 Task: Explore Airbnb accommodation in Sungai Petani, Malaysia from 30th December, 2023 to 31th December, 2023 for 2 adults. Place can be private room with 1  bedroom having 1 bed and 1 bathroom. Property type can be flat. Amenities needed are: wifi, TV, free parkinig on premises, gym, breakfast.
Action: Mouse moved to (429, 184)
Screenshot: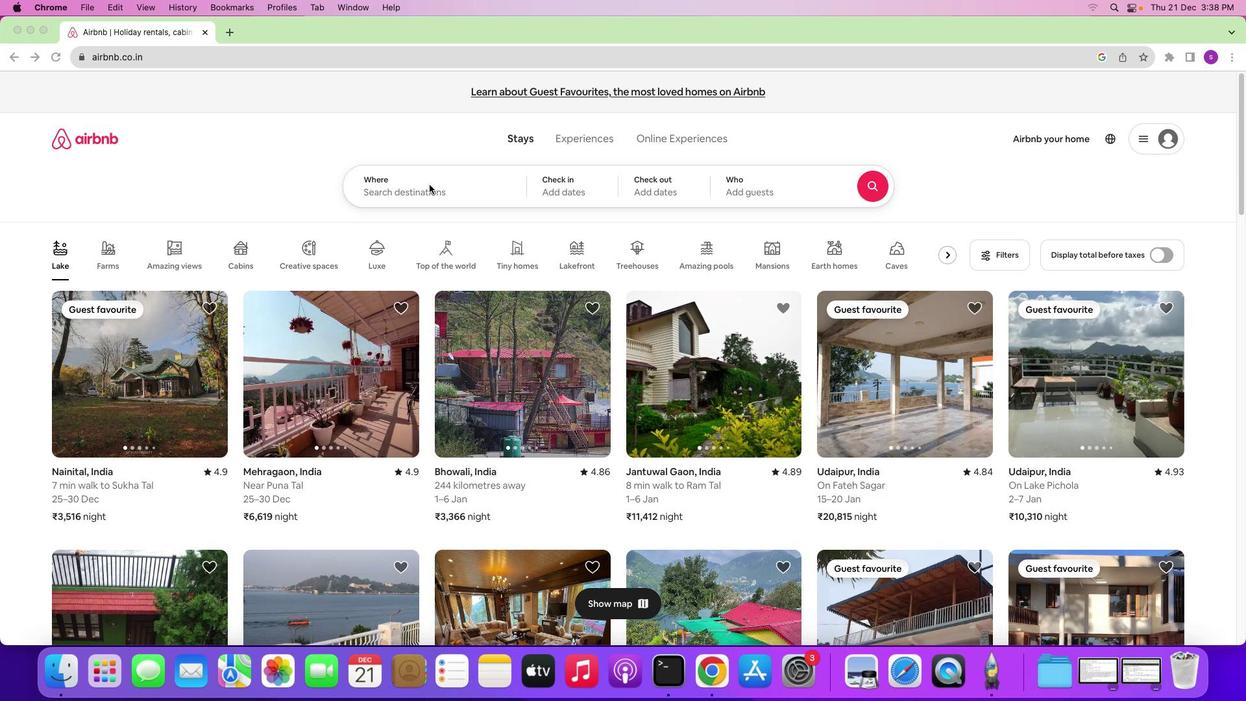 
Action: Mouse pressed left at (429, 184)
Screenshot: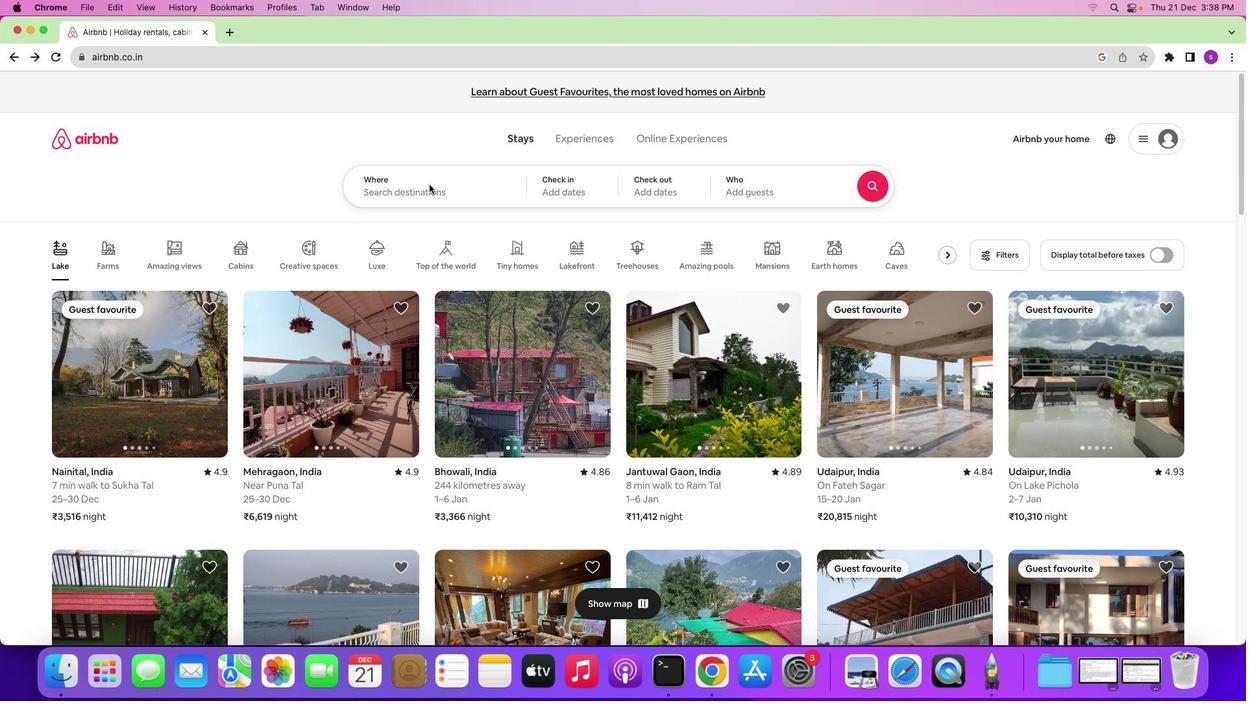 
Action: Mouse moved to (416, 190)
Screenshot: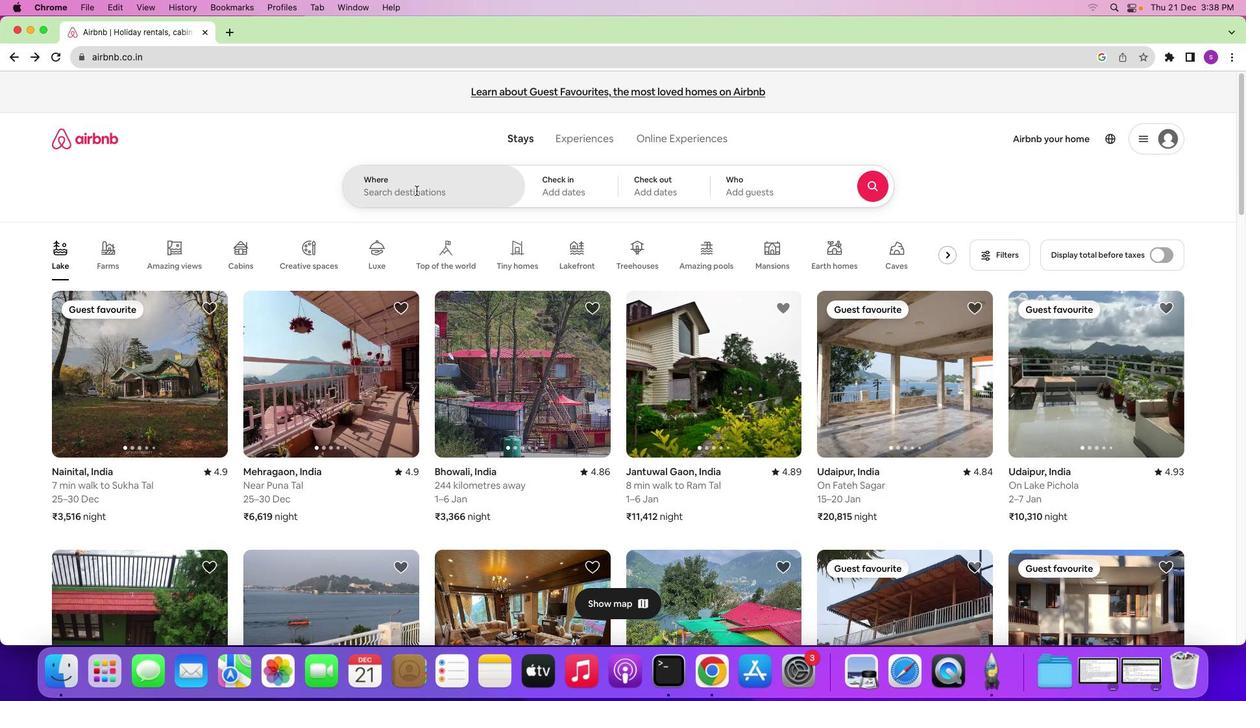 
Action: Mouse pressed left at (416, 190)
Screenshot: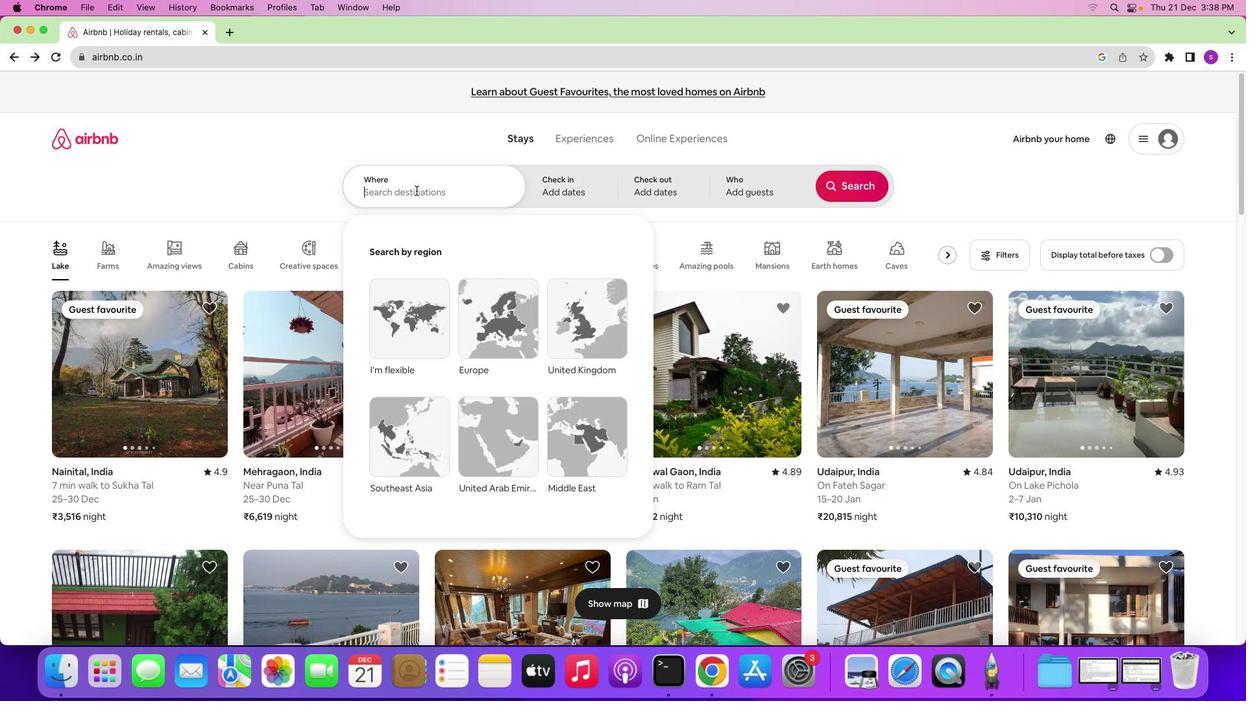 
Action: Mouse moved to (399, 183)
Screenshot: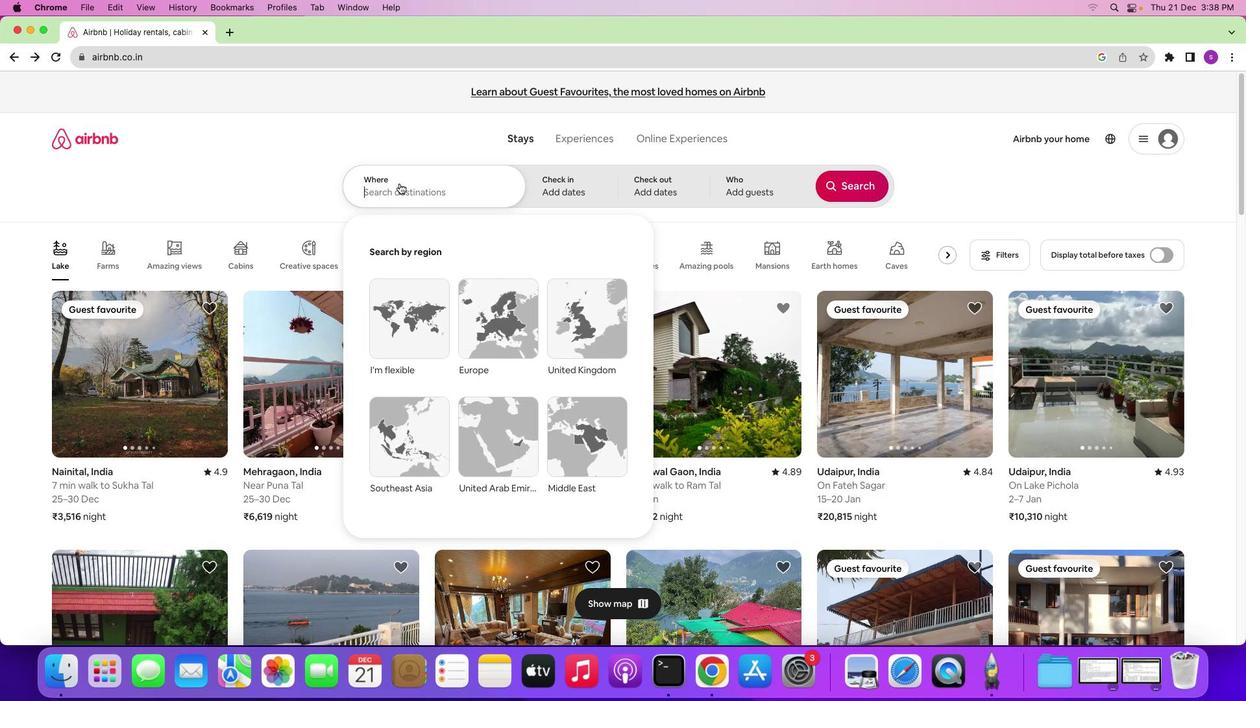 
Action: Key pressed 'S'Key.caps_lock'u''n''g''a''i'Key.spaceKey.shift'P''e''t''a''n''i'Key.spaceKey.backspace','Key.spaceKey.shift'M''a''l''a''y''s''i''a'Key.enter
Screenshot: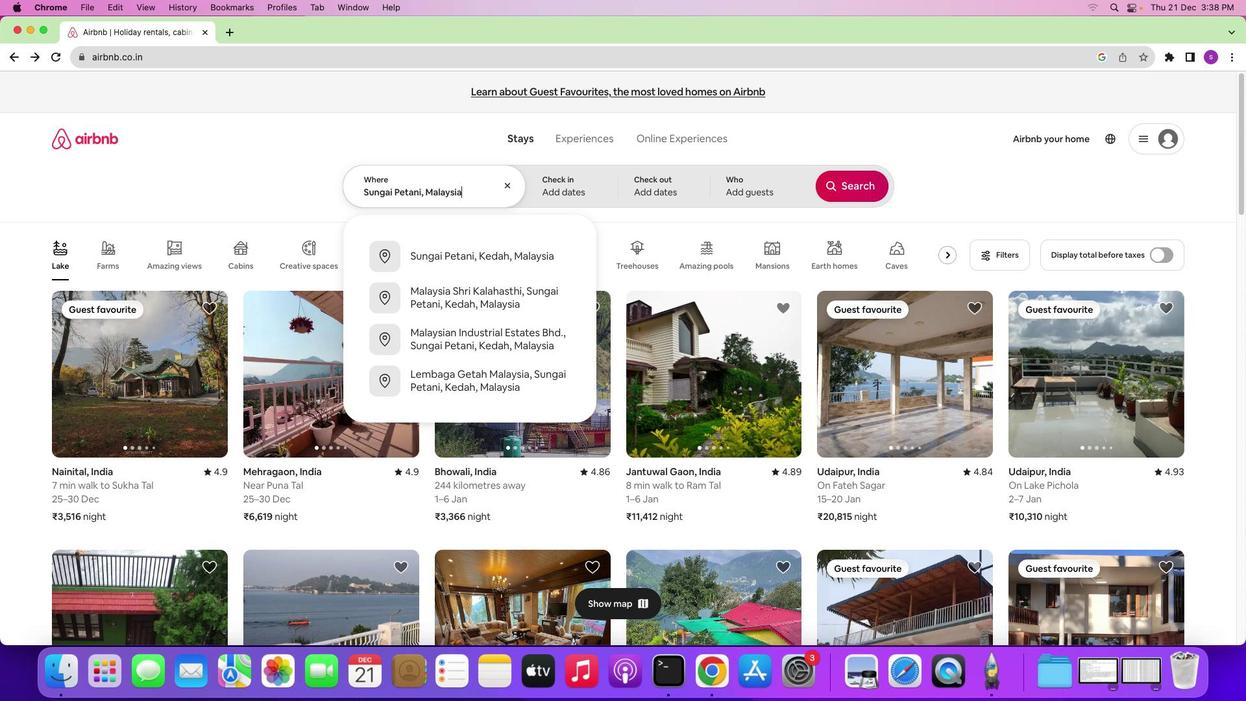 
Action: Mouse moved to (581, 476)
Screenshot: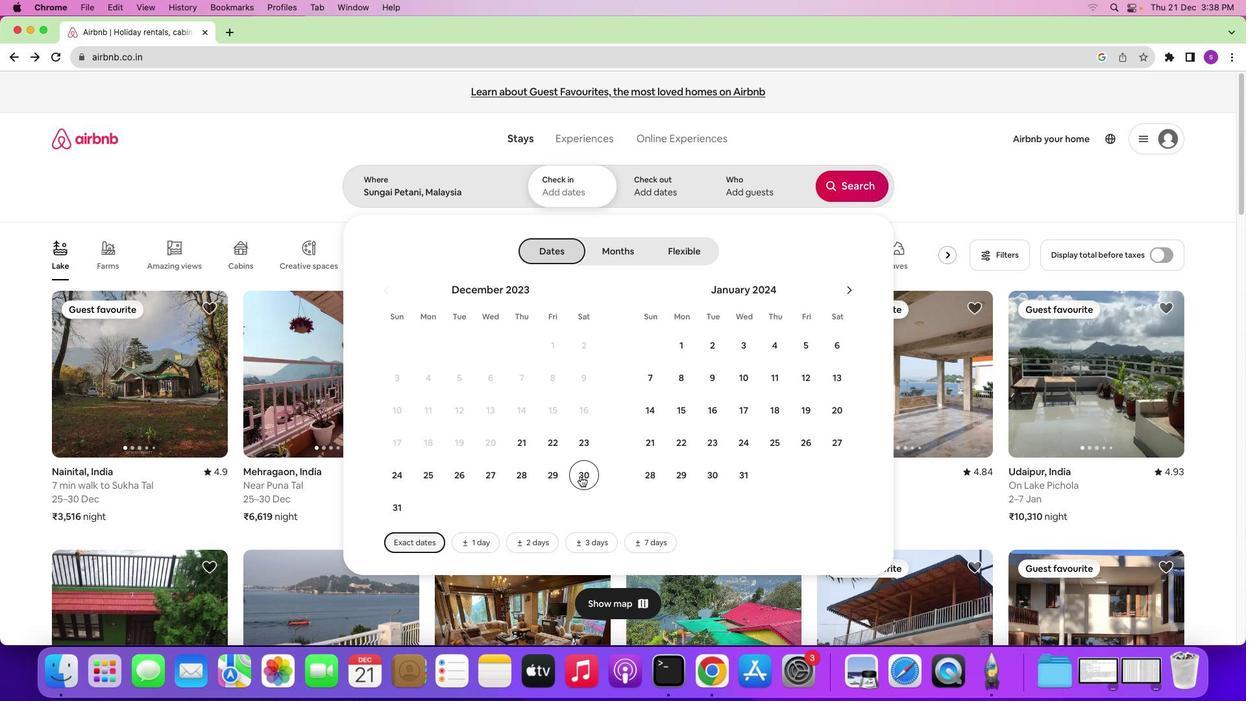 
Action: Mouse pressed left at (581, 476)
Screenshot: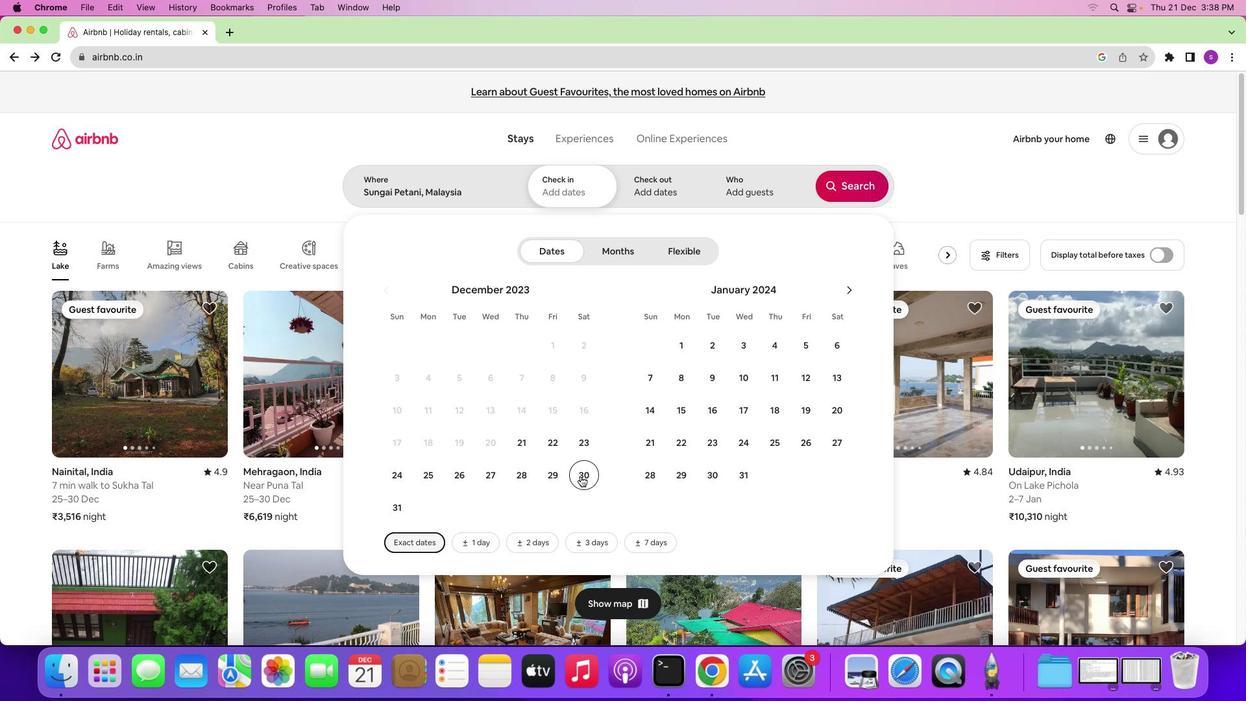 
Action: Mouse moved to (397, 502)
Screenshot: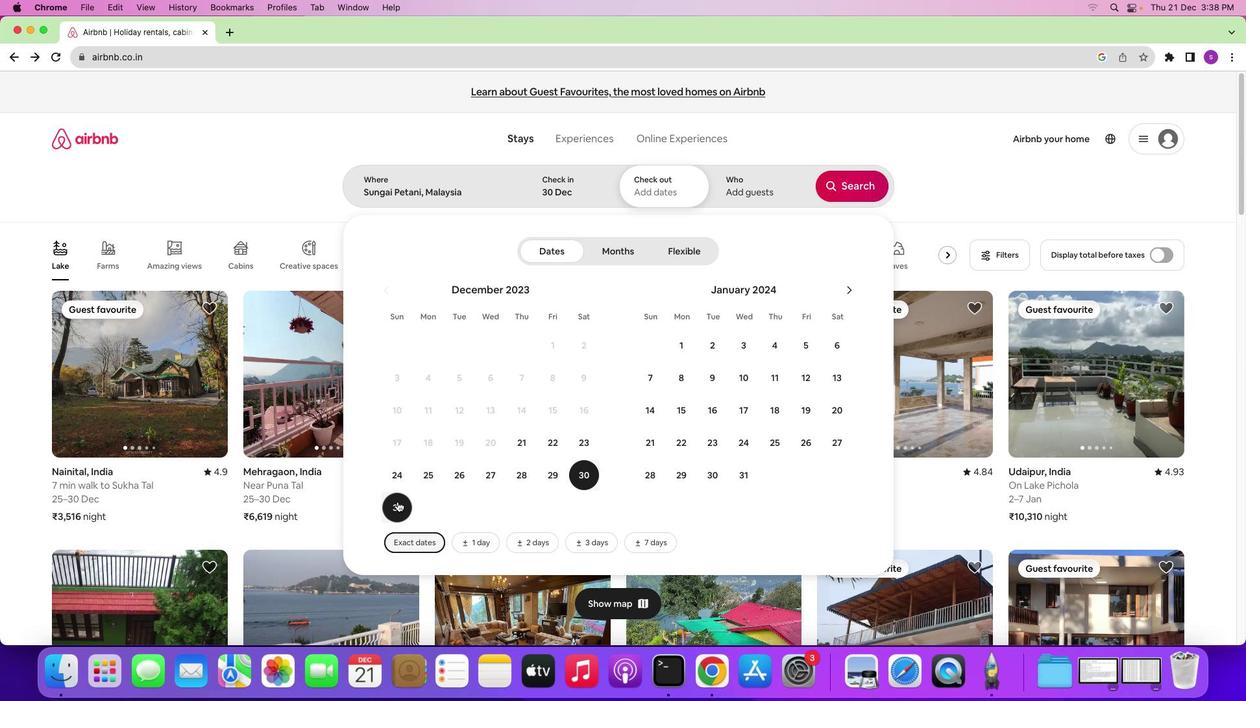
Action: Mouse pressed left at (397, 502)
Screenshot: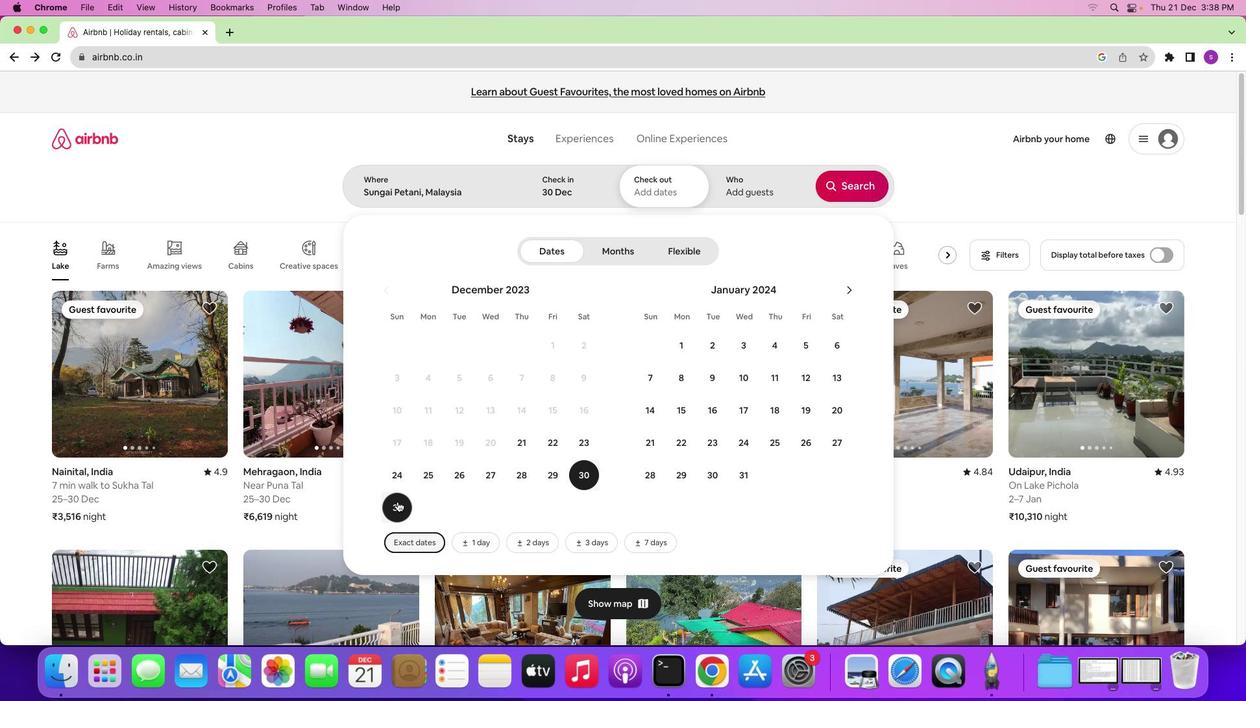 
Action: Mouse moved to (752, 187)
Screenshot: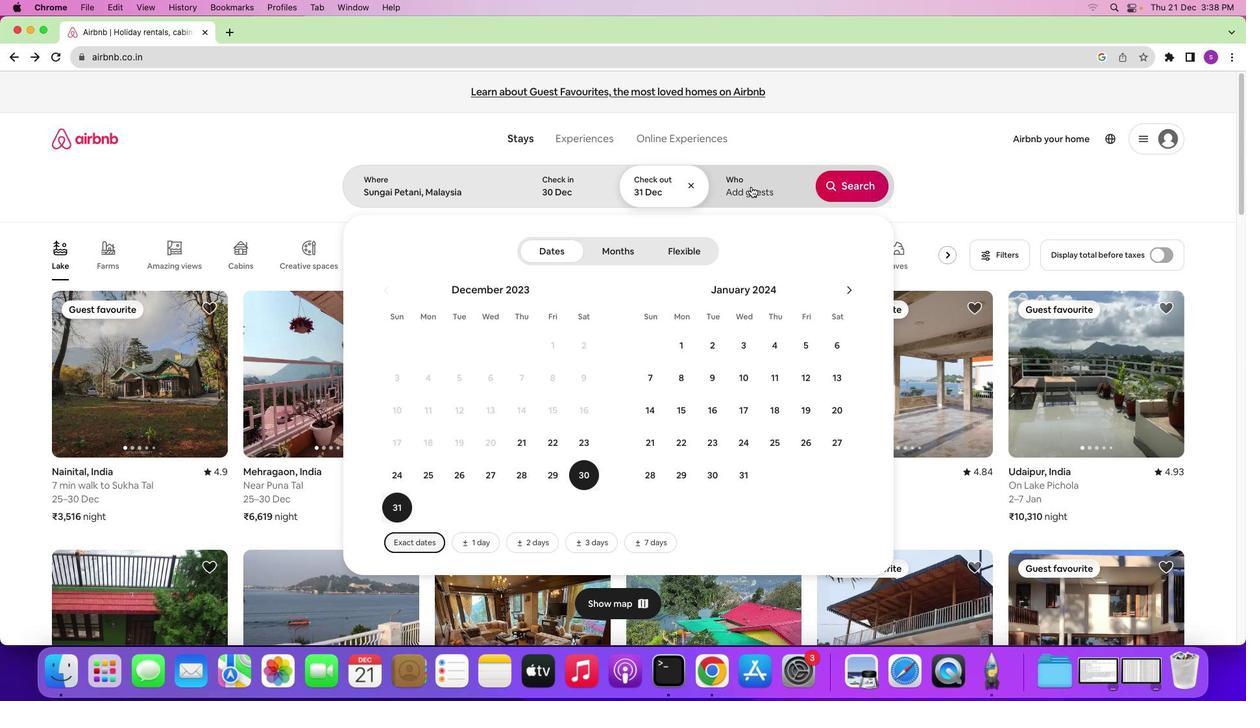 
Action: Mouse pressed left at (752, 187)
Screenshot: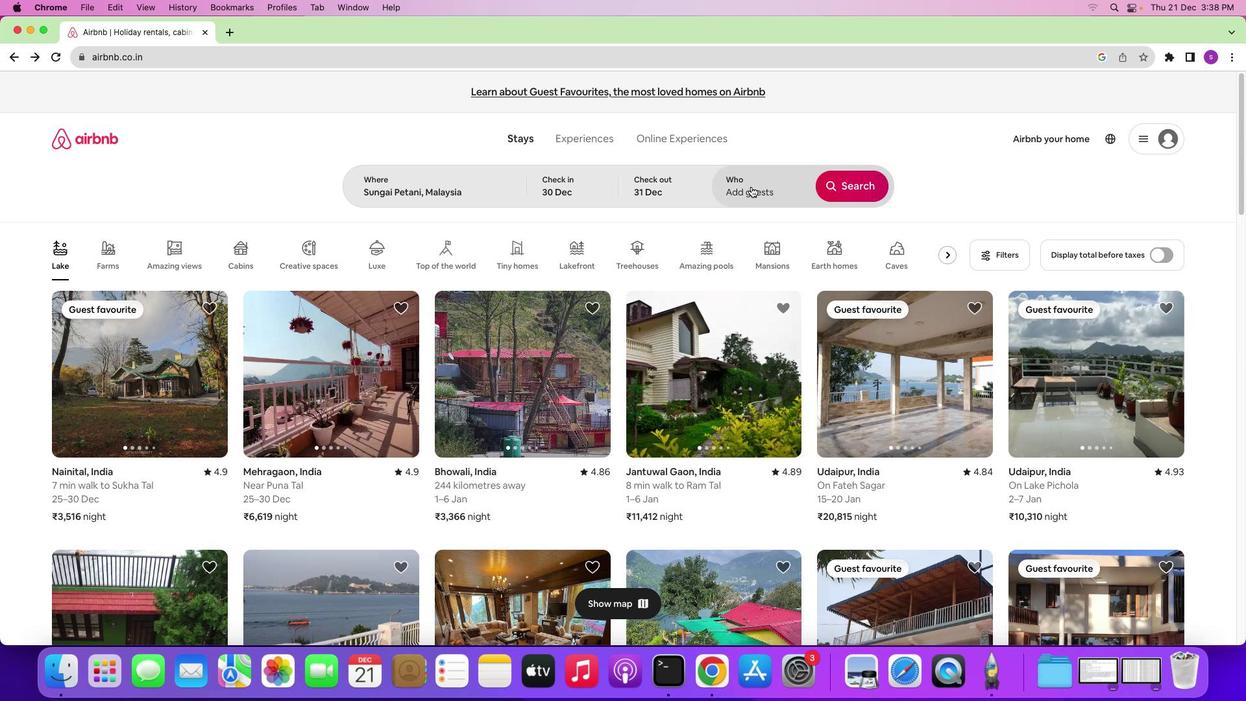 
Action: Mouse moved to (853, 254)
Screenshot: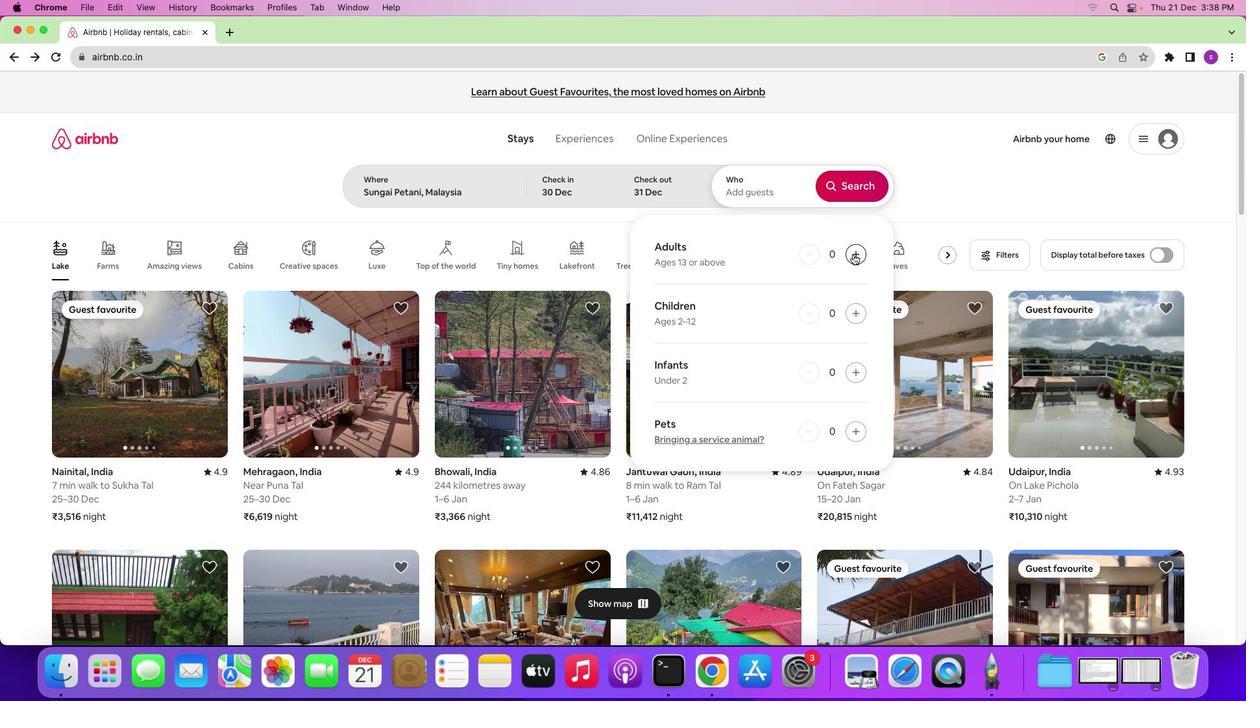 
Action: Mouse pressed left at (853, 254)
Screenshot: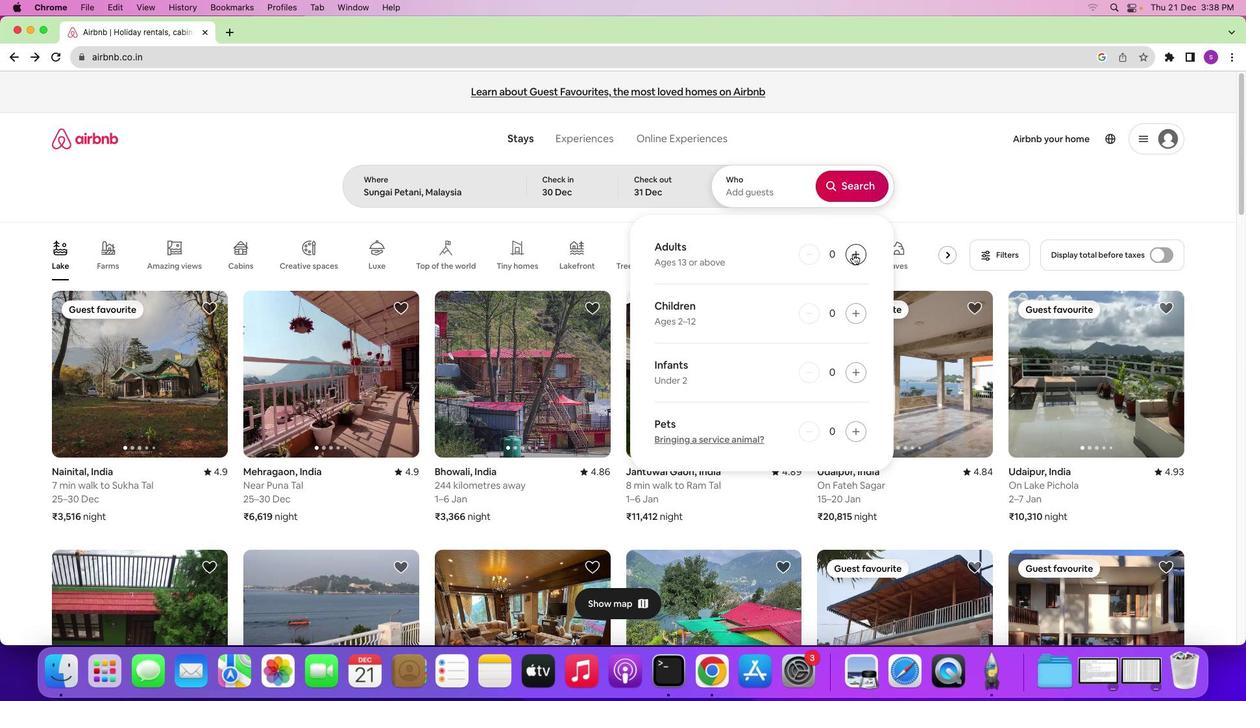 
Action: Mouse pressed left at (853, 254)
Screenshot: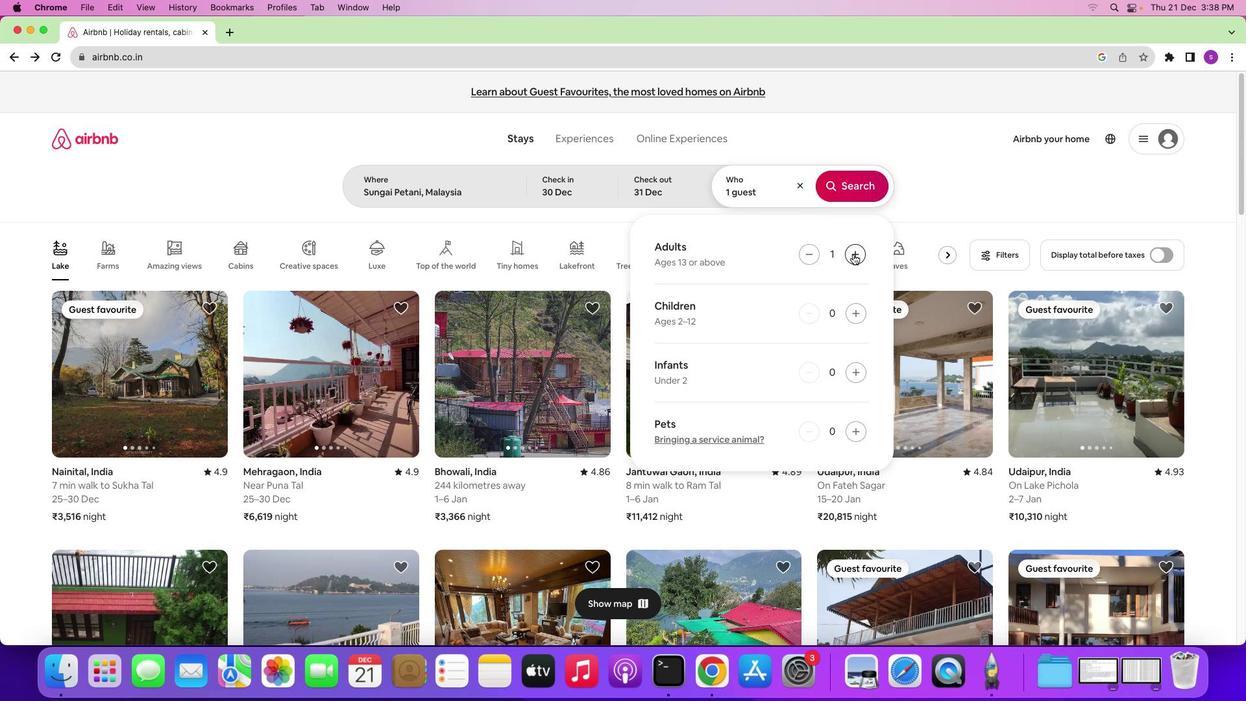 
Action: Mouse moved to (848, 187)
Screenshot: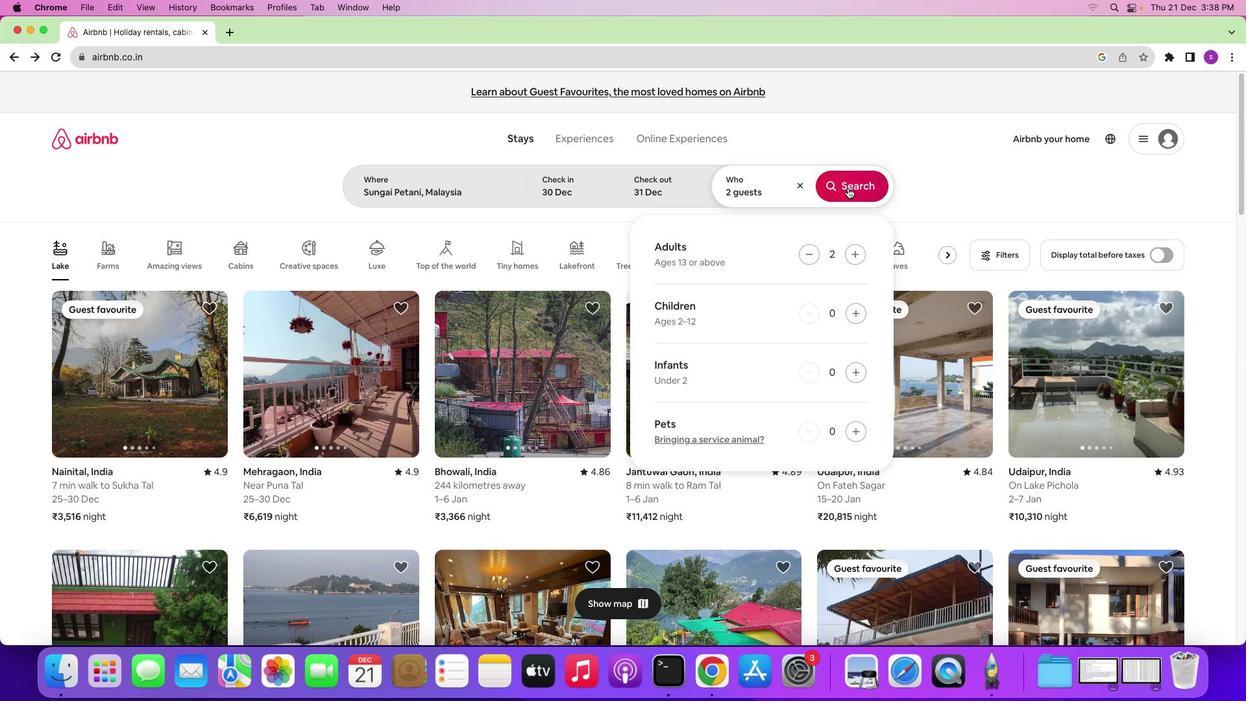 
Action: Mouse pressed left at (848, 187)
Screenshot: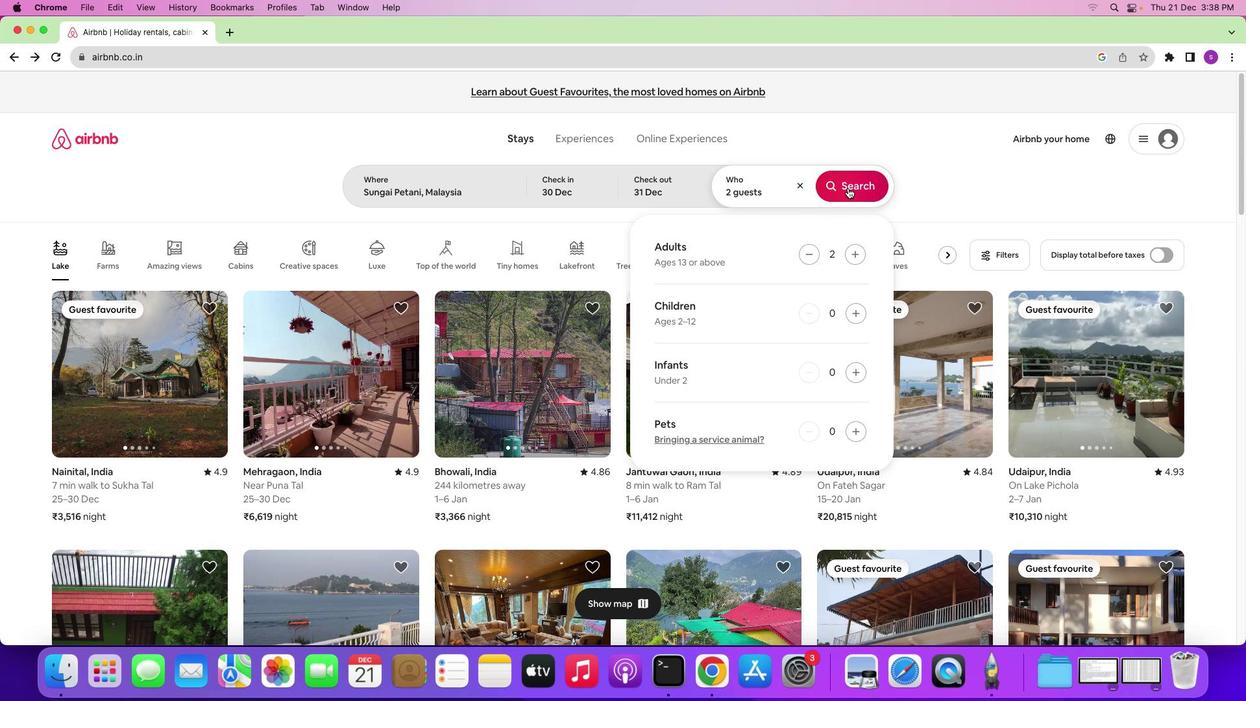 
Action: Mouse moved to (1016, 157)
Screenshot: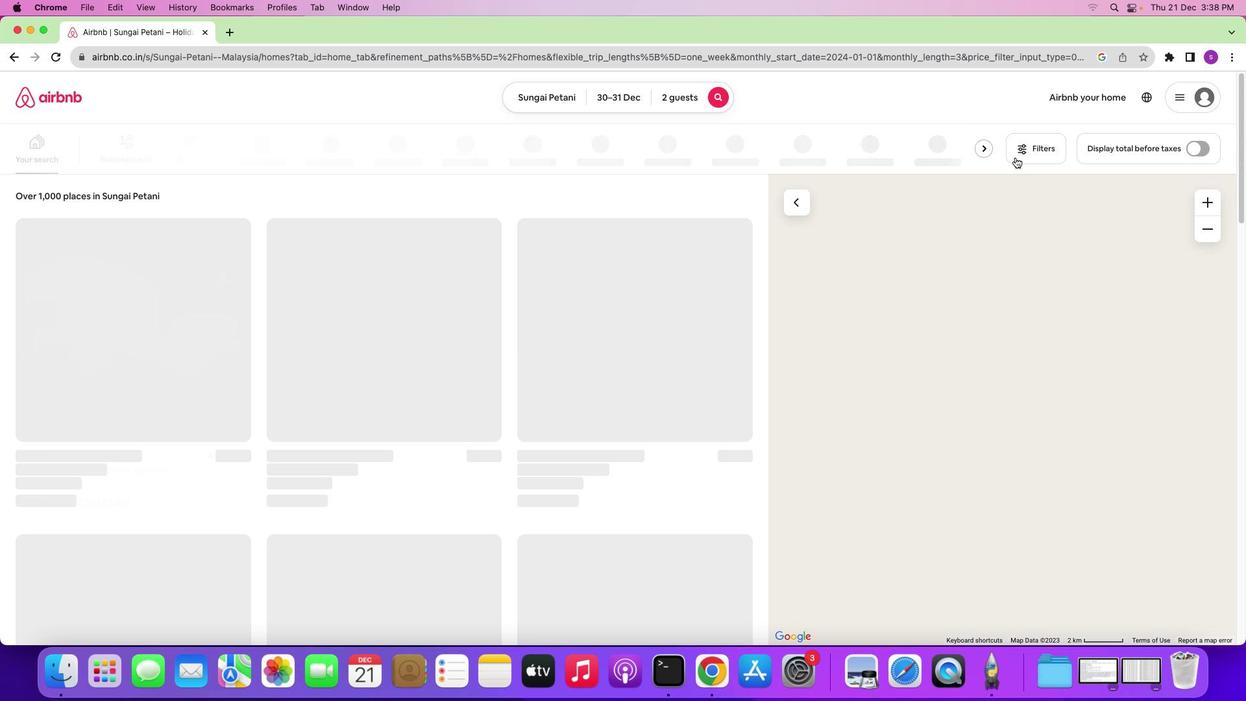 
Action: Mouse pressed left at (1016, 157)
Screenshot: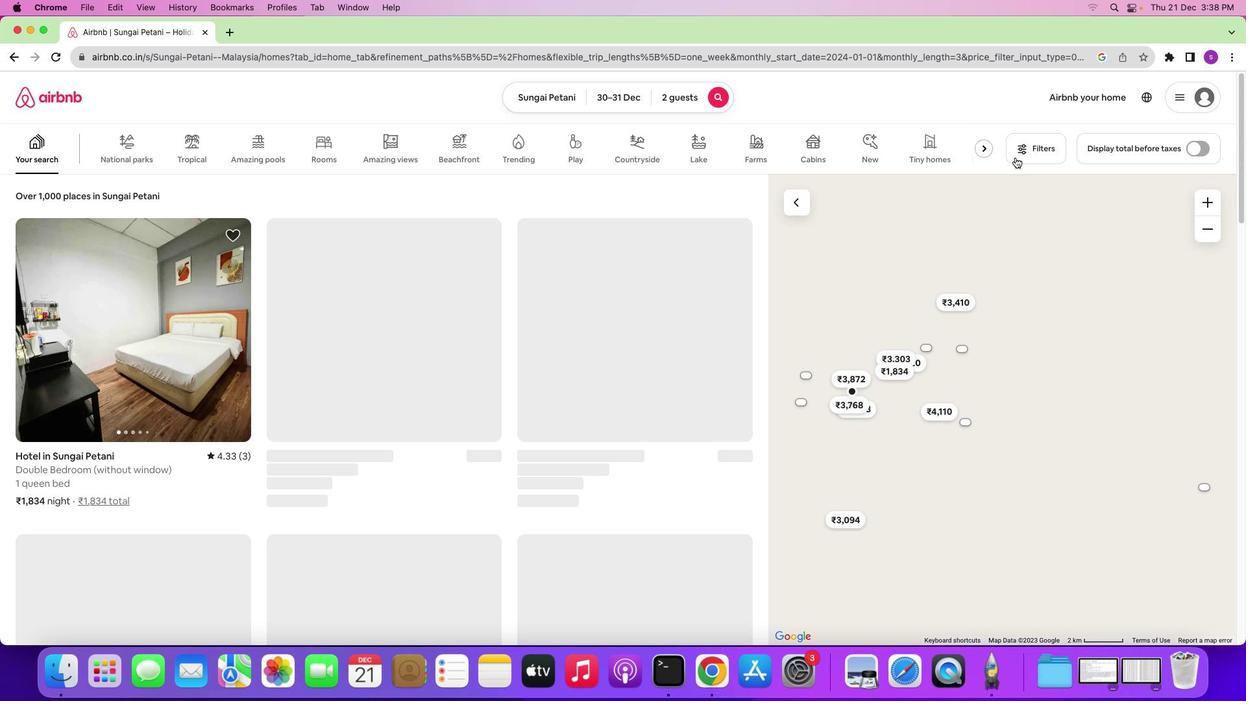 
Action: Mouse moved to (677, 356)
Screenshot: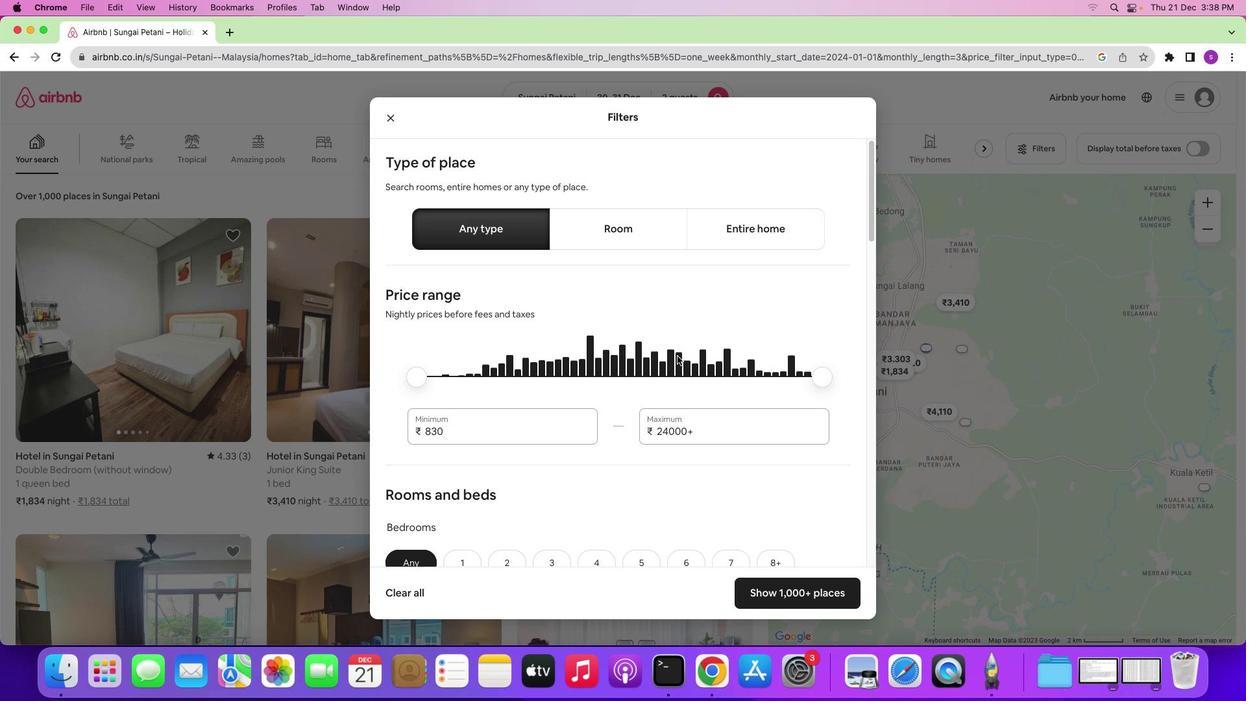 
Action: Mouse scrolled (677, 356) with delta (0, 0)
Screenshot: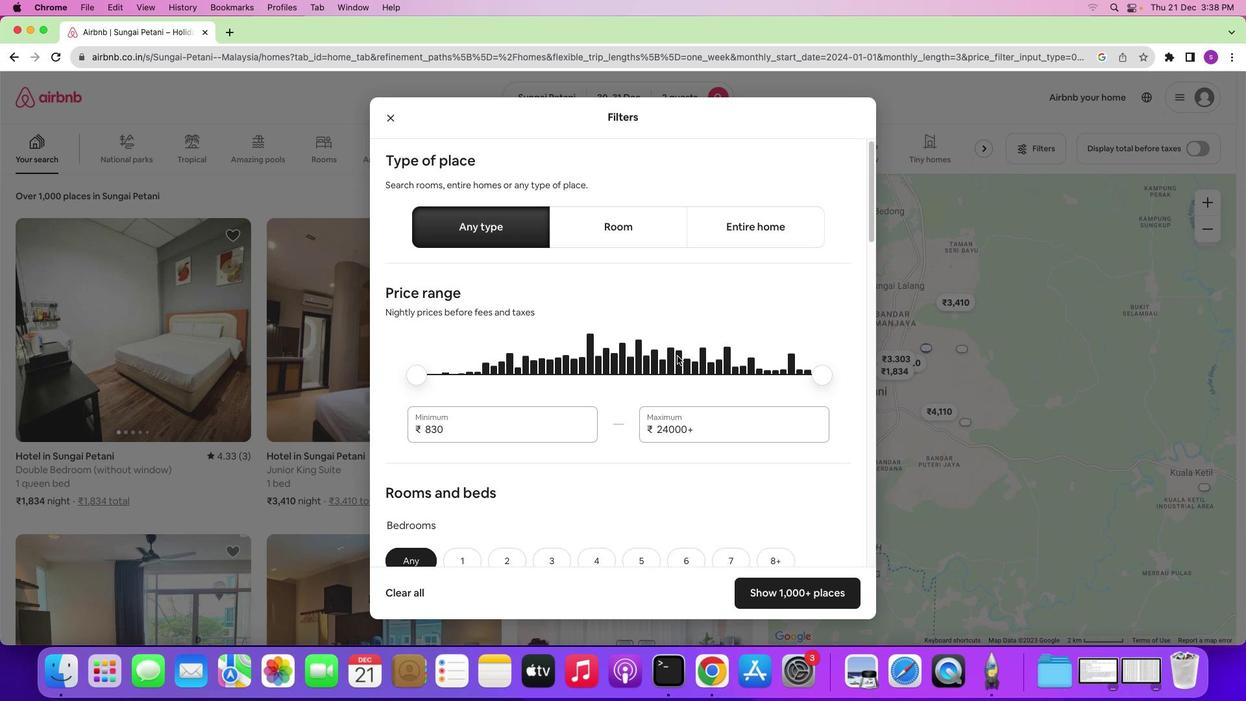 
Action: Mouse scrolled (677, 356) with delta (0, 0)
Screenshot: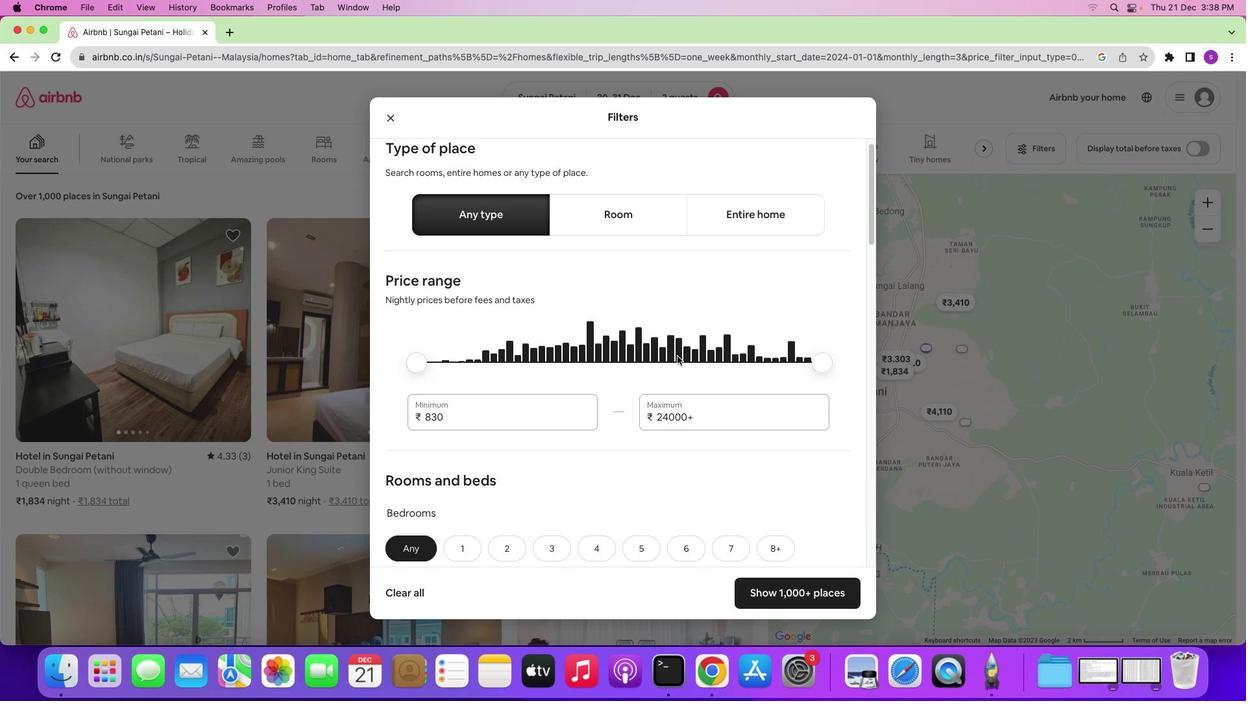 
Action: Mouse moved to (691, 357)
Screenshot: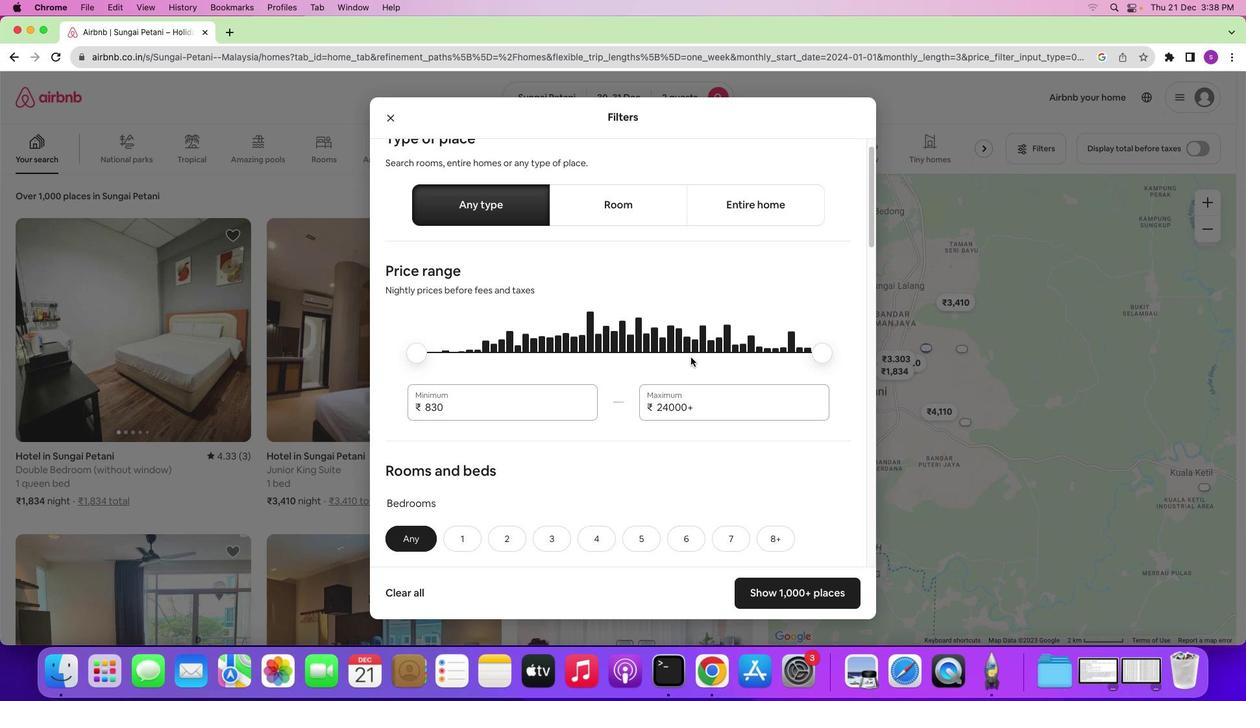 
Action: Mouse scrolled (691, 357) with delta (0, 0)
Screenshot: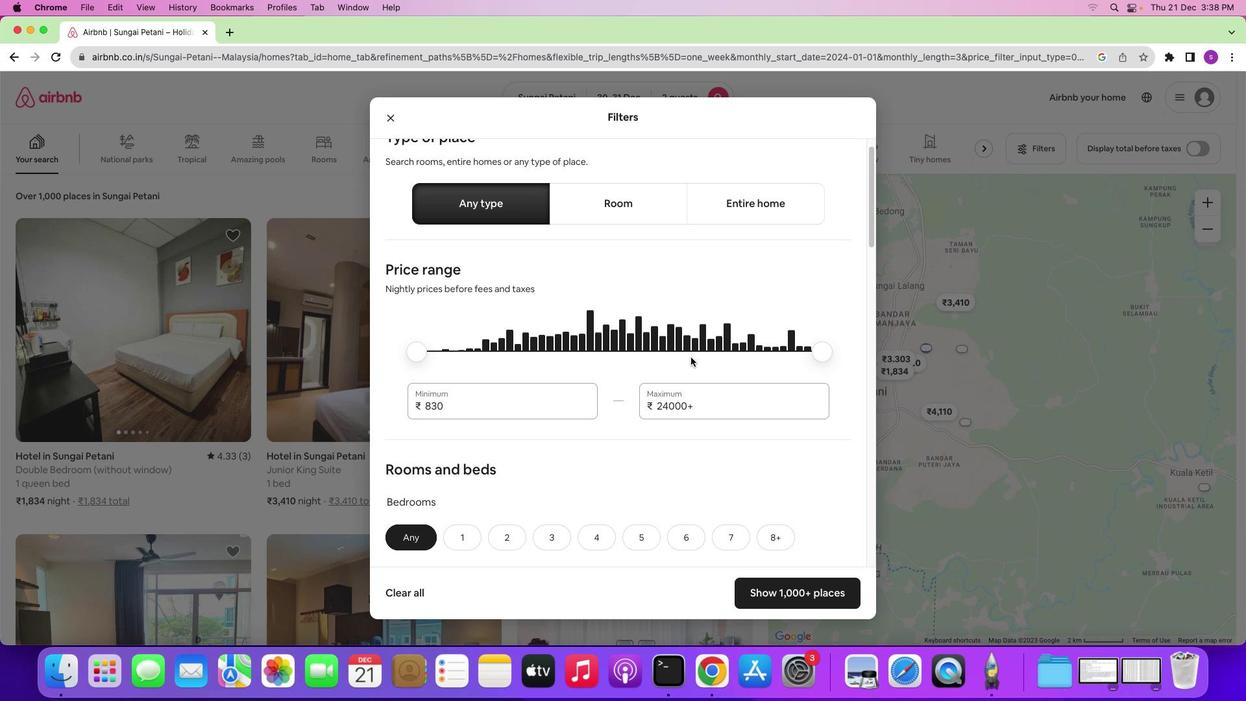 
Action: Mouse moved to (691, 357)
Screenshot: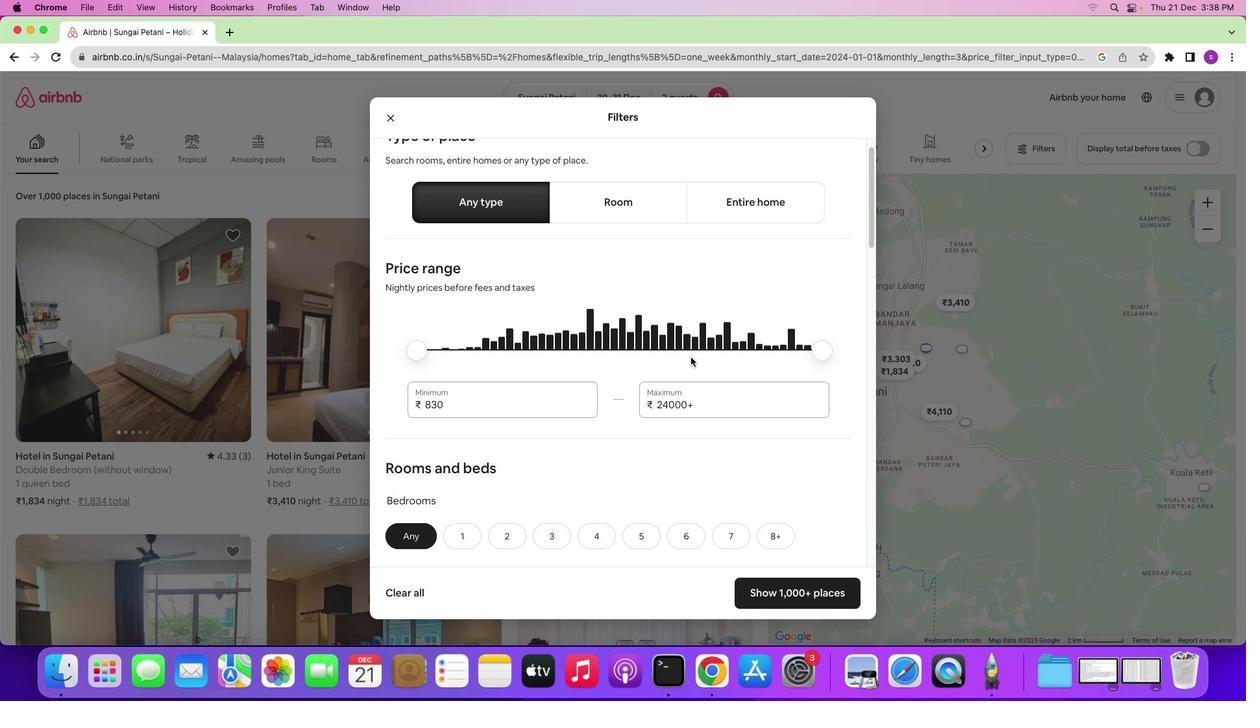 
Action: Mouse scrolled (691, 357) with delta (0, 0)
Screenshot: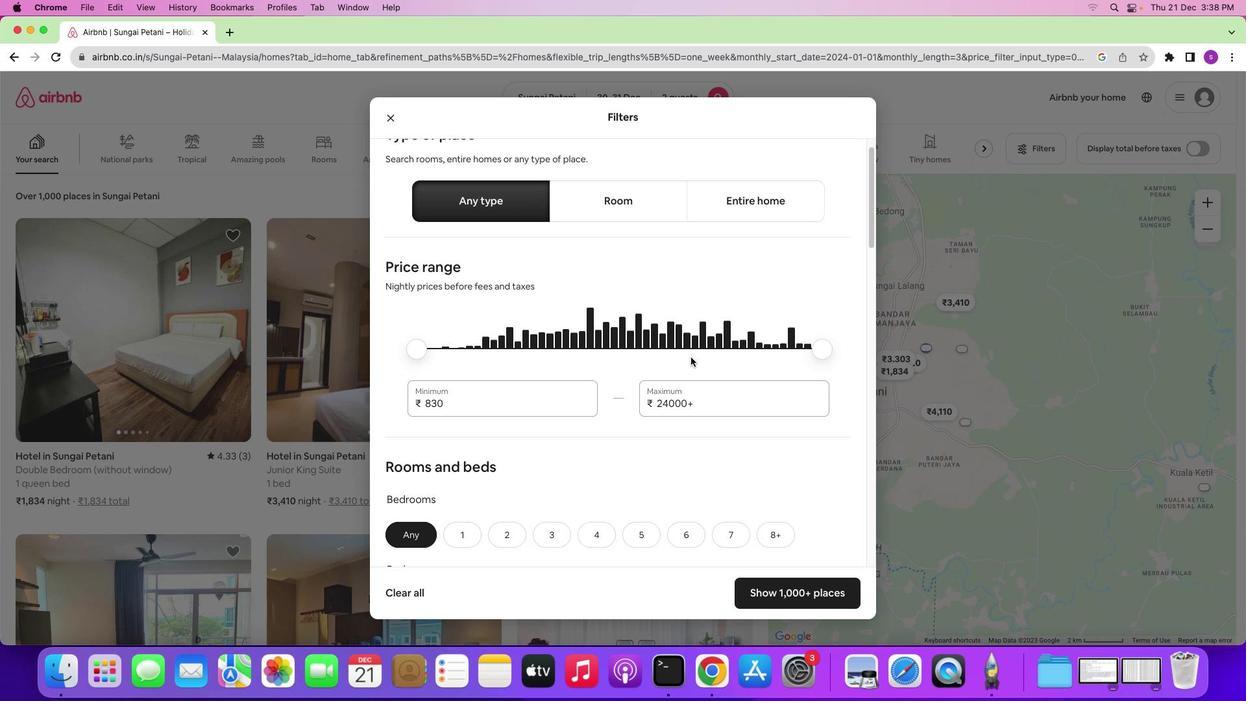 
Action: Mouse moved to (691, 357)
Screenshot: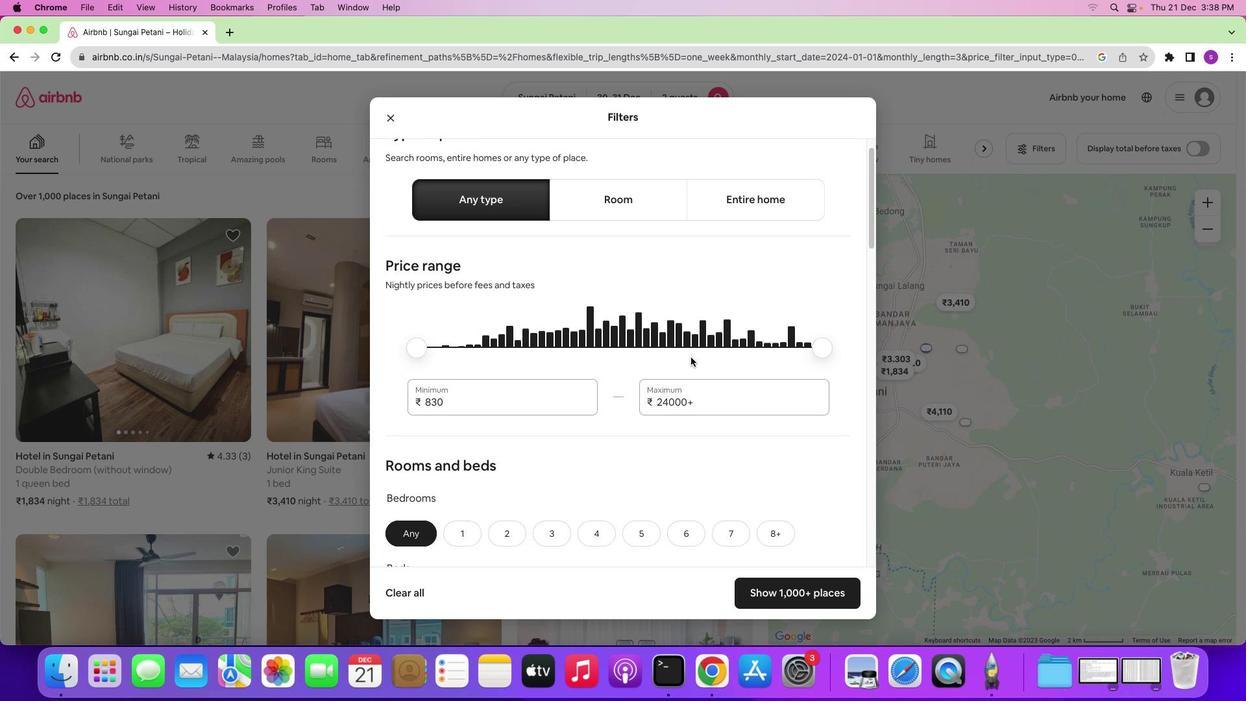 
Action: Mouse scrolled (691, 357) with delta (0, 0)
Screenshot: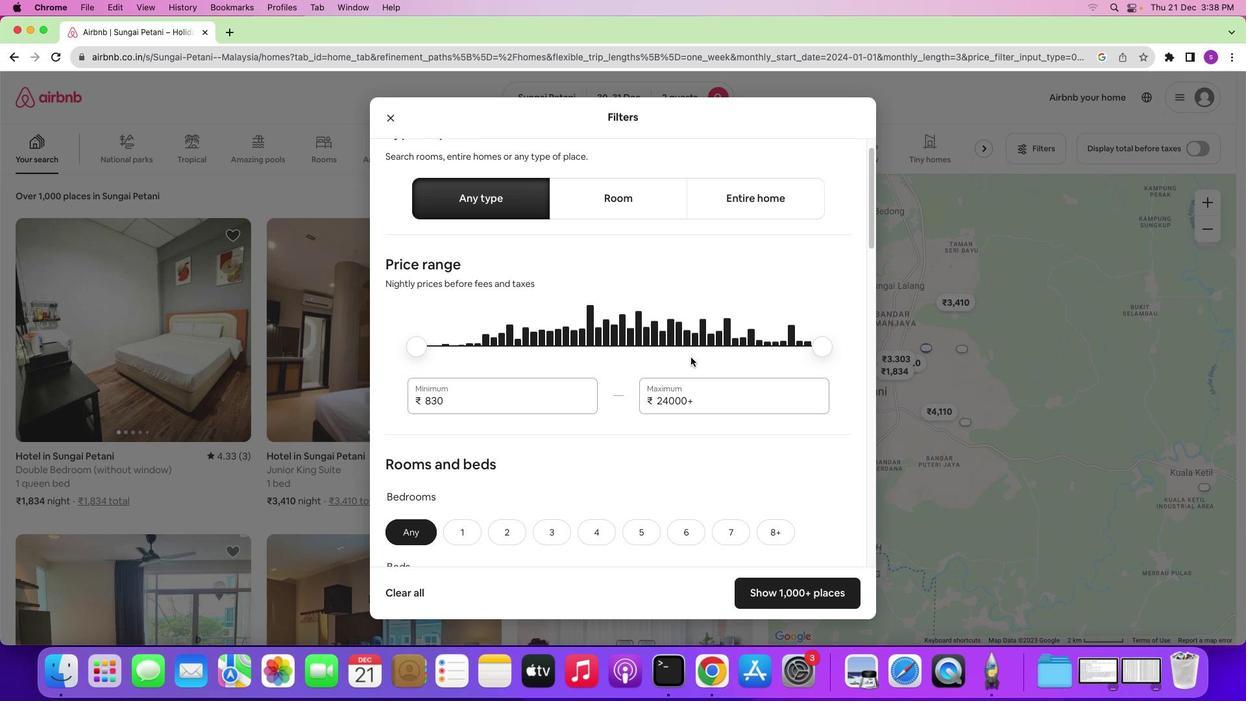 
Action: Mouse scrolled (691, 357) with delta (0, 0)
Screenshot: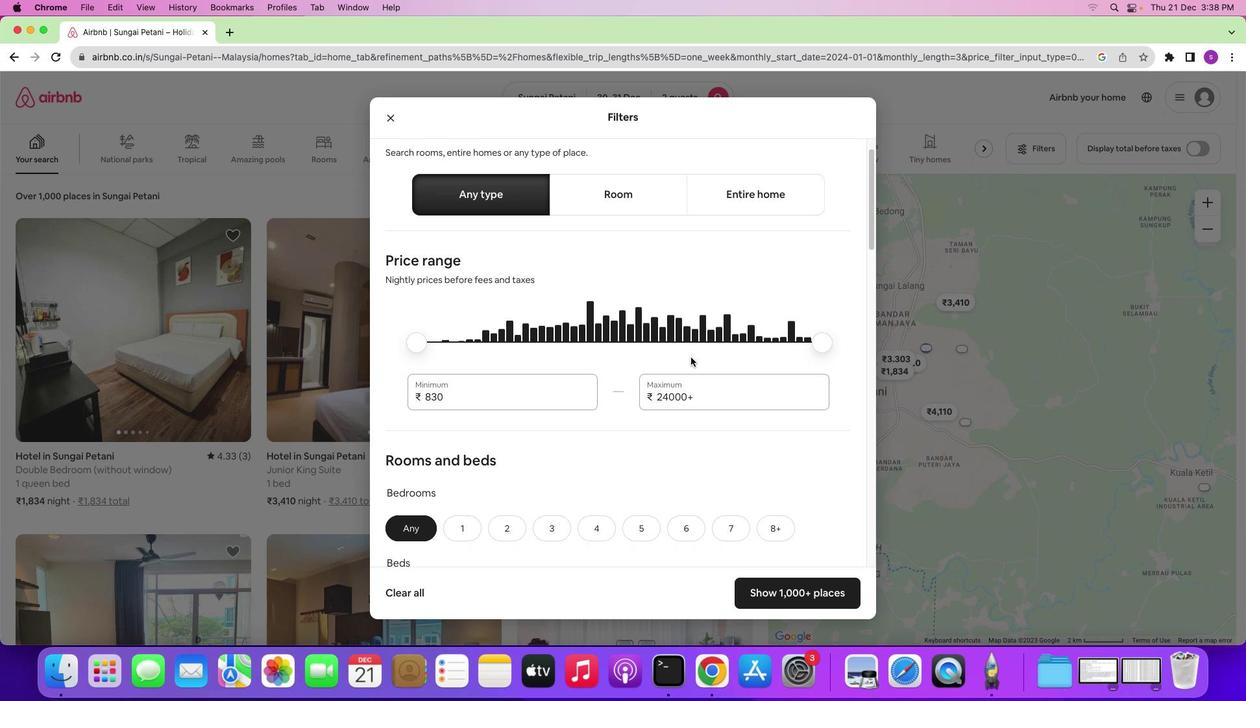 
Action: Mouse scrolled (691, 357) with delta (0, 0)
Screenshot: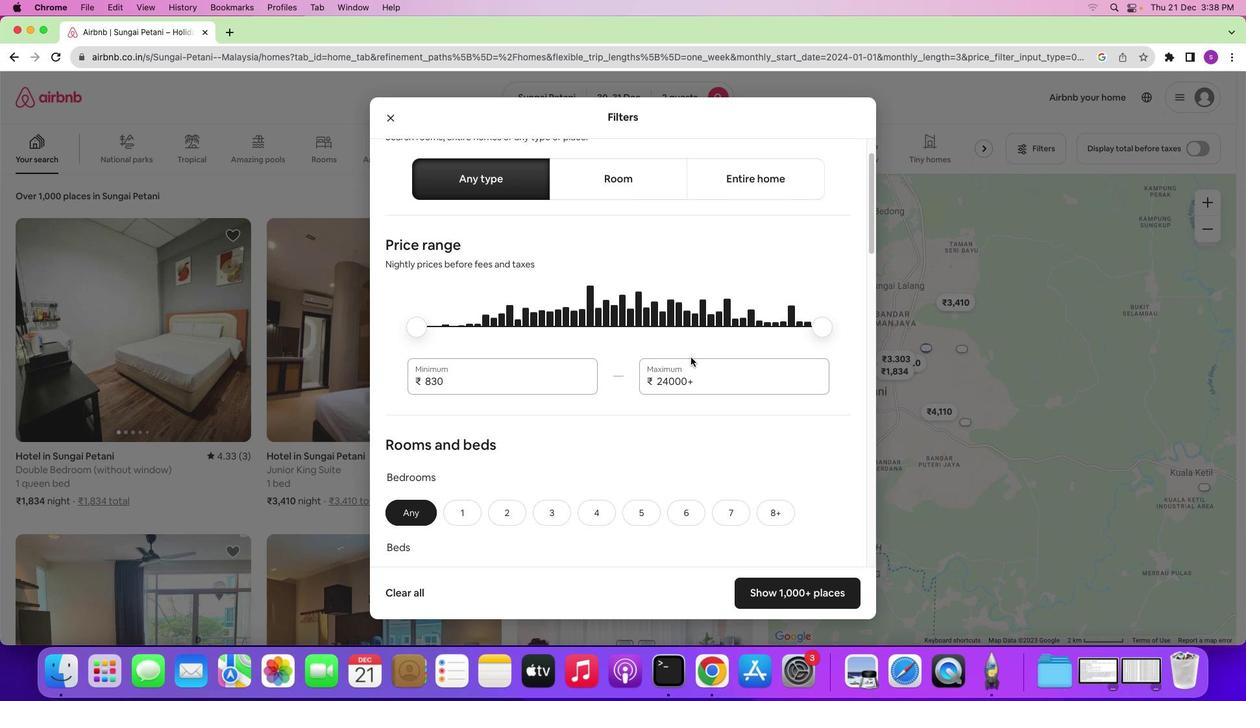 
Action: Mouse scrolled (691, 357) with delta (0, -1)
Screenshot: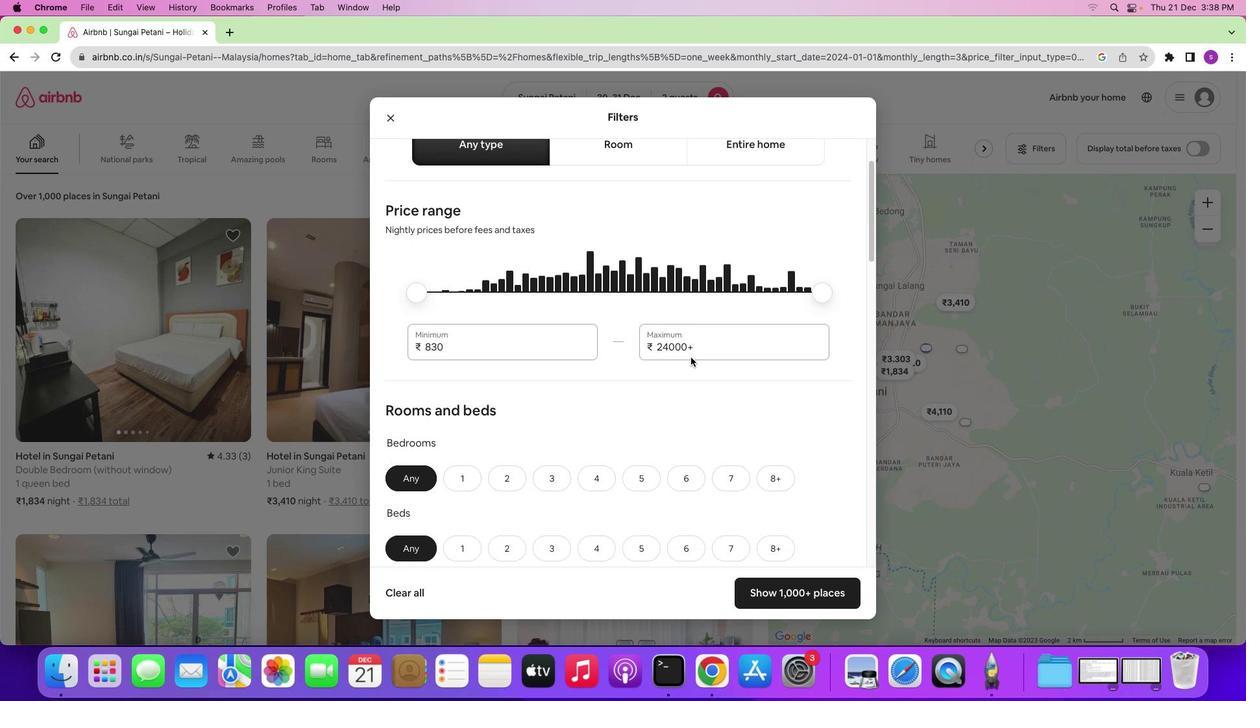 
Action: Mouse scrolled (691, 357) with delta (0, 0)
Screenshot: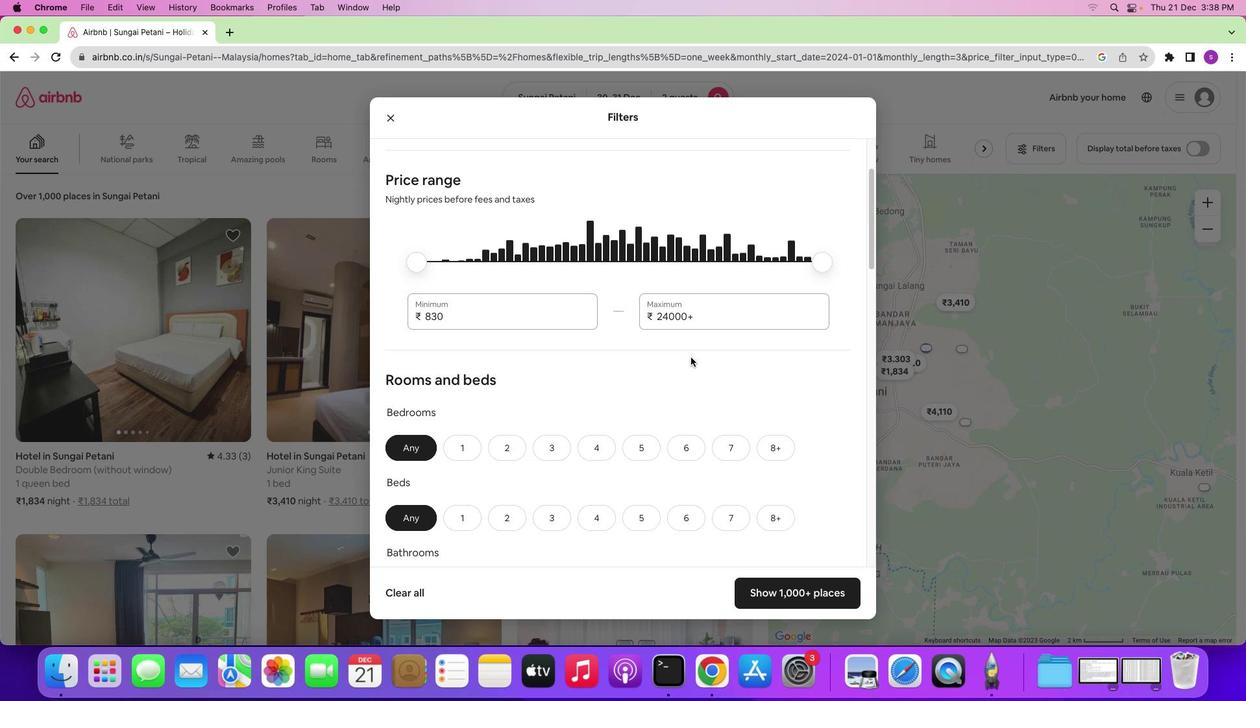 
Action: Mouse scrolled (691, 357) with delta (0, 0)
Screenshot: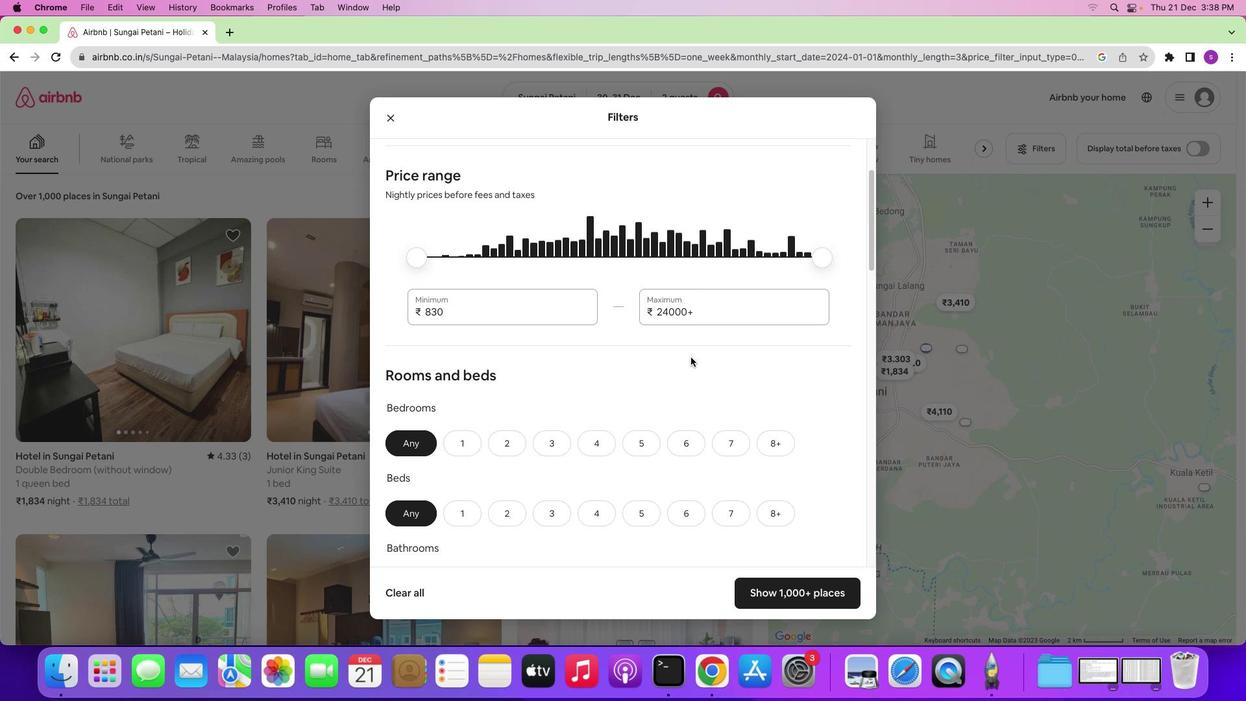 
Action: Mouse scrolled (691, 357) with delta (0, -1)
Screenshot: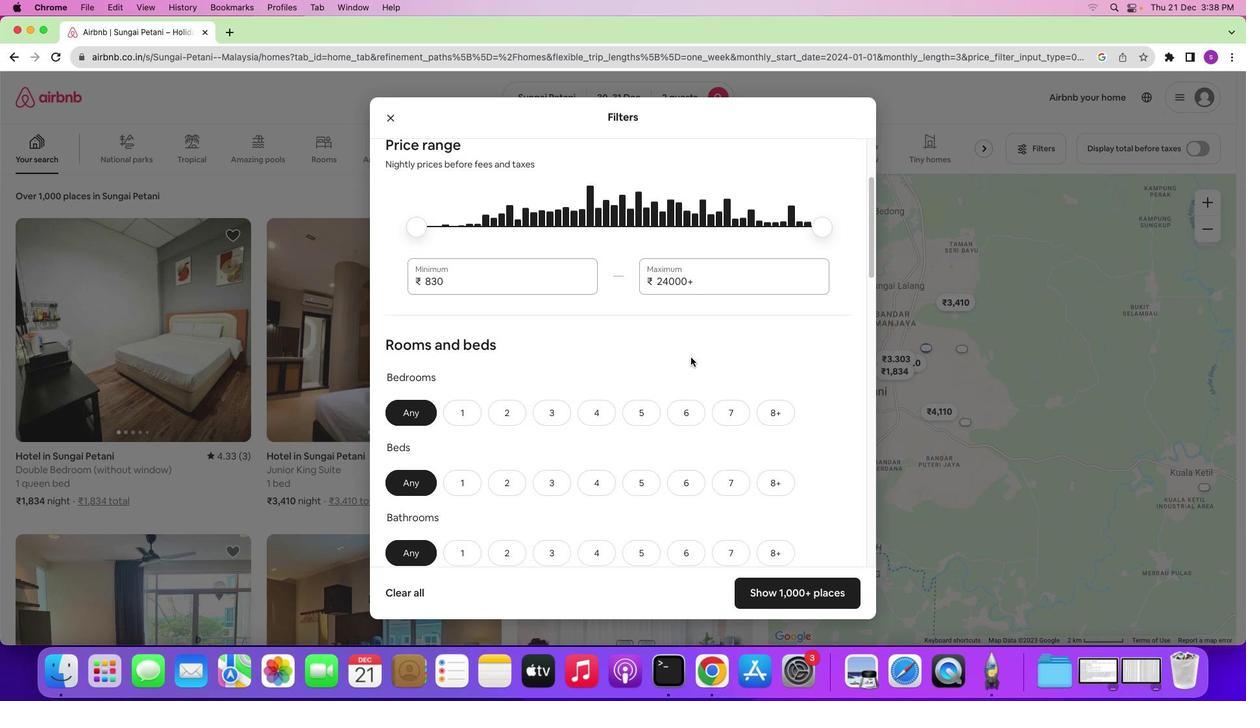 
Action: Mouse moved to (691, 355)
Screenshot: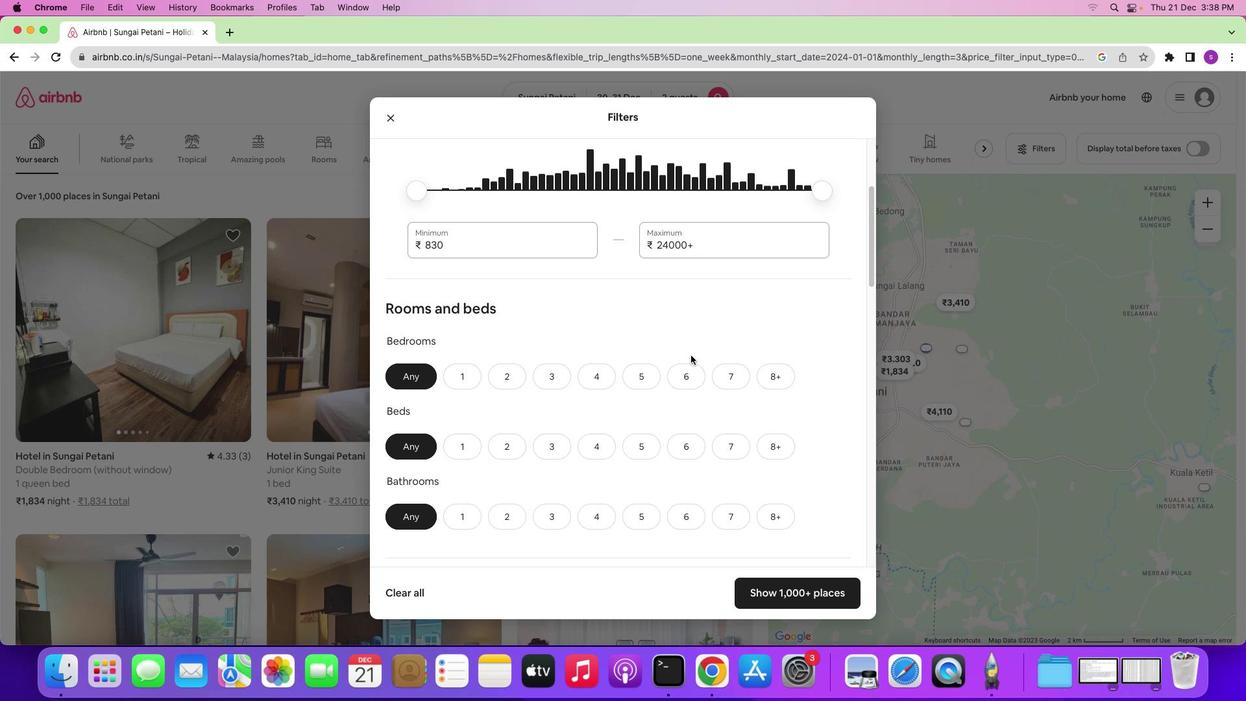 
Action: Mouse scrolled (691, 355) with delta (0, 0)
Screenshot: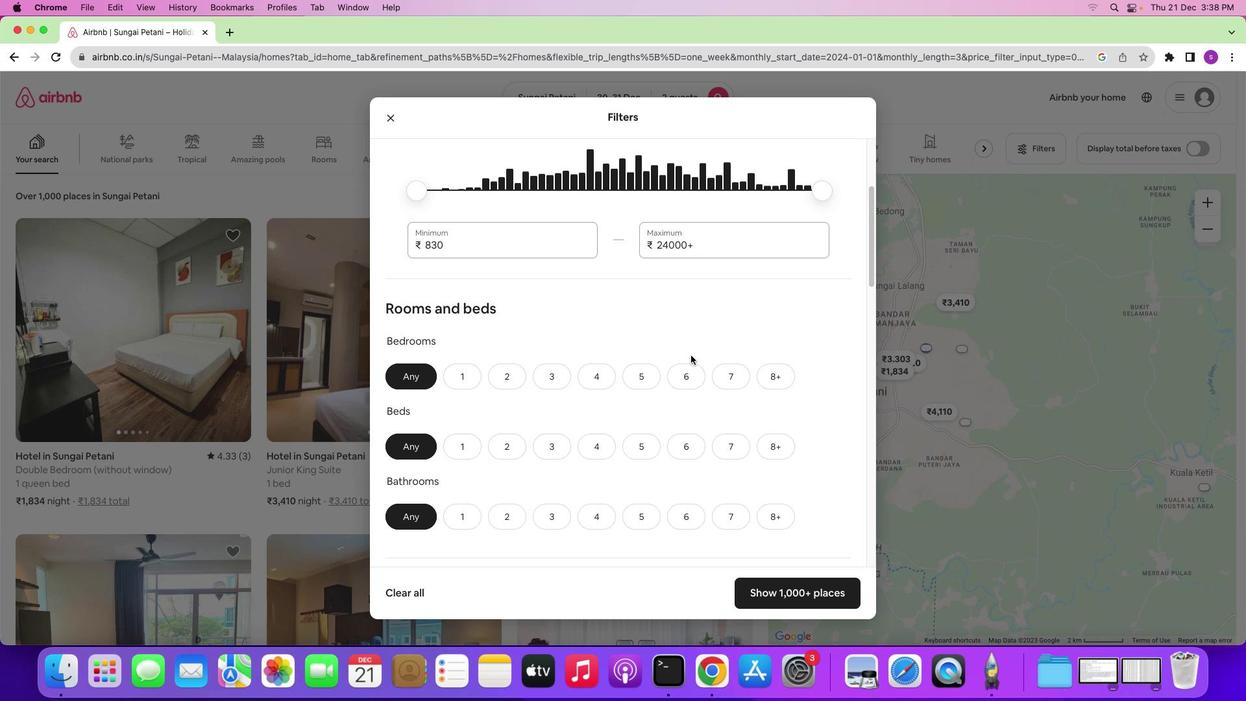 
Action: Mouse moved to (691, 355)
Screenshot: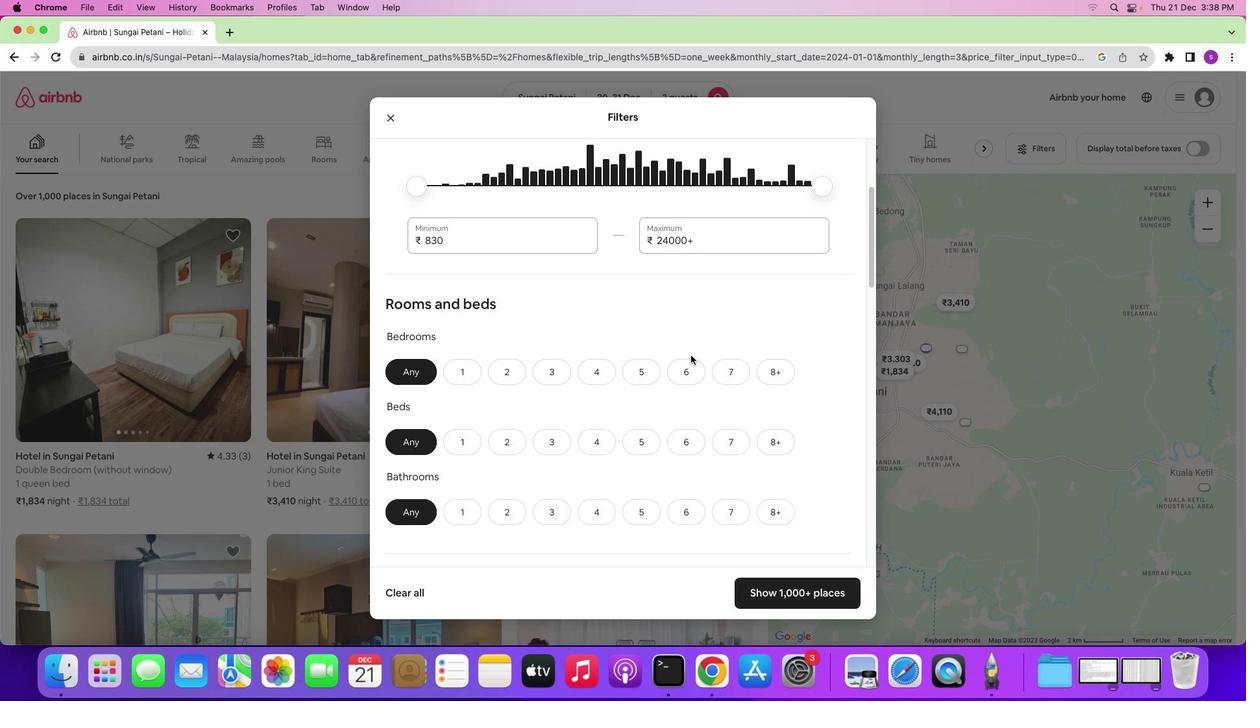 
Action: Mouse scrolled (691, 355) with delta (0, 0)
Screenshot: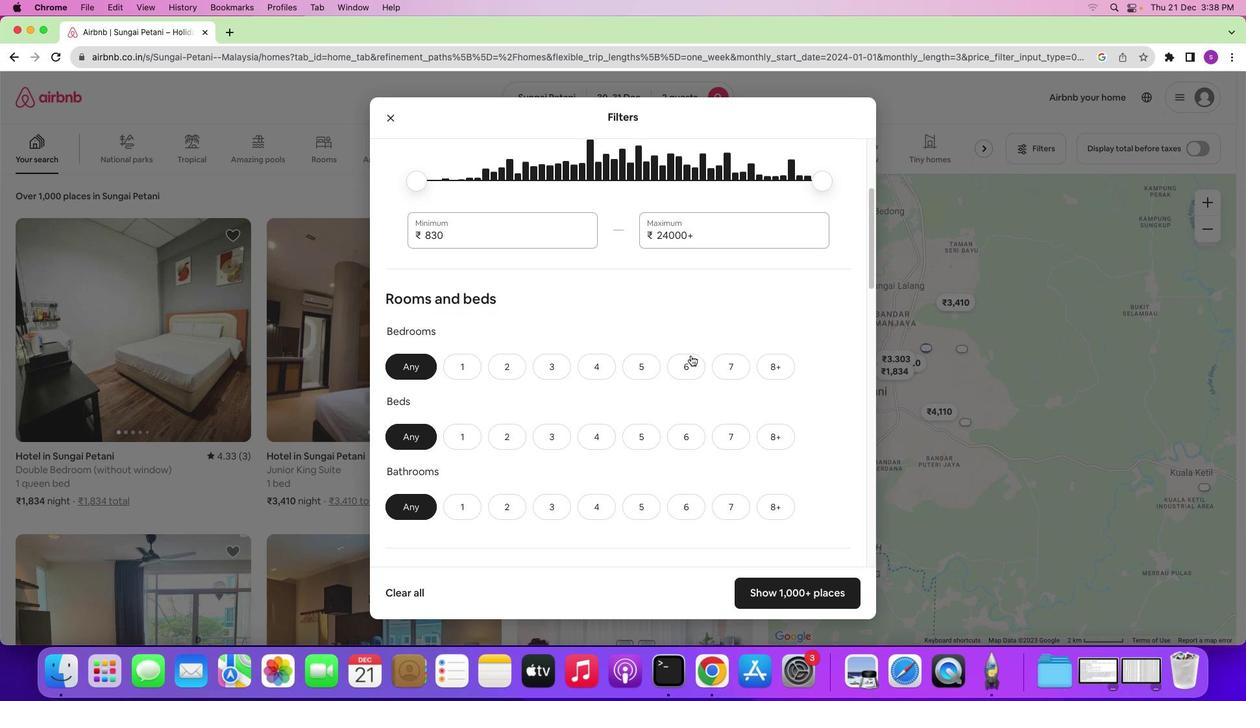 
Action: Mouse moved to (470, 363)
Screenshot: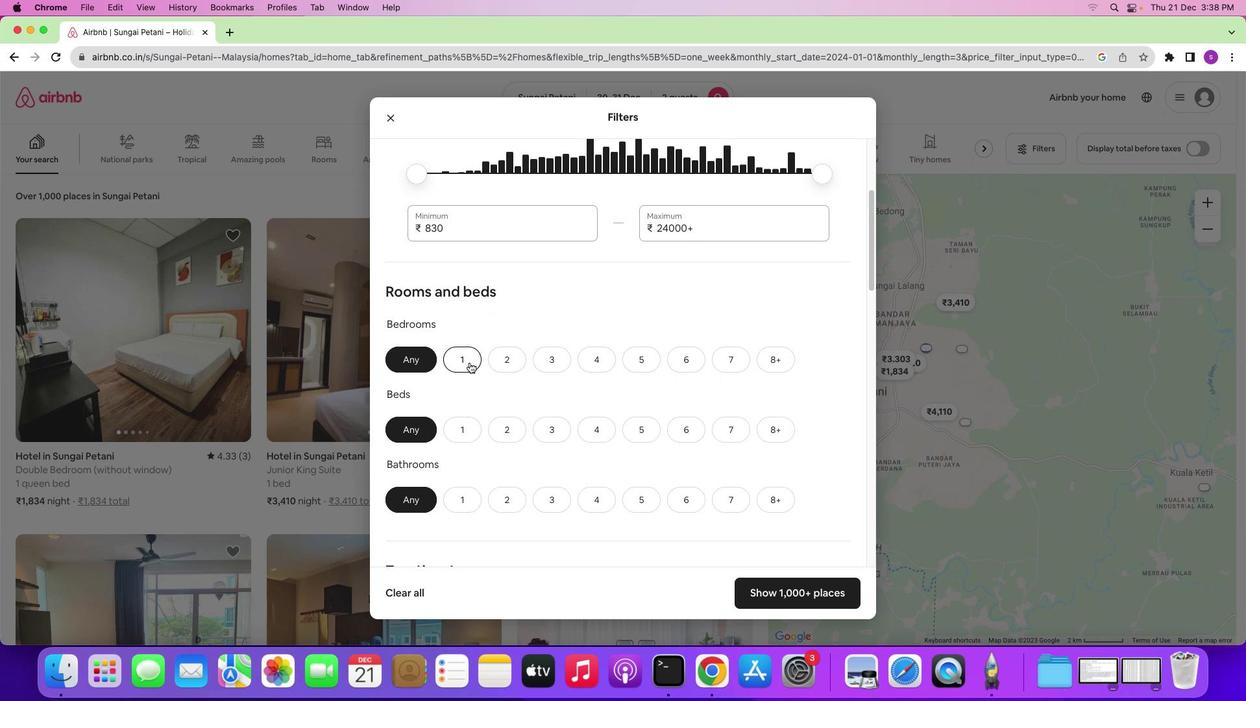 
Action: Mouse pressed left at (470, 363)
Screenshot: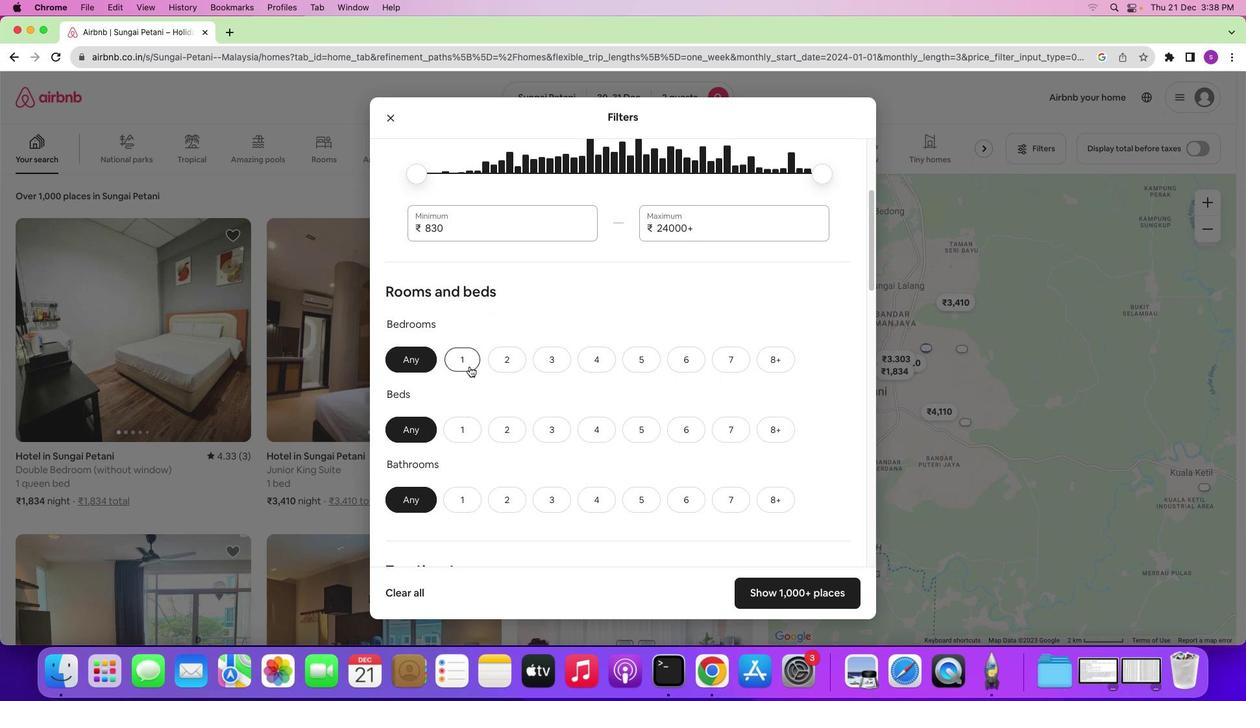 
Action: Mouse moved to (468, 431)
Screenshot: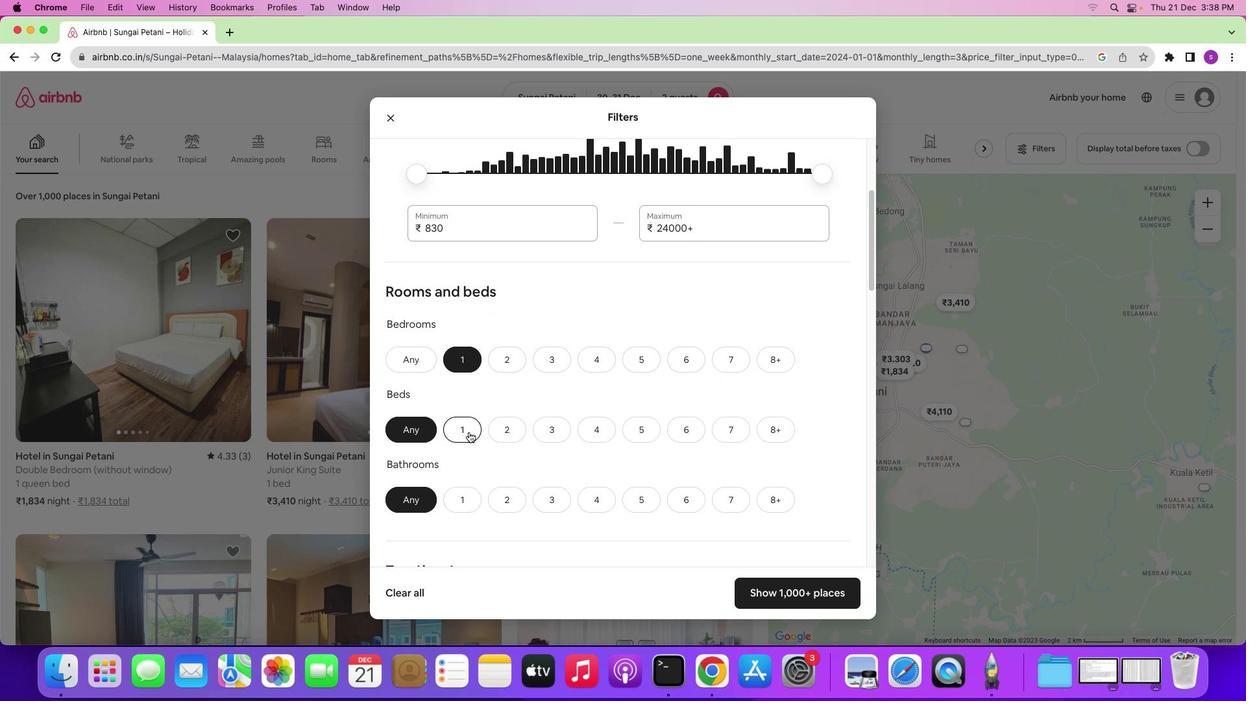 
Action: Mouse pressed left at (468, 431)
Screenshot: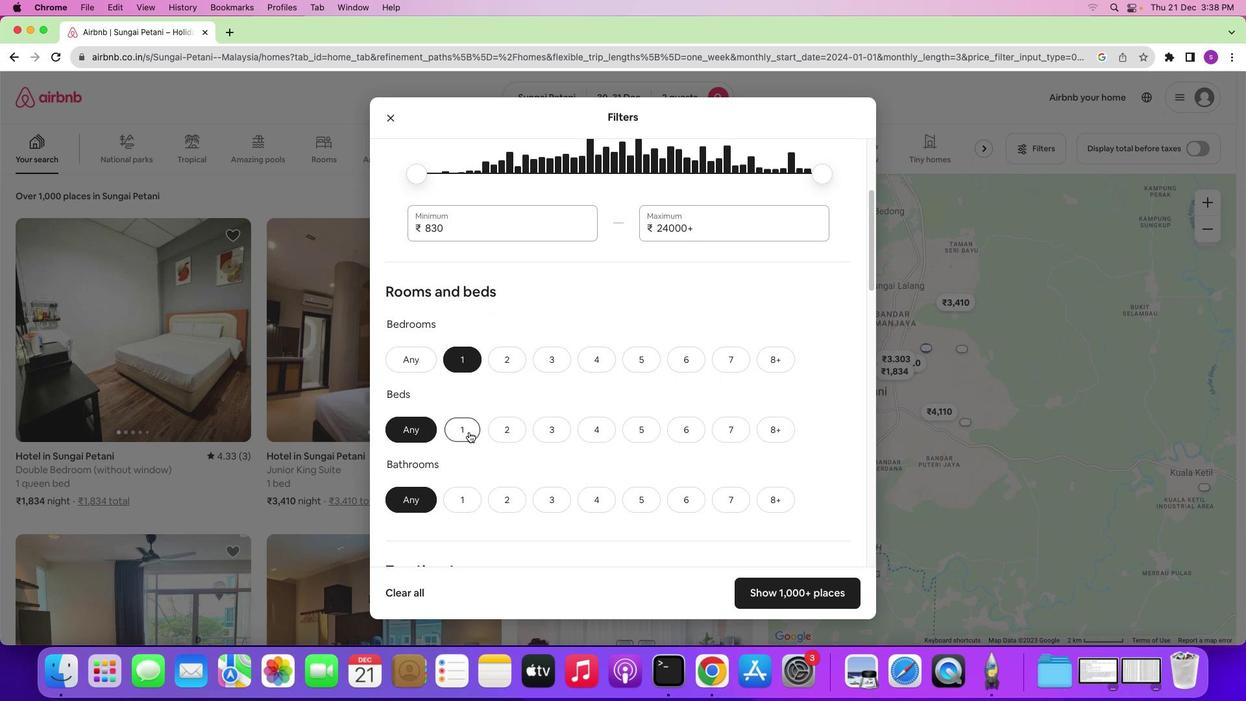 
Action: Mouse moved to (459, 498)
Screenshot: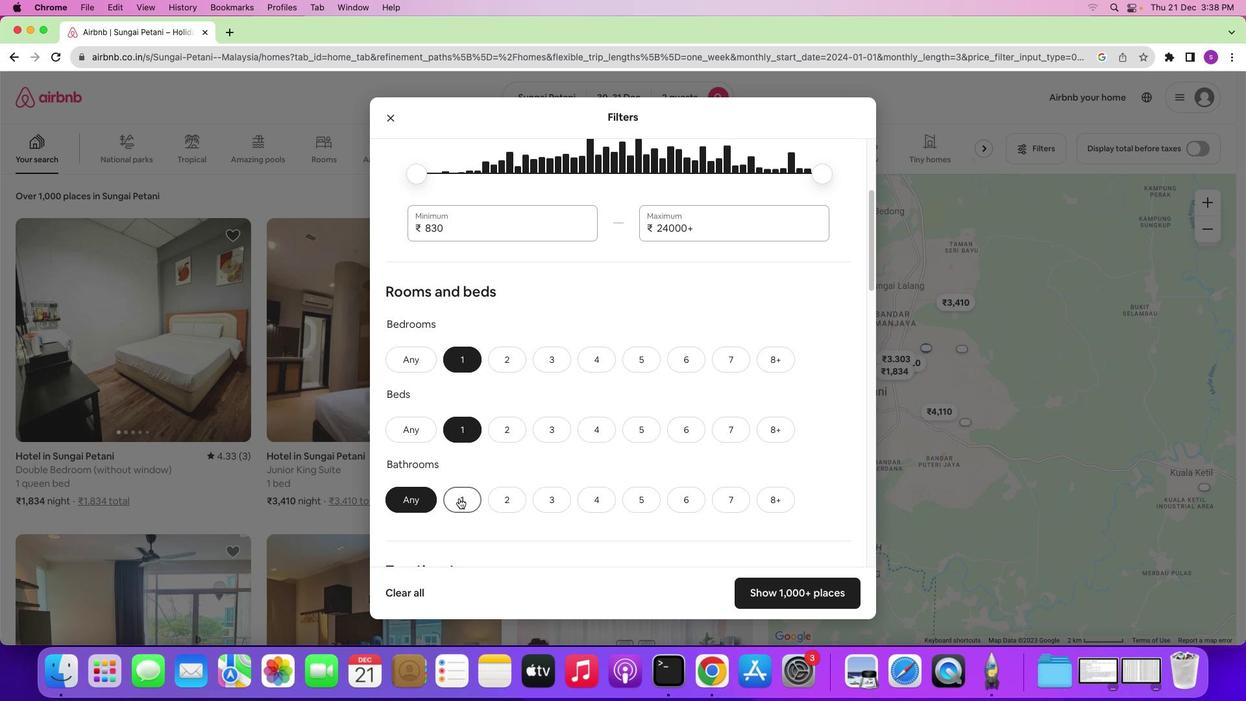 
Action: Mouse pressed left at (459, 498)
Screenshot: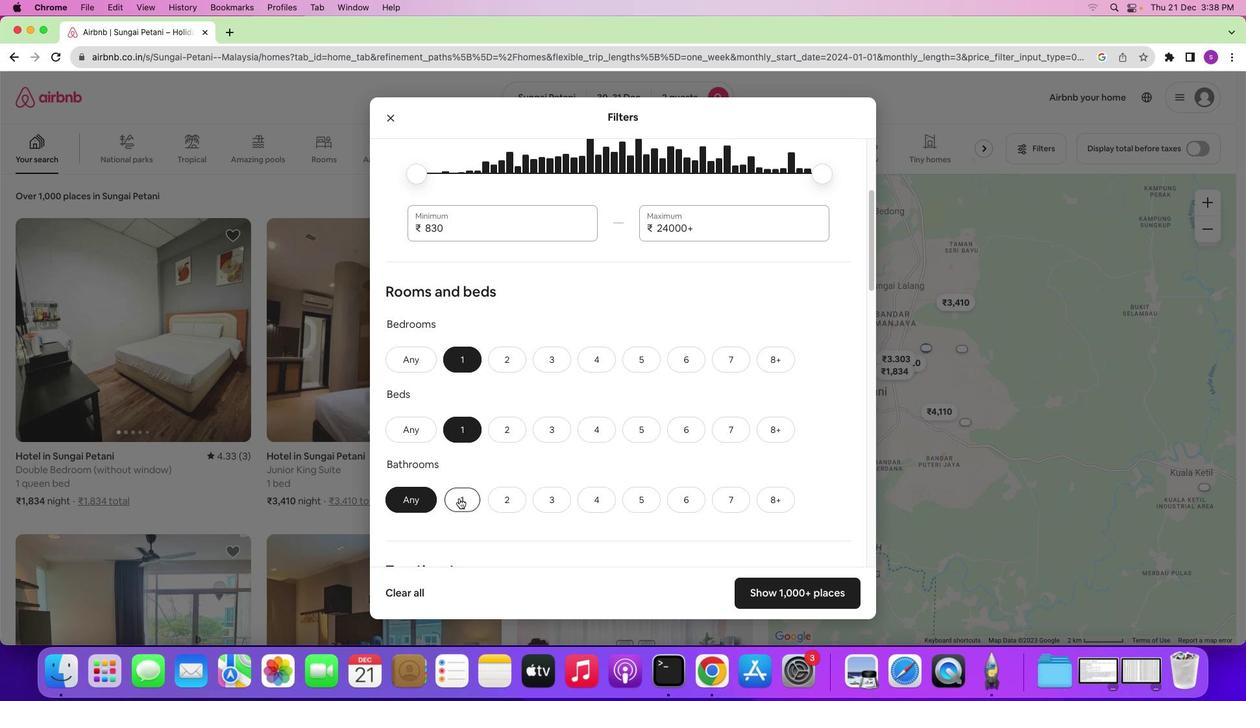 
Action: Mouse moved to (635, 416)
Screenshot: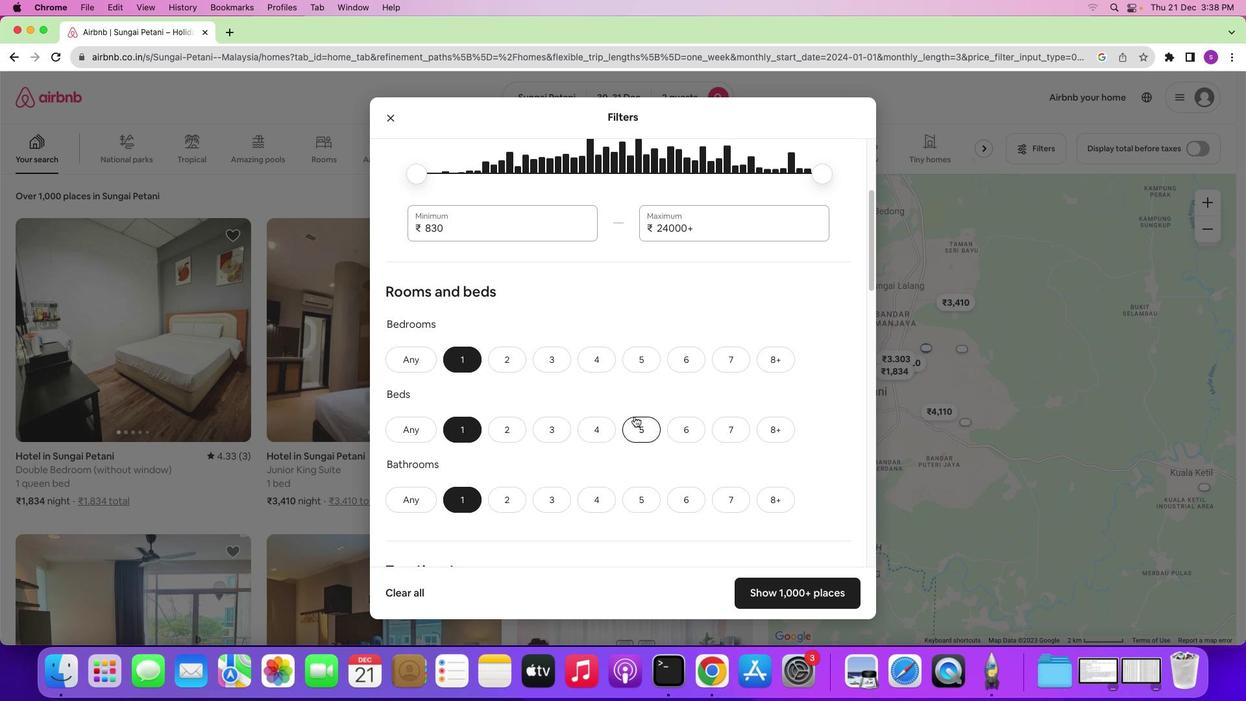 
Action: Mouse scrolled (635, 416) with delta (0, 0)
Screenshot: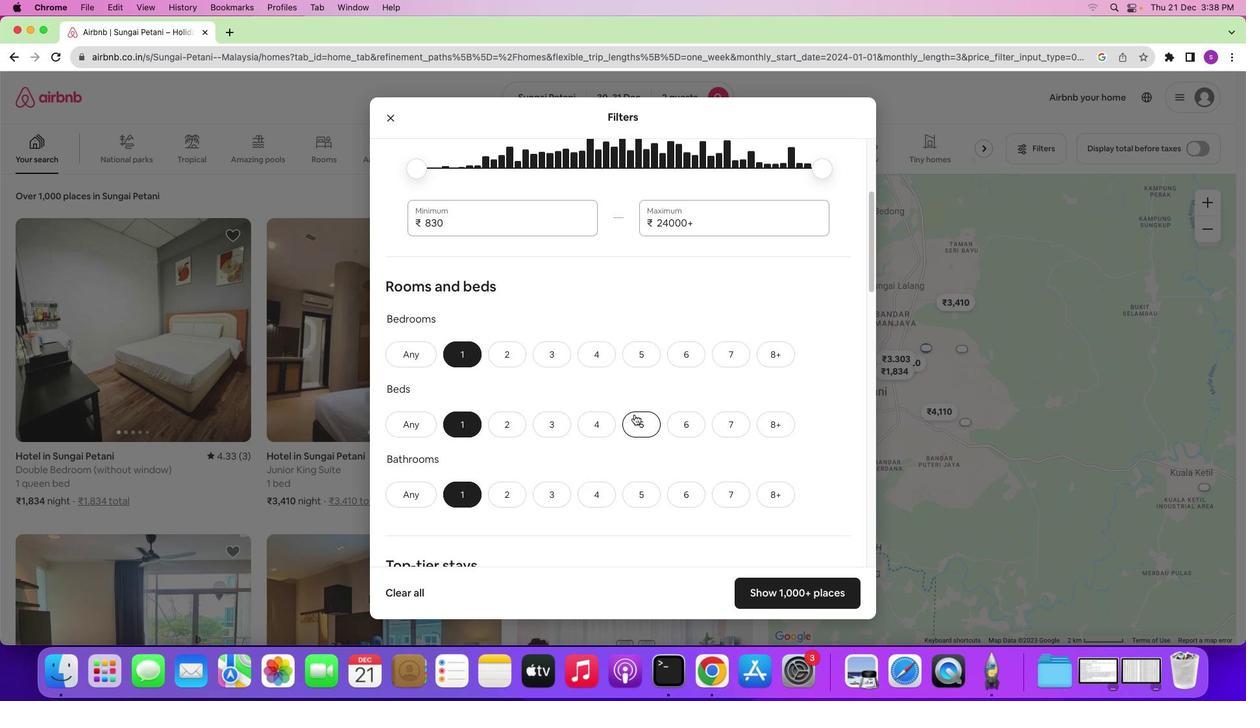 
Action: Mouse scrolled (635, 416) with delta (0, 0)
Screenshot: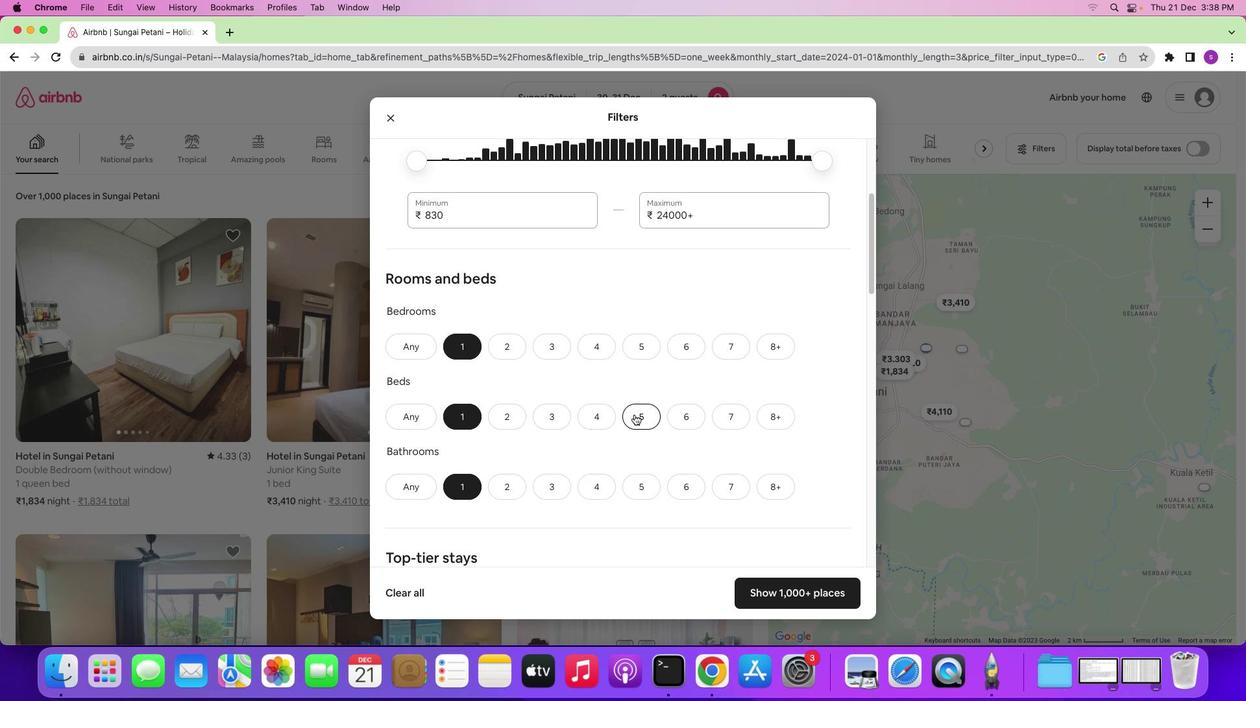 
Action: Mouse moved to (635, 415)
Screenshot: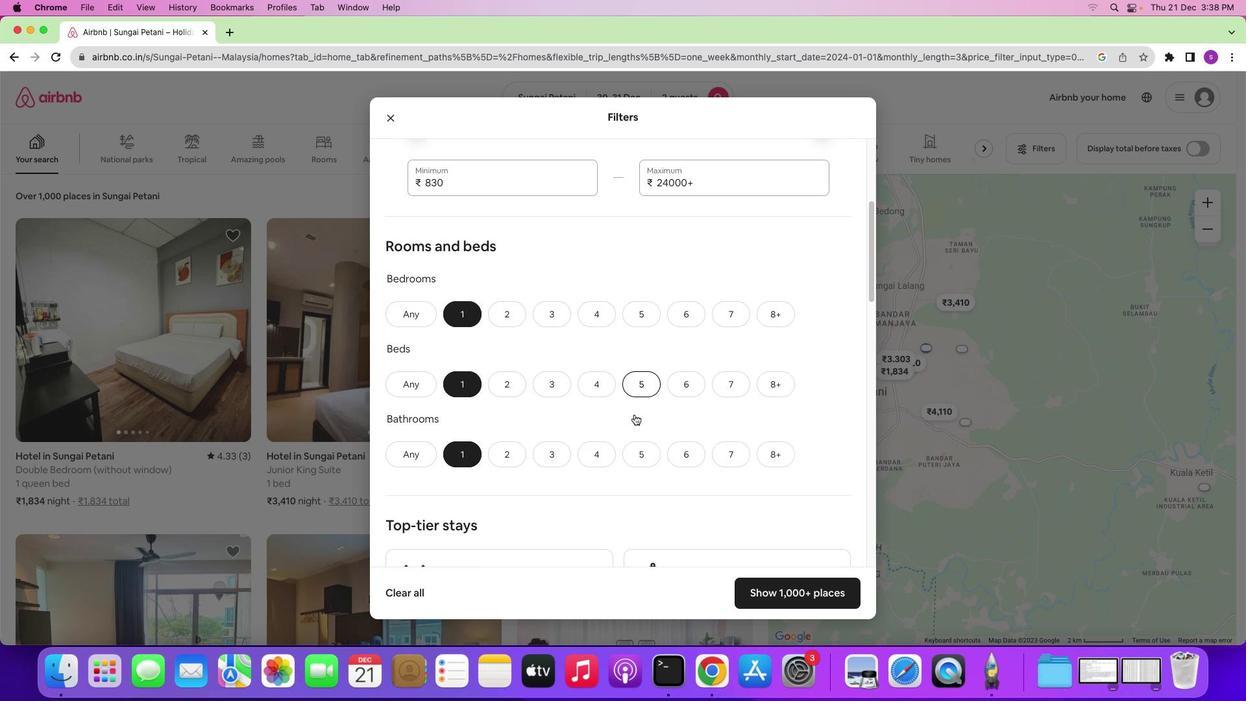 
Action: Mouse scrolled (635, 415) with delta (0, -1)
Screenshot: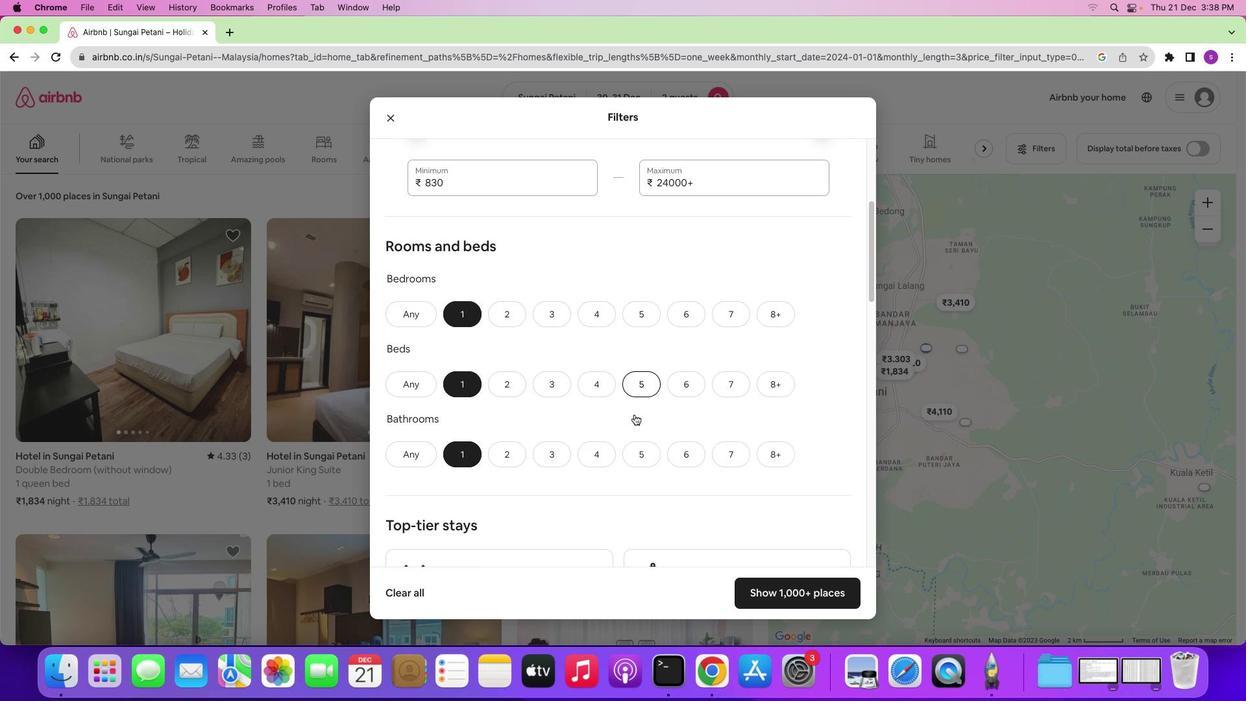 
Action: Mouse moved to (634, 414)
Screenshot: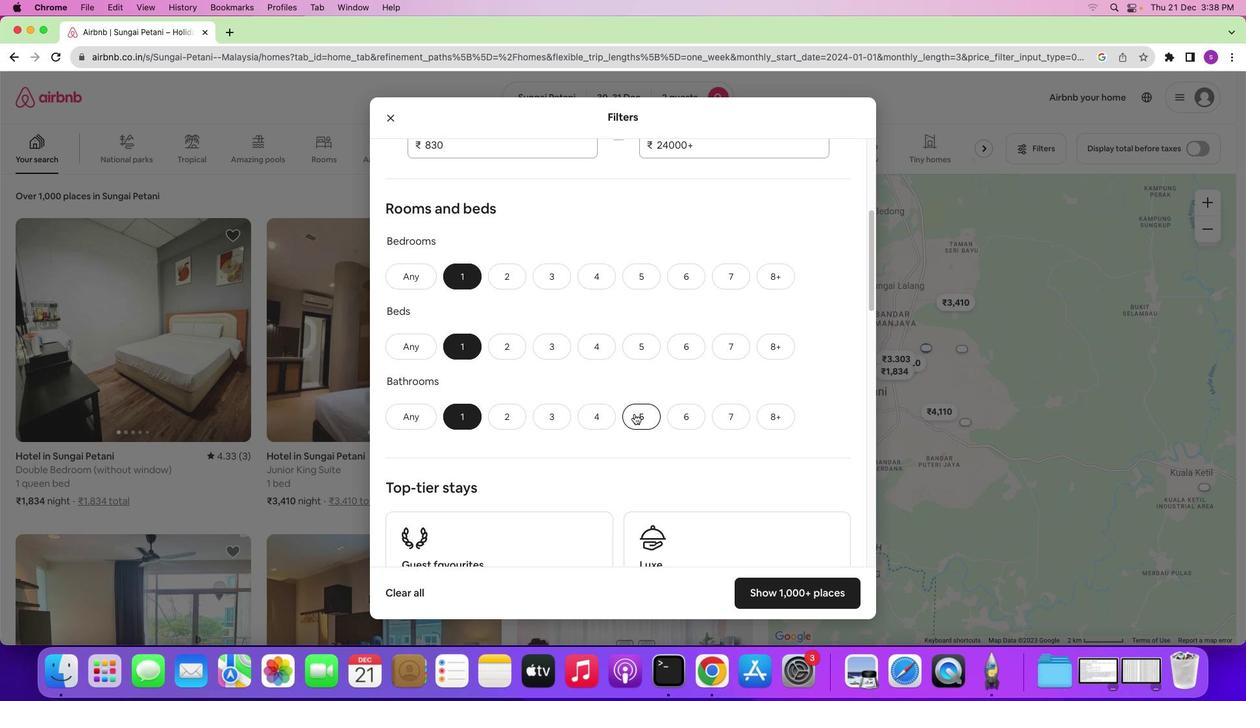 
Action: Mouse scrolled (634, 414) with delta (0, 0)
Screenshot: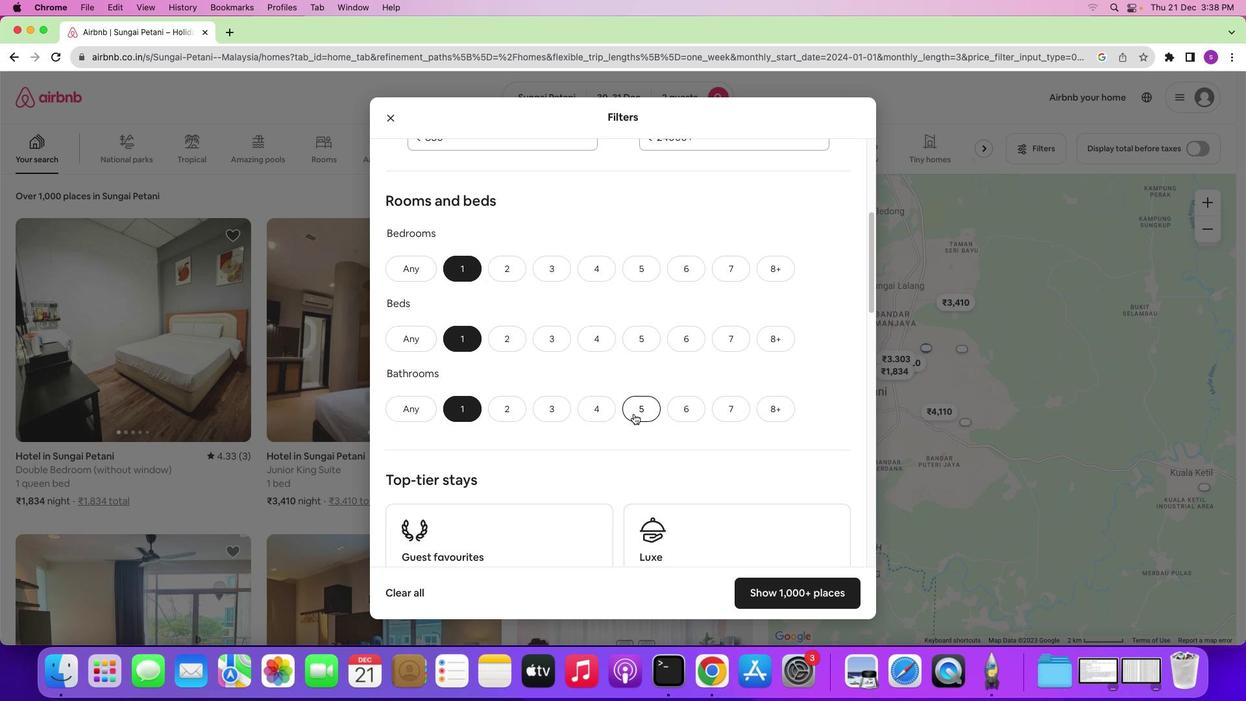 
Action: Mouse scrolled (634, 414) with delta (0, 0)
Screenshot: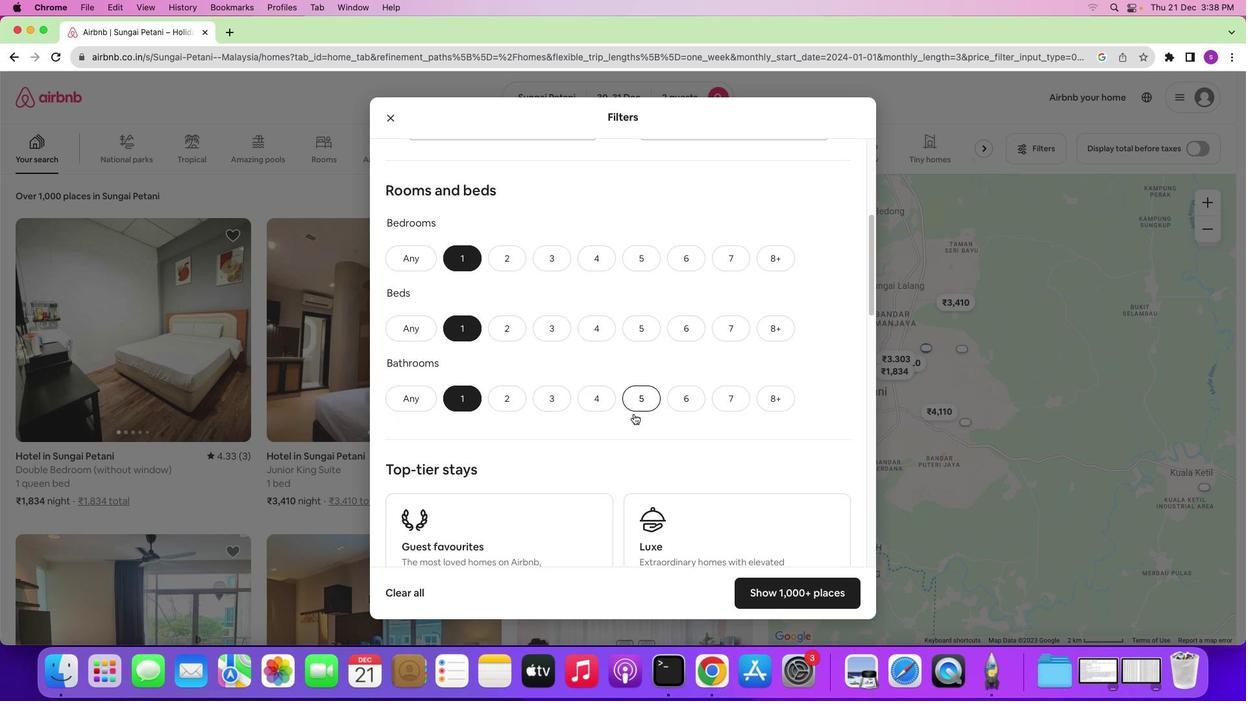 
Action: Mouse moved to (634, 413)
Screenshot: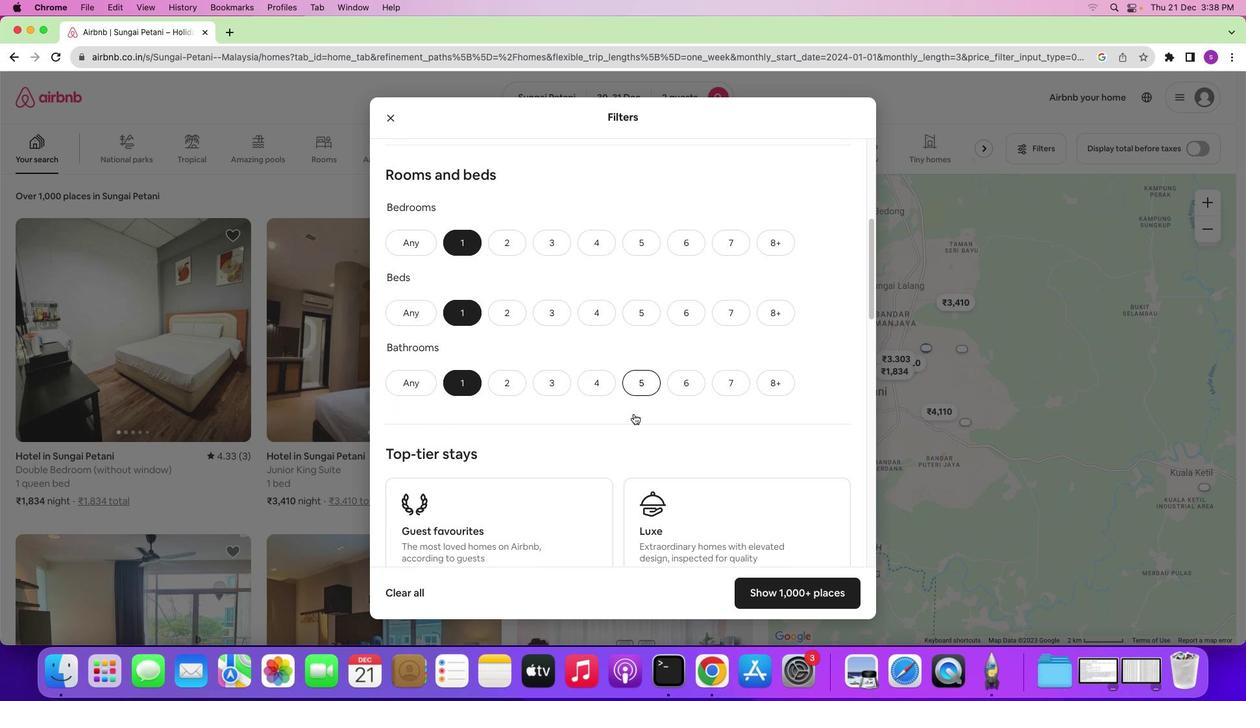 
Action: Mouse scrolled (634, 413) with delta (0, -1)
Screenshot: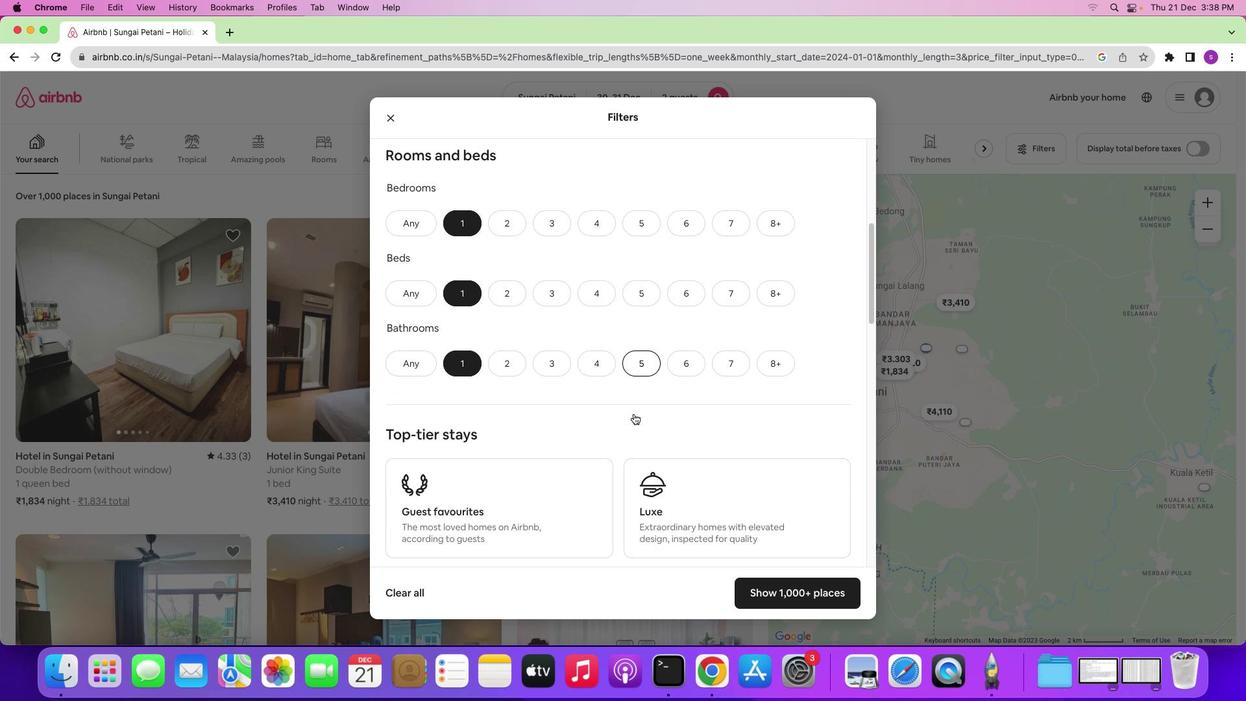 
Action: Mouse moved to (633, 413)
Screenshot: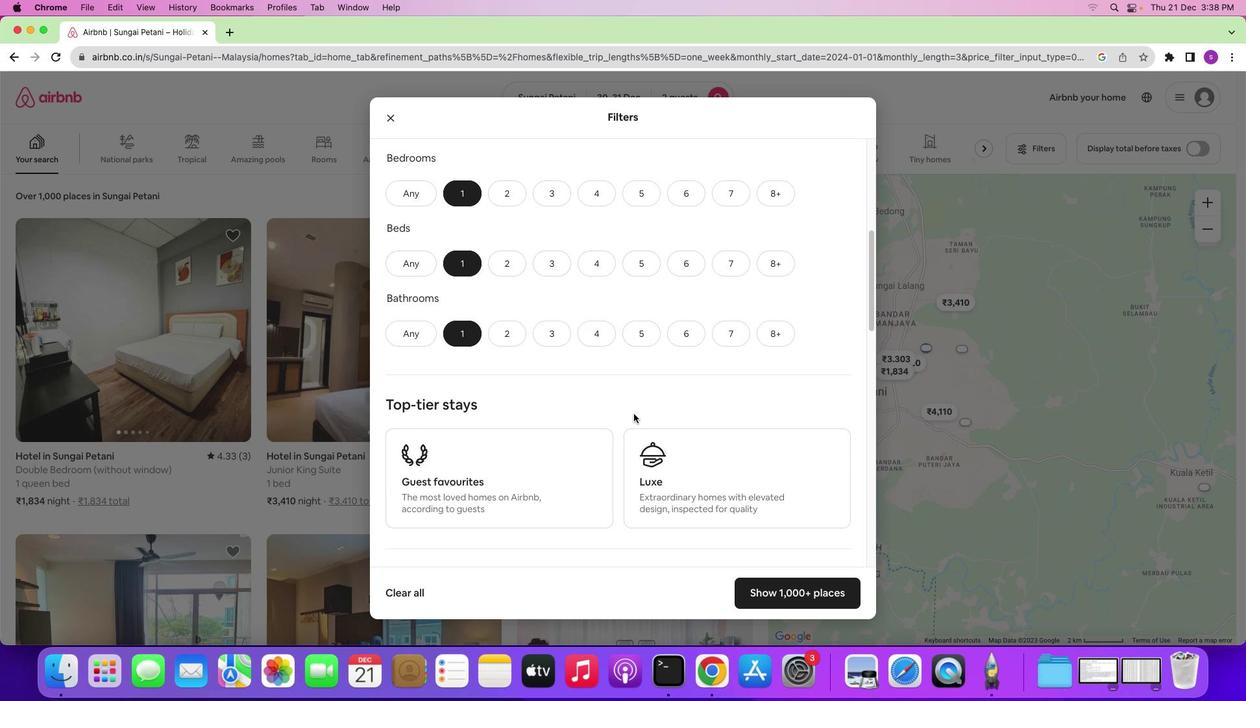 
Action: Mouse scrolled (633, 413) with delta (0, 0)
Screenshot: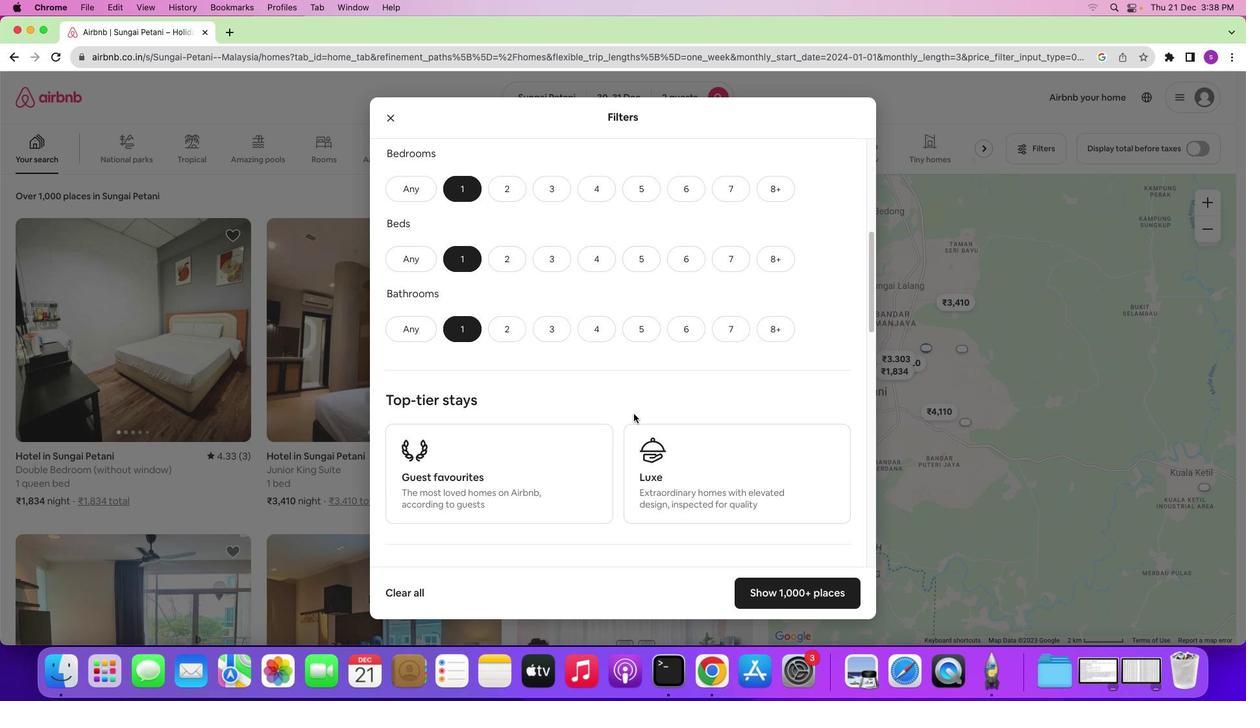 
Action: Mouse scrolled (633, 413) with delta (0, 0)
Screenshot: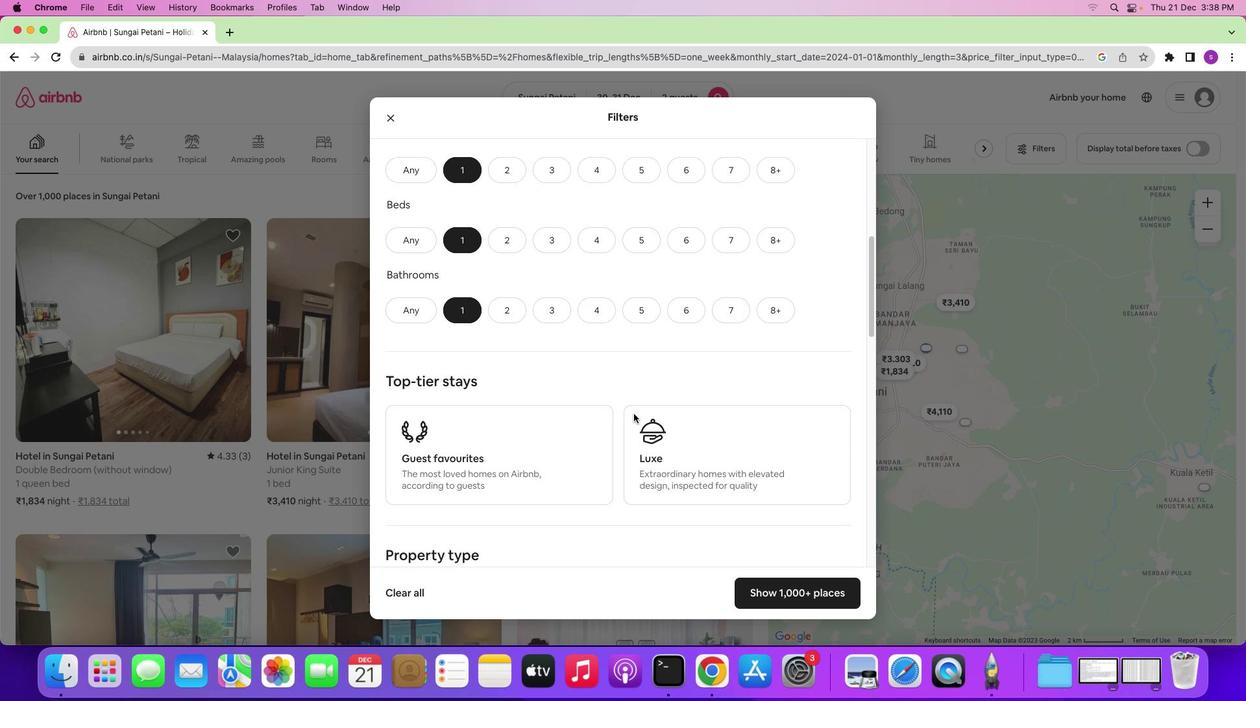 
Action: Mouse scrolled (633, 413) with delta (0, -1)
Screenshot: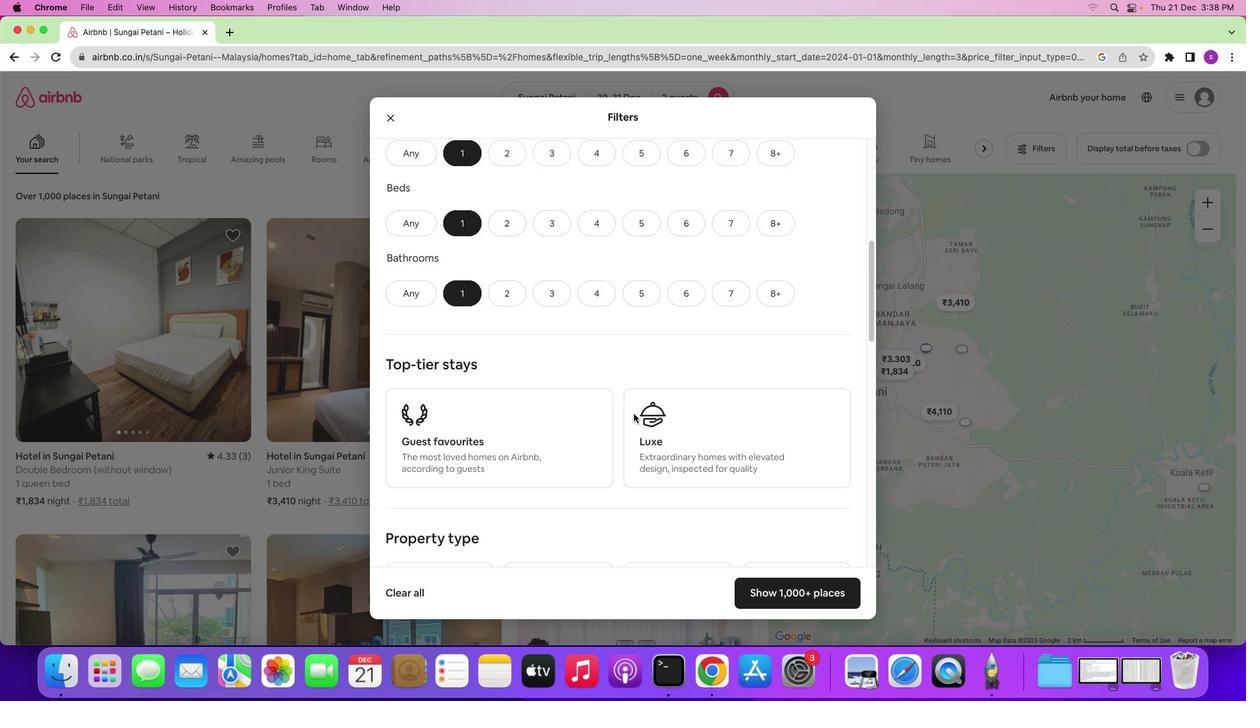 
Action: Mouse moved to (633, 412)
Screenshot: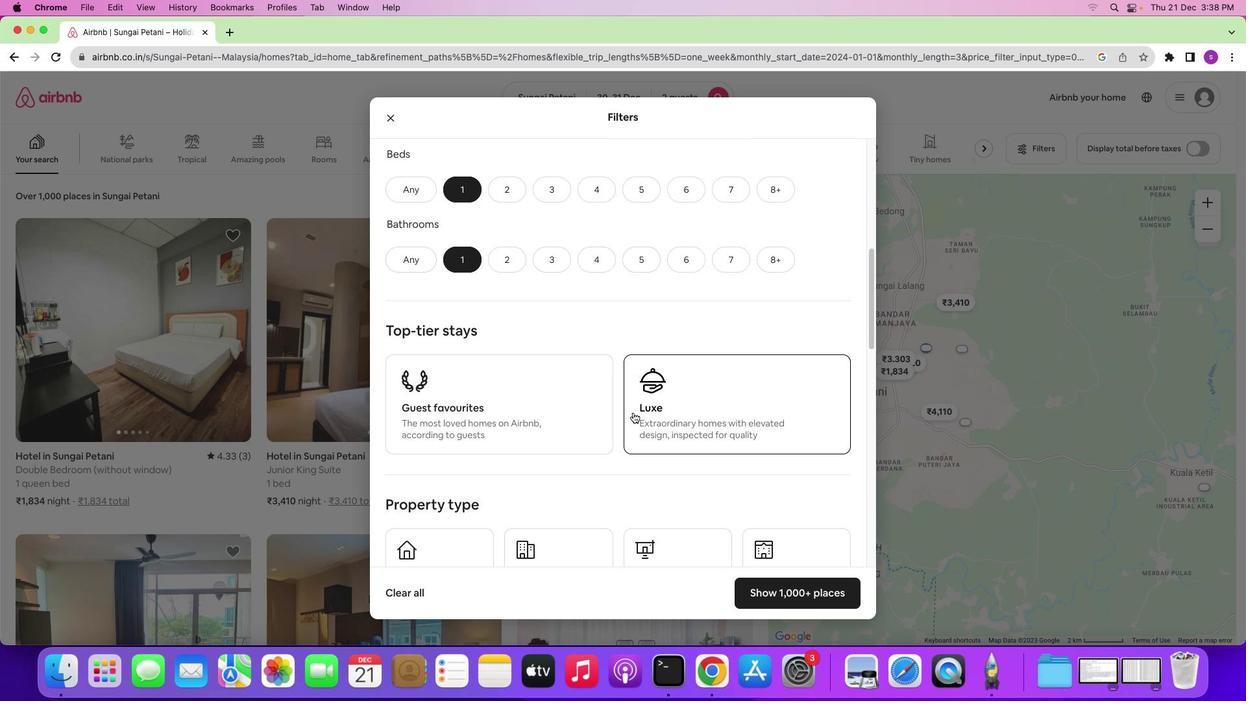 
Action: Mouse scrolled (633, 412) with delta (0, 0)
Screenshot: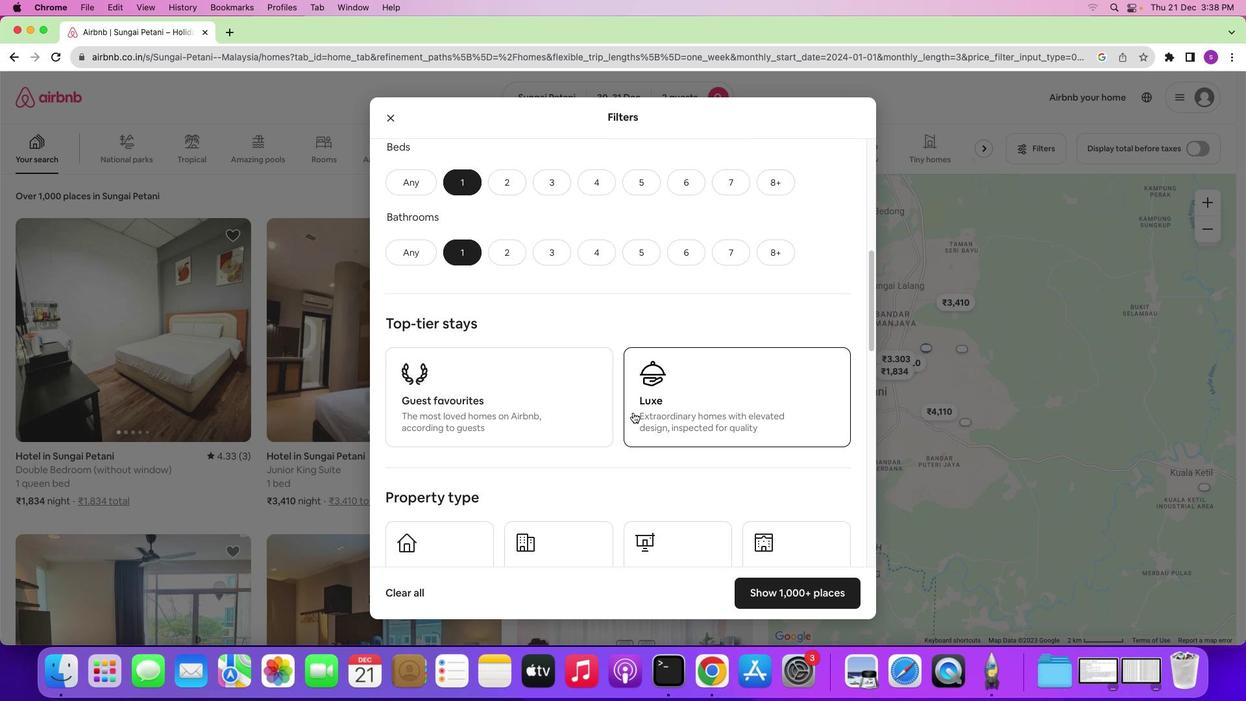 
Action: Mouse scrolled (633, 412) with delta (0, 0)
Screenshot: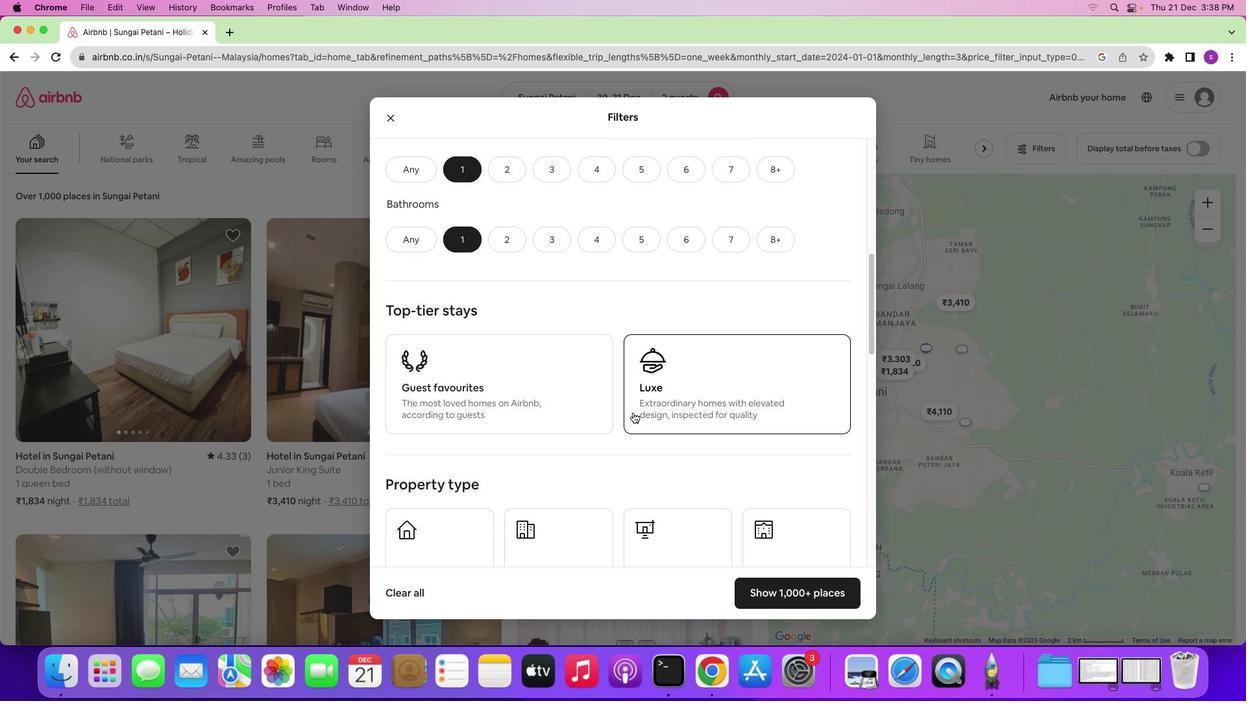 
Action: Mouse moved to (633, 412)
Screenshot: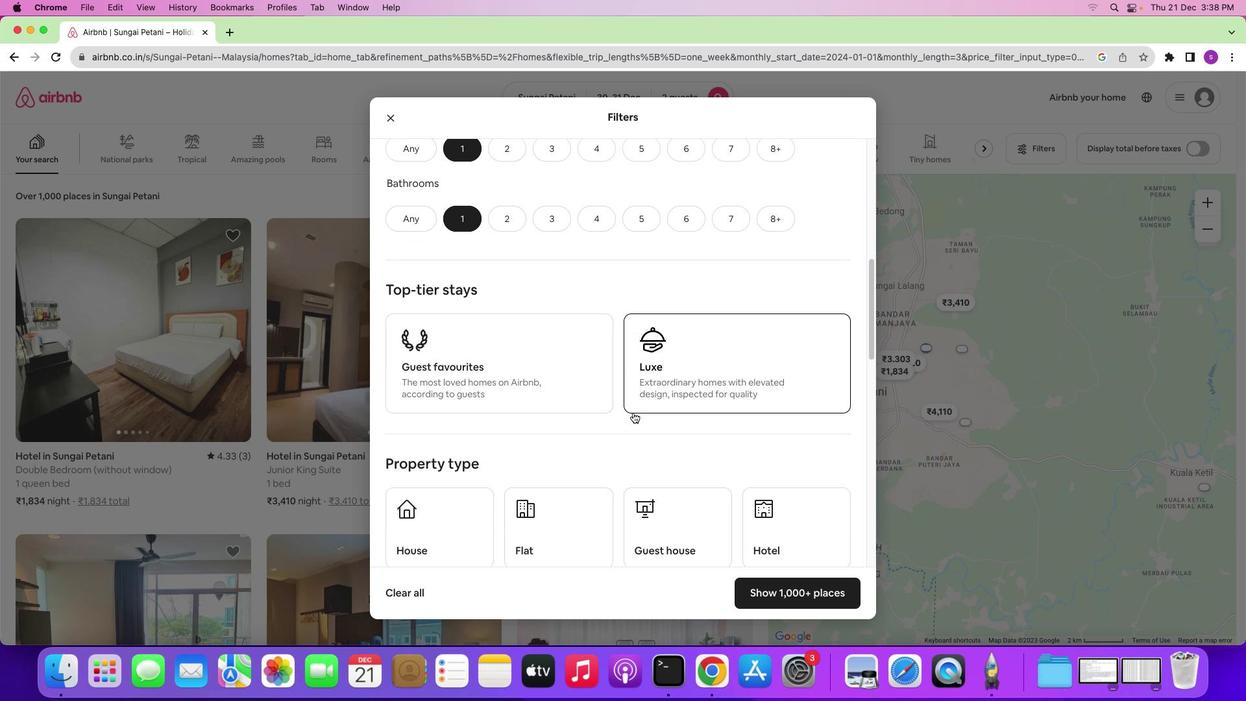 
Action: Mouse scrolled (633, 412) with delta (0, -1)
Screenshot: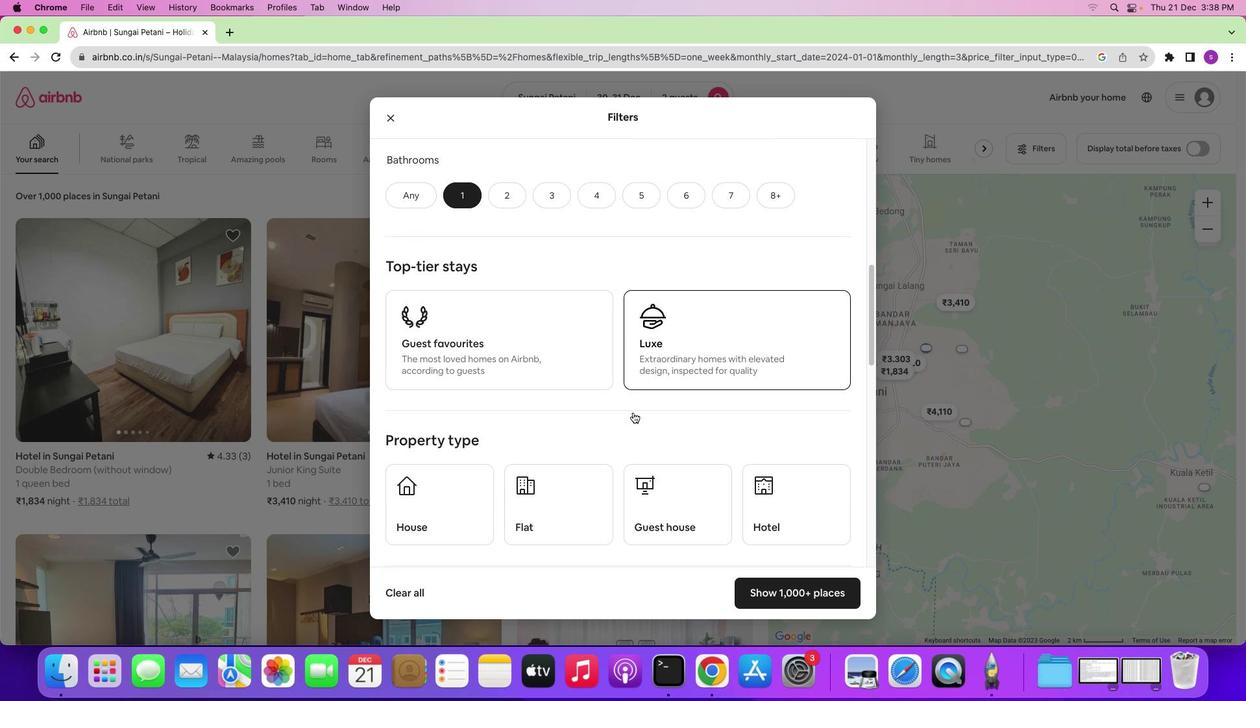 
Action: Mouse moved to (633, 412)
Screenshot: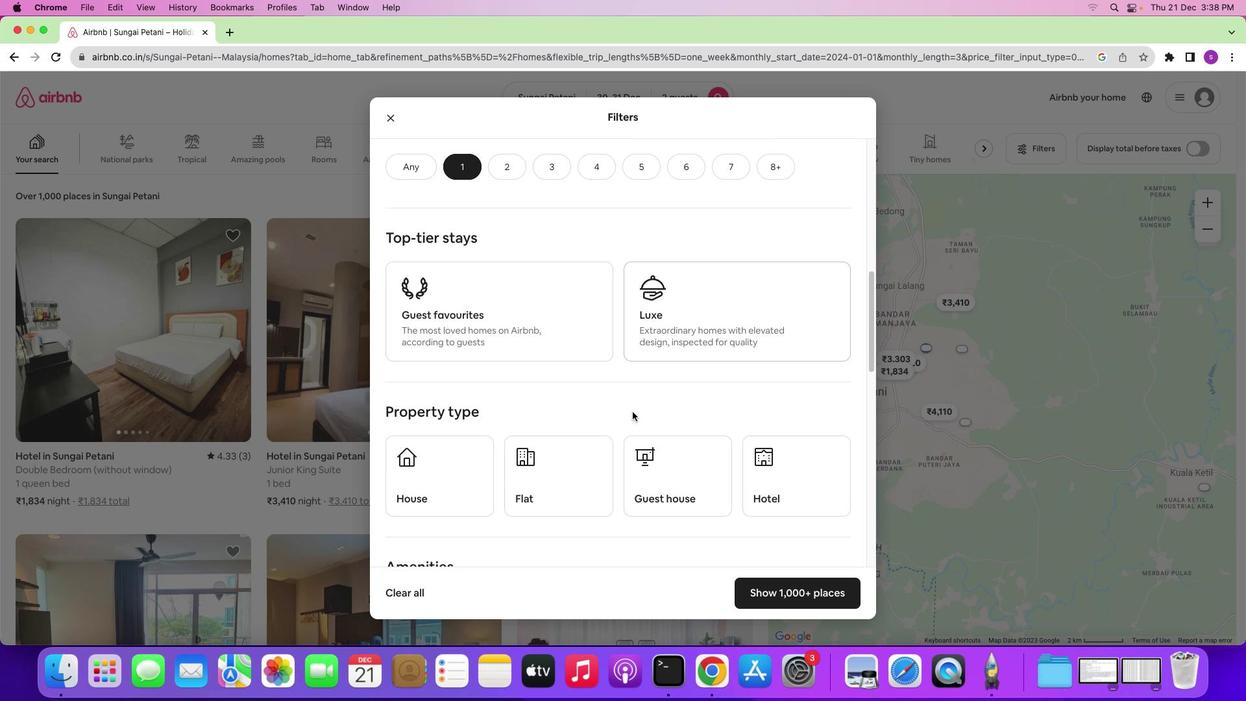 
Action: Mouse scrolled (633, 412) with delta (0, 0)
Screenshot: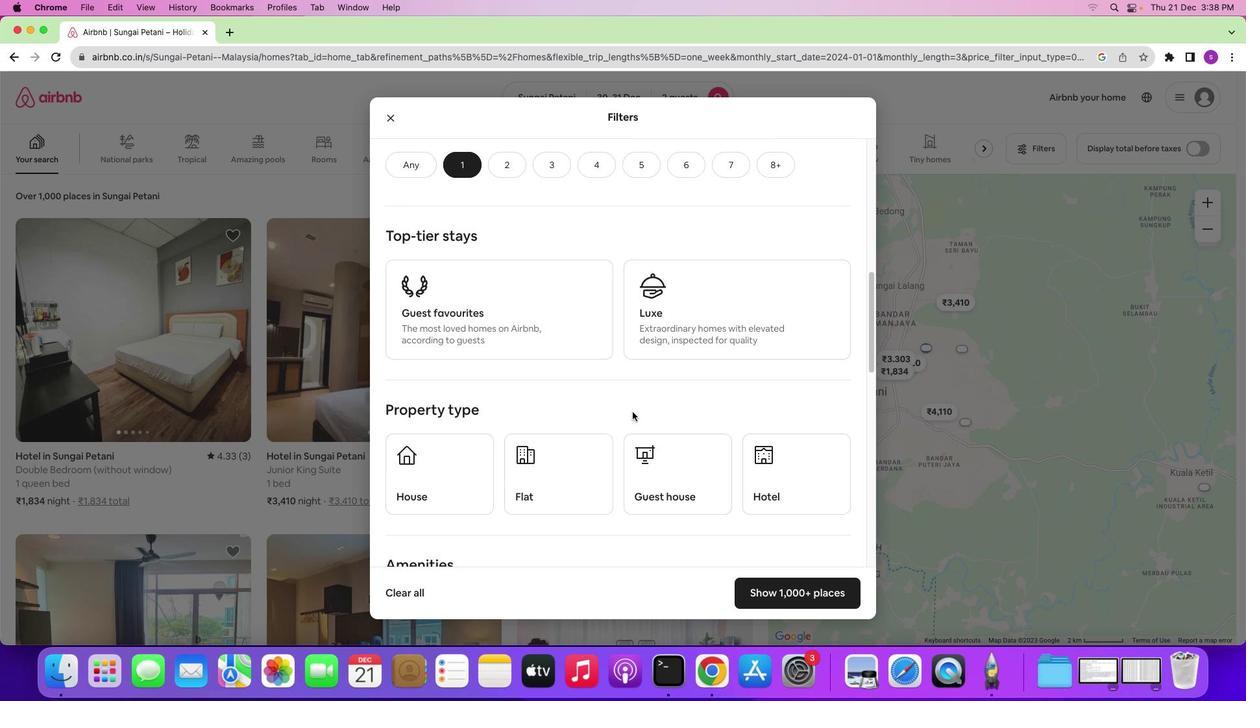
Action: Mouse scrolled (633, 412) with delta (0, 0)
Screenshot: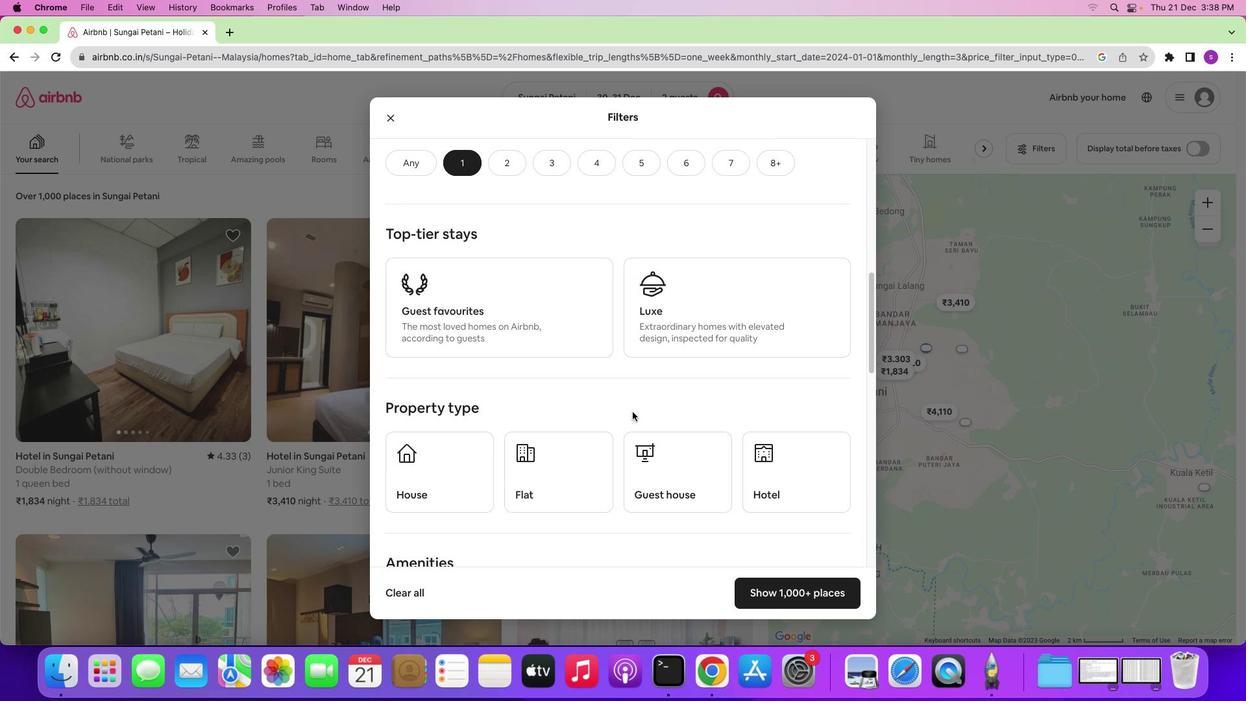 
Action: Mouse moved to (520, 456)
Screenshot: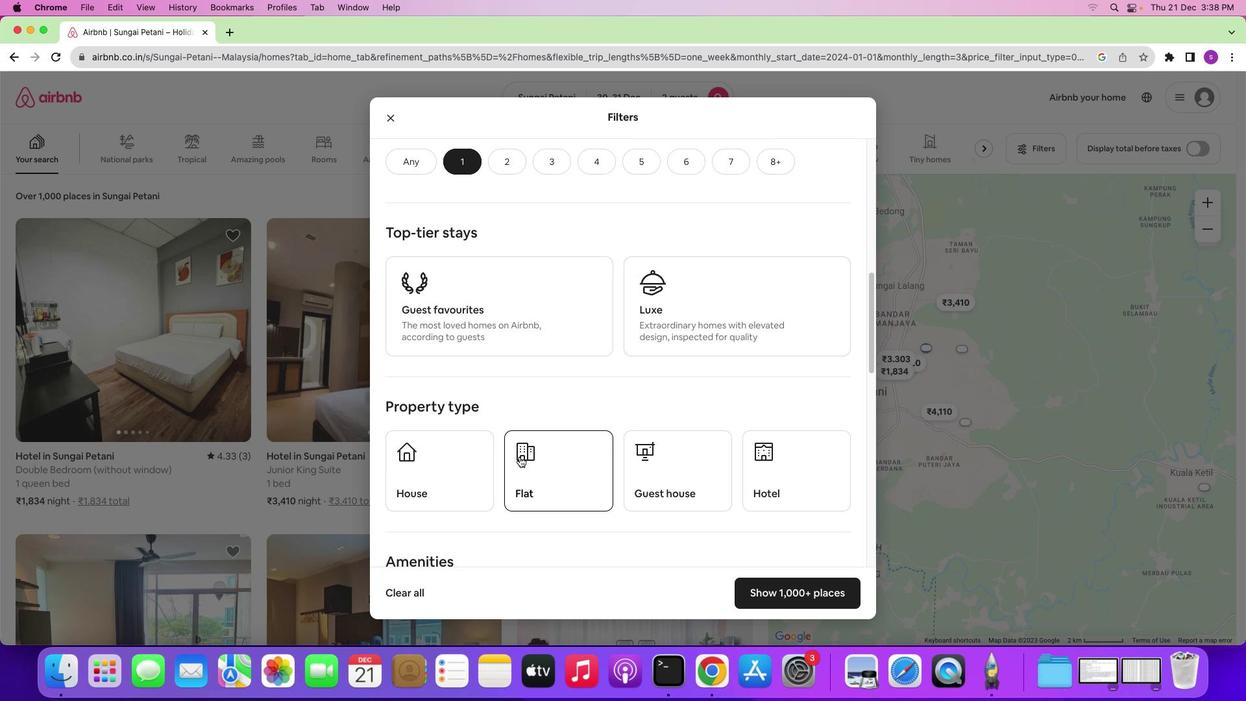 
Action: Mouse pressed left at (520, 456)
Screenshot: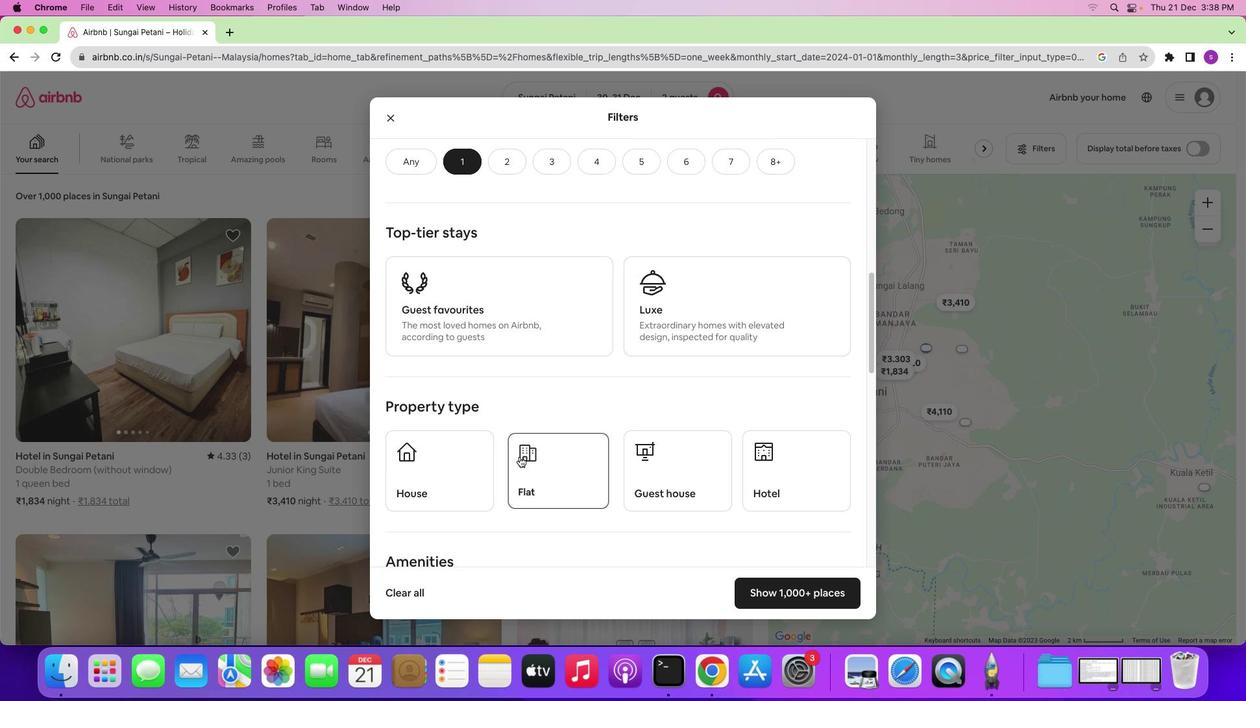 
Action: Mouse moved to (584, 386)
Screenshot: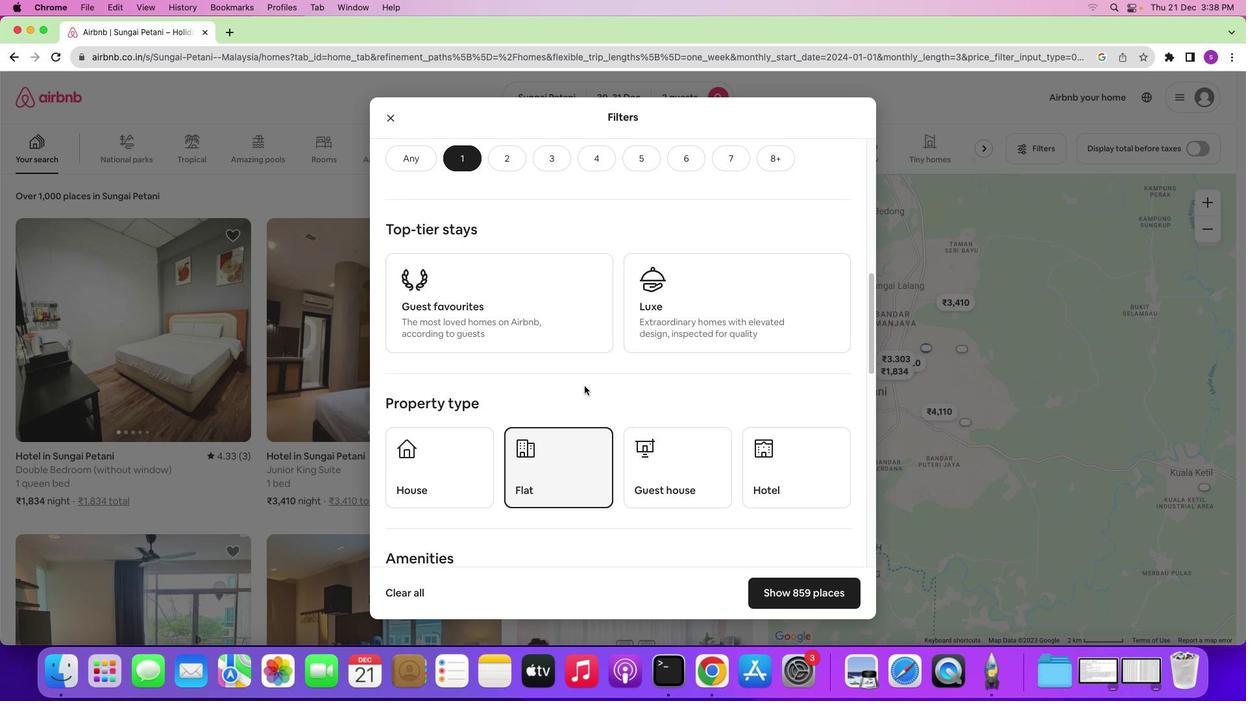 
Action: Mouse scrolled (584, 386) with delta (0, 0)
Screenshot: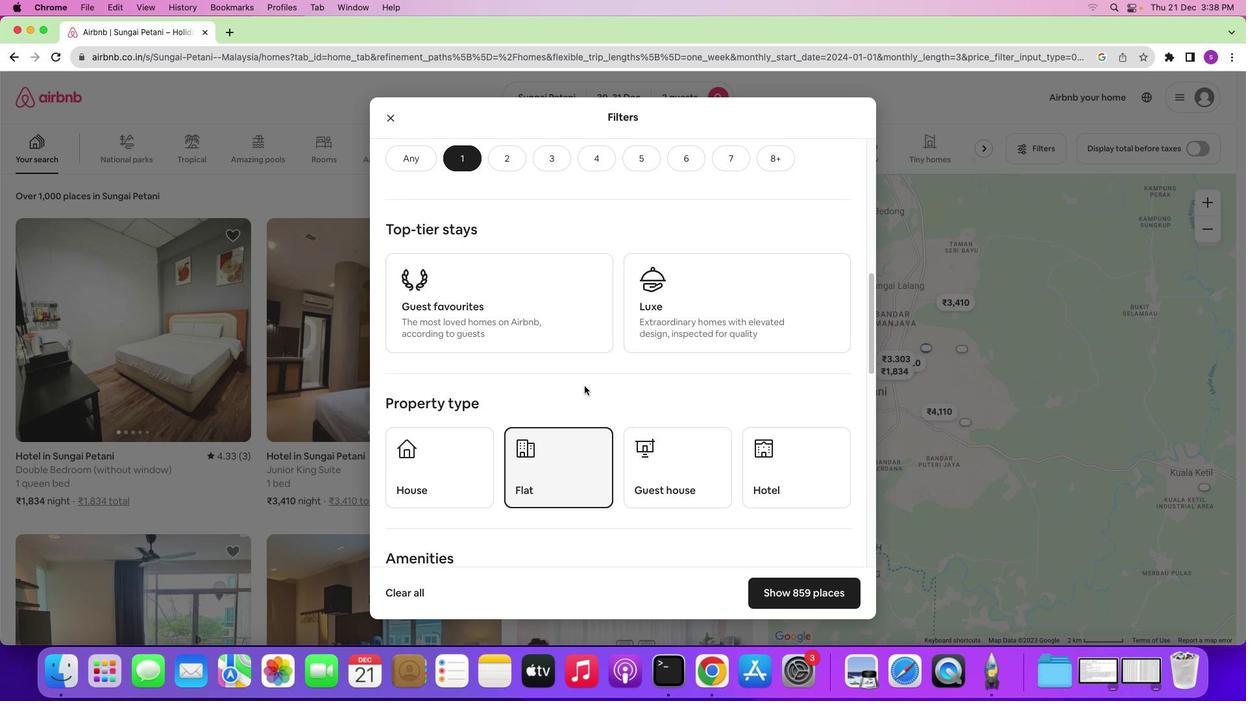 
Action: Mouse moved to (584, 385)
Screenshot: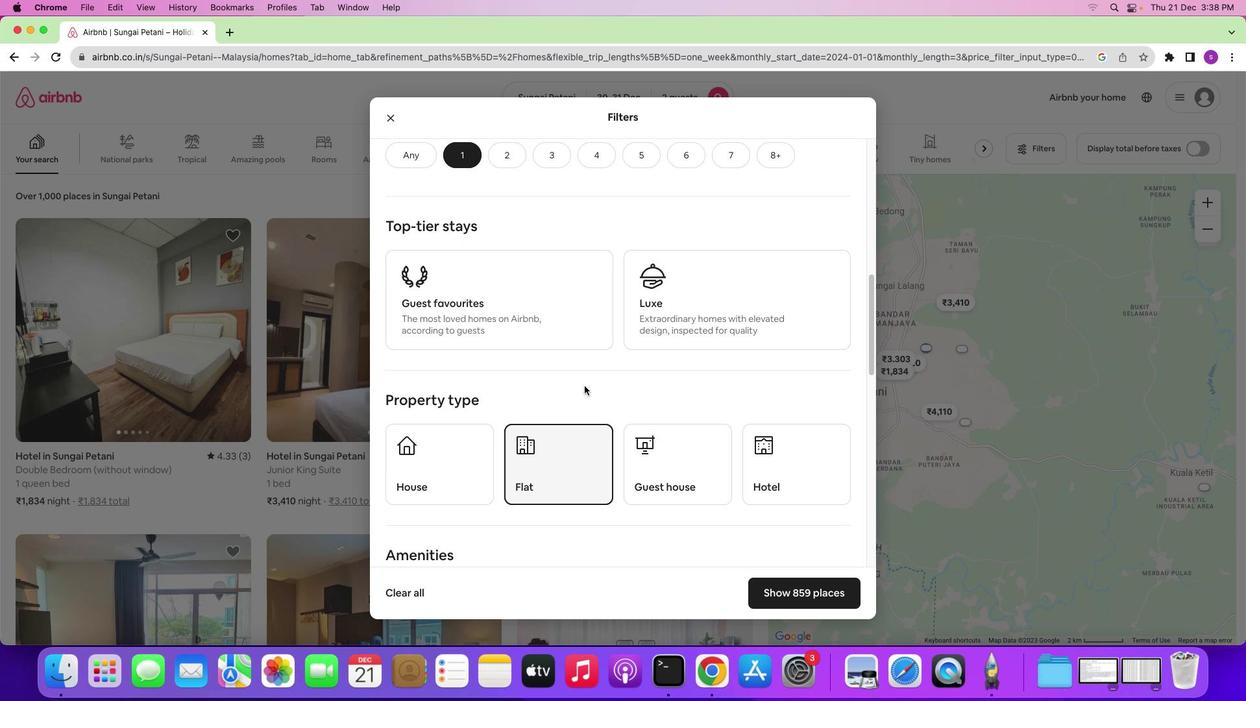 
Action: Mouse scrolled (584, 385) with delta (0, 0)
Screenshot: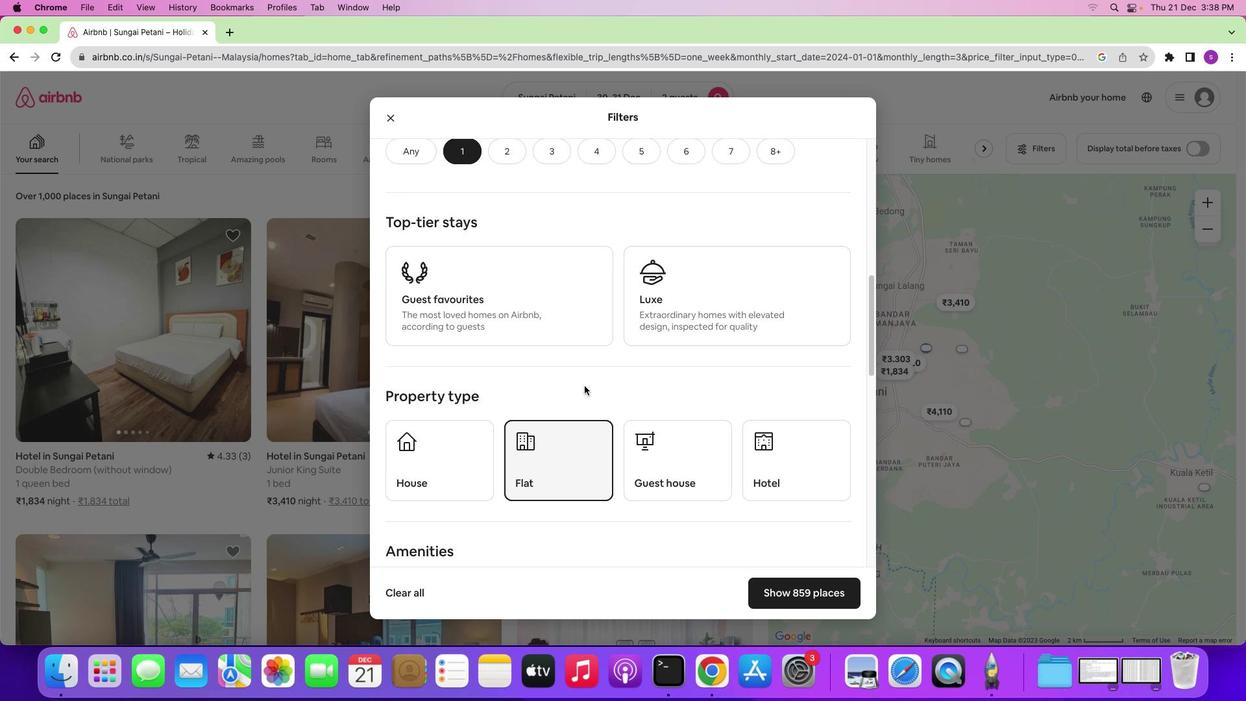 
Action: Mouse scrolled (584, 385) with delta (0, 0)
Screenshot: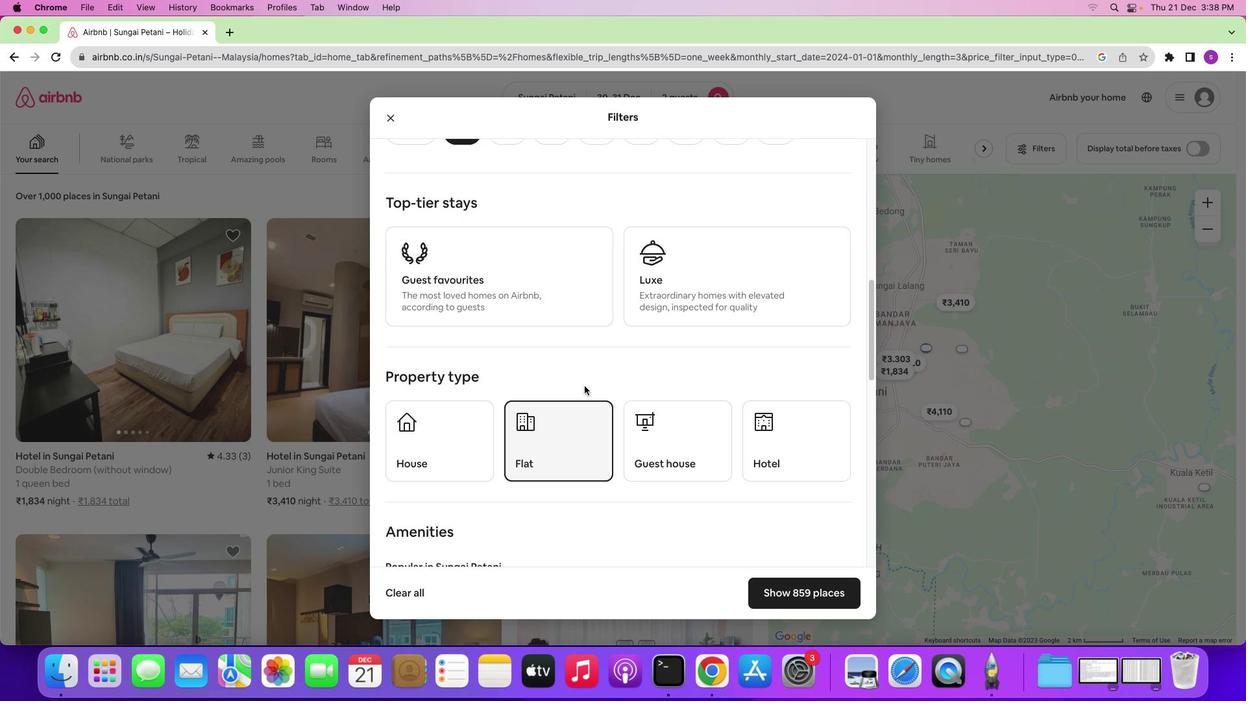 
Action: Mouse scrolled (584, 385) with delta (0, 0)
Screenshot: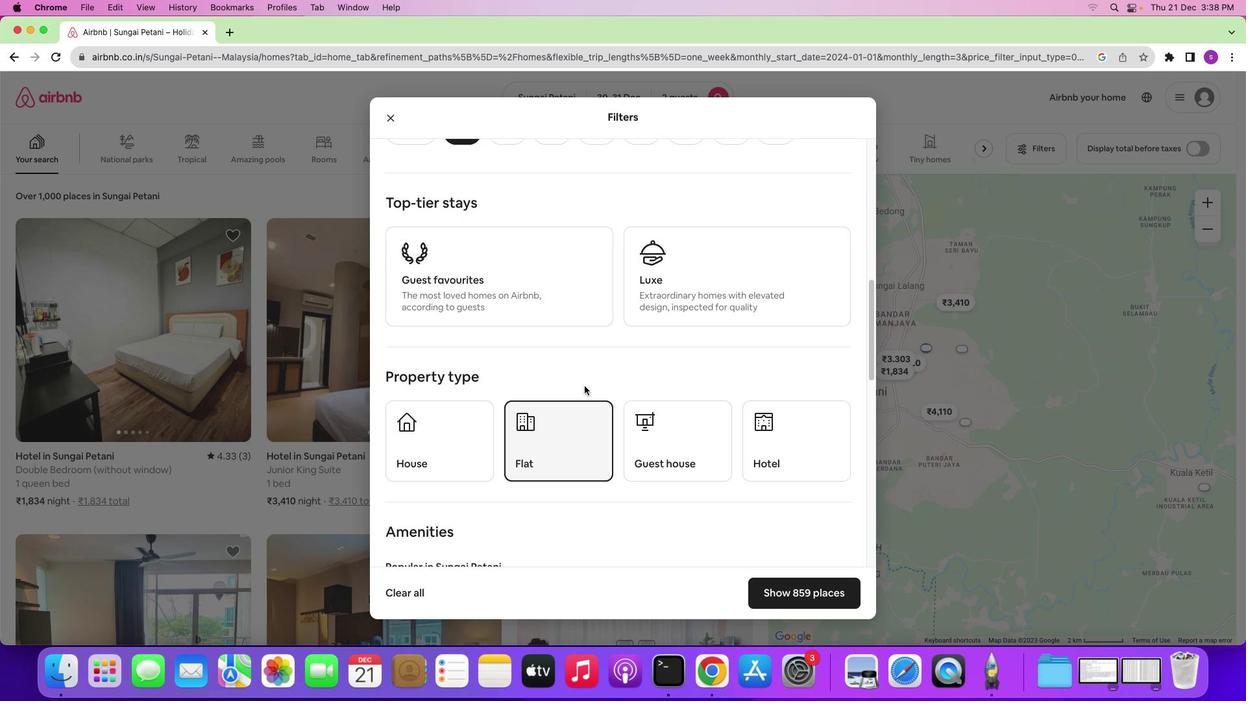 
Action: Mouse scrolled (584, 385) with delta (0, -1)
Screenshot: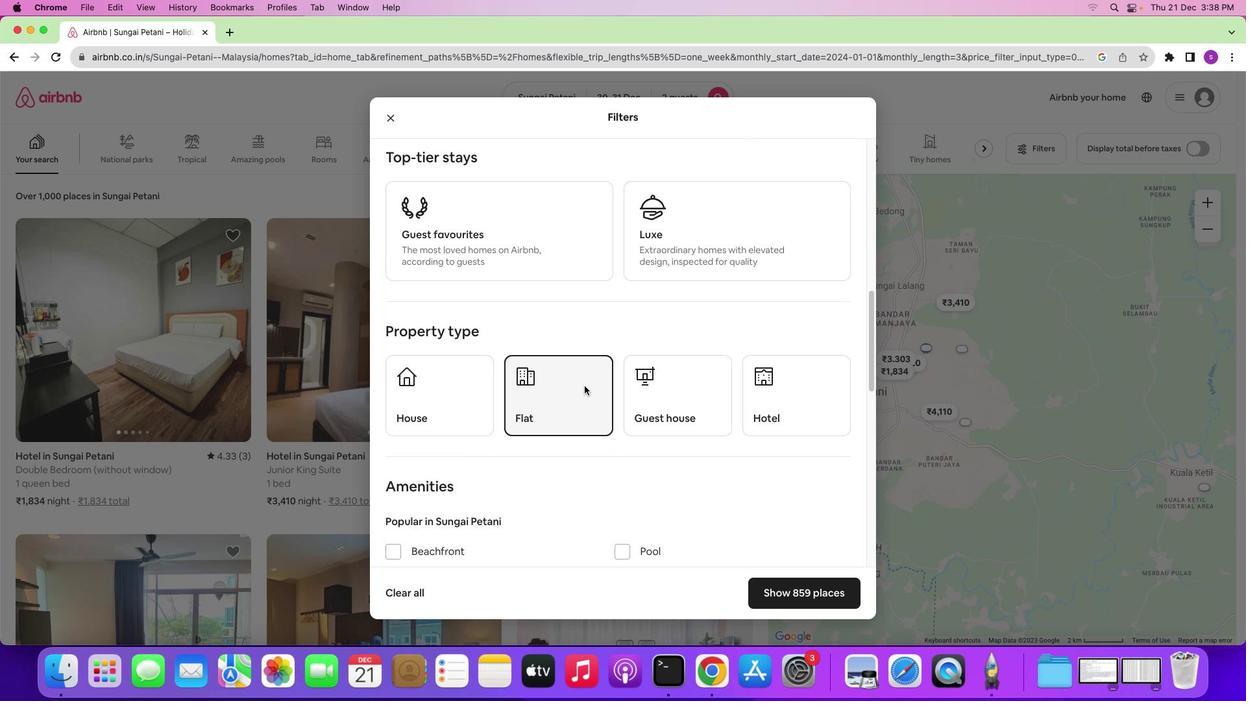 
Action: Mouse scrolled (584, 385) with delta (0, 0)
Screenshot: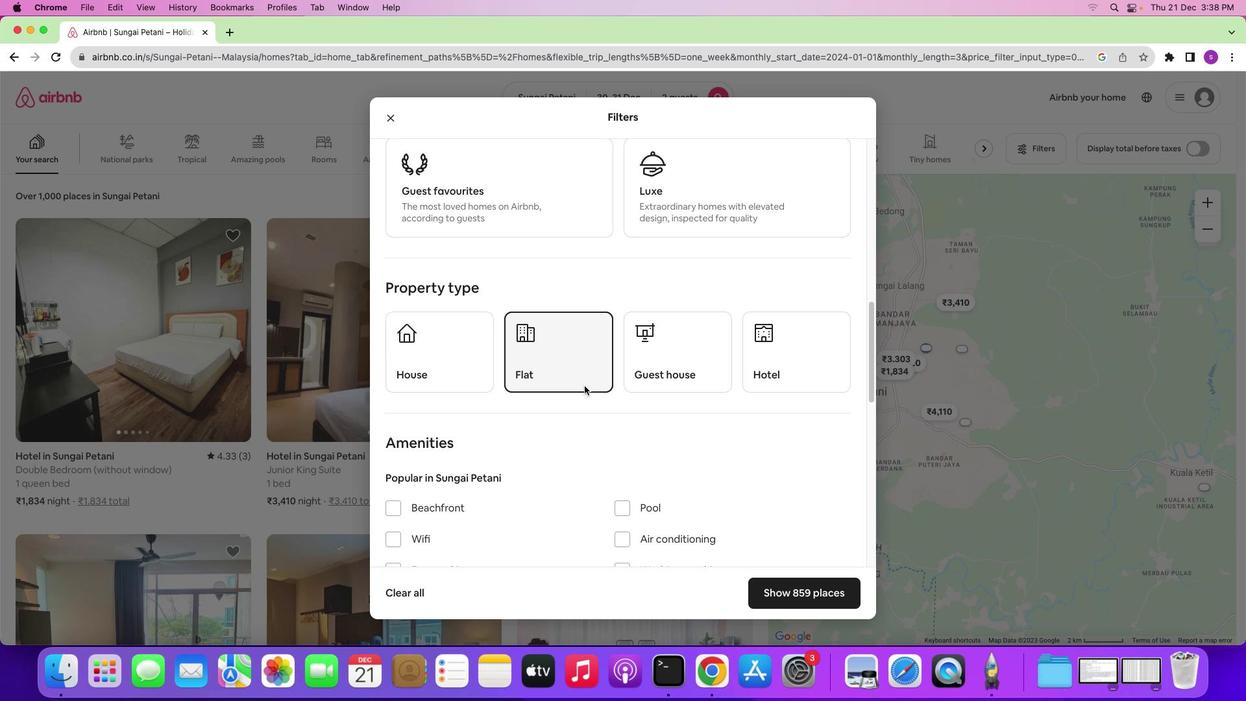 
Action: Mouse scrolled (584, 385) with delta (0, 0)
Screenshot: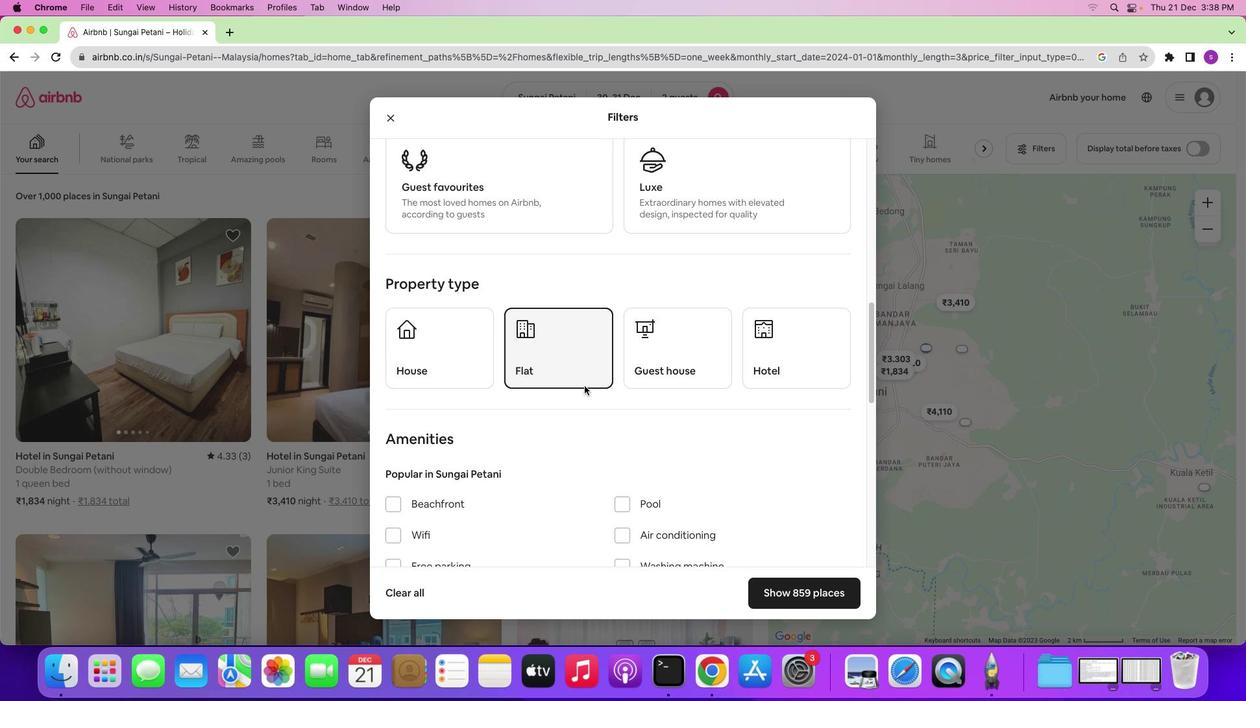 
Action: Mouse scrolled (584, 385) with delta (0, 0)
Screenshot: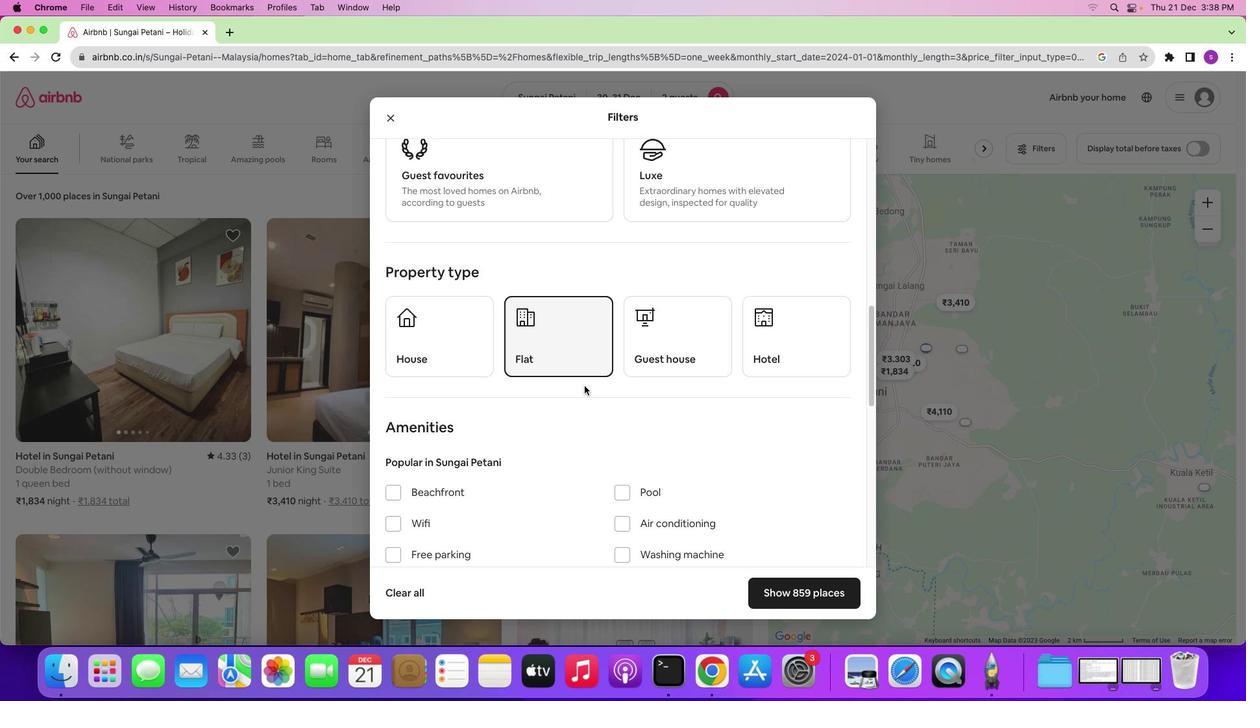 
Action: Mouse scrolled (584, 385) with delta (0, 0)
Screenshot: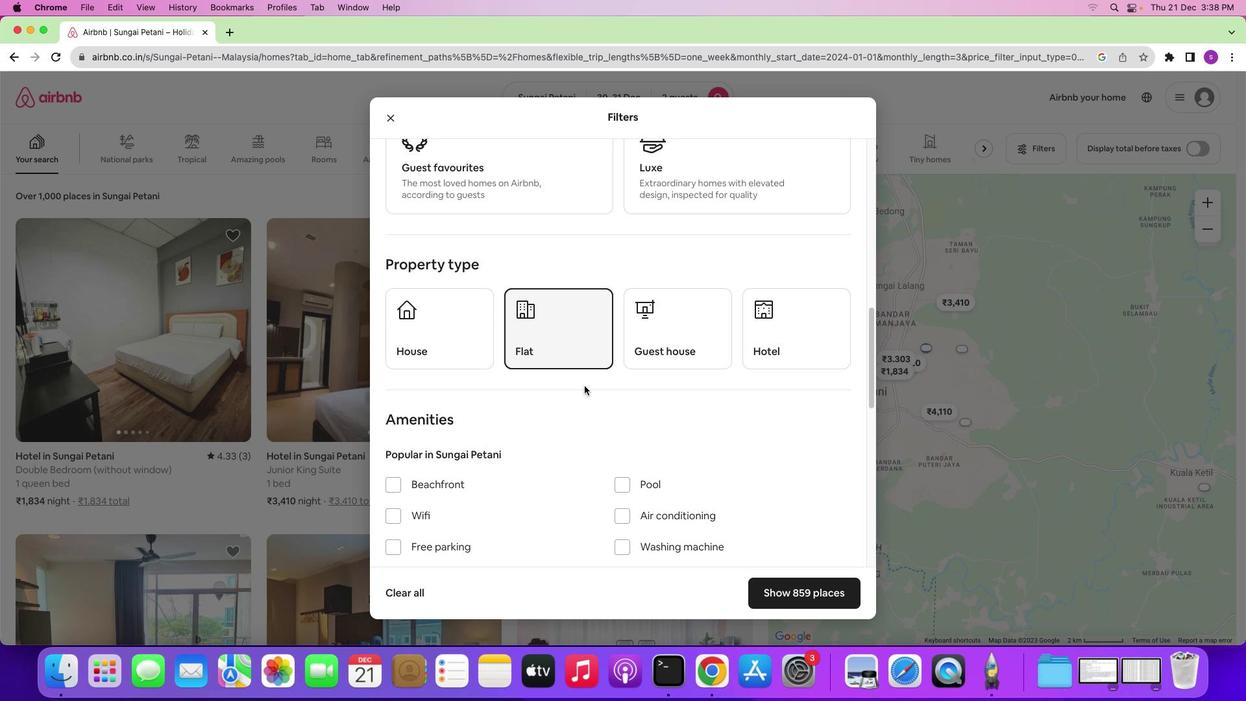 
Action: Mouse scrolled (584, 385) with delta (0, 0)
Screenshot: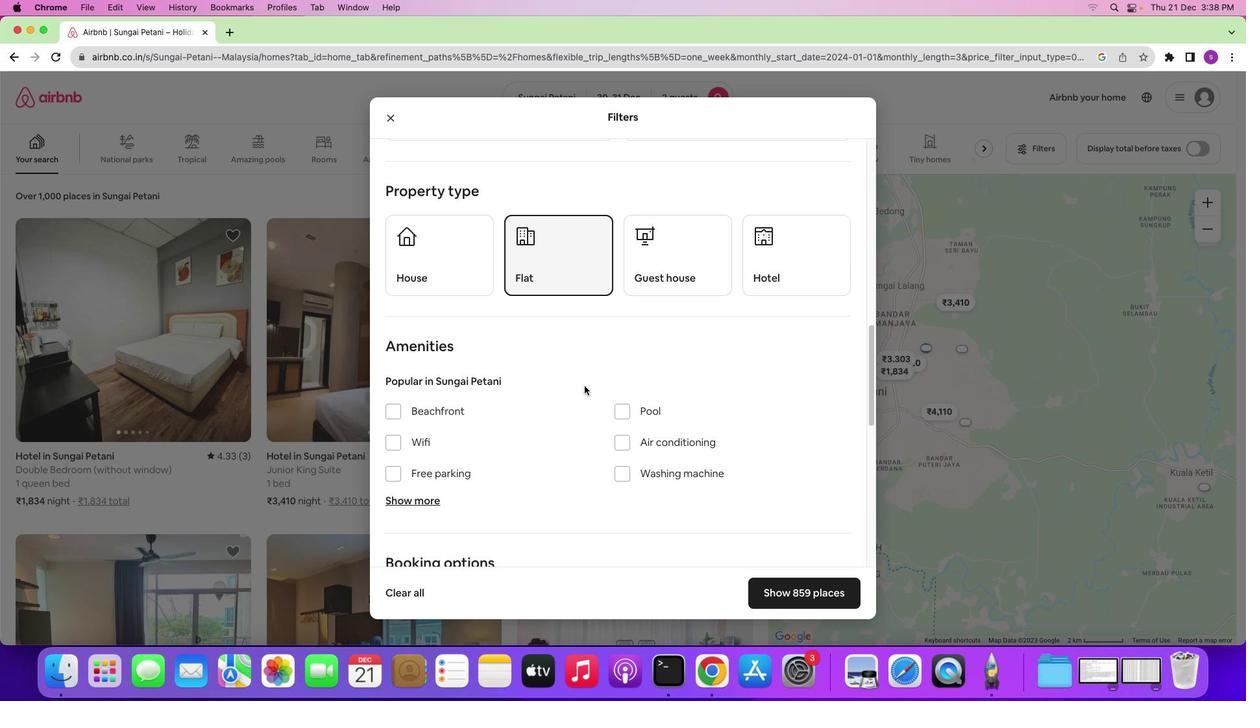 
Action: Mouse scrolled (584, 385) with delta (0, -2)
Screenshot: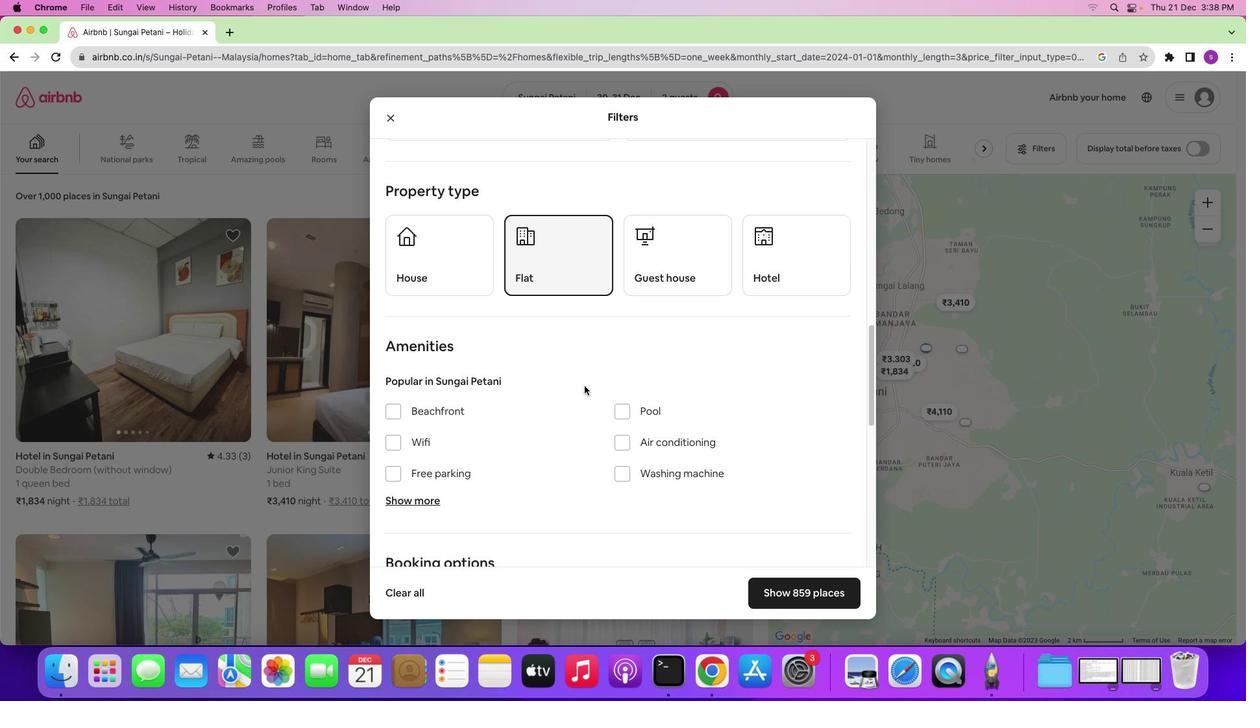 
Action: Mouse scrolled (584, 385) with delta (0, -1)
Screenshot: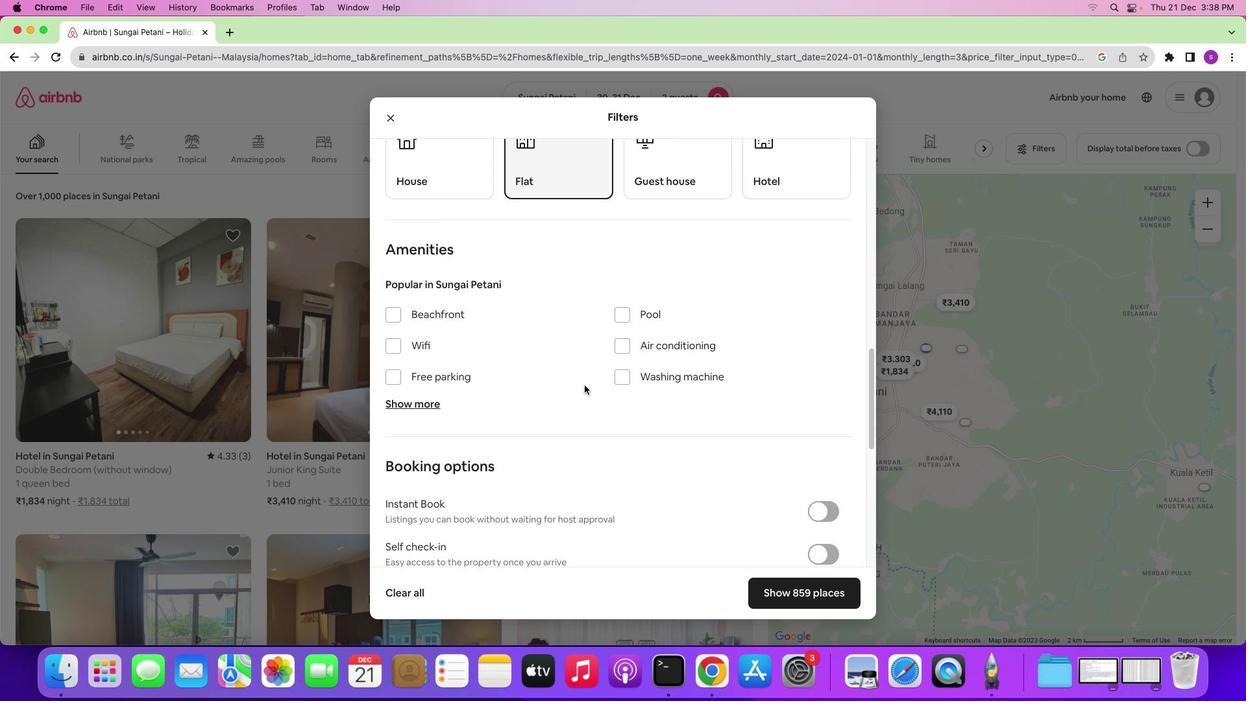 
Action: Mouse moved to (398, 329)
Screenshot: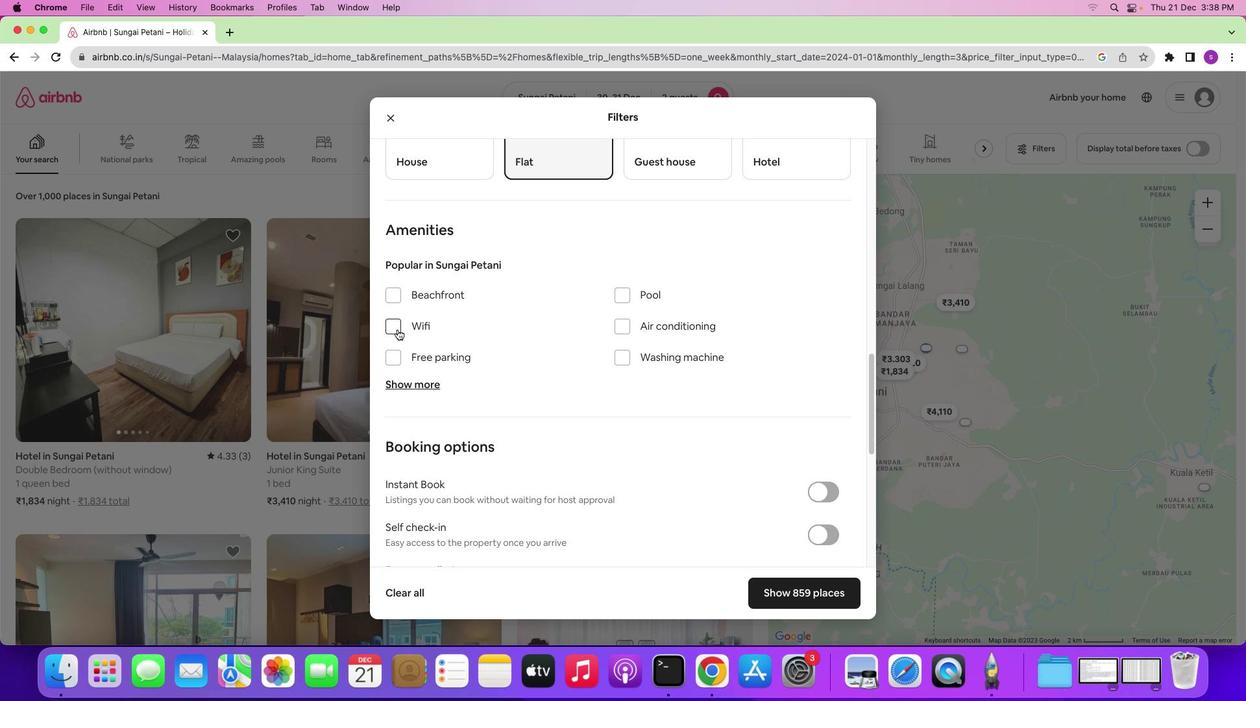 
Action: Mouse pressed left at (398, 329)
Screenshot: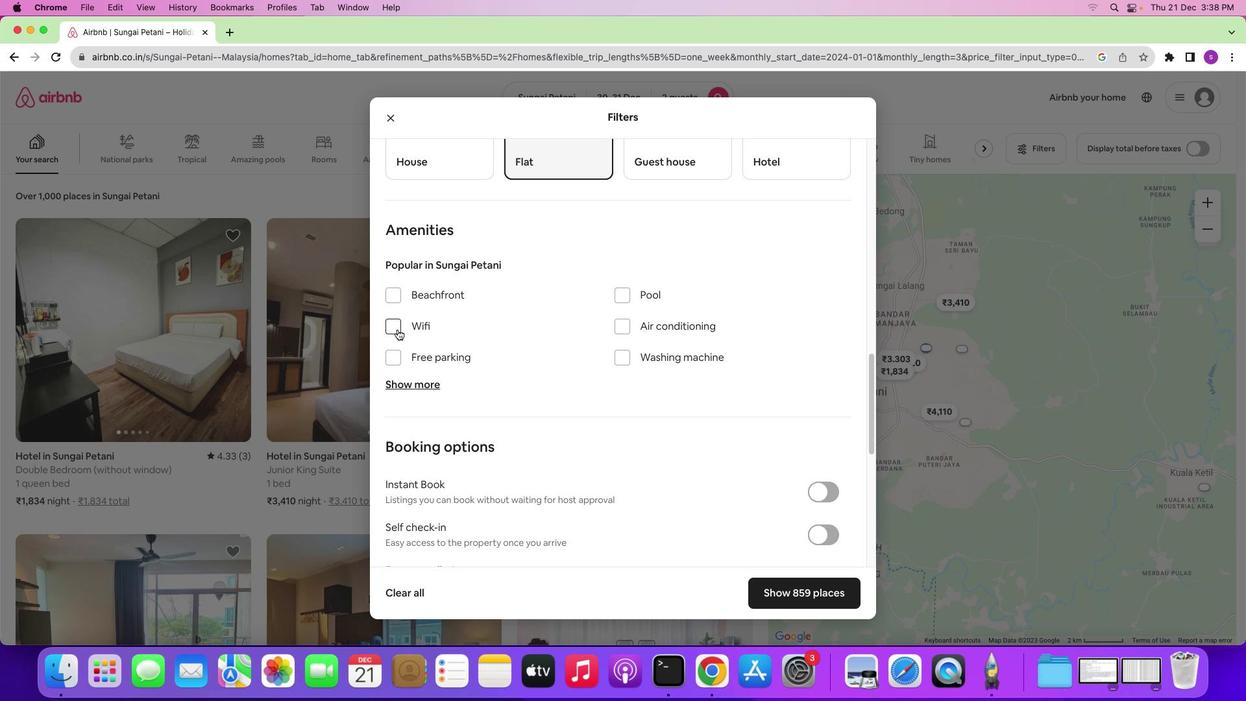 
Action: Mouse moved to (390, 355)
Screenshot: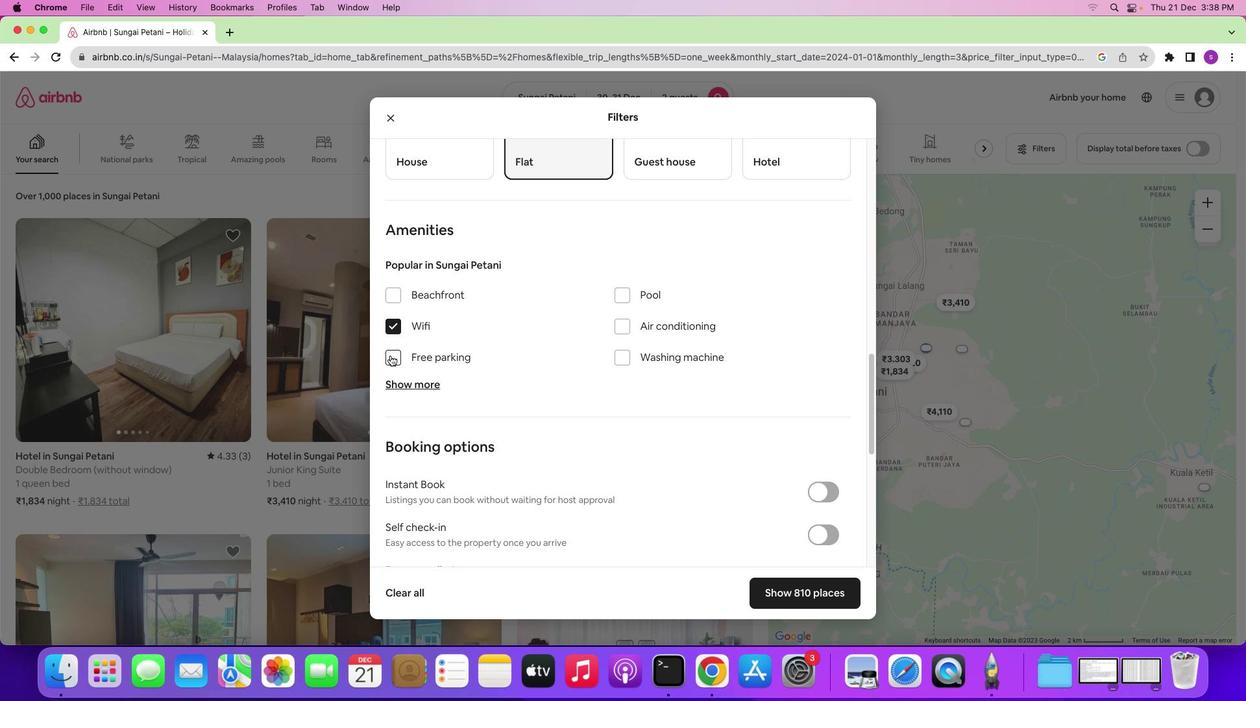 
Action: Mouse pressed left at (390, 355)
Screenshot: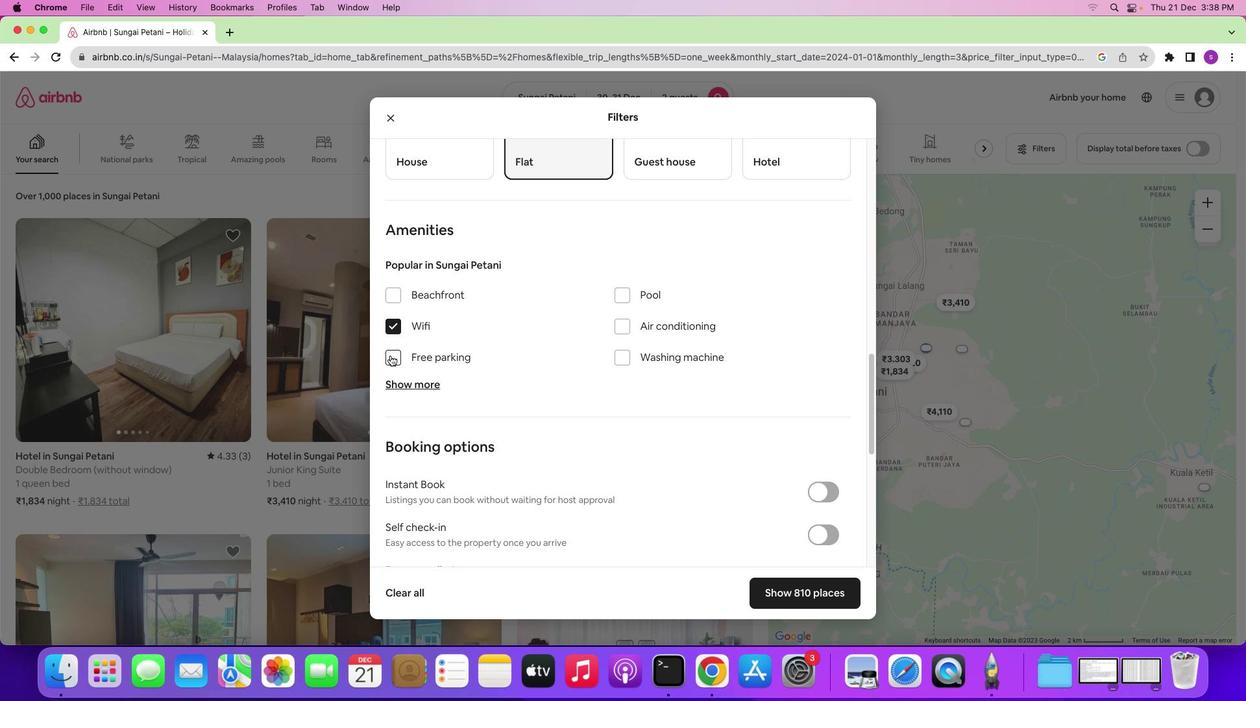 
Action: Mouse moved to (395, 380)
Screenshot: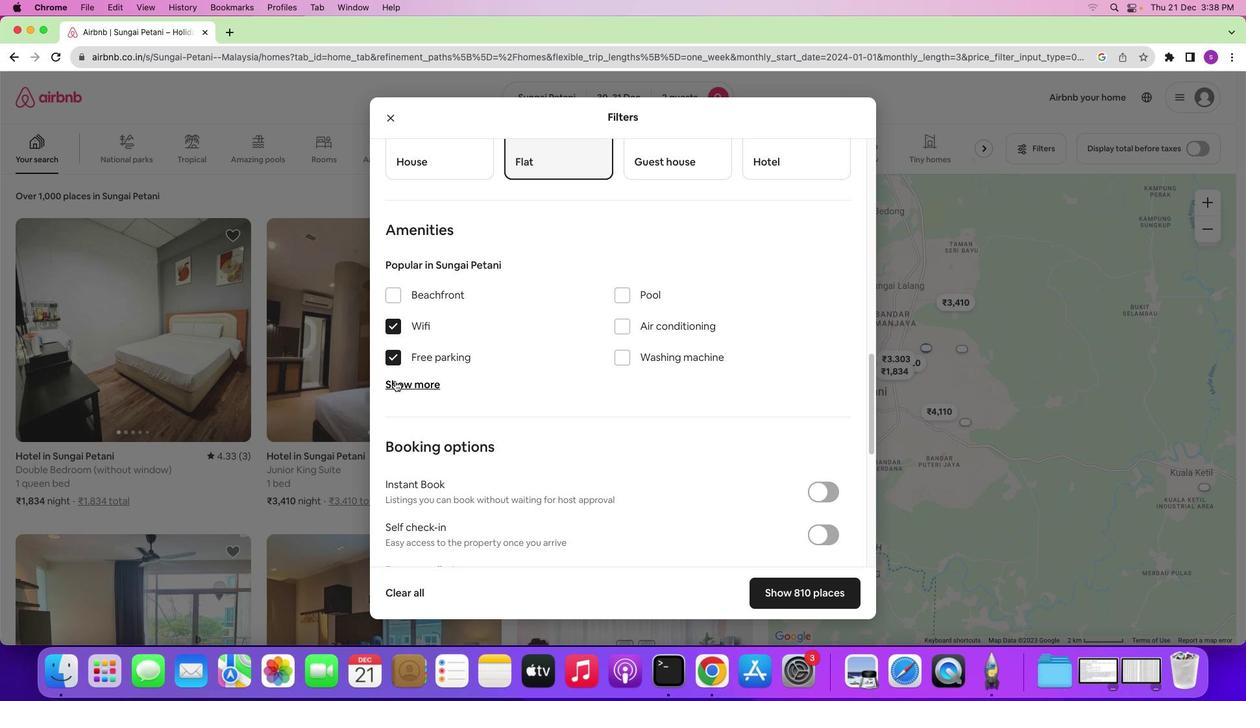 
Action: Mouse pressed left at (395, 380)
Screenshot: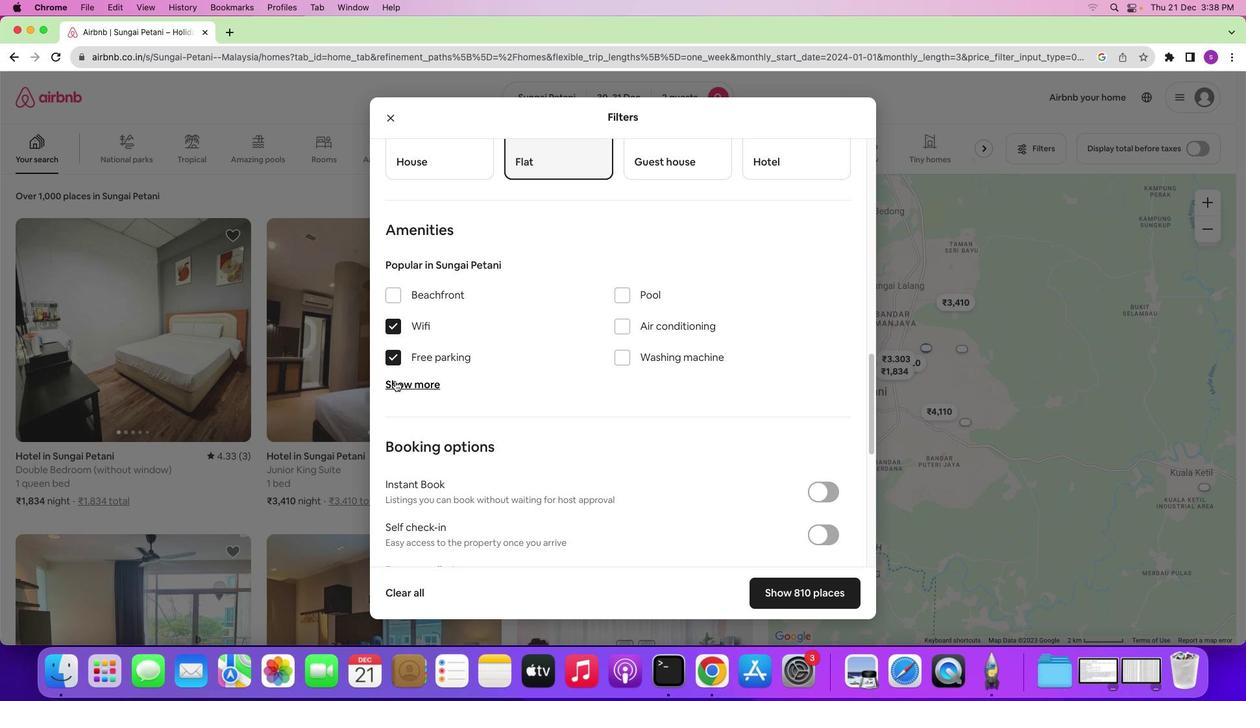 
Action: Mouse moved to (396, 490)
Screenshot: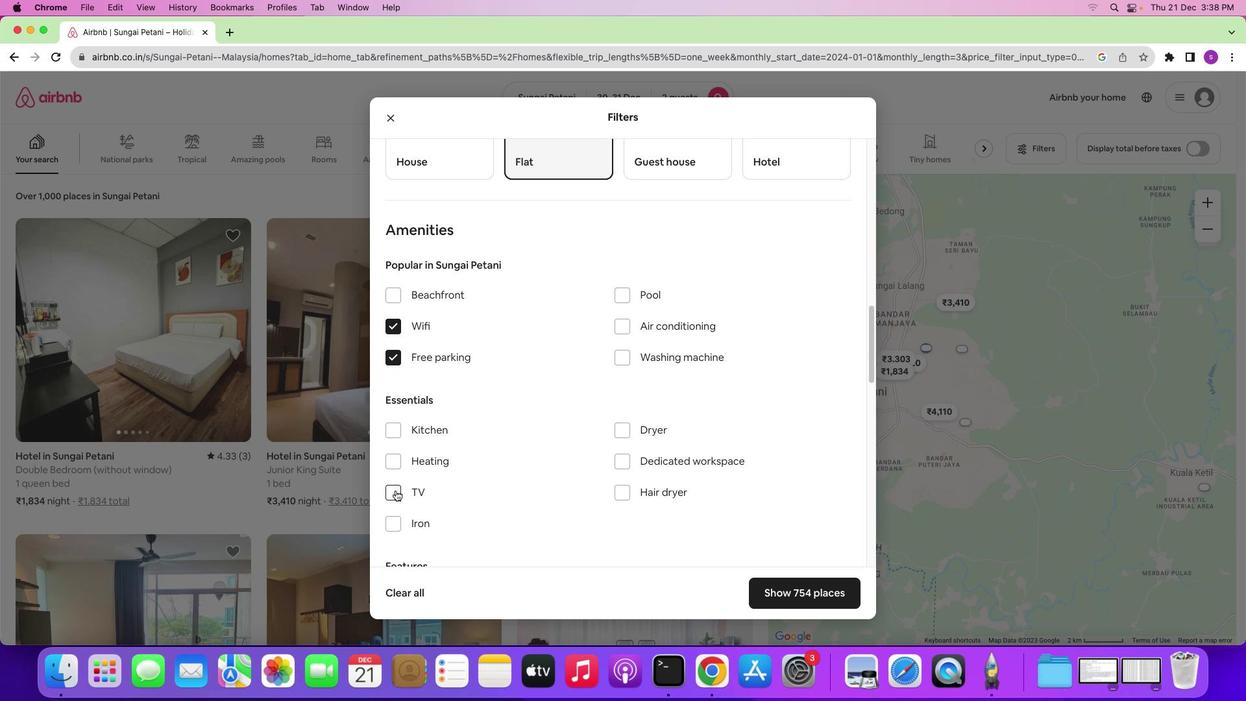 
Action: Mouse pressed left at (396, 490)
Screenshot: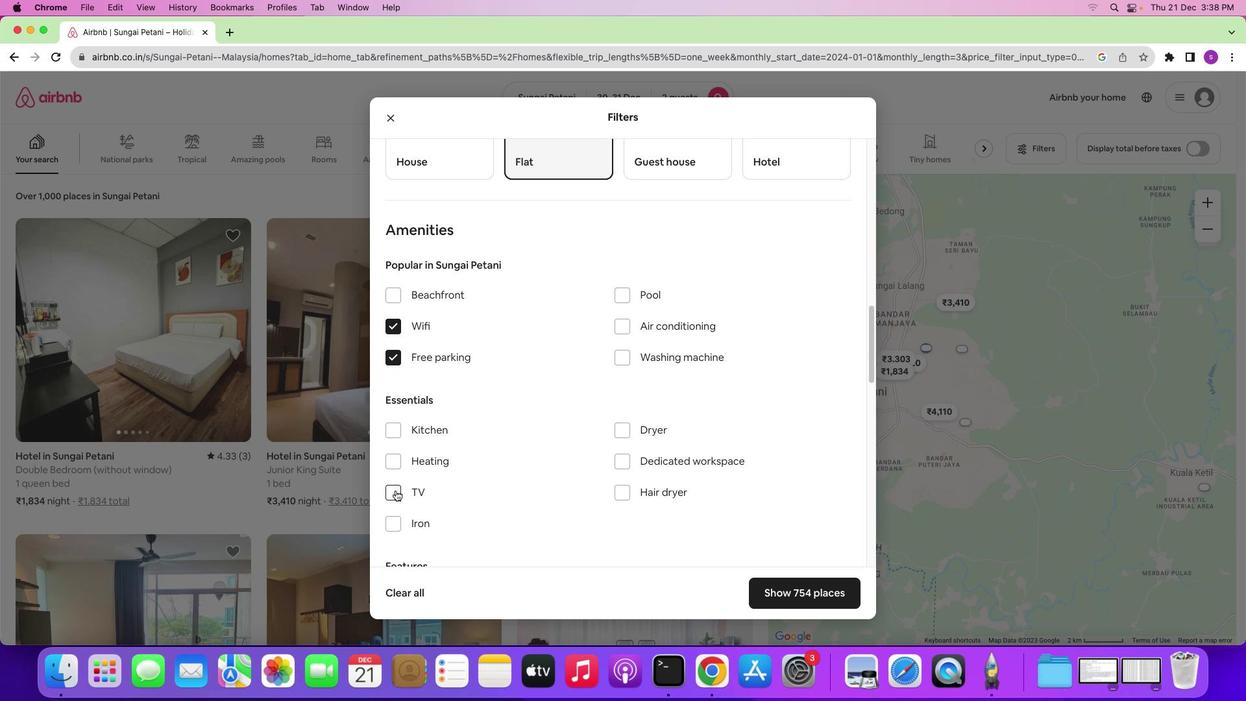 
Action: Mouse moved to (524, 399)
Screenshot: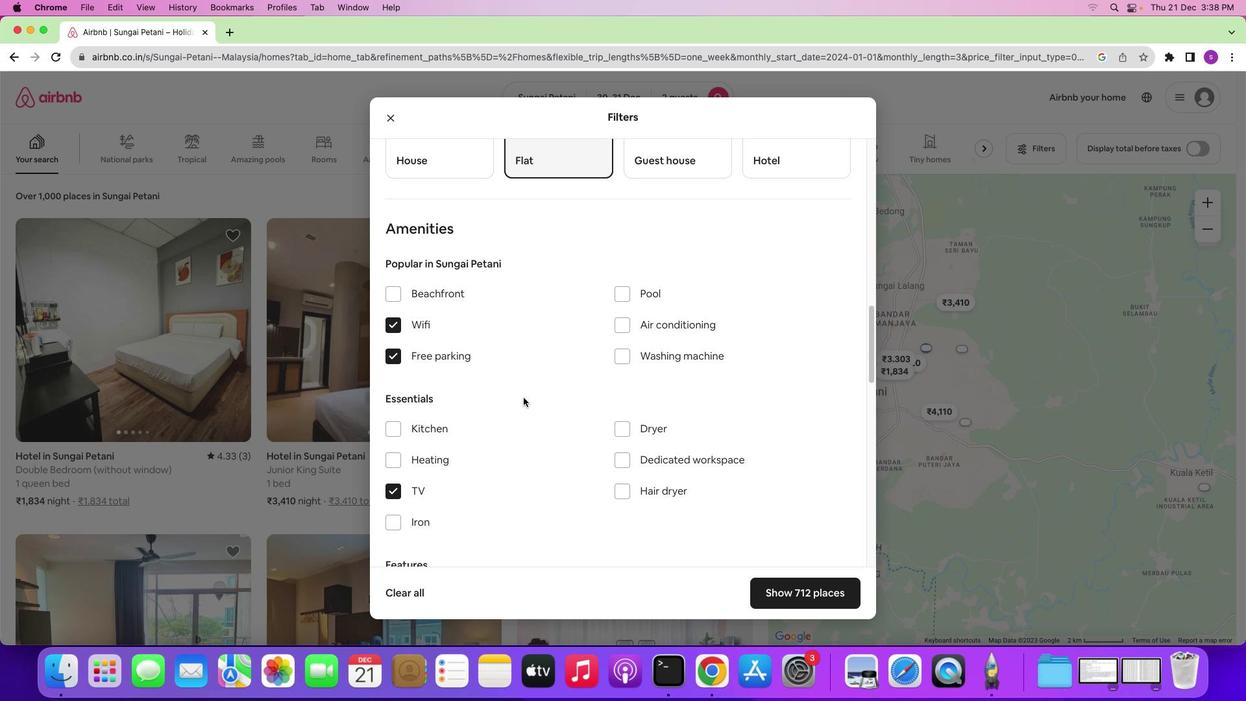 
Action: Mouse scrolled (524, 399) with delta (0, 0)
Screenshot: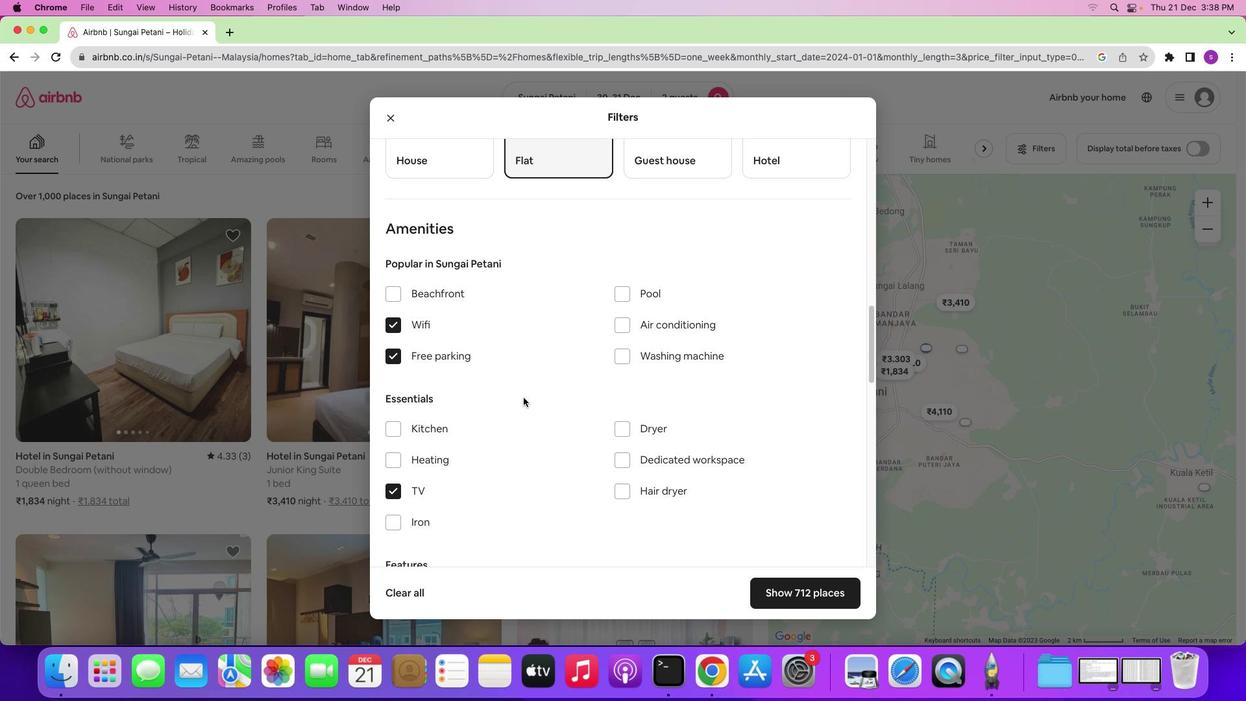 
Action: Mouse moved to (524, 398)
Screenshot: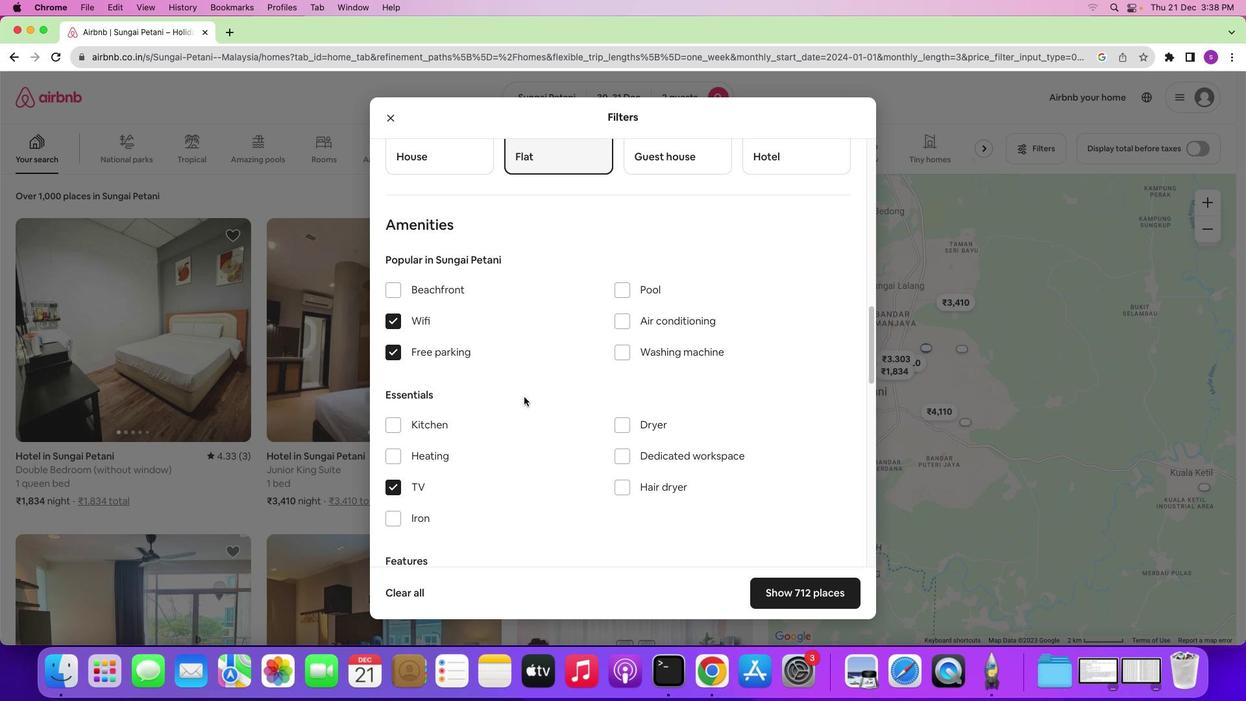 
Action: Mouse scrolled (524, 398) with delta (0, 0)
Screenshot: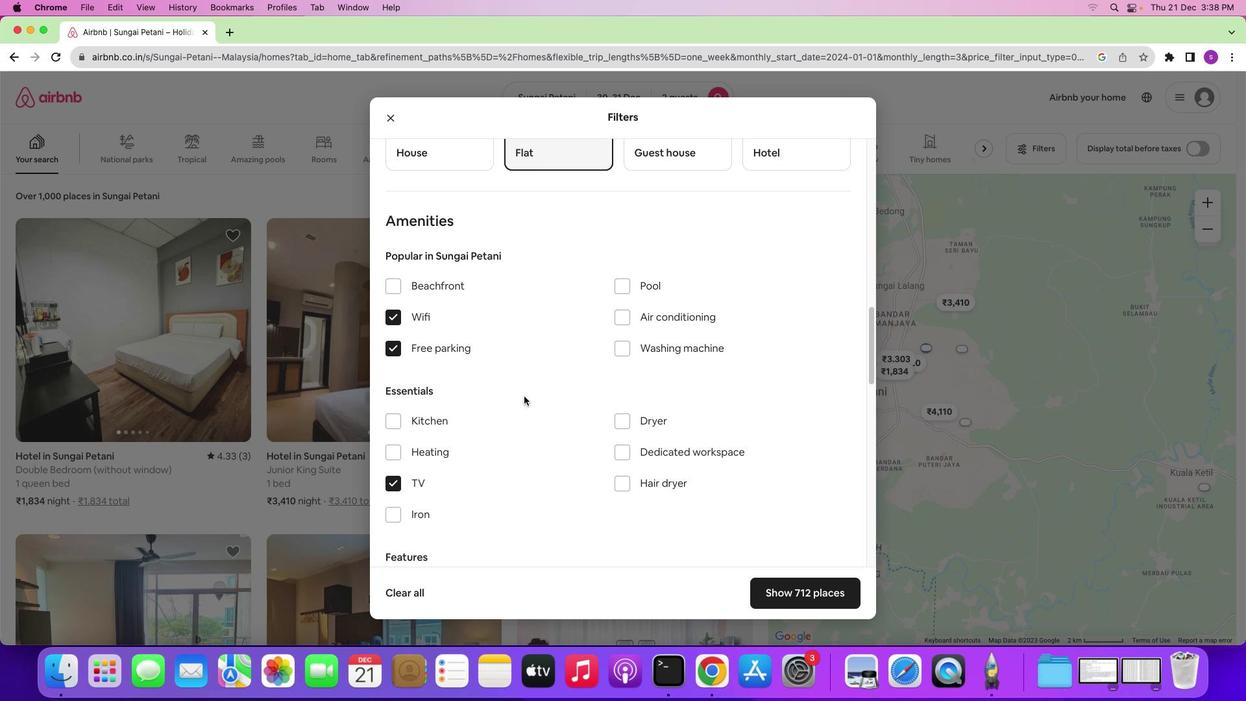 
Action: Mouse moved to (524, 395)
Screenshot: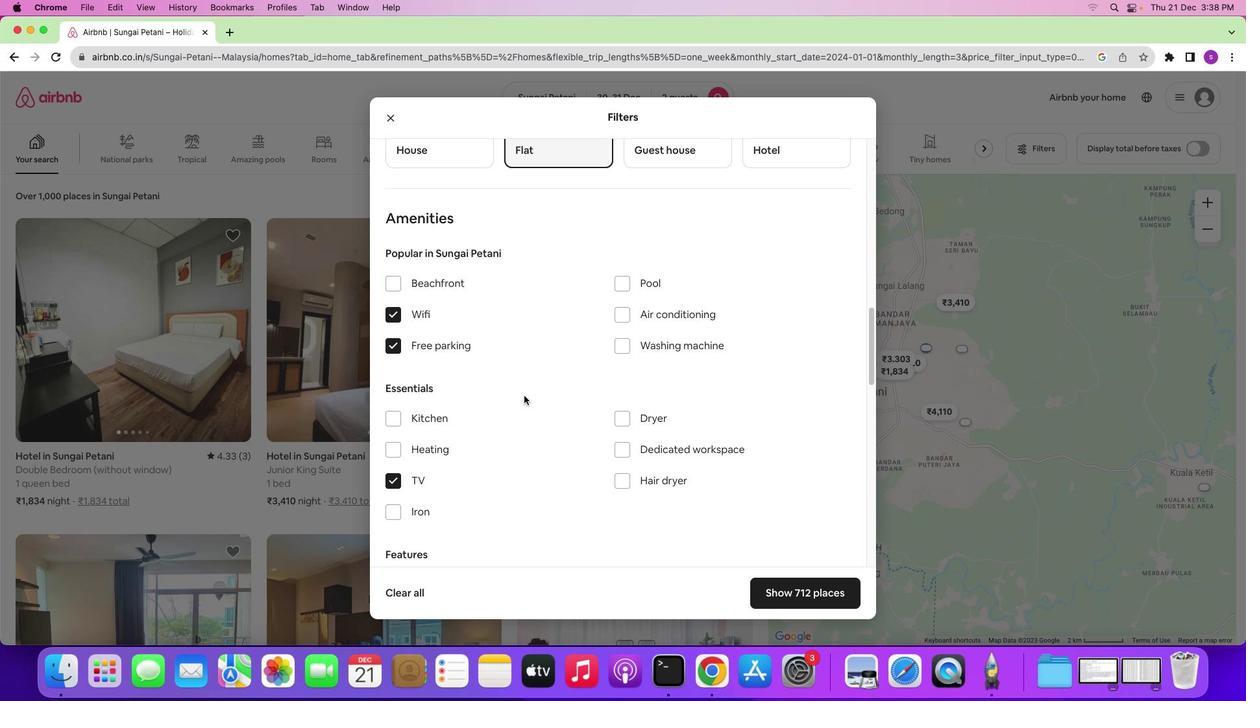 
Action: Mouse scrolled (524, 395) with delta (0, 0)
Screenshot: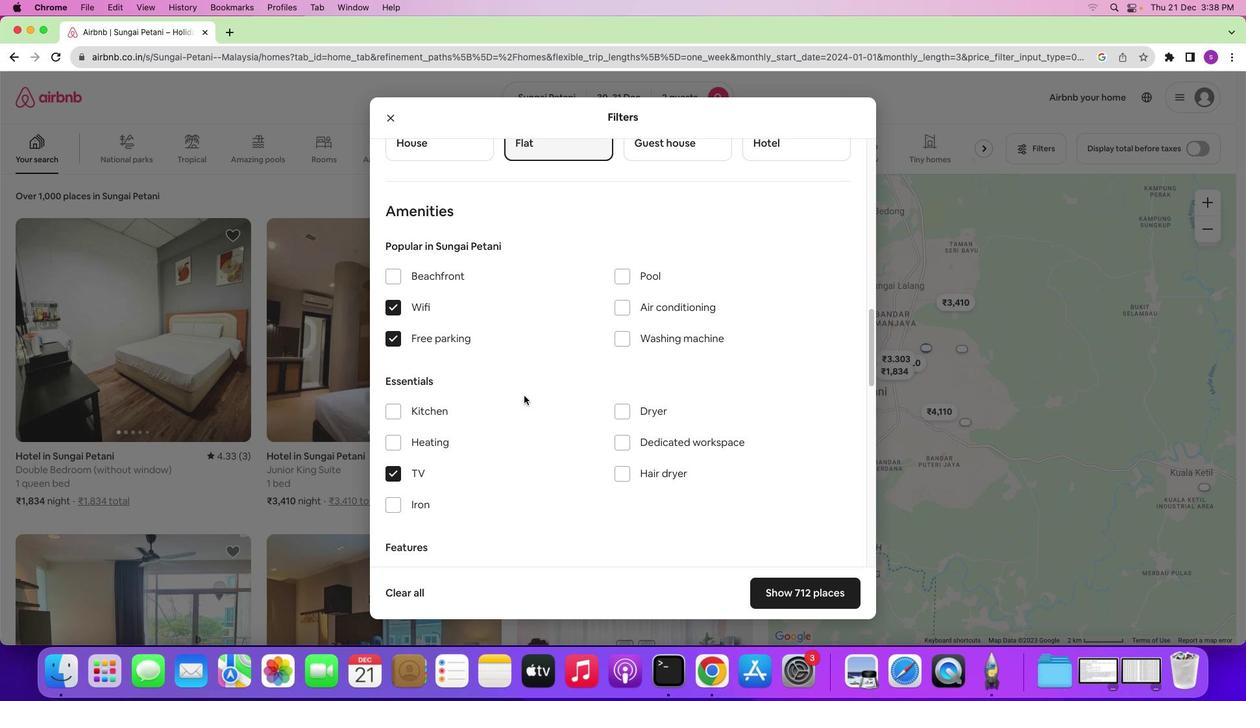 
Action: Mouse scrolled (524, 395) with delta (0, 0)
Screenshot: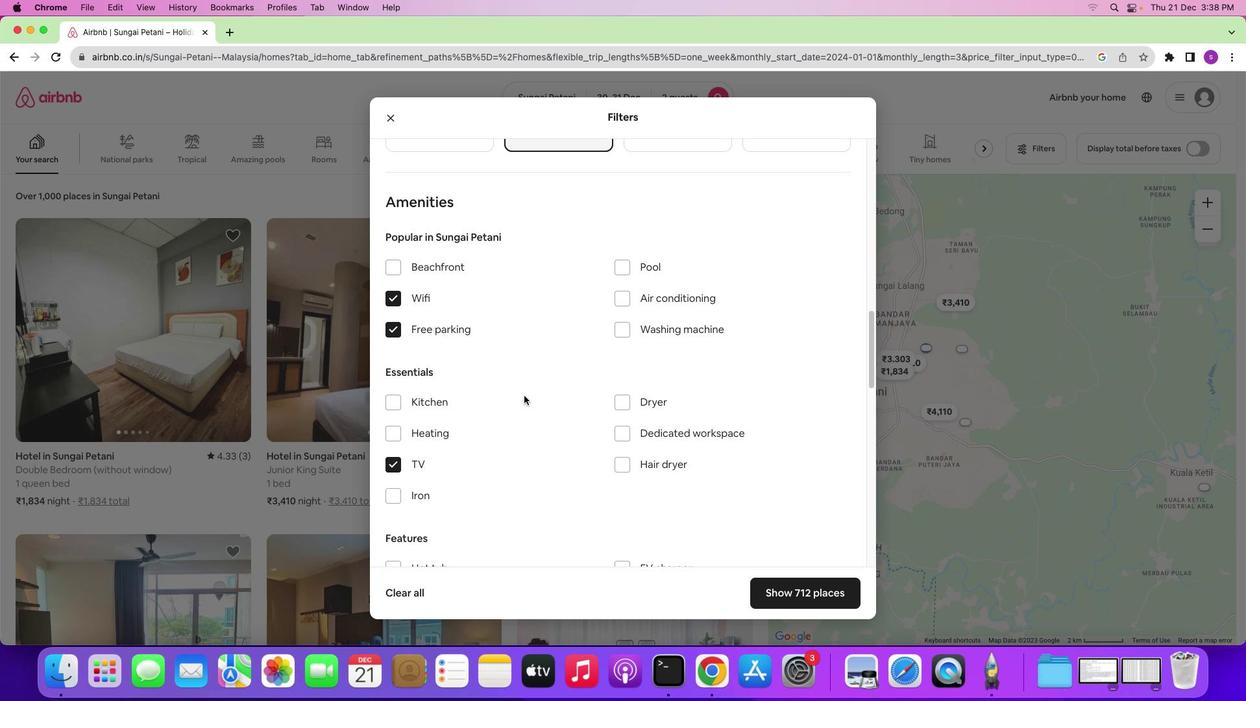 
Action: Mouse scrolled (524, 395) with delta (0, -1)
Screenshot: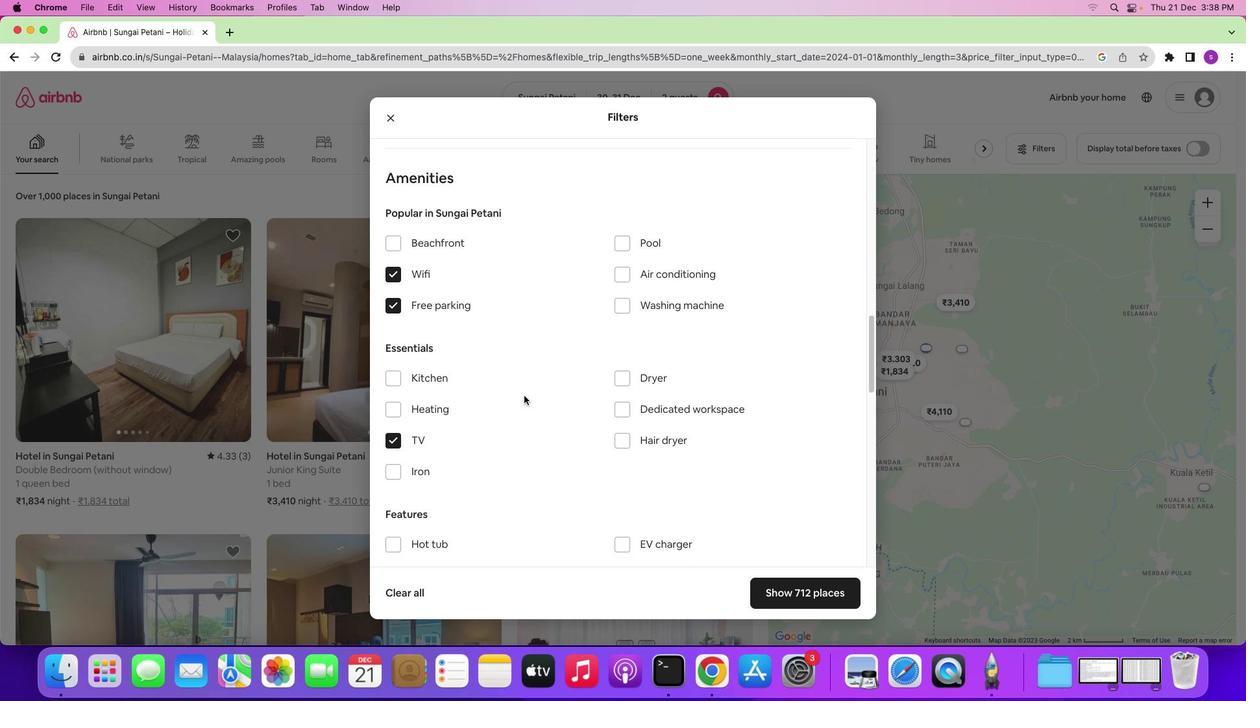 
Action: Mouse moved to (520, 395)
Screenshot: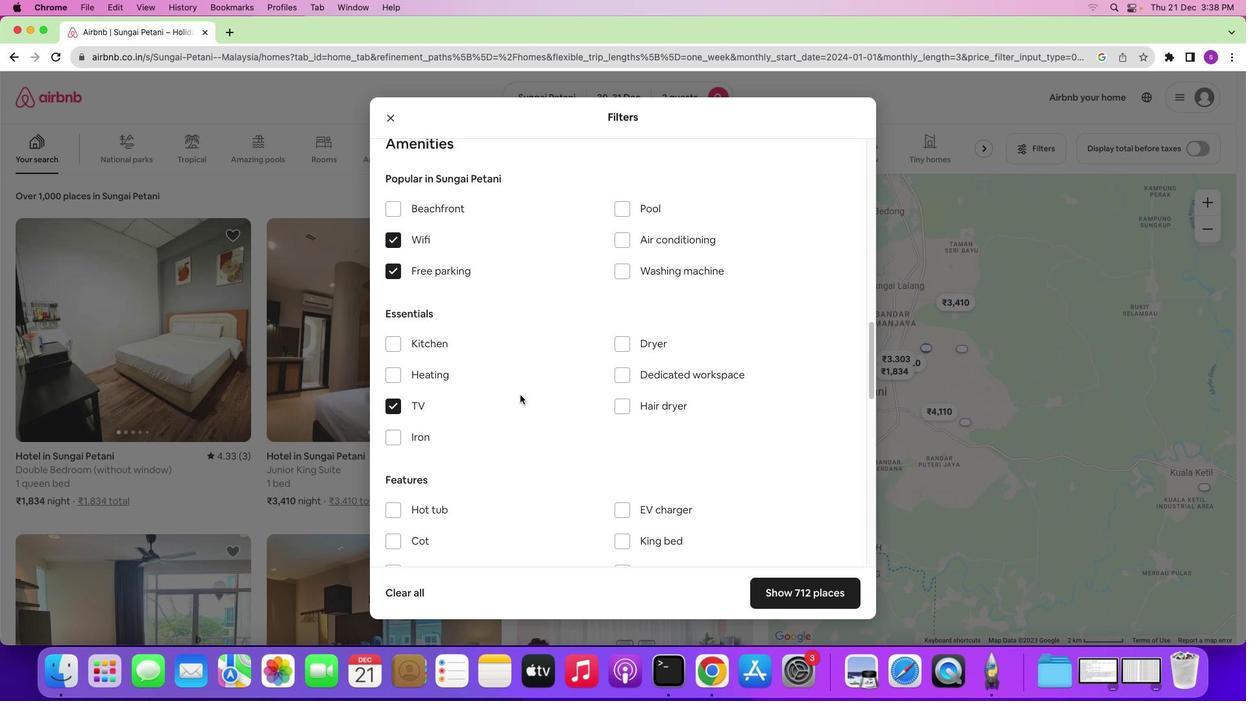 
Action: Mouse scrolled (520, 395) with delta (0, 0)
Screenshot: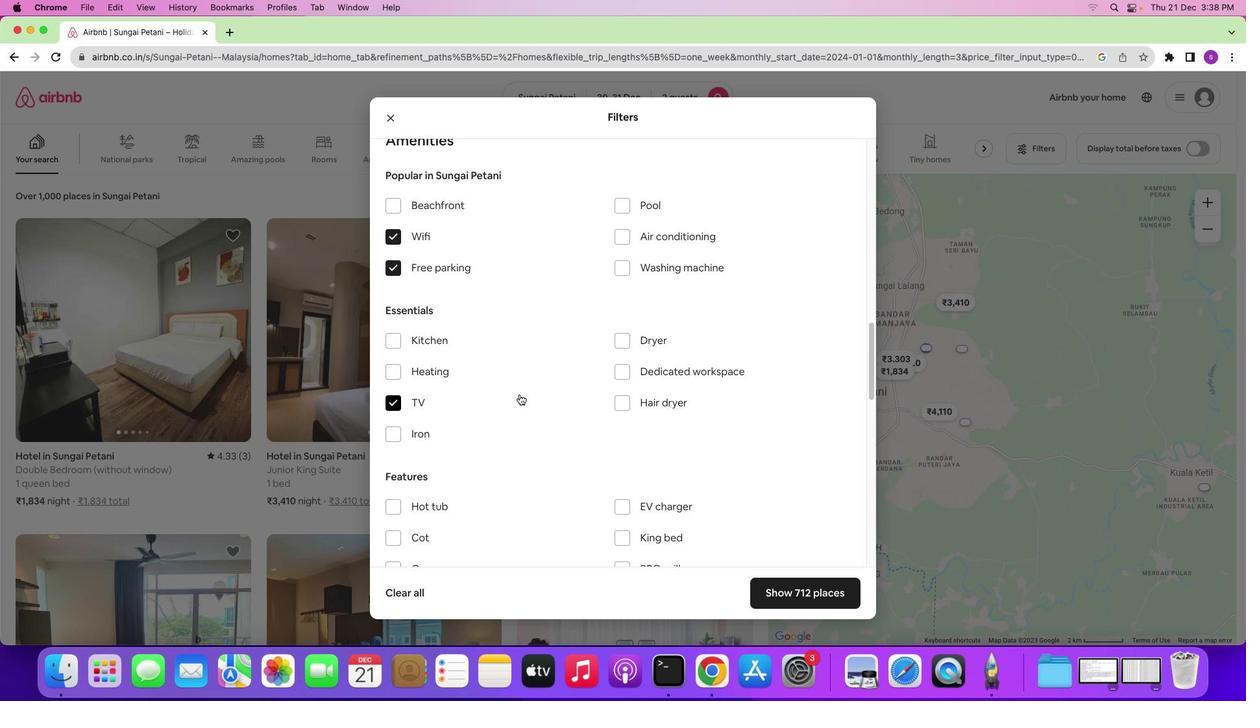 
Action: Mouse moved to (520, 394)
Screenshot: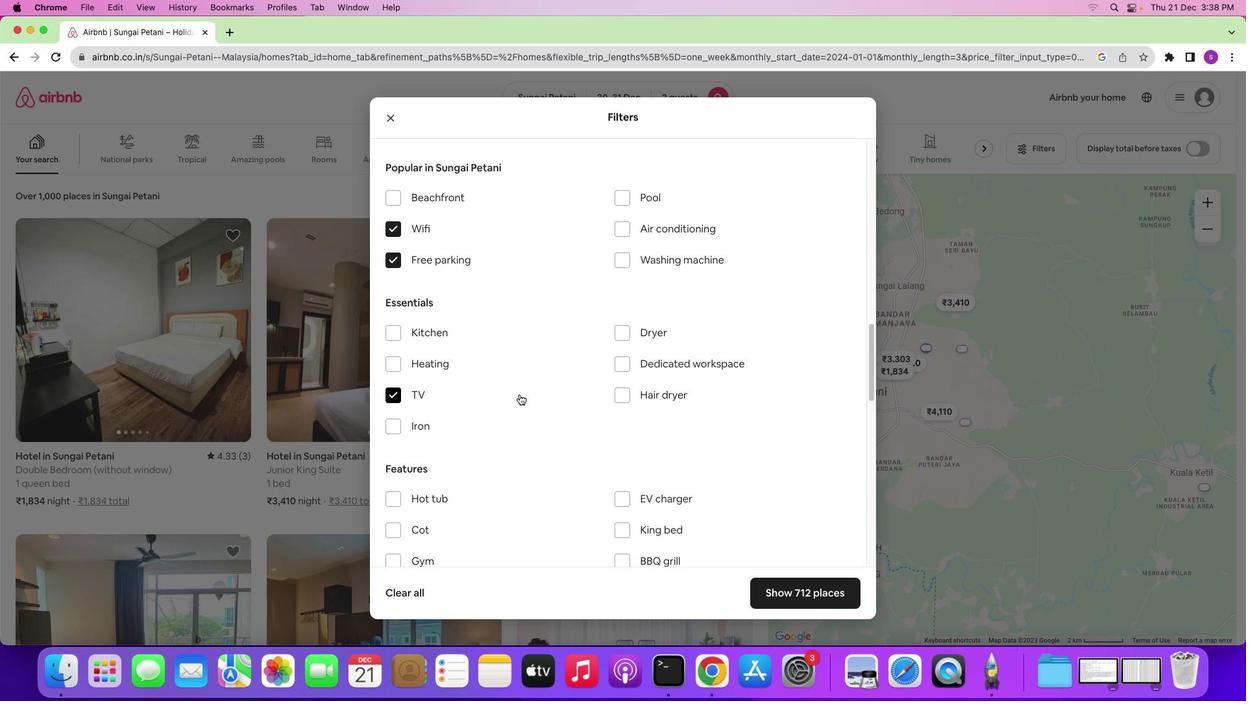 
Action: Mouse scrolled (520, 394) with delta (0, 0)
Screenshot: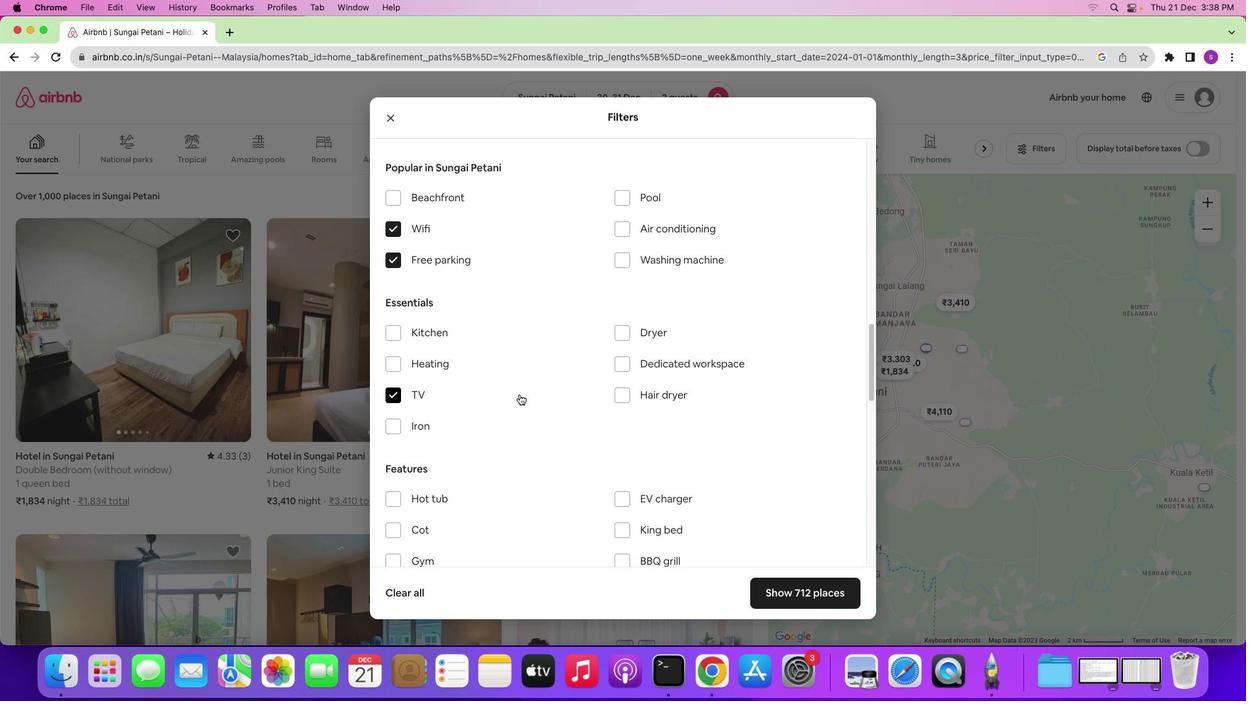
Action: Mouse moved to (520, 394)
Screenshot: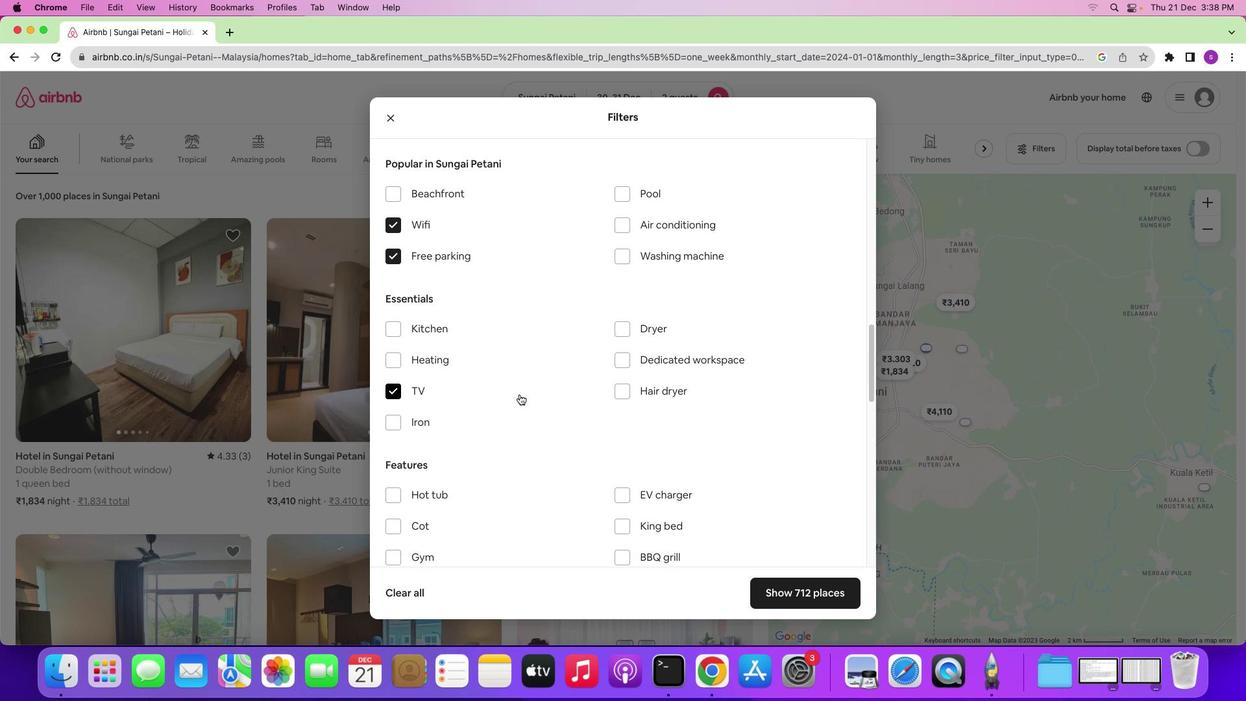 
Action: Mouse scrolled (520, 394) with delta (0, 0)
Screenshot: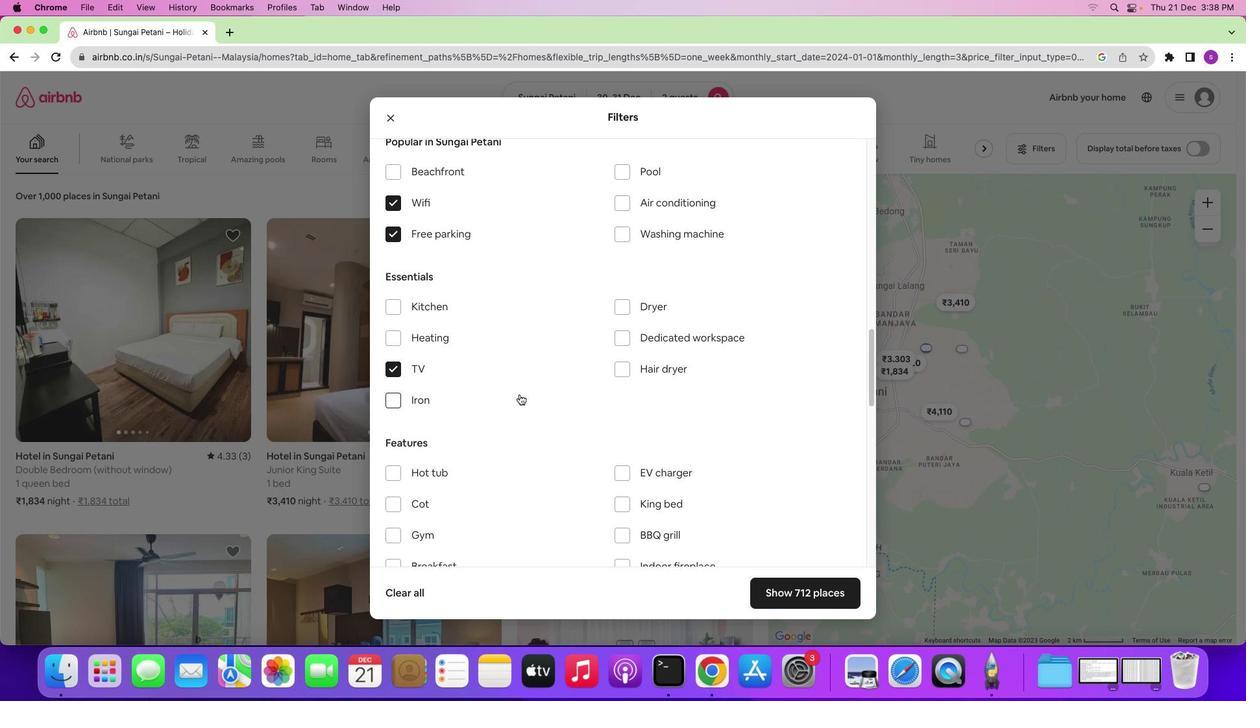 
Action: Mouse scrolled (520, 394) with delta (0, 0)
Screenshot: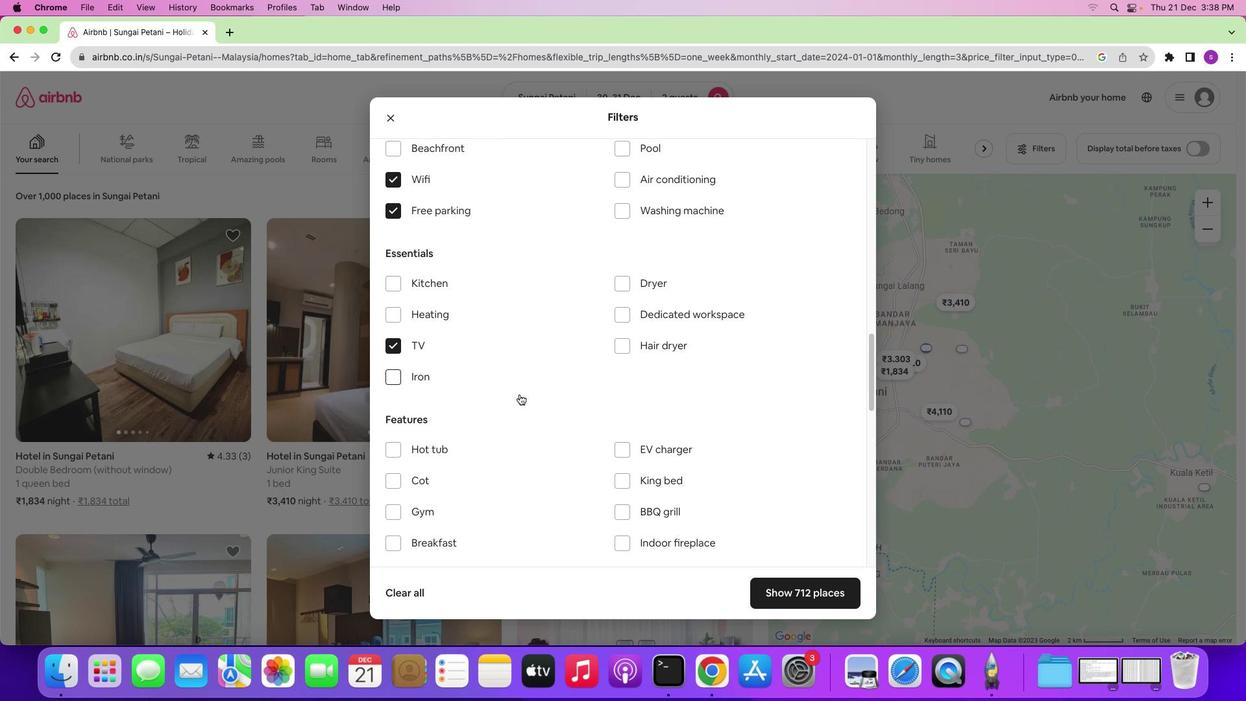 
Action: Mouse scrolled (520, 394) with delta (0, -1)
Screenshot: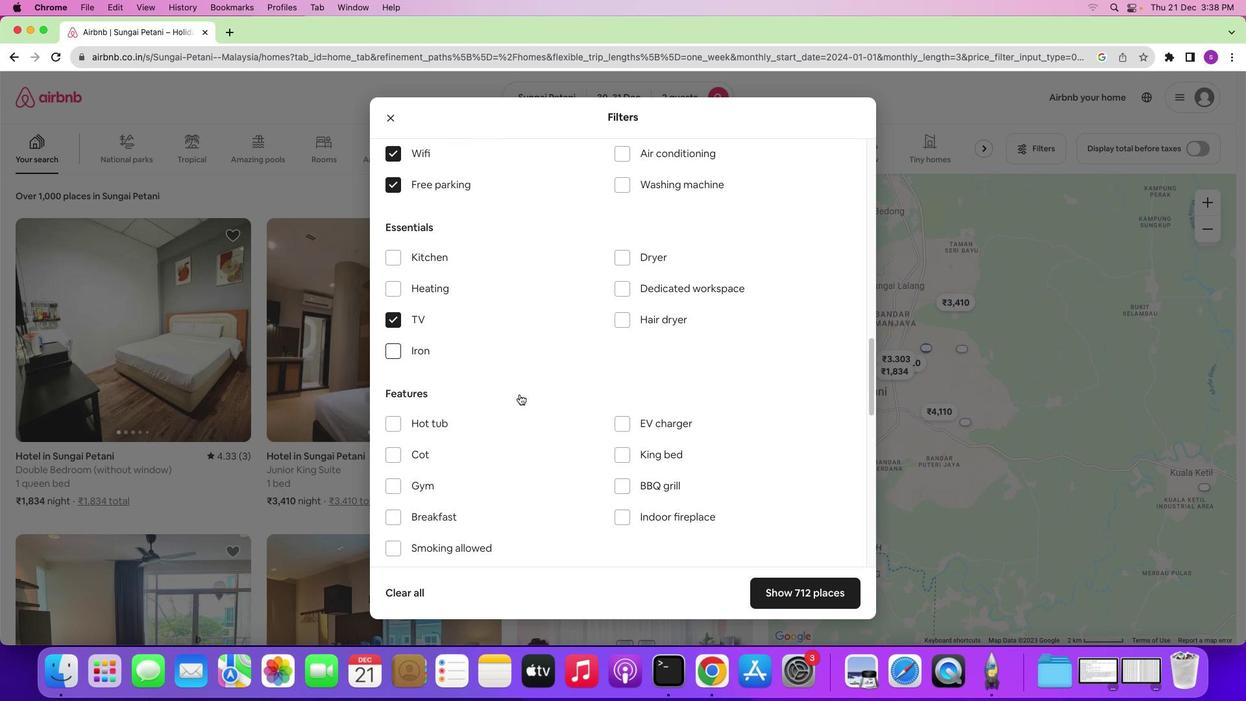 
Action: Mouse moved to (398, 463)
Screenshot: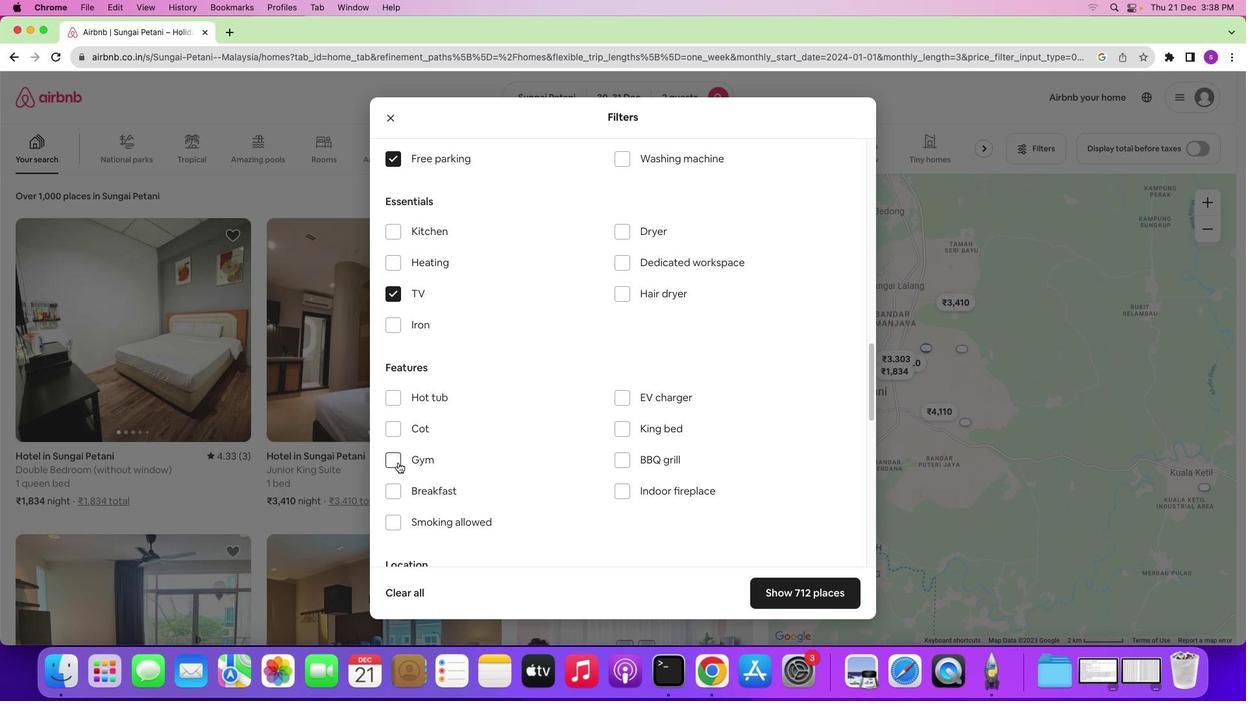
Action: Mouse pressed left at (398, 463)
Screenshot: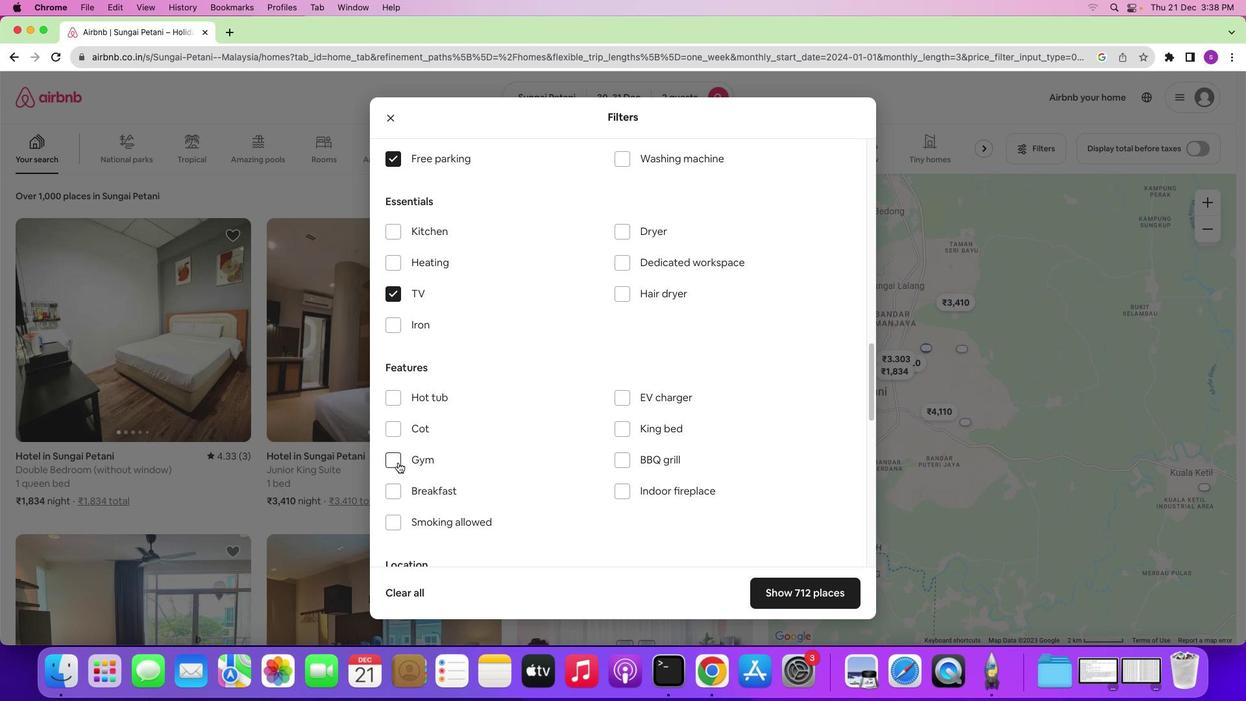 
Action: Mouse moved to (388, 490)
Screenshot: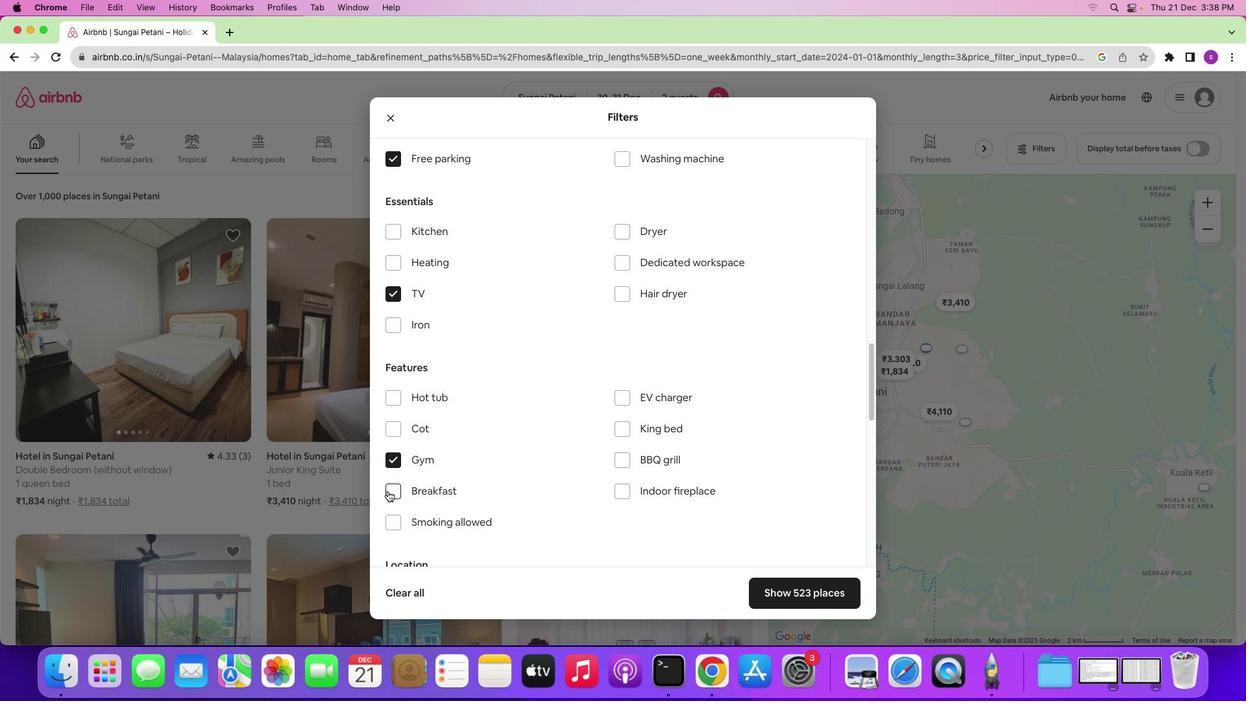 
Action: Mouse pressed left at (388, 490)
Screenshot: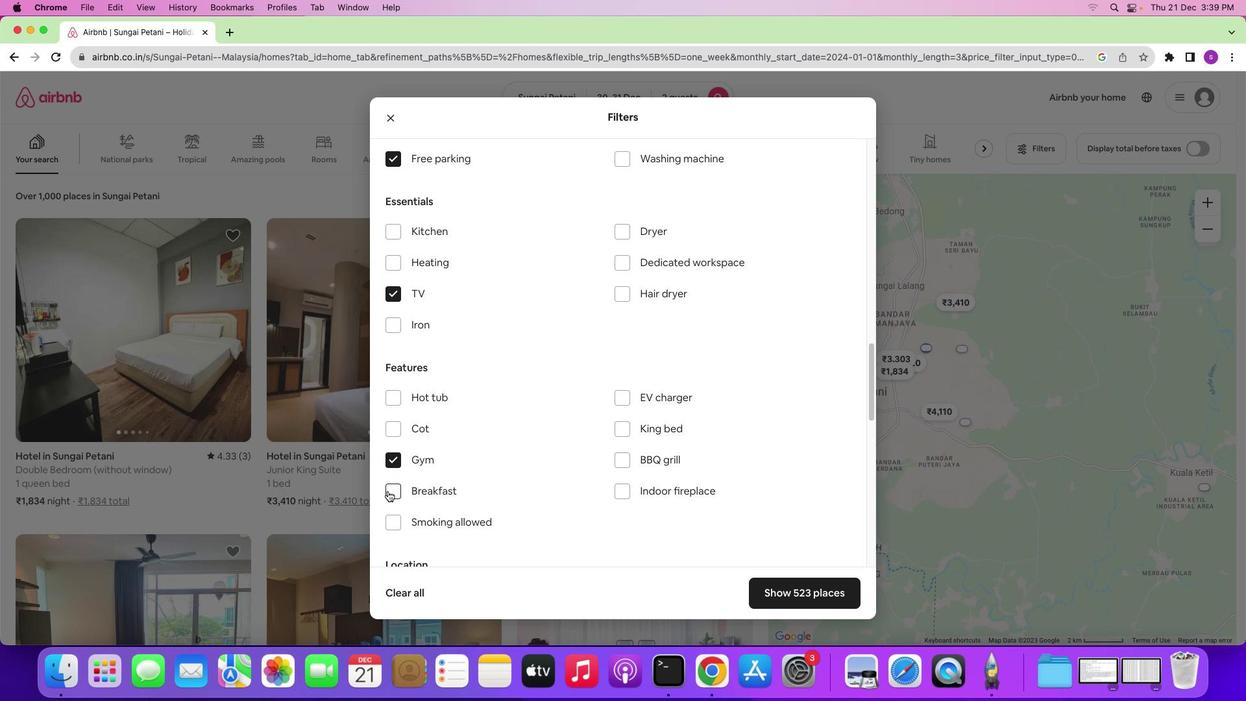 
Action: Mouse moved to (556, 435)
Screenshot: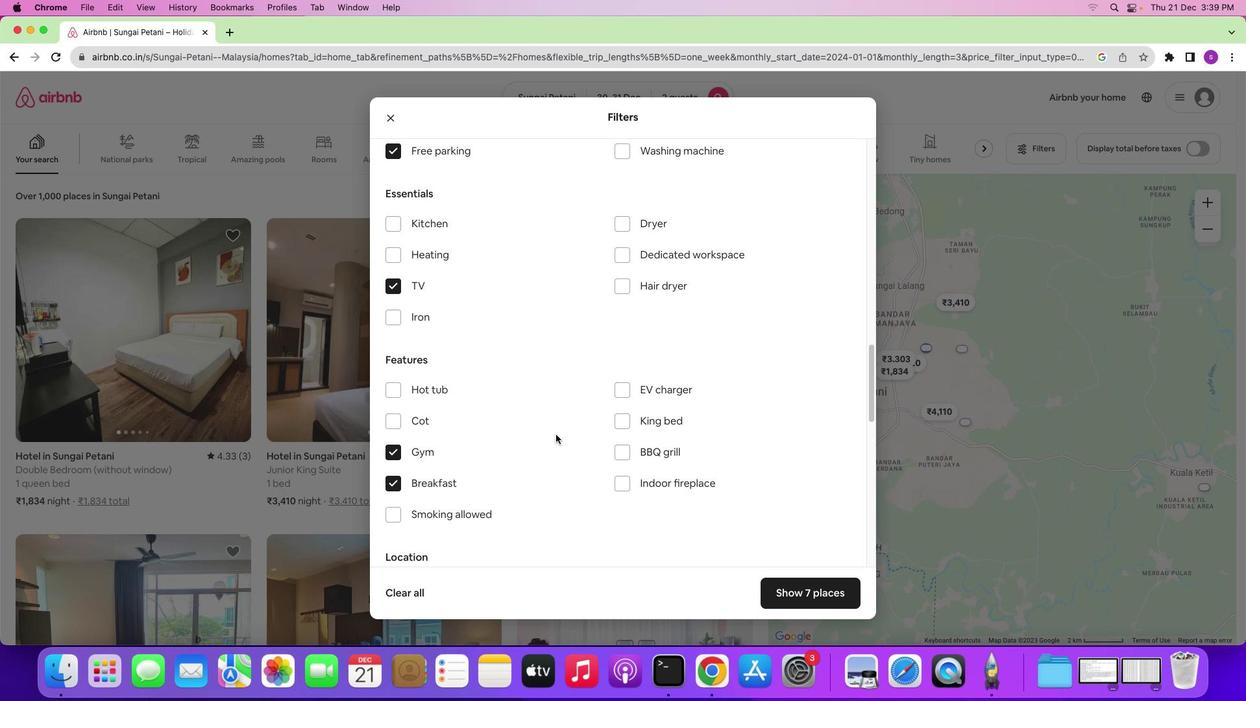 
Action: Mouse scrolled (556, 435) with delta (0, 0)
Screenshot: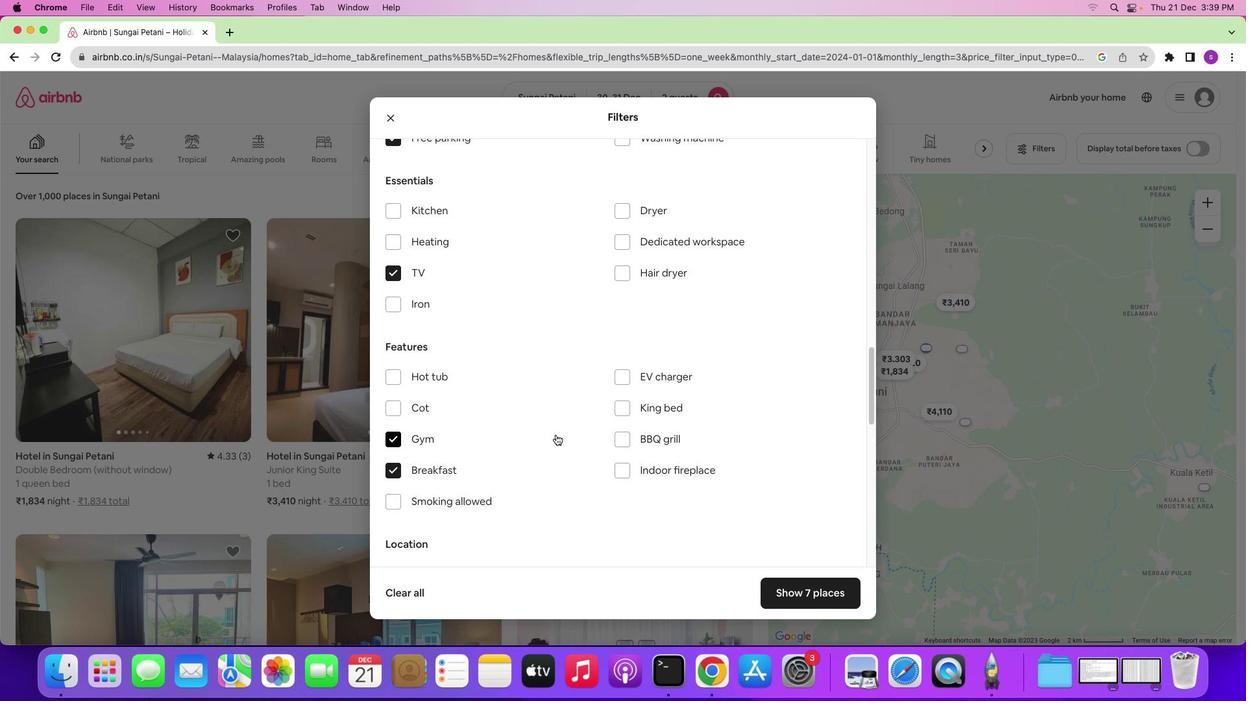 
Action: Mouse moved to (556, 435)
Screenshot: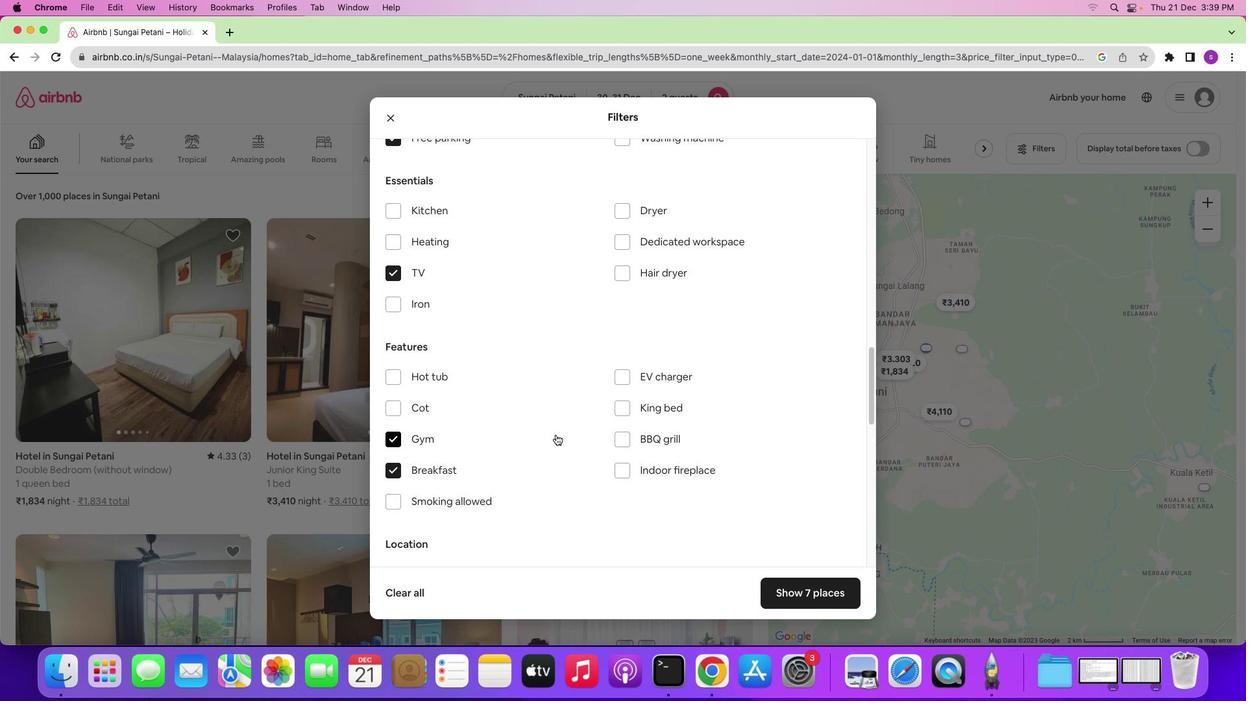 
Action: Mouse scrolled (556, 435) with delta (0, 0)
Screenshot: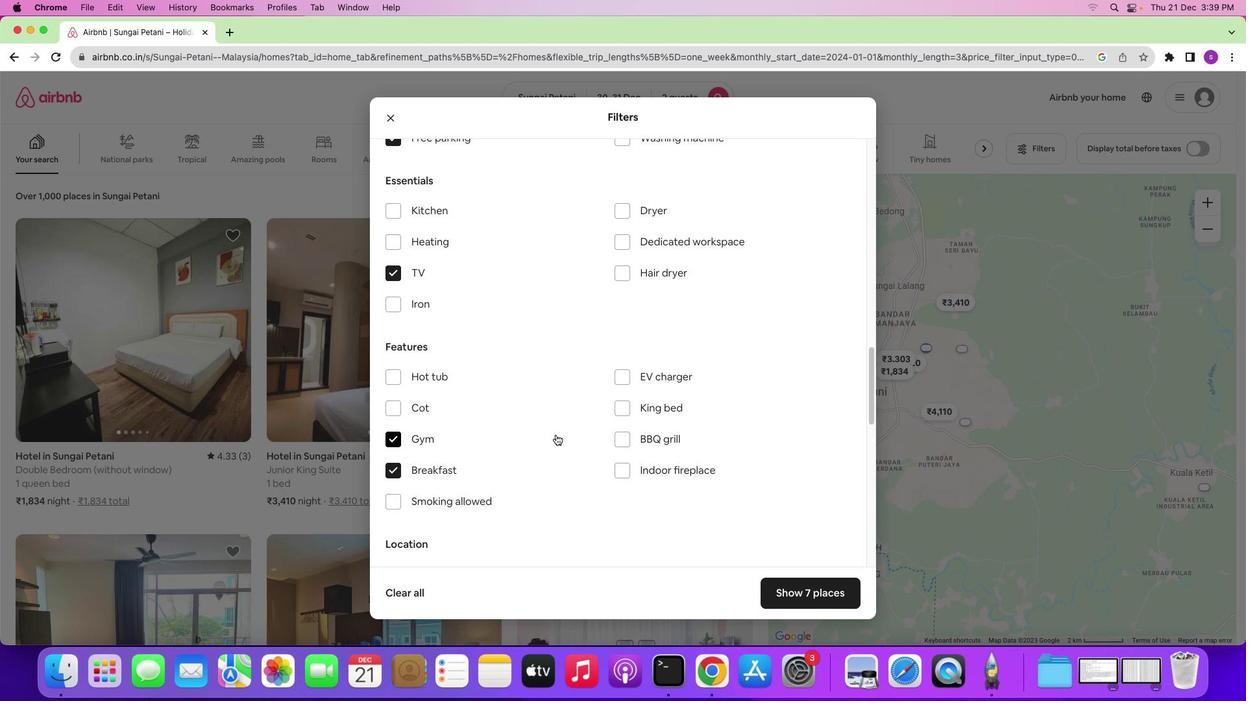 
Action: Mouse moved to (556, 434)
Screenshot: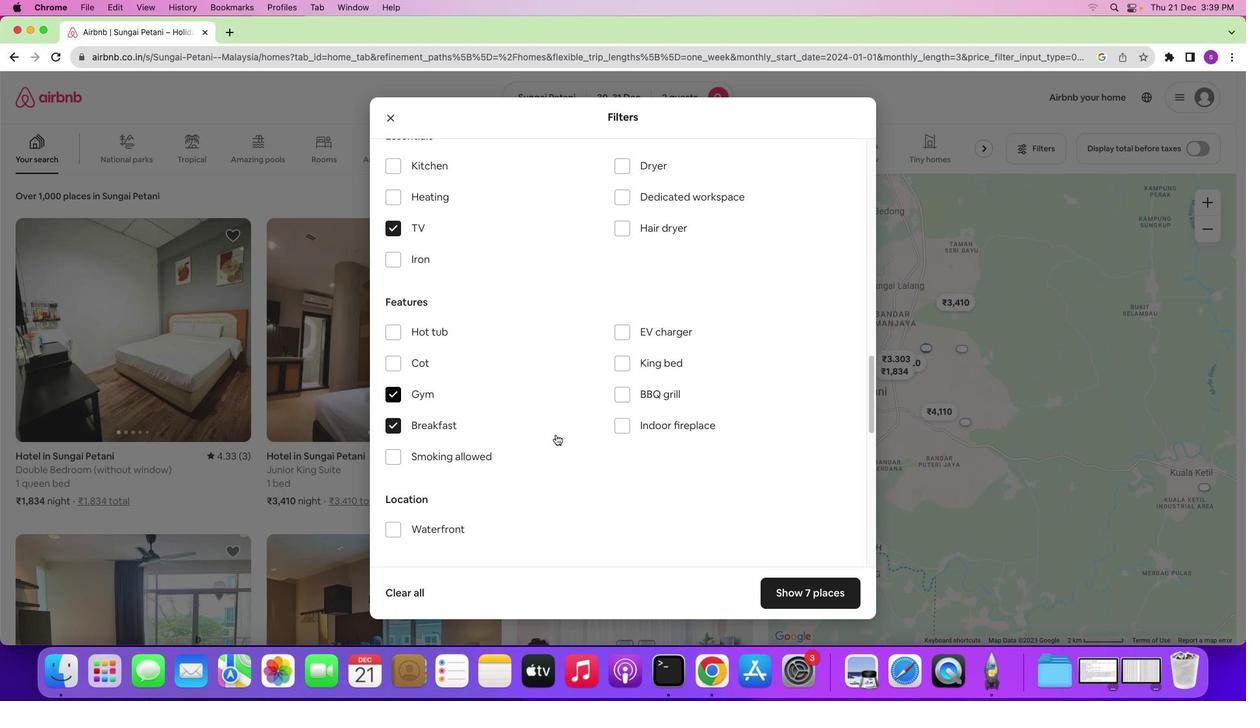 
Action: Mouse scrolled (556, 434) with delta (0, -1)
Screenshot: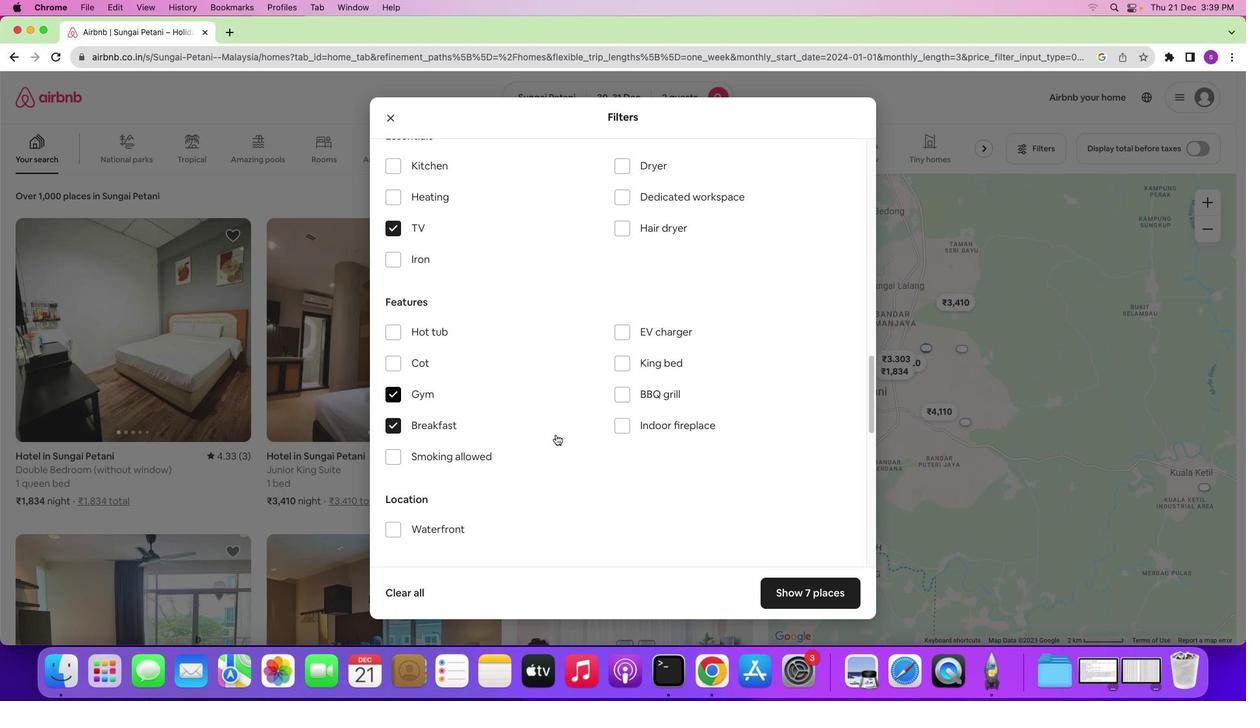 
Action: Mouse moved to (556, 434)
Screenshot: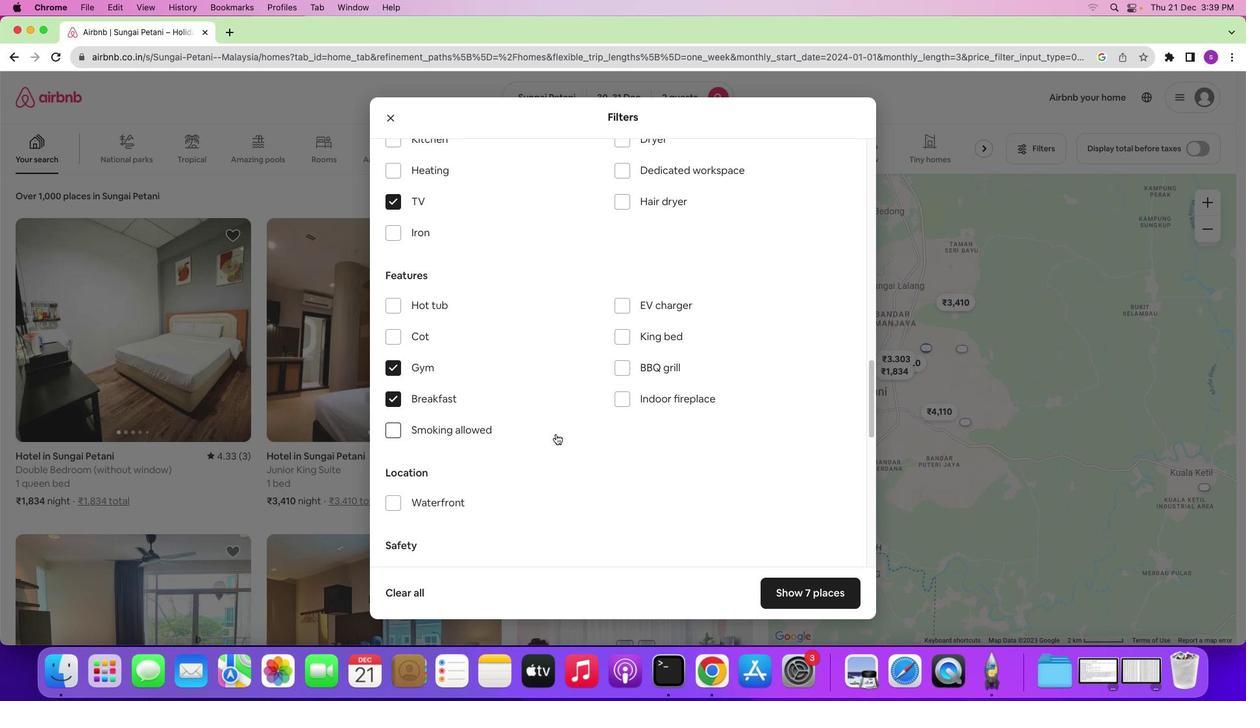 
Action: Mouse scrolled (556, 434) with delta (0, 0)
Screenshot: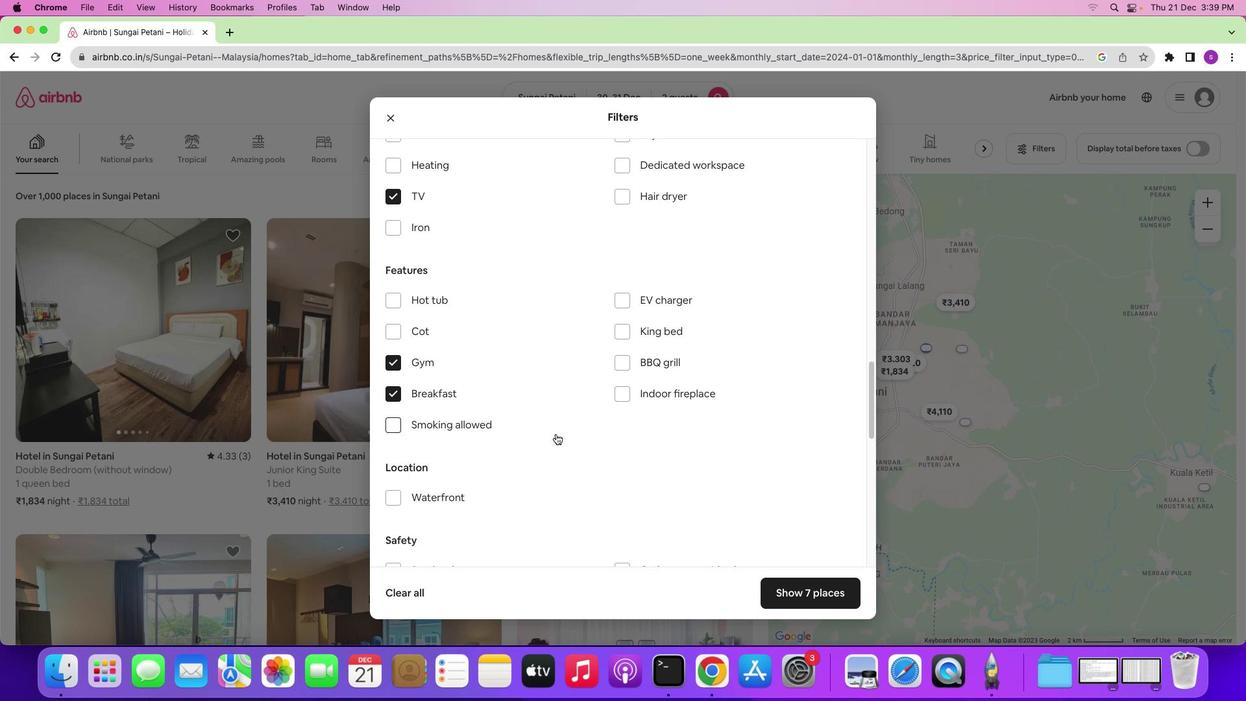 
Action: Mouse moved to (556, 434)
Screenshot: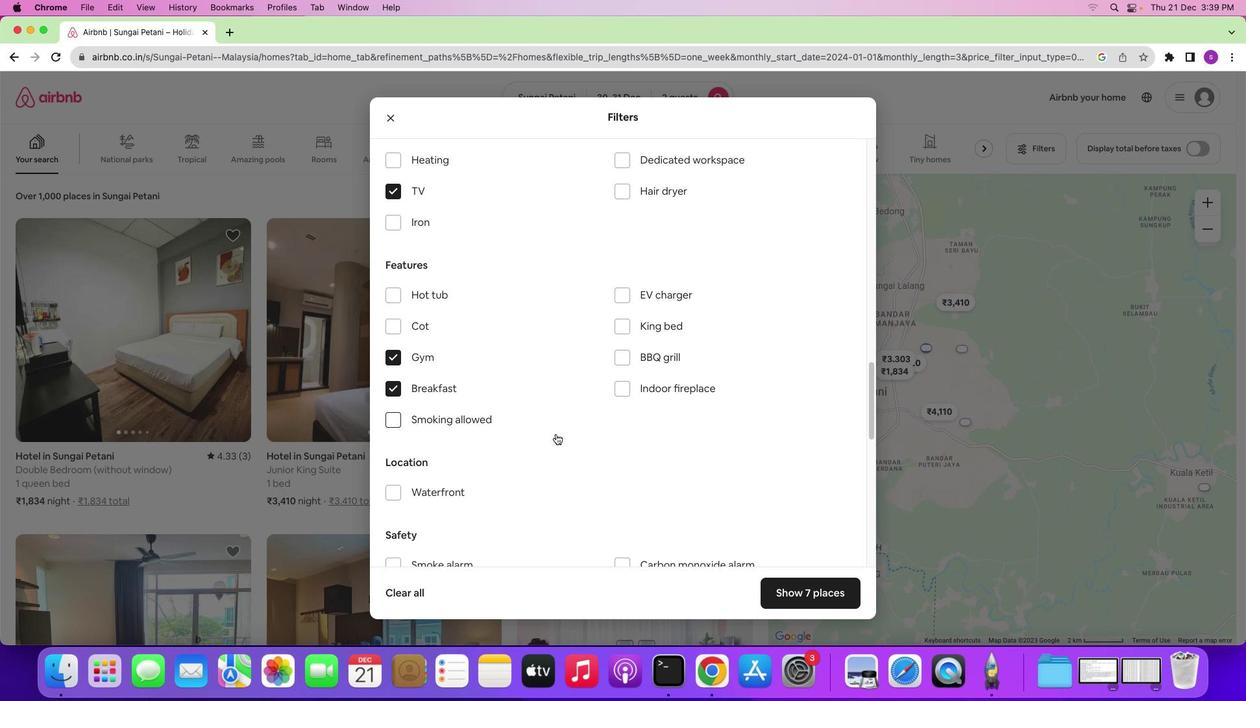 
Action: Mouse scrolled (556, 434) with delta (0, 0)
Screenshot: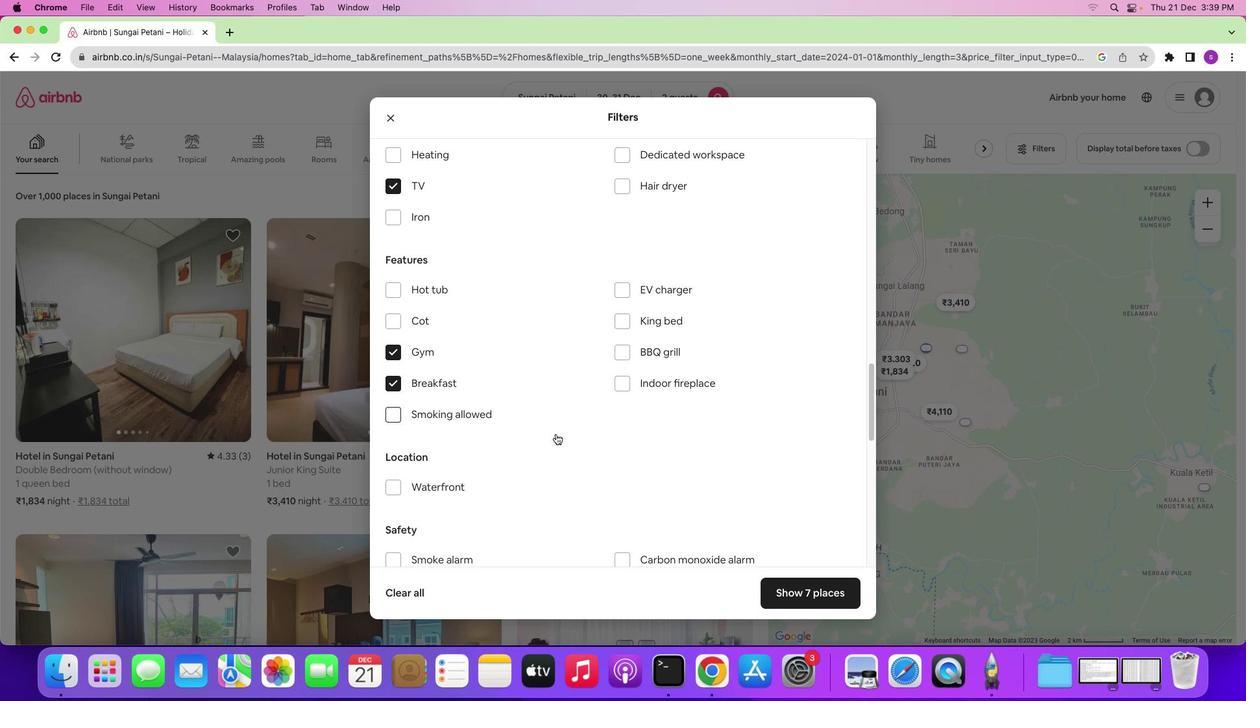 
Action: Mouse moved to (557, 427)
Screenshot: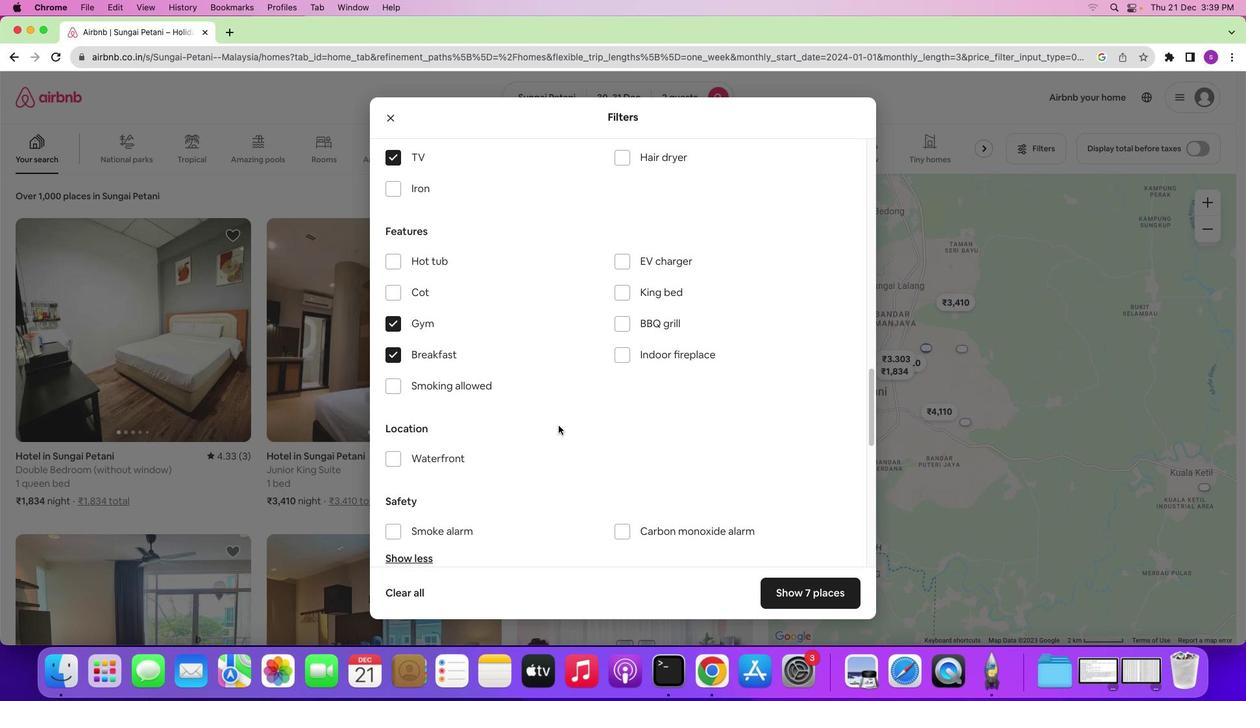
Action: Mouse scrolled (557, 427) with delta (0, 0)
Screenshot: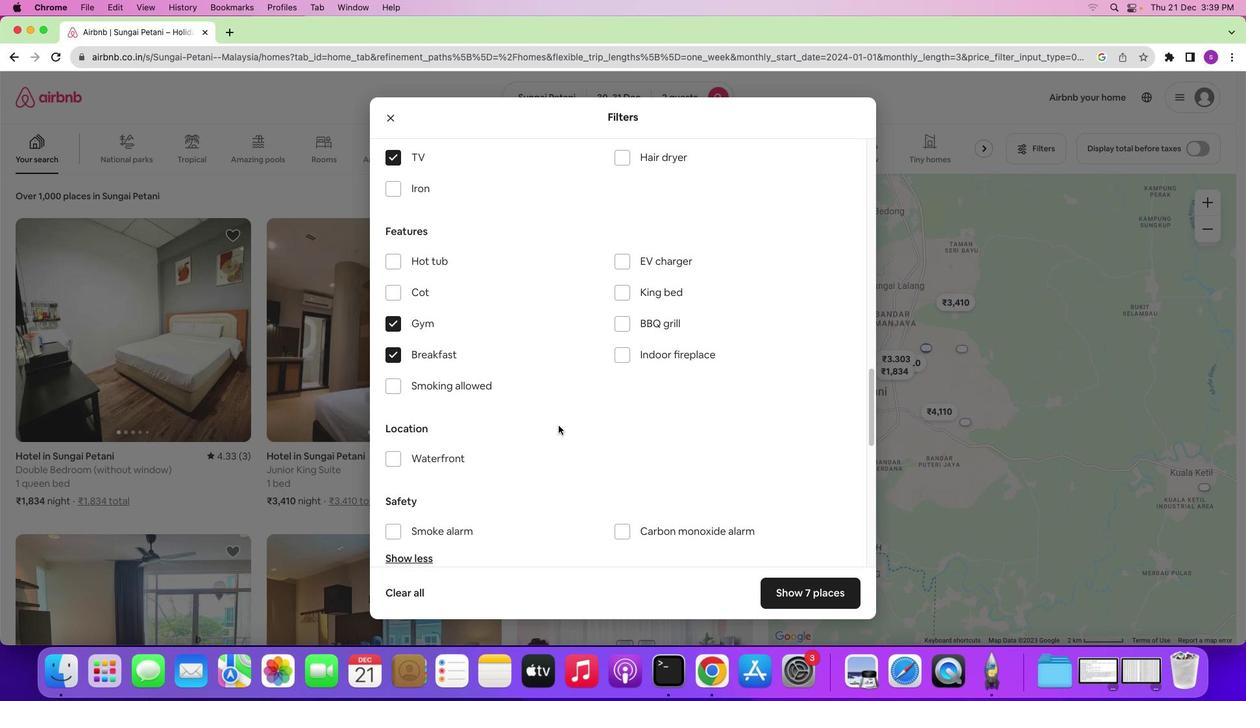 
Action: Mouse moved to (557, 427)
Screenshot: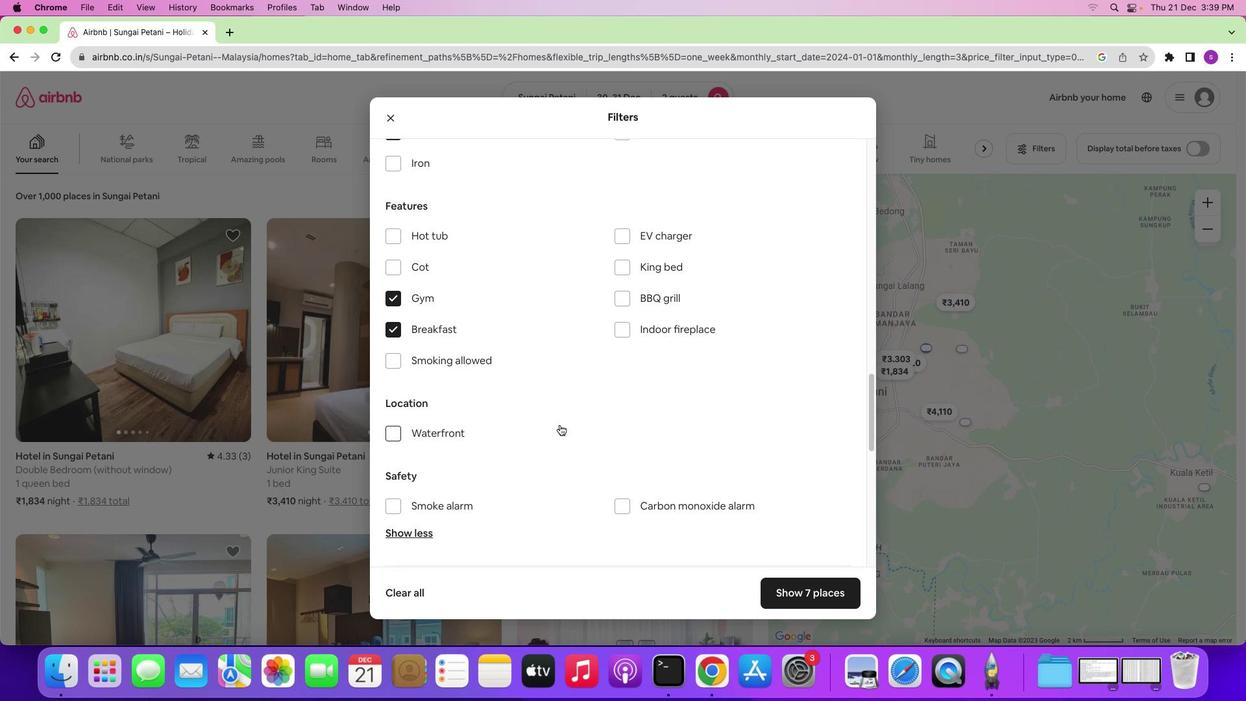 
Action: Mouse scrolled (557, 427) with delta (0, 0)
Screenshot: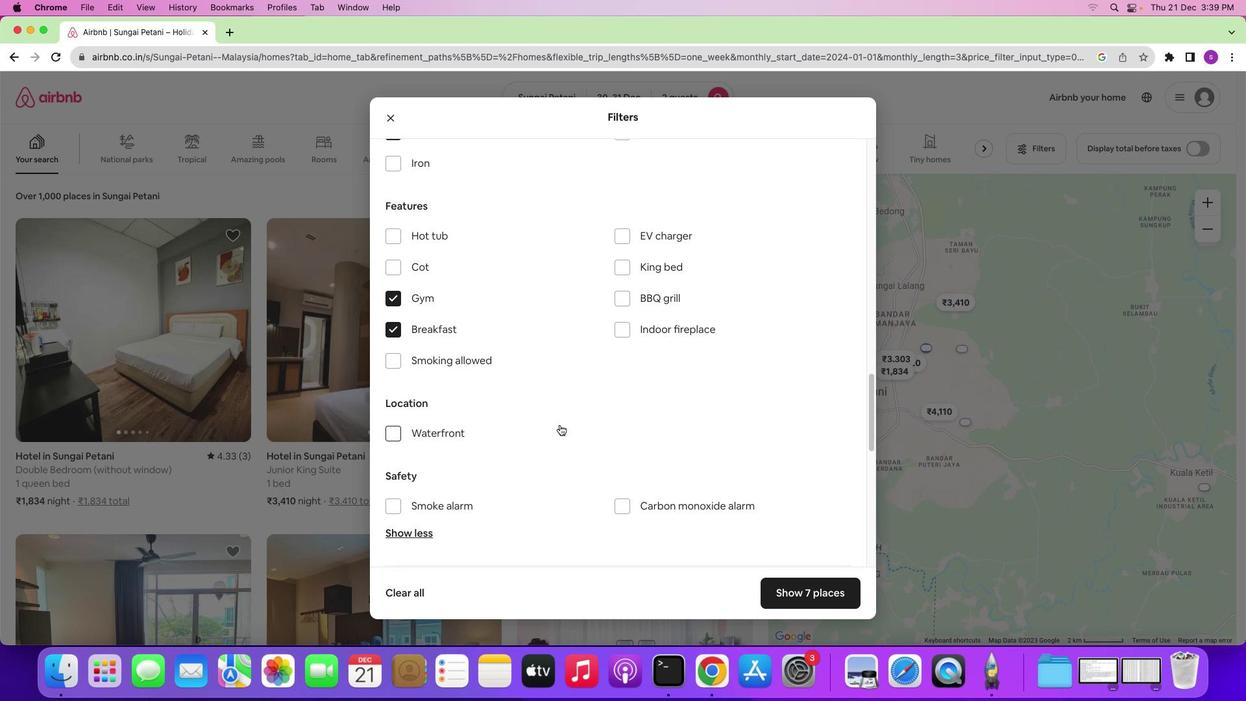 
Action: Mouse moved to (557, 427)
Screenshot: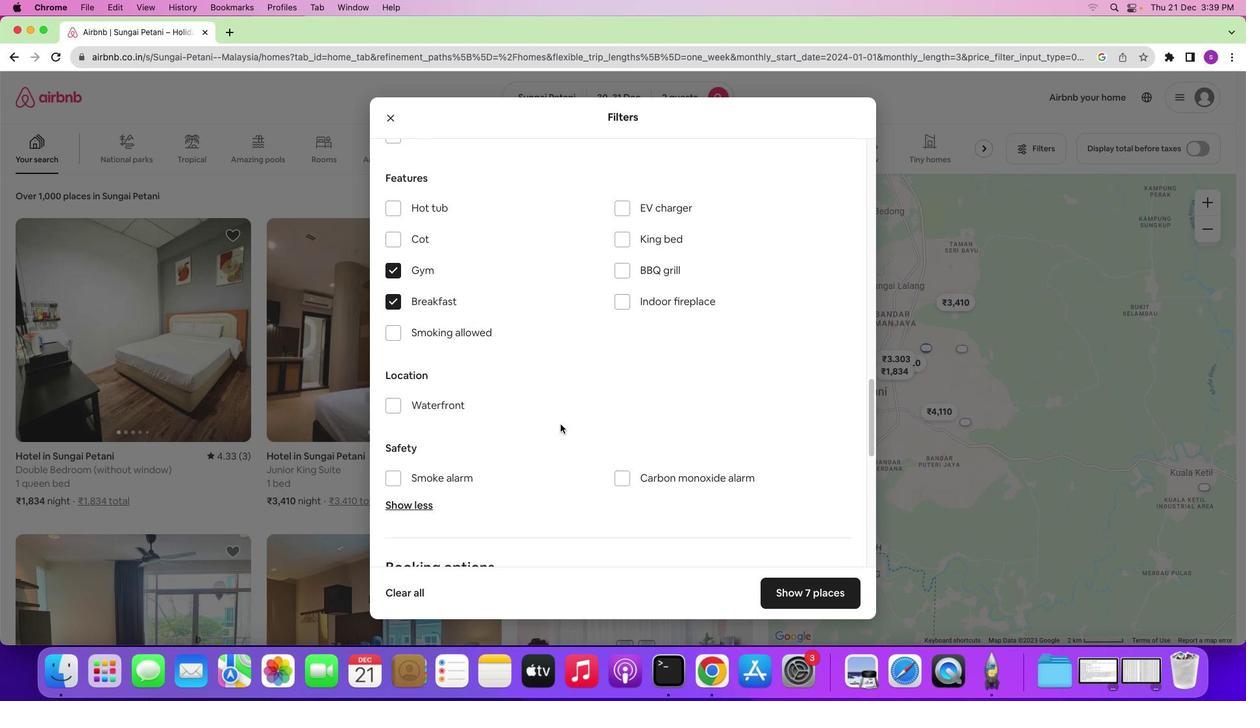 
Action: Mouse scrolled (557, 427) with delta (0, -1)
Screenshot: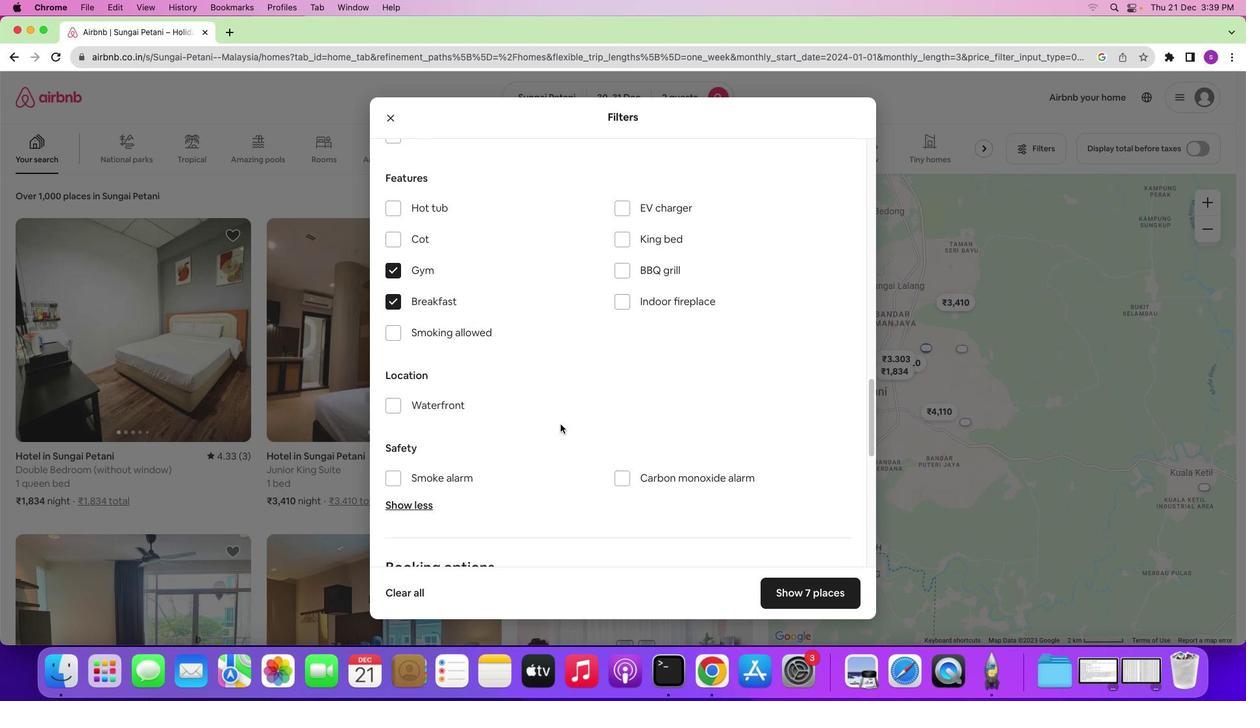 
Action: Mouse moved to (676, 396)
Screenshot: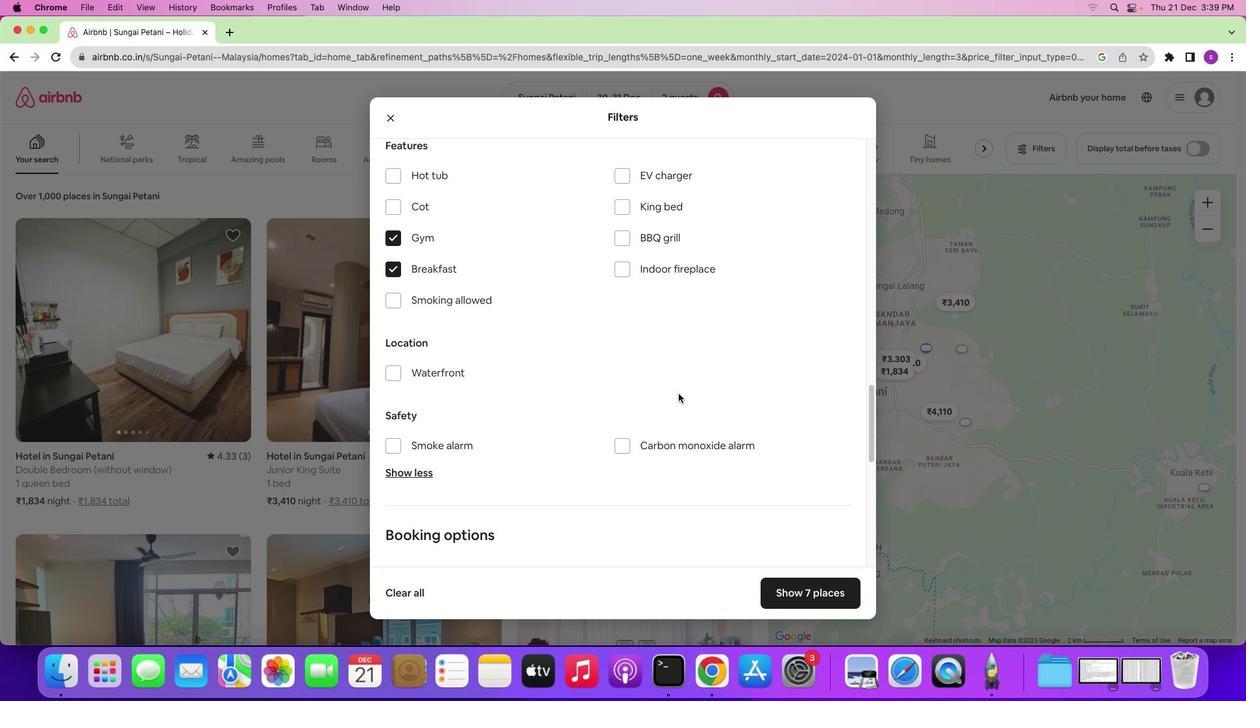 
Action: Mouse scrolled (676, 396) with delta (0, 0)
Screenshot: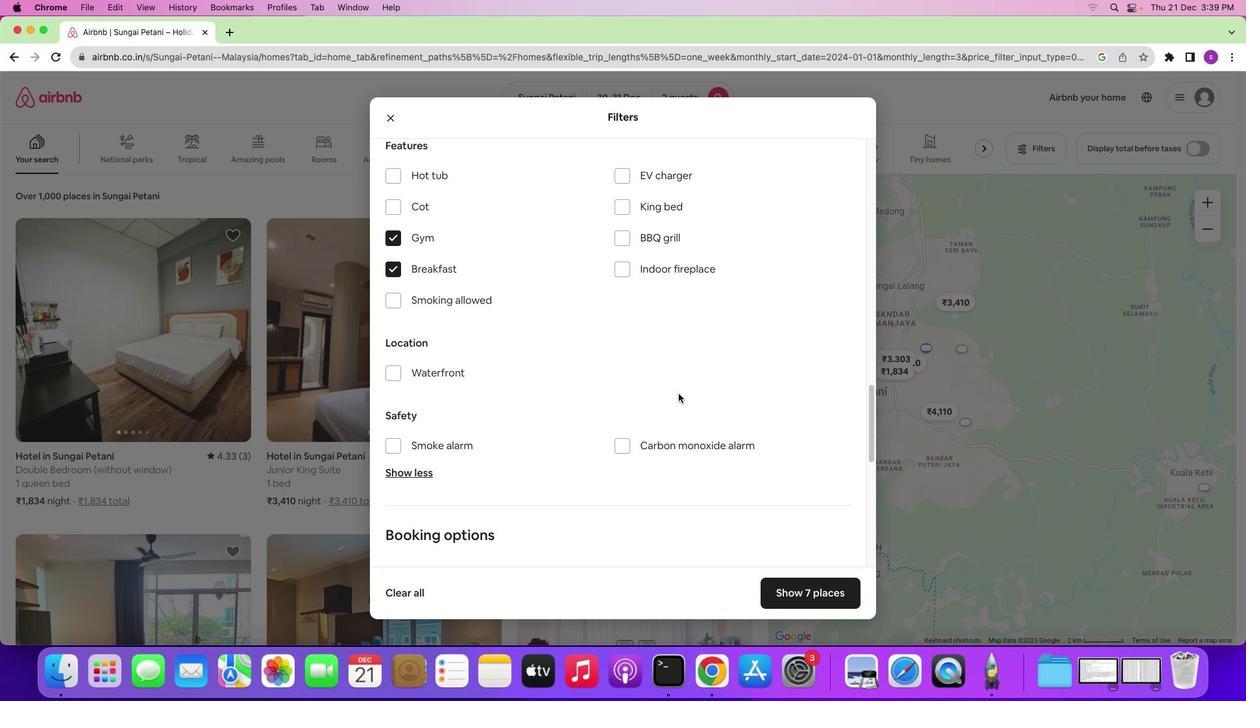 
Action: Mouse moved to (678, 394)
Screenshot: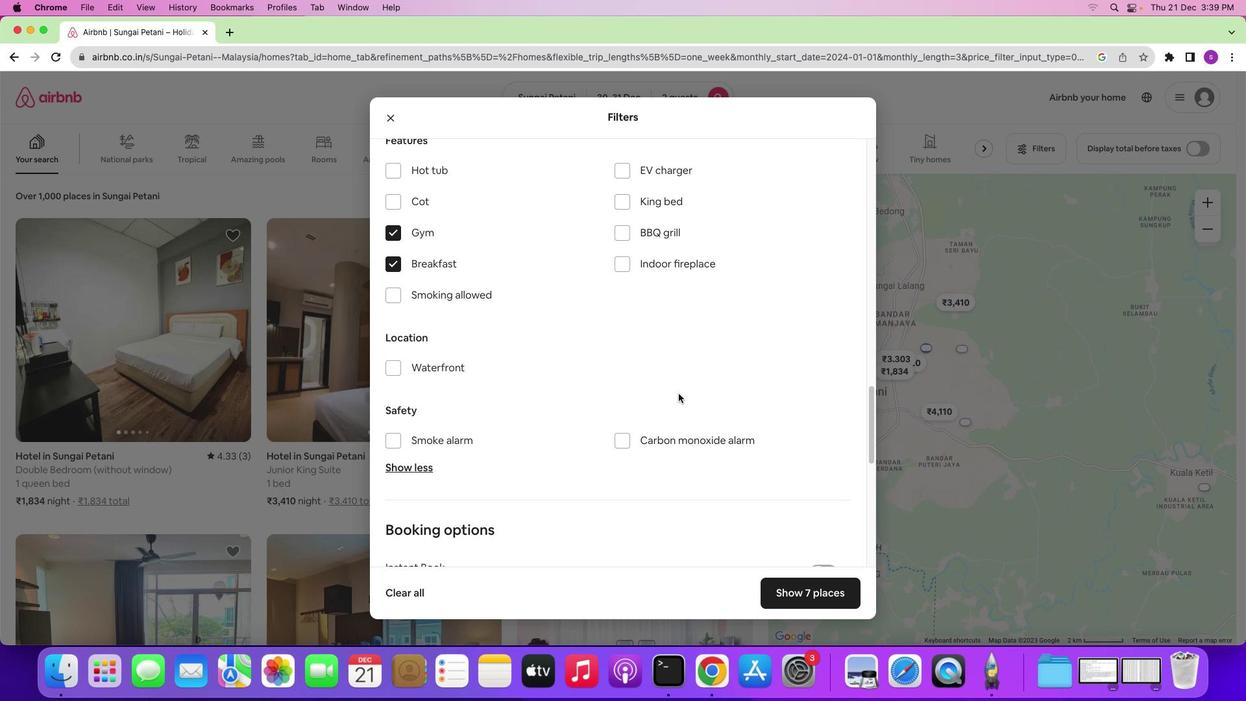 
Action: Mouse scrolled (678, 394) with delta (0, 0)
Screenshot: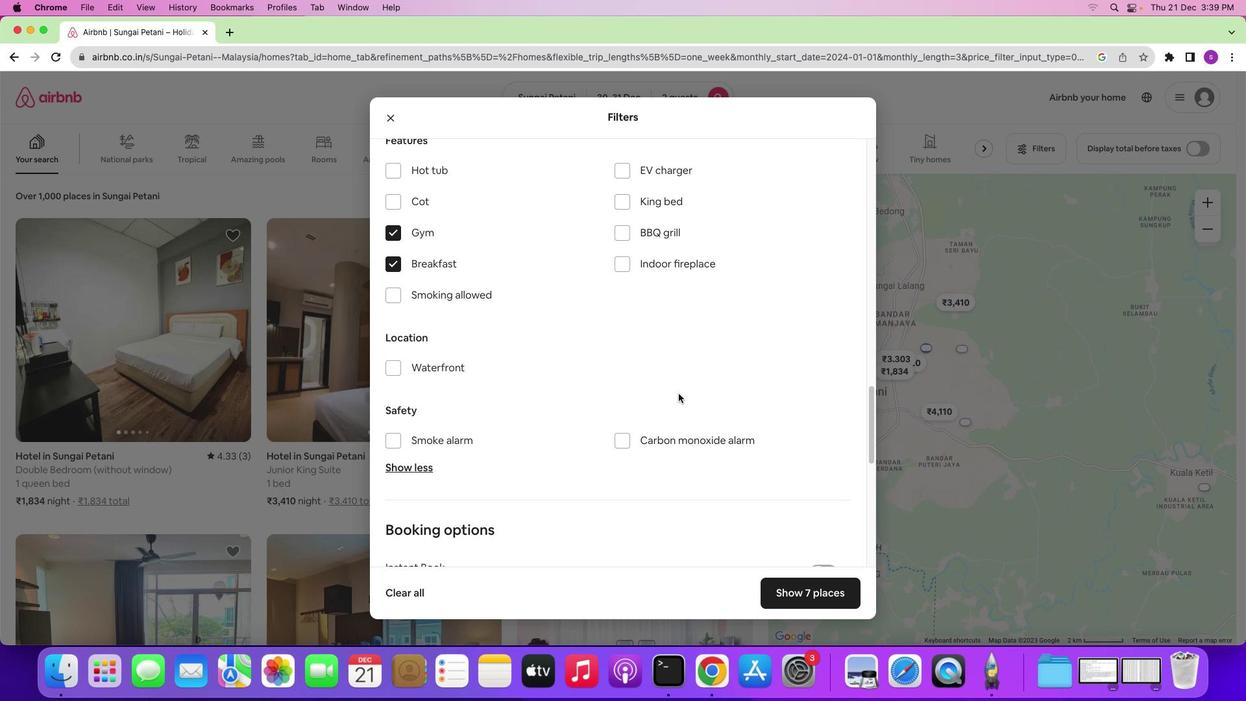 
Action: Mouse moved to (678, 394)
Screenshot: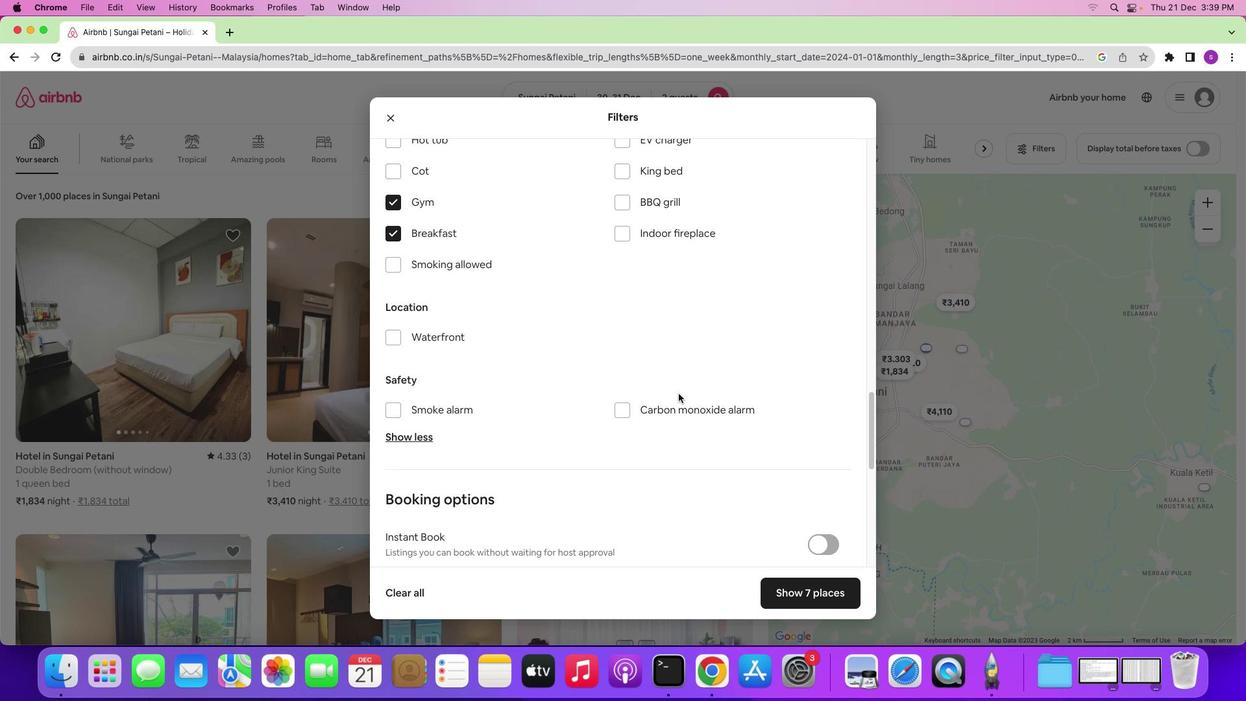 
Action: Mouse scrolled (678, 394) with delta (0, -1)
Screenshot: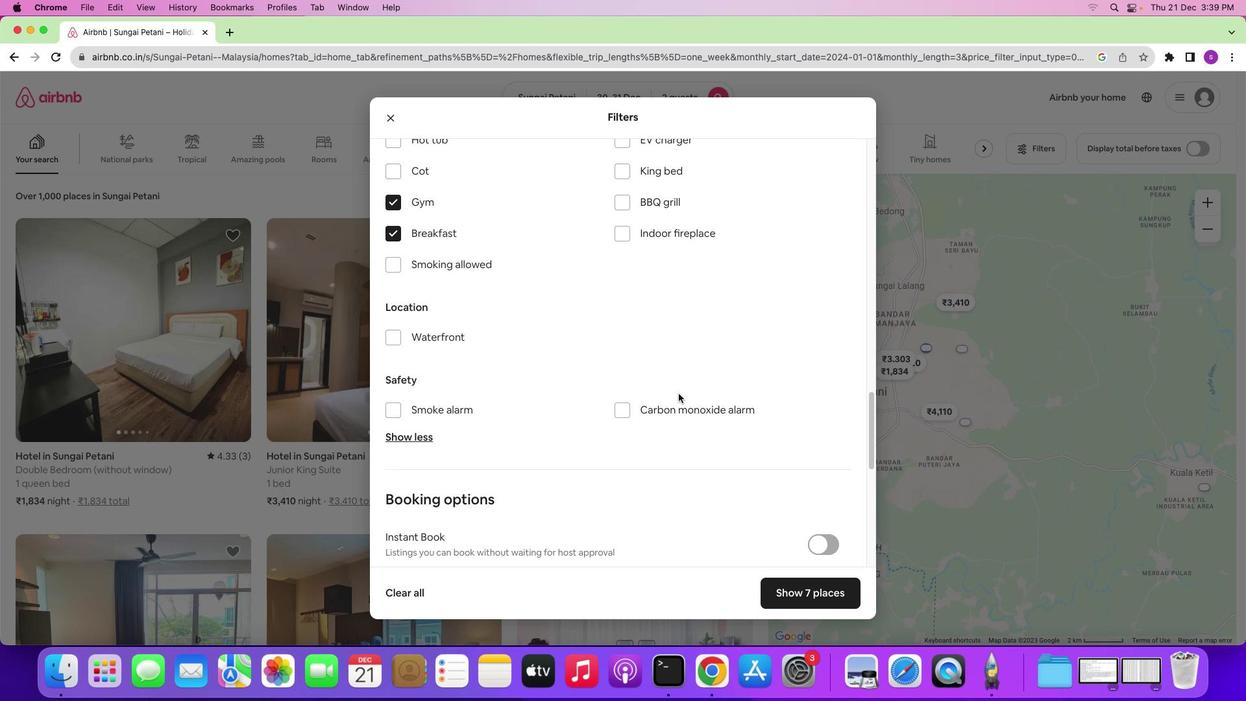 
Action: Mouse moved to (679, 393)
Screenshot: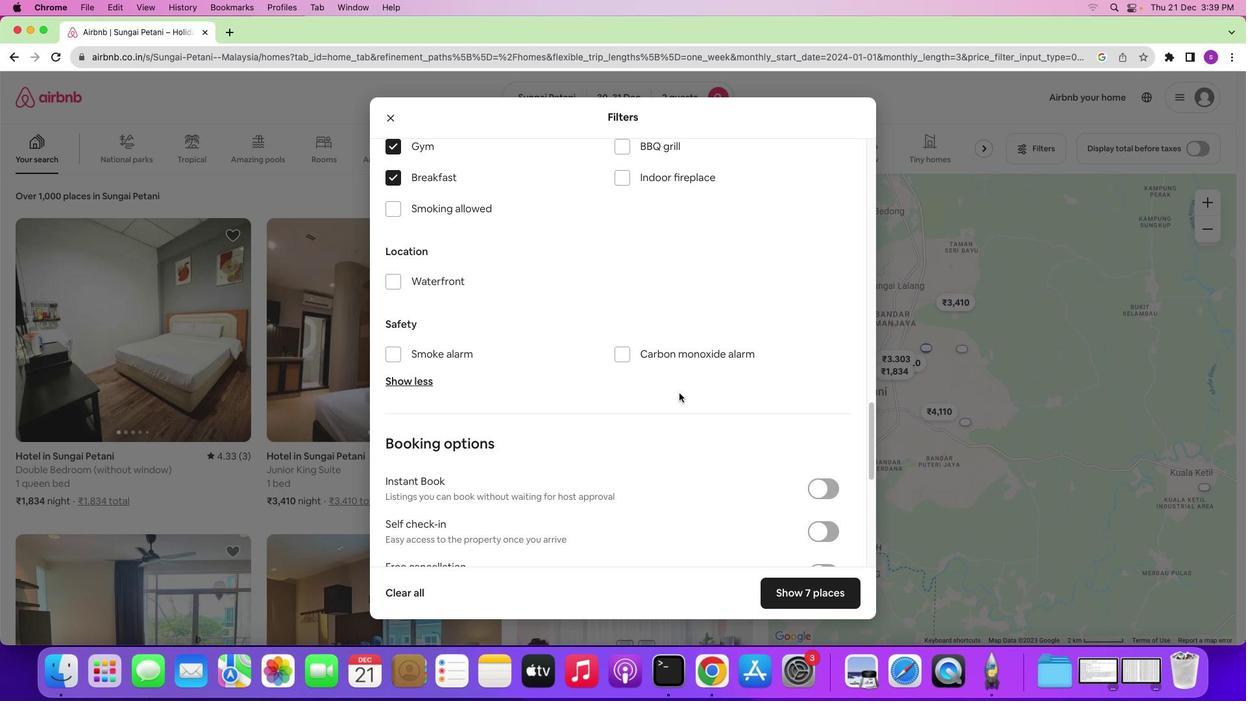 
Action: Mouse scrolled (679, 393) with delta (0, 0)
Screenshot: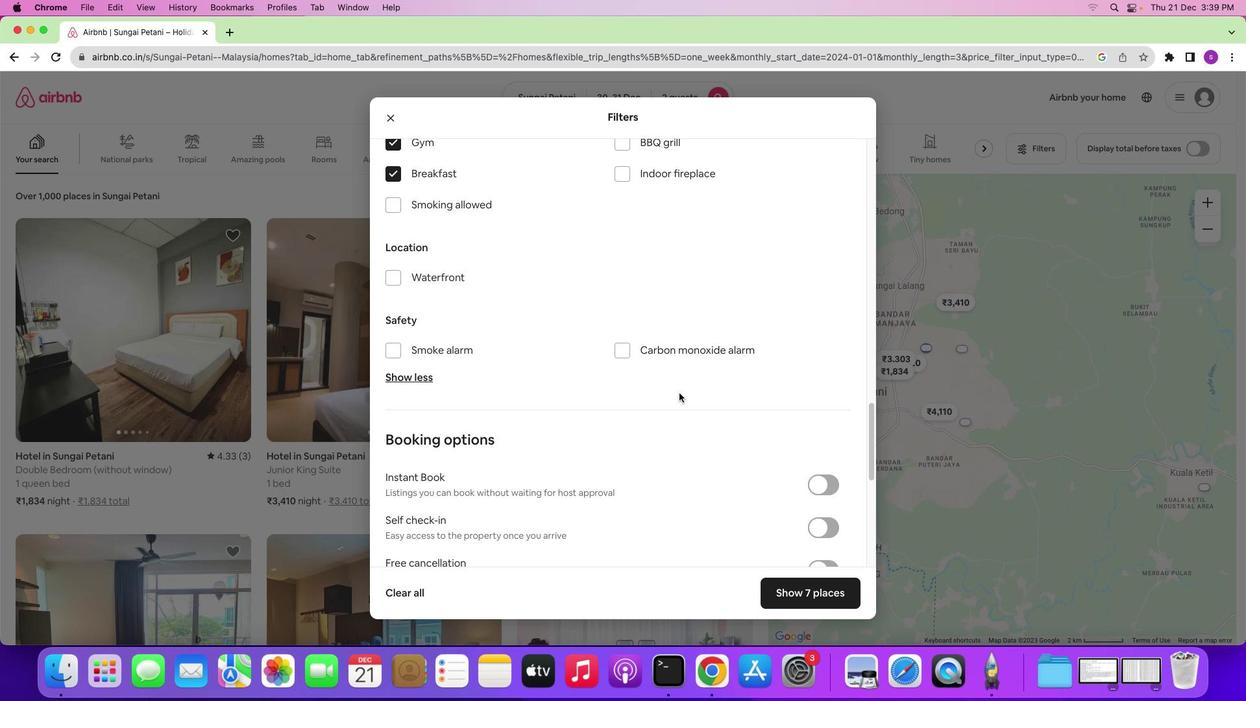 
Action: Mouse moved to (679, 393)
Screenshot: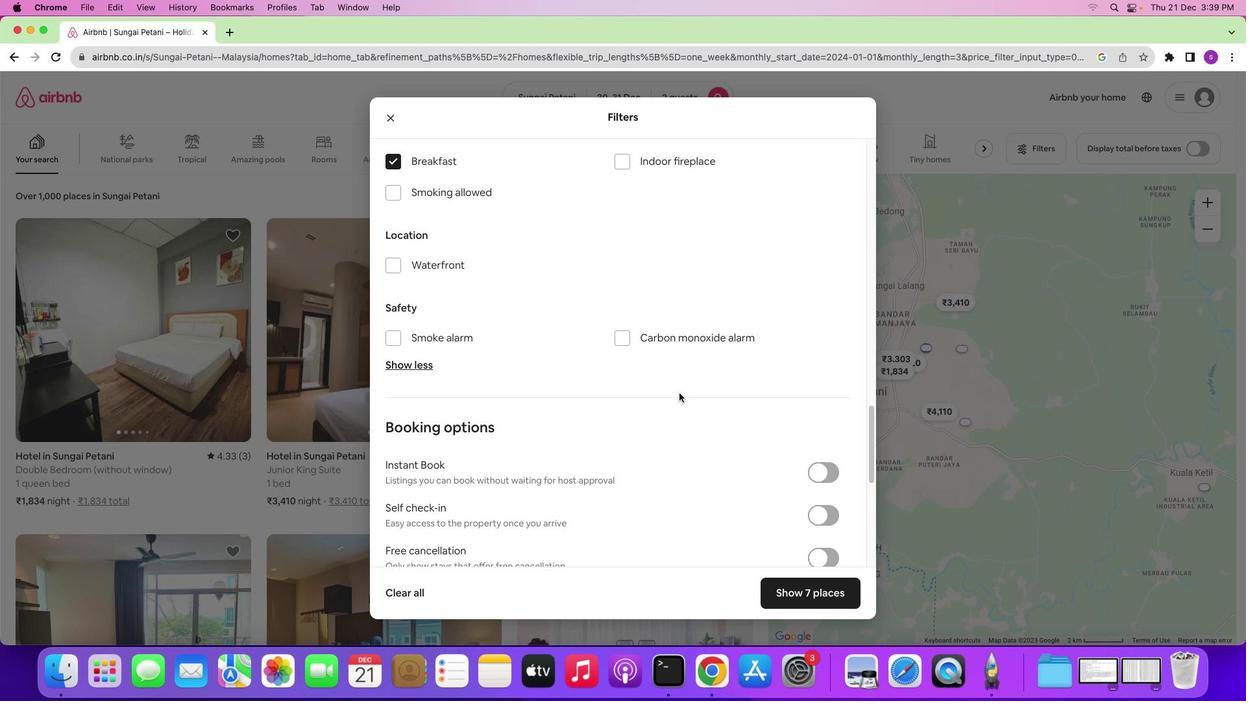 
Action: Mouse scrolled (679, 393) with delta (0, 0)
Screenshot: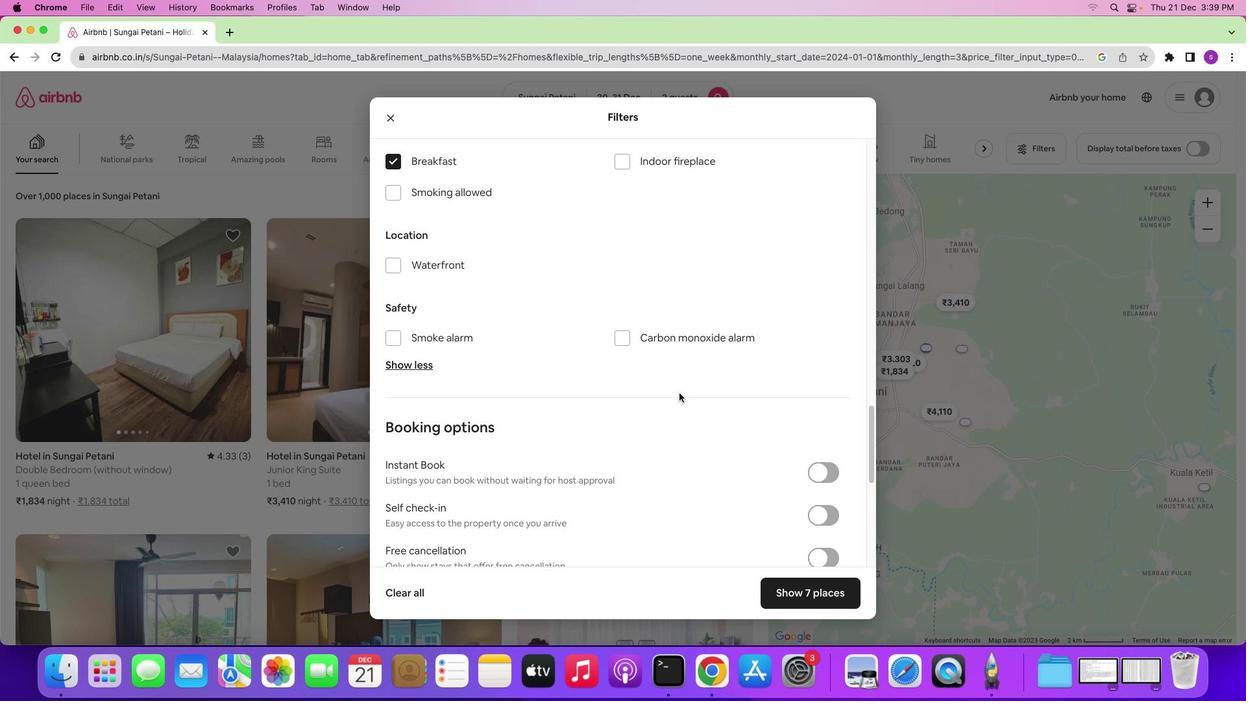 
Action: Mouse scrolled (679, 393) with delta (0, -1)
Screenshot: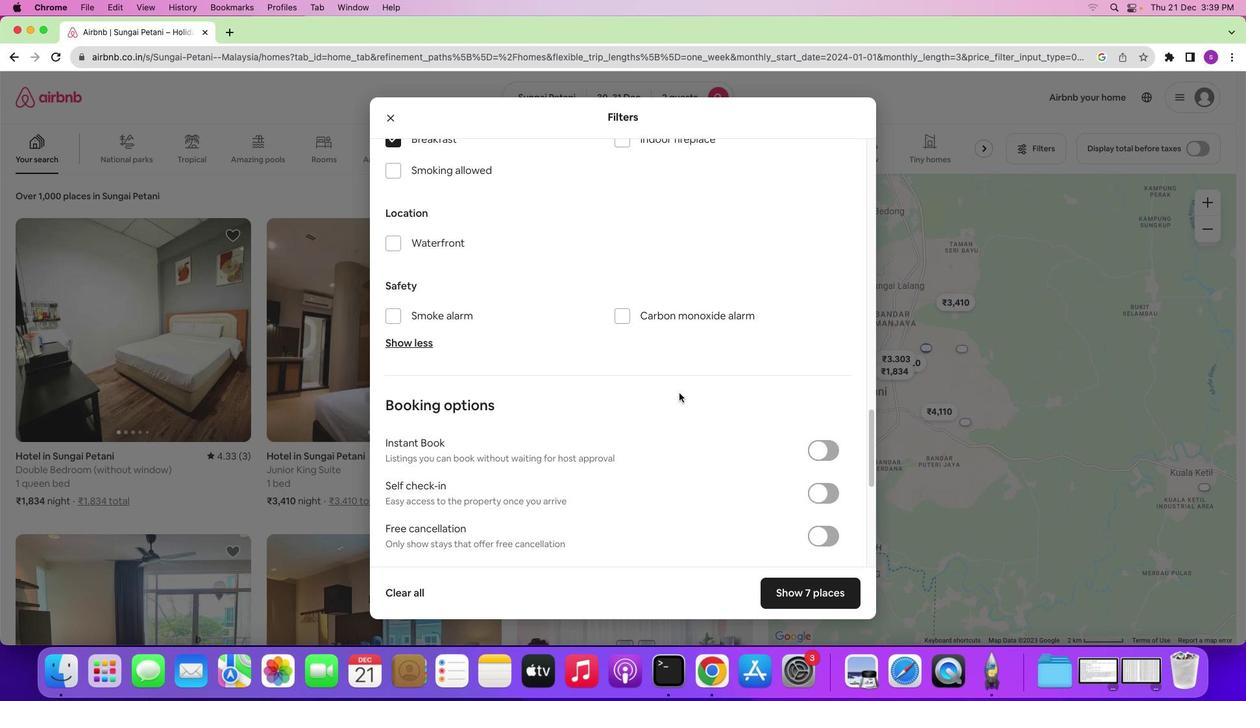 
Action: Mouse moved to (677, 395)
Screenshot: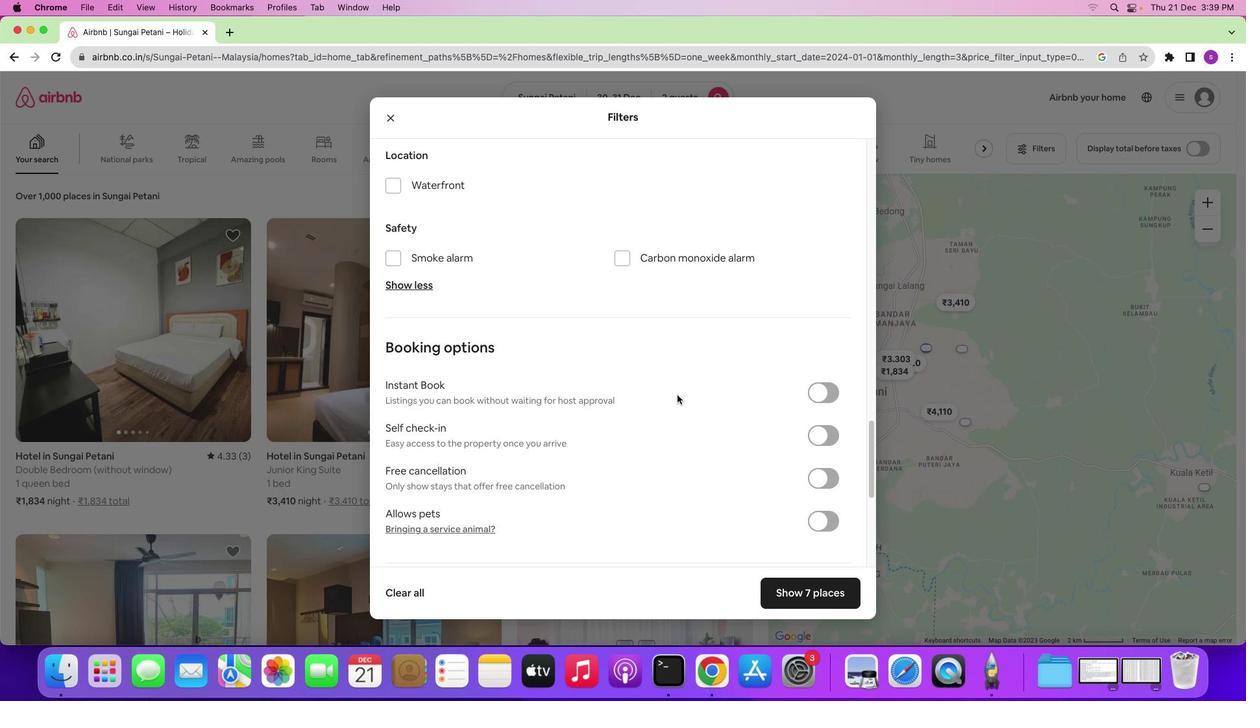 
Action: Mouse scrolled (677, 395) with delta (0, 0)
Screenshot: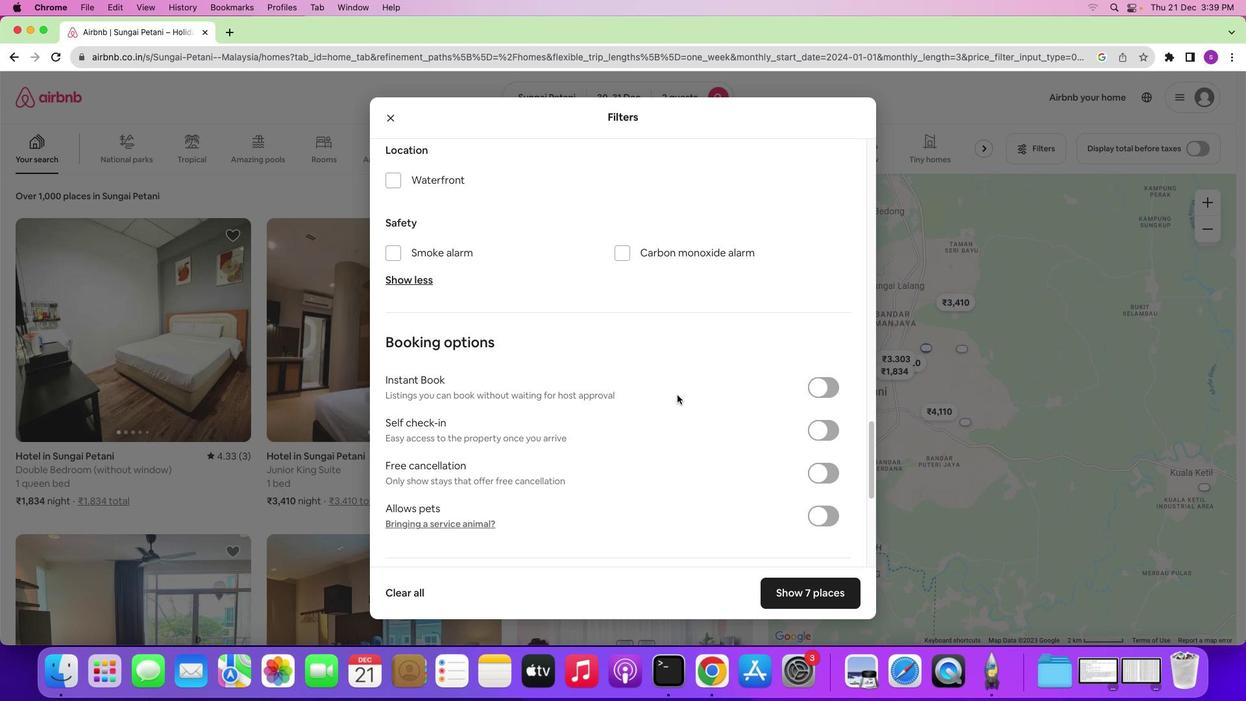 
Action: Mouse scrolled (677, 395) with delta (0, 0)
Screenshot: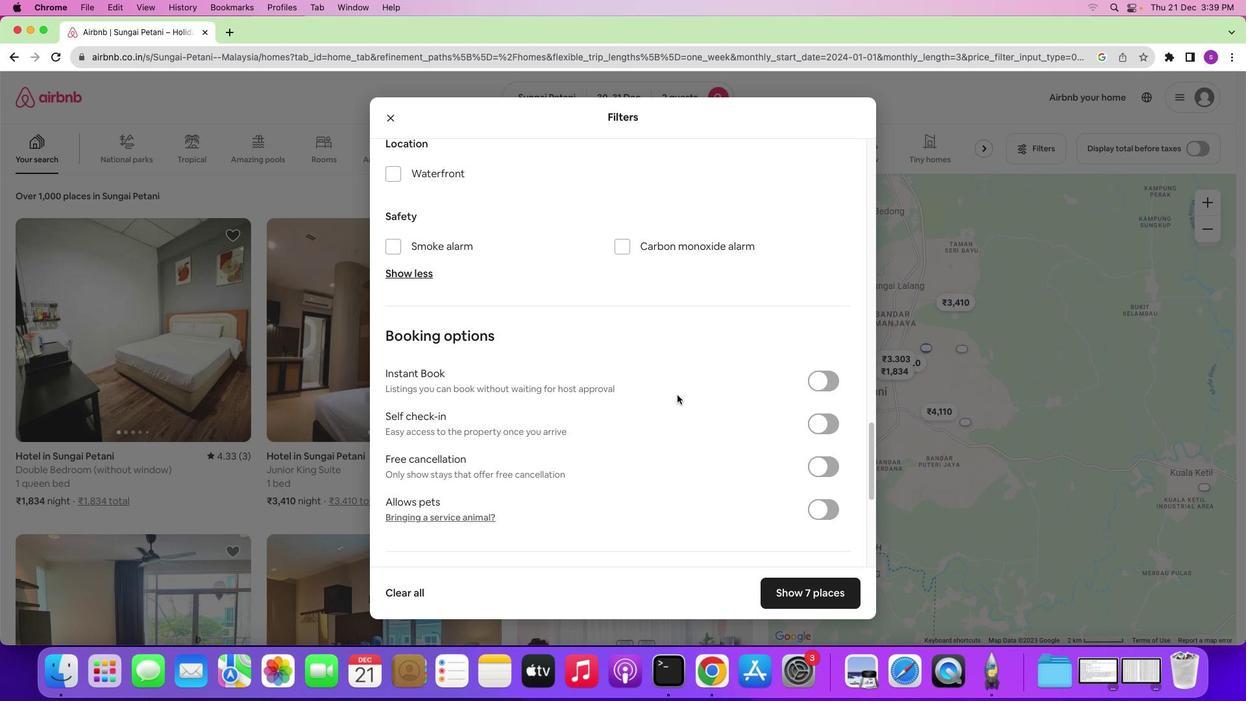 
Action: Mouse scrolled (677, 395) with delta (0, 0)
Screenshot: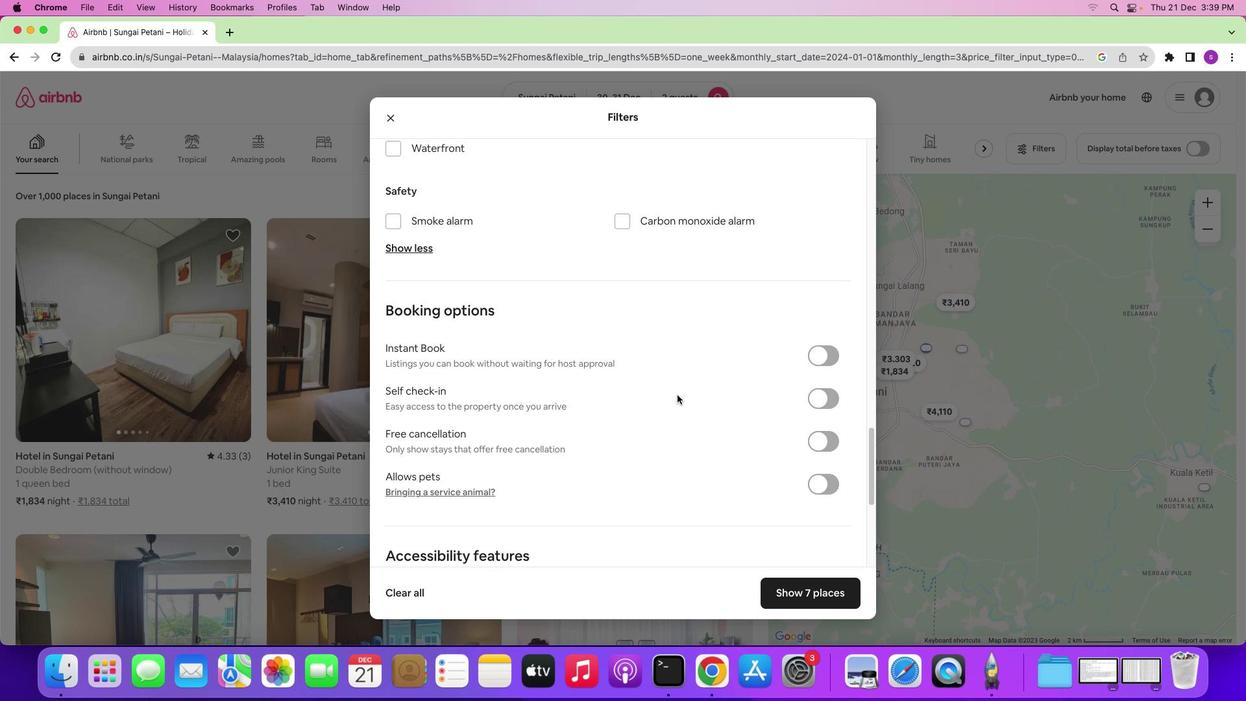 
Action: Mouse scrolled (677, 395) with delta (0, 0)
Screenshot: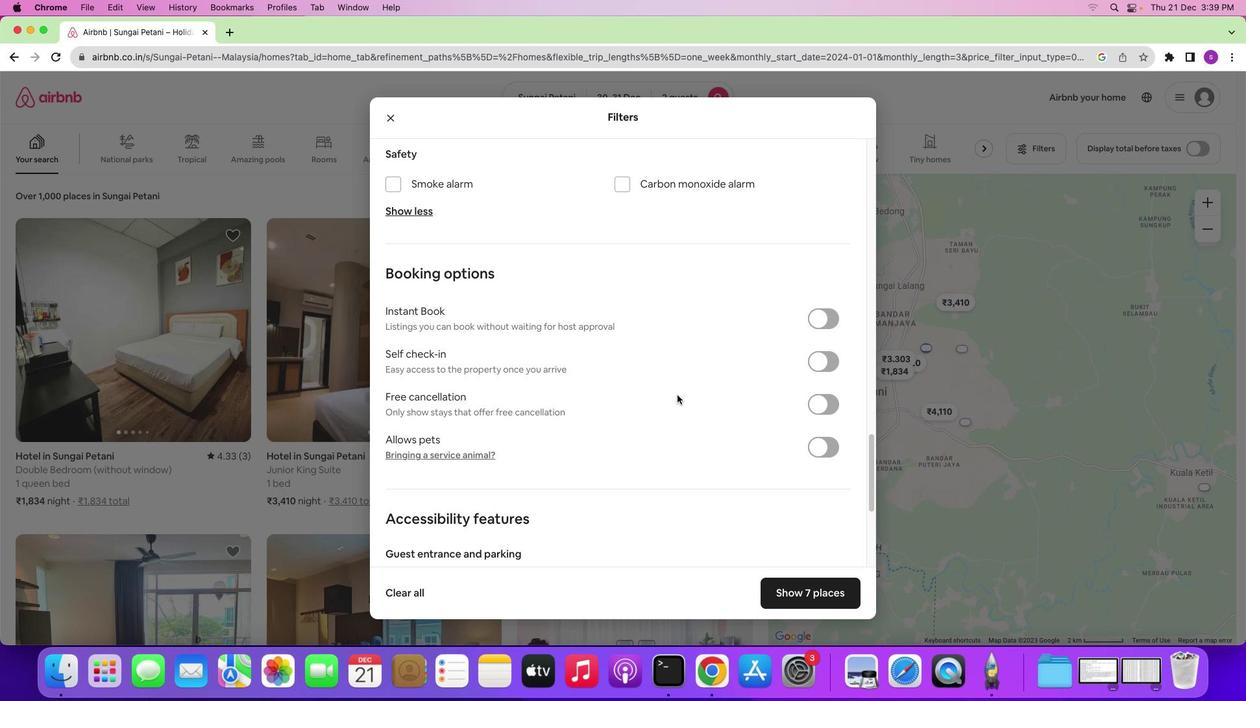 
Action: Mouse scrolled (677, 395) with delta (0, 0)
Screenshot: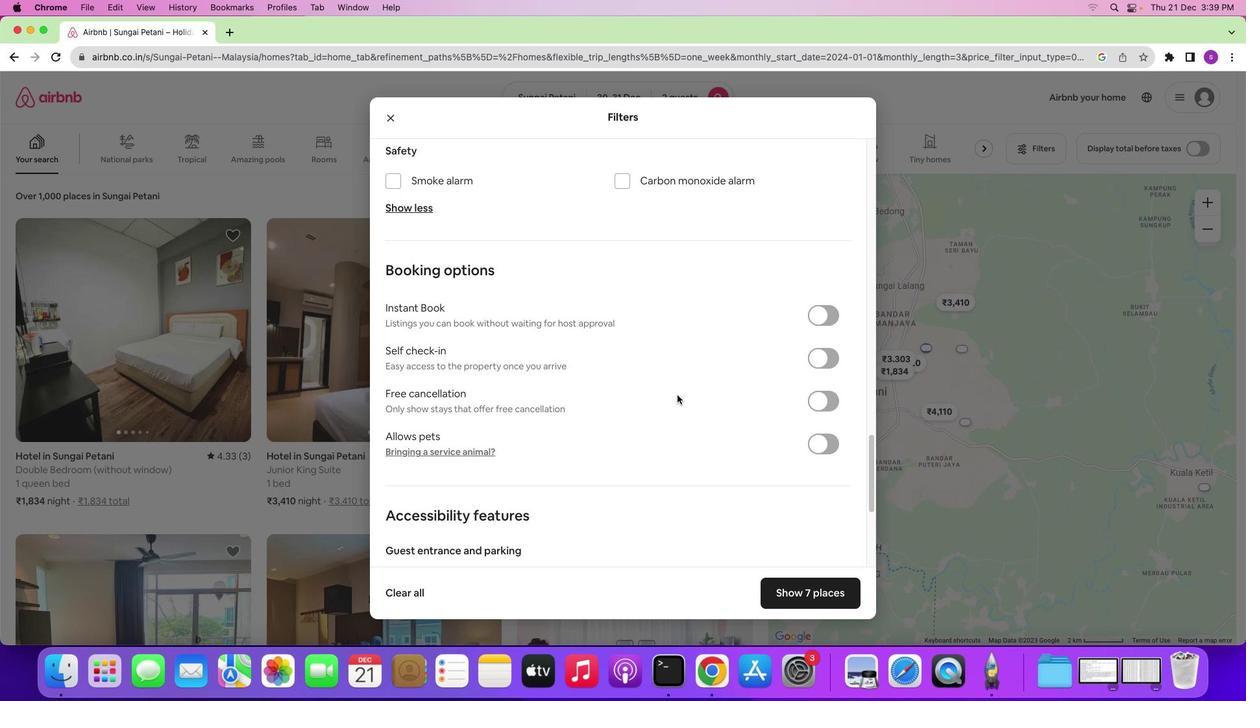 
Action: Mouse moved to (776, 421)
Screenshot: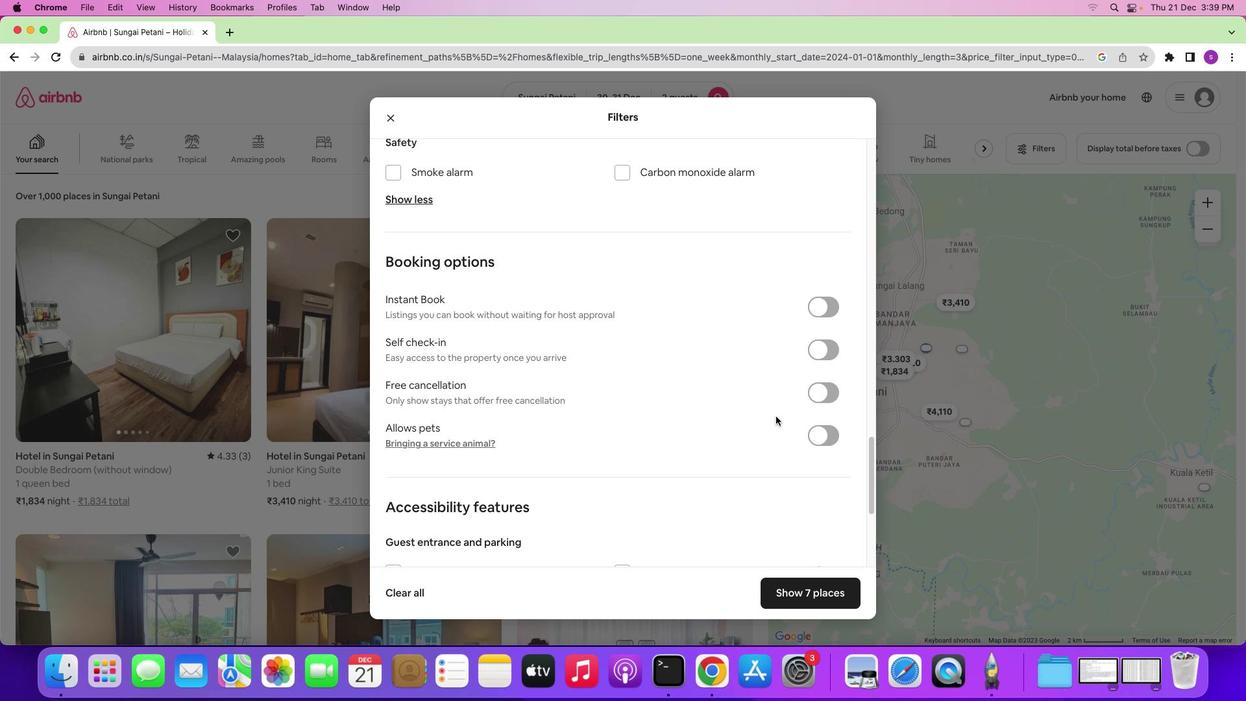 
Action: Mouse scrolled (776, 421) with delta (0, 0)
Screenshot: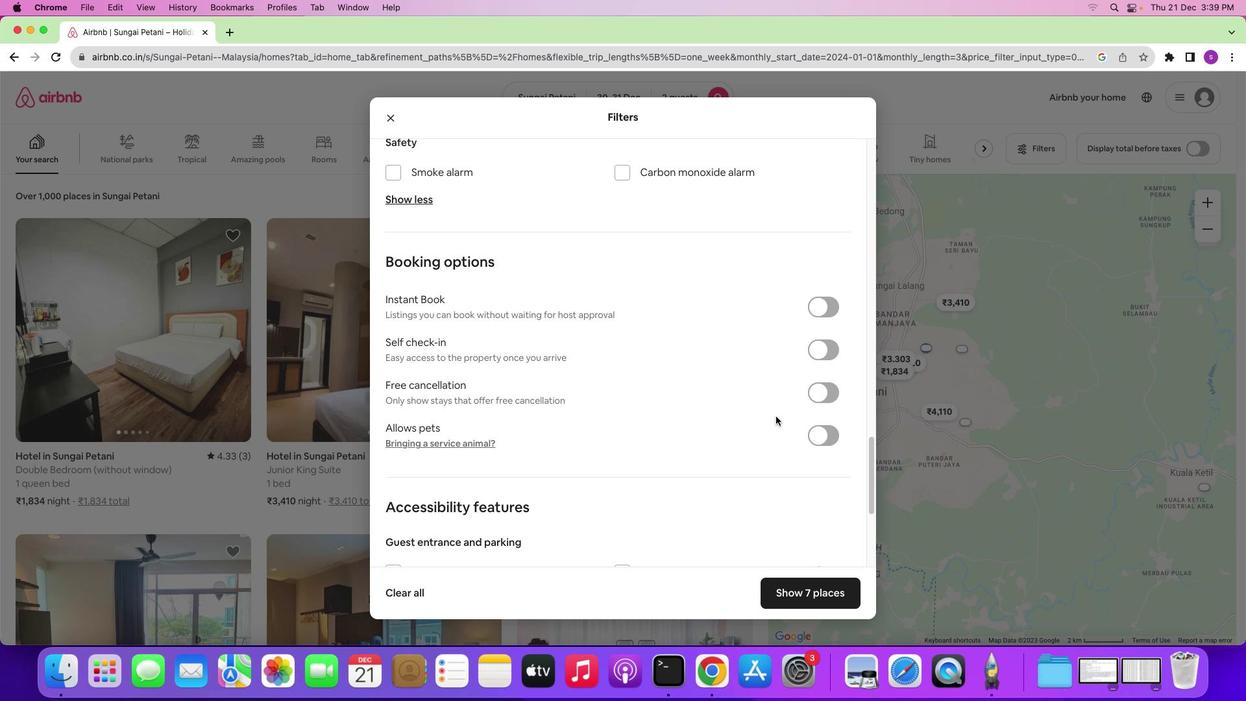 
Action: Mouse moved to (776, 418)
Screenshot: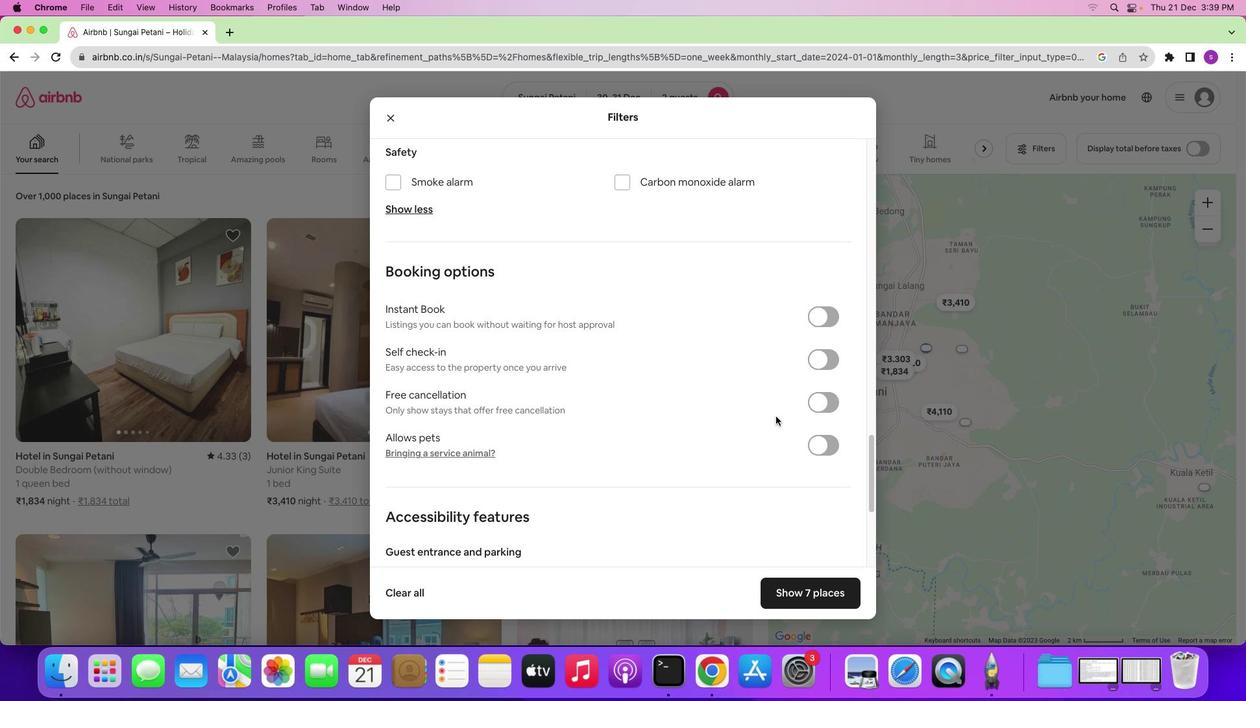 
Action: Mouse scrolled (776, 418) with delta (0, 0)
Screenshot: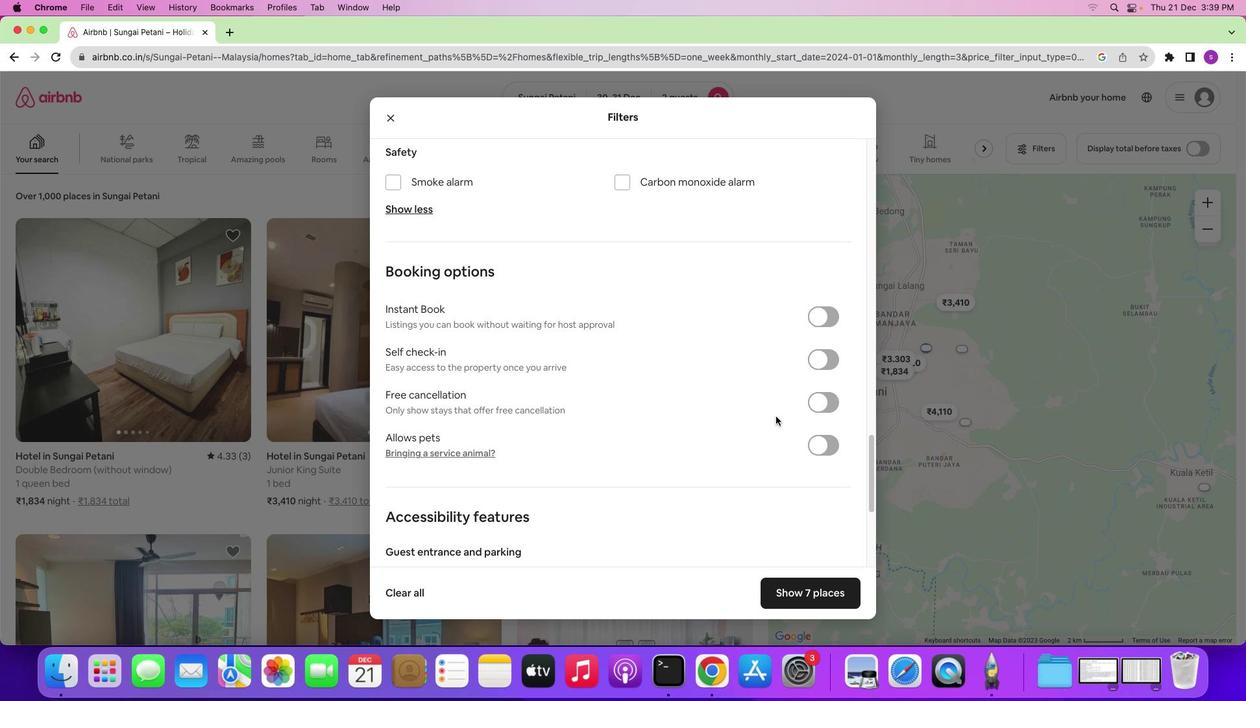 
Action: Mouse moved to (775, 416)
Screenshot: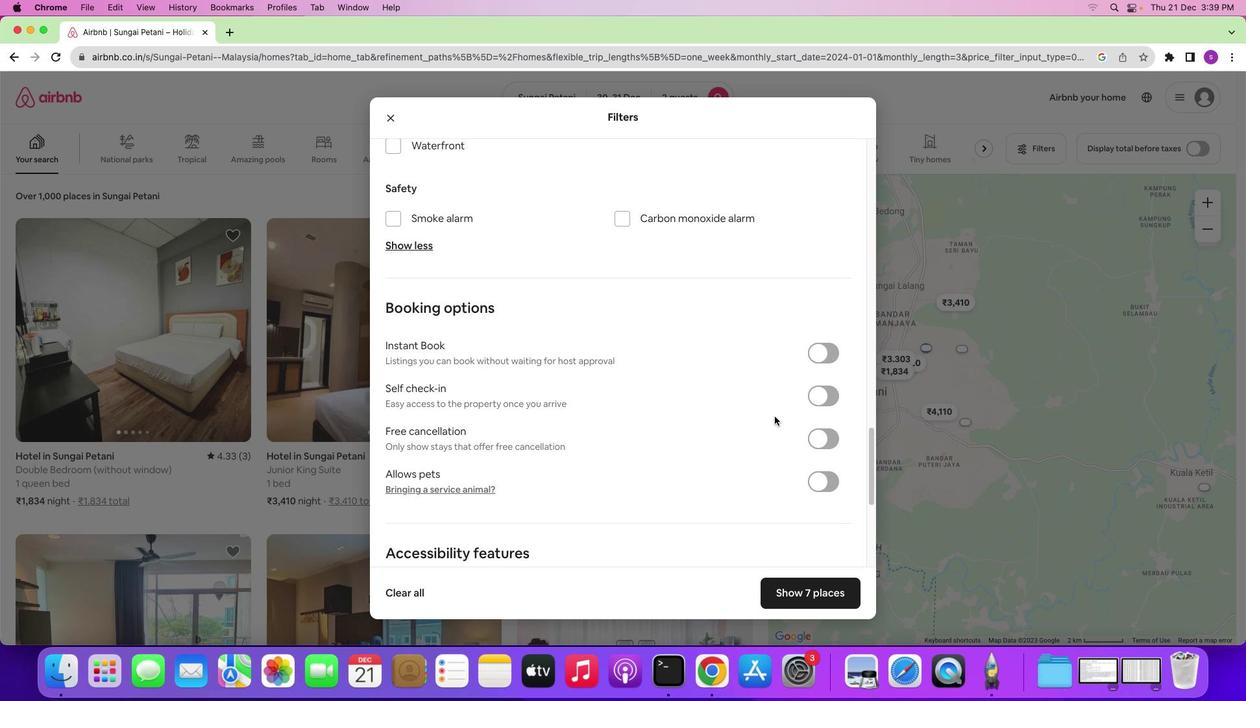 
Action: Mouse scrolled (775, 416) with delta (0, 0)
Screenshot: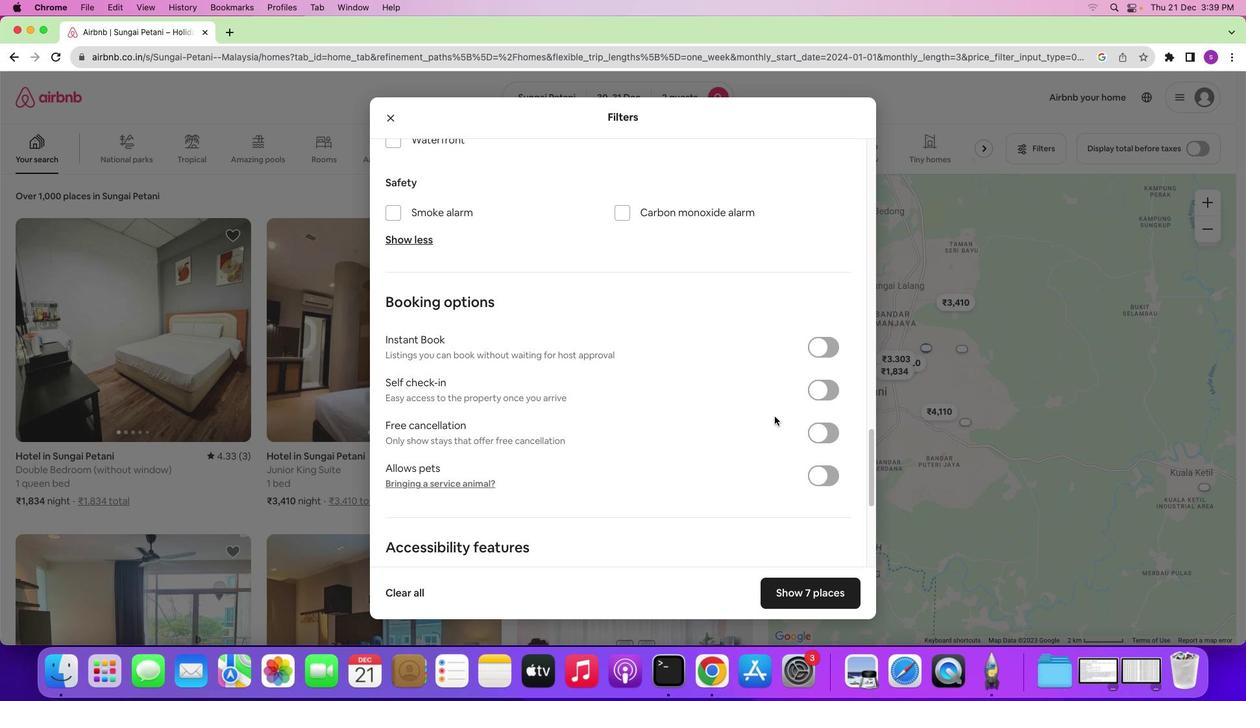 
Action: Mouse scrolled (775, 416) with delta (0, 0)
Screenshot: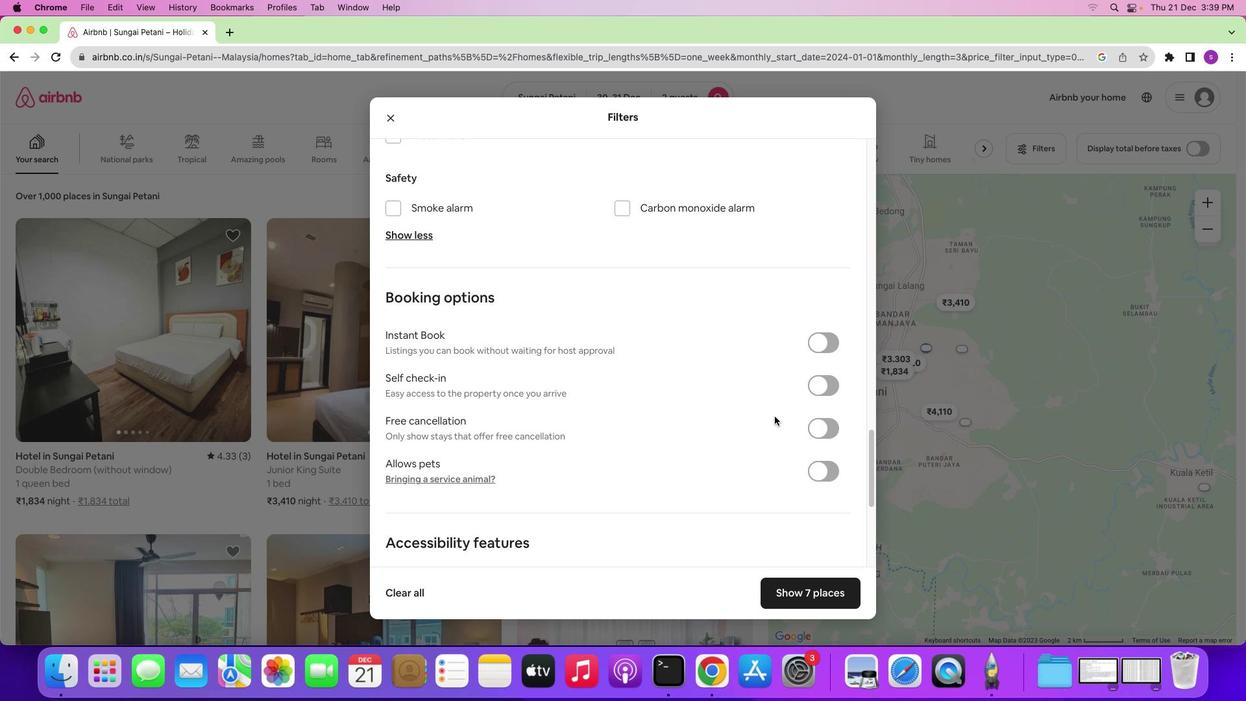 
Action: Mouse scrolled (775, 416) with delta (0, -1)
Screenshot: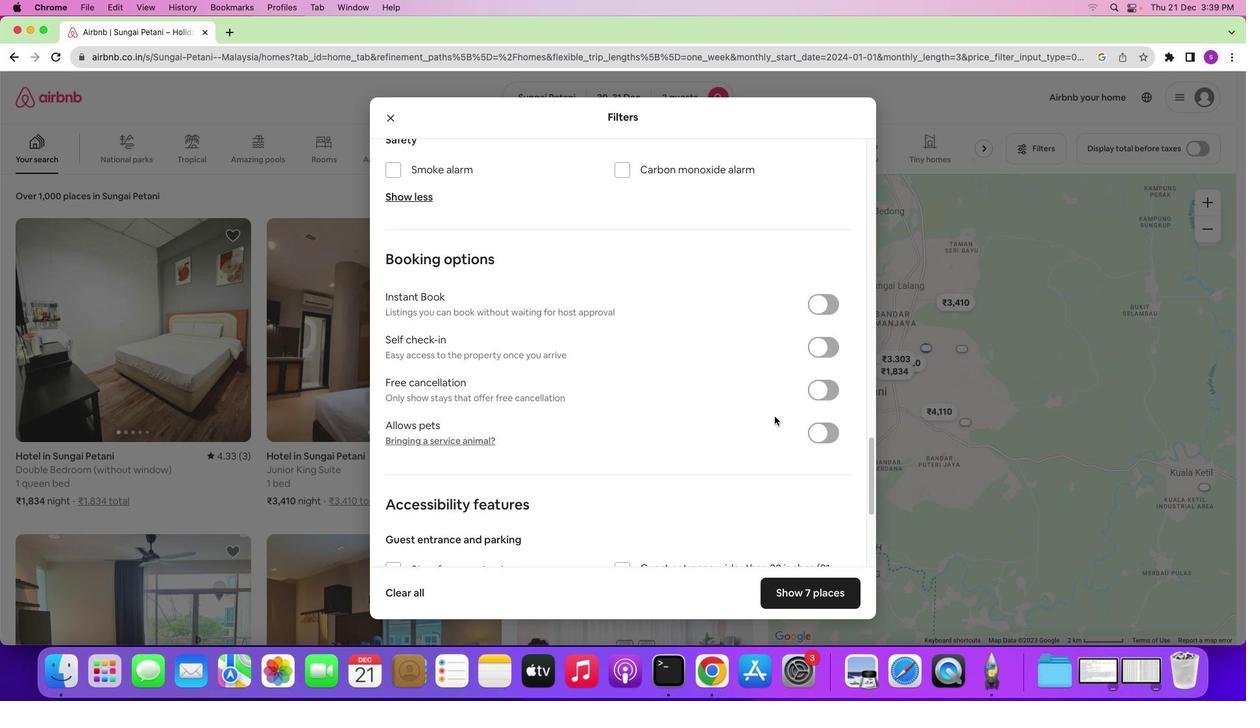 
Action: Mouse moved to (774, 416)
Screenshot: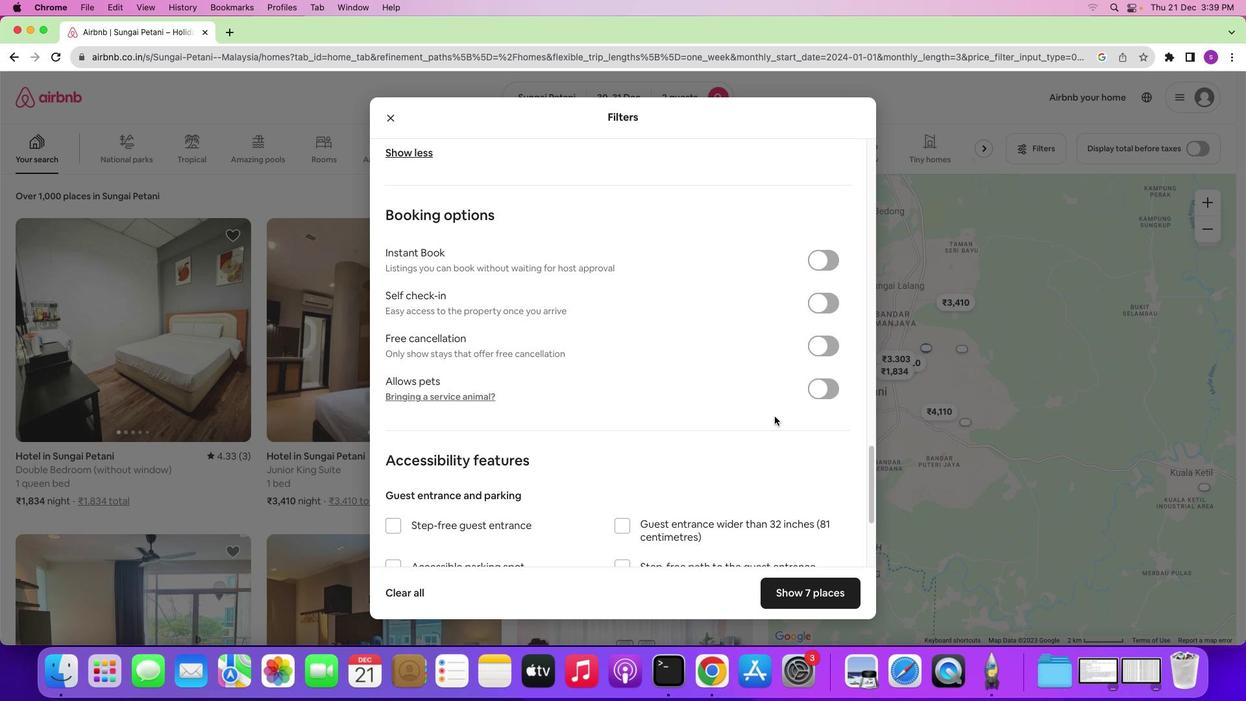 
Action: Mouse scrolled (774, 416) with delta (0, 0)
Screenshot: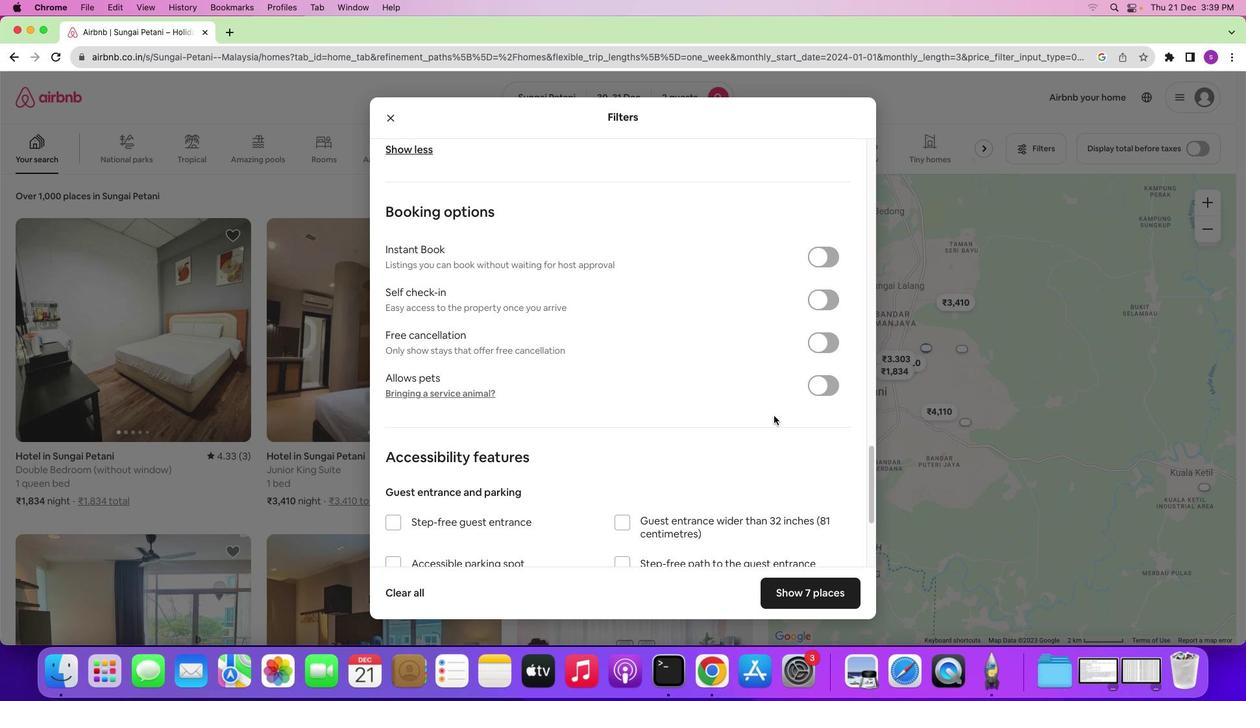 
Action: Mouse moved to (774, 416)
Screenshot: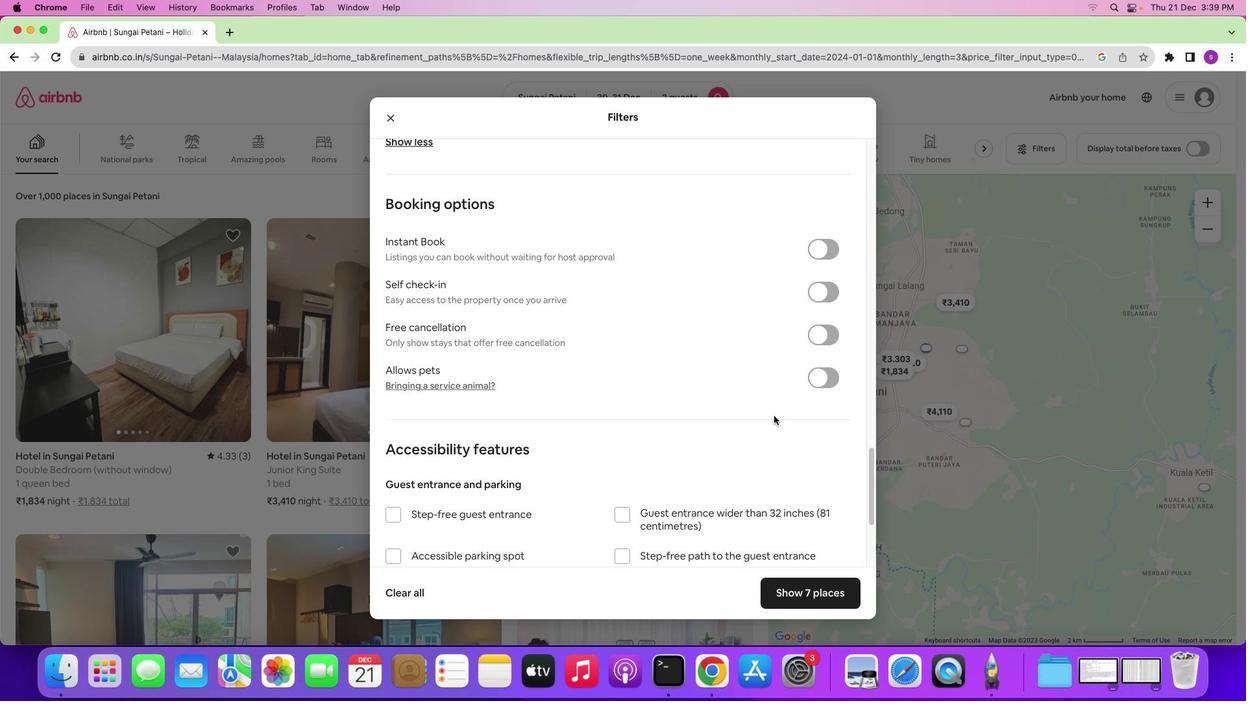 
Action: Mouse scrolled (774, 416) with delta (0, 0)
Screenshot: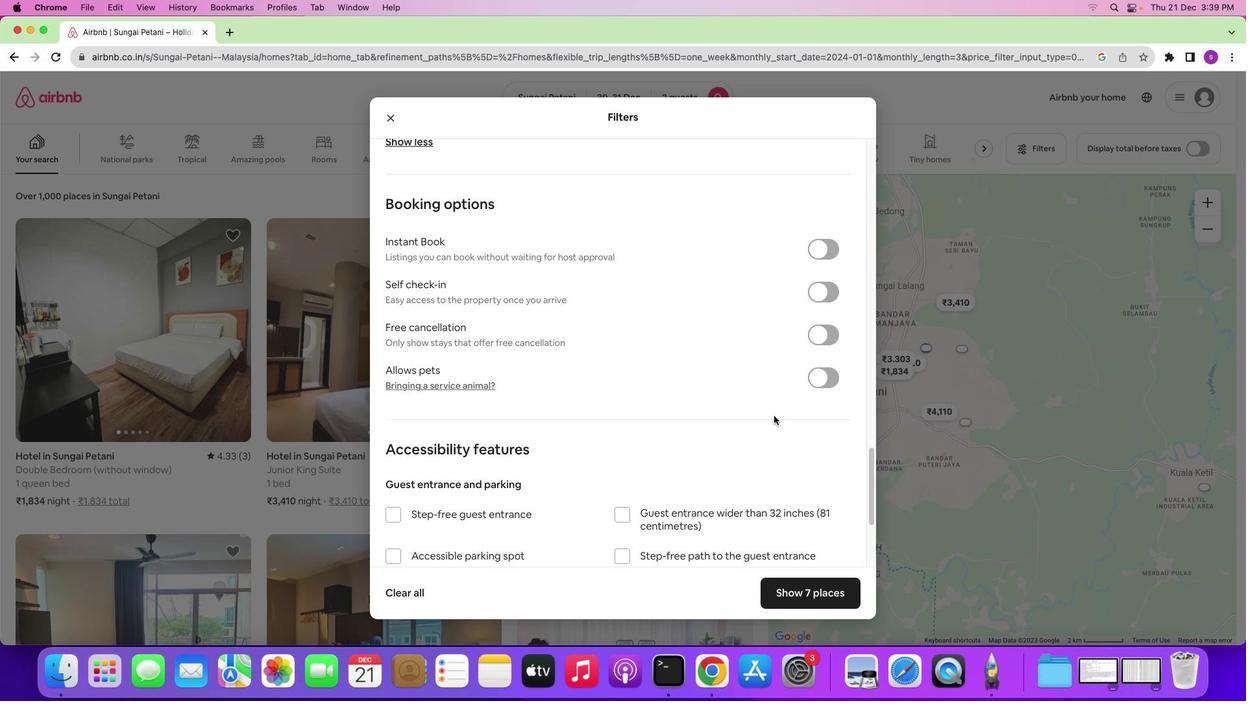
Action: Mouse moved to (772, 416)
Screenshot: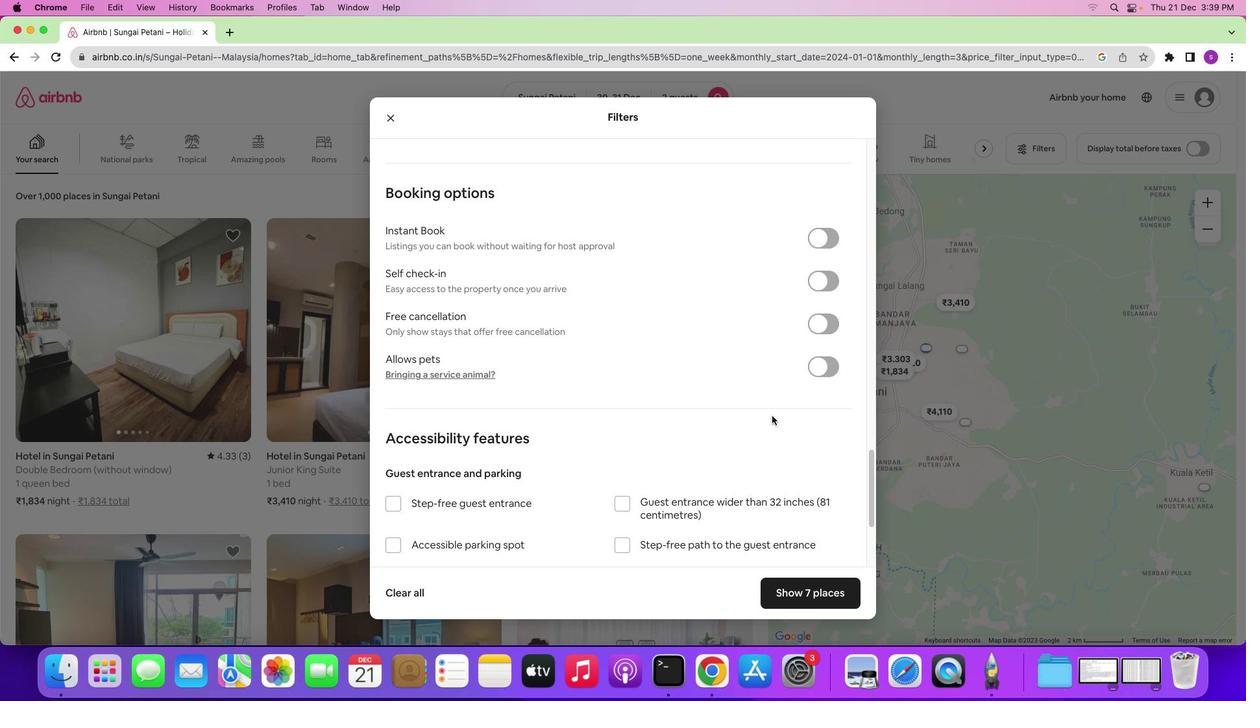 
Action: Mouse scrolled (772, 416) with delta (0, 0)
Screenshot: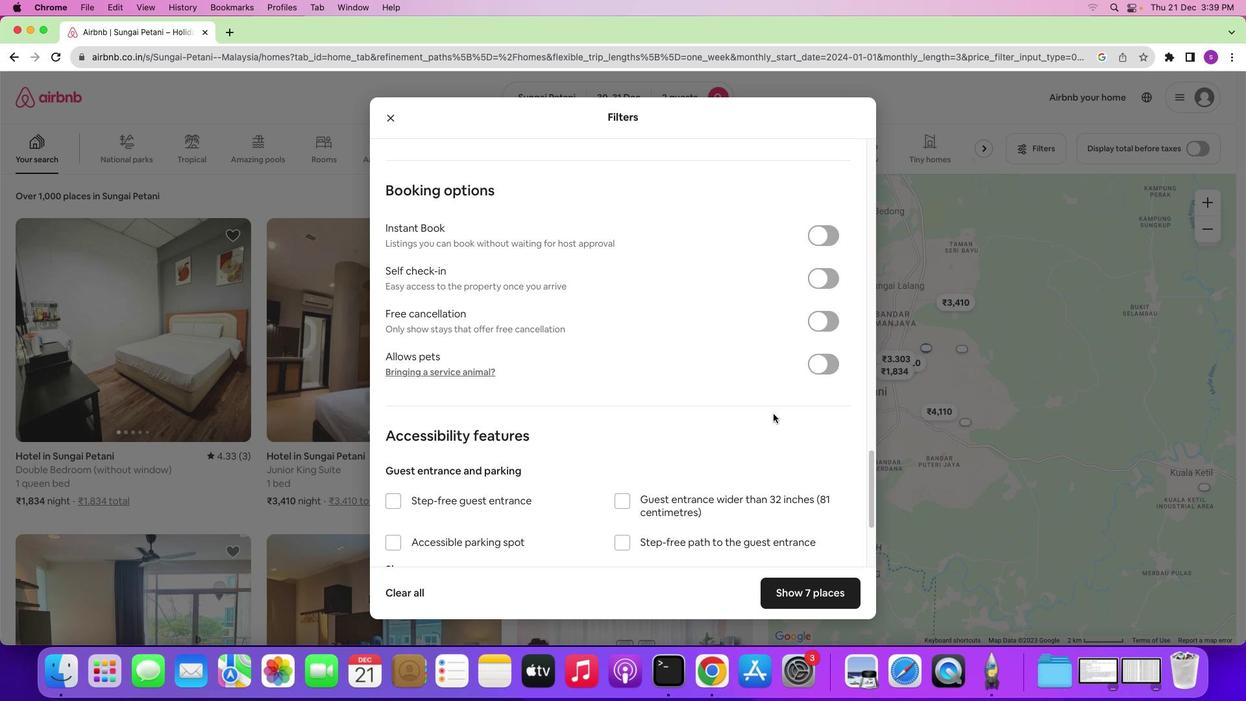
Action: Mouse scrolled (772, 416) with delta (0, 0)
Screenshot: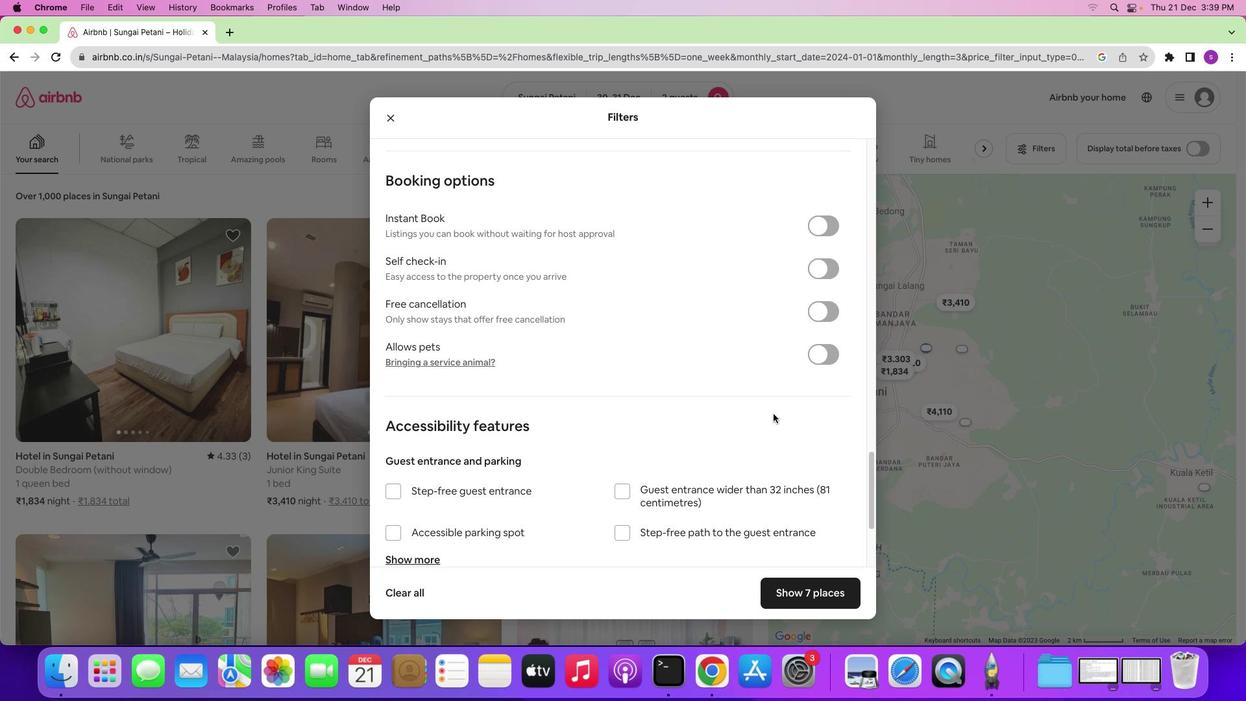 
Action: Mouse moved to (773, 414)
Screenshot: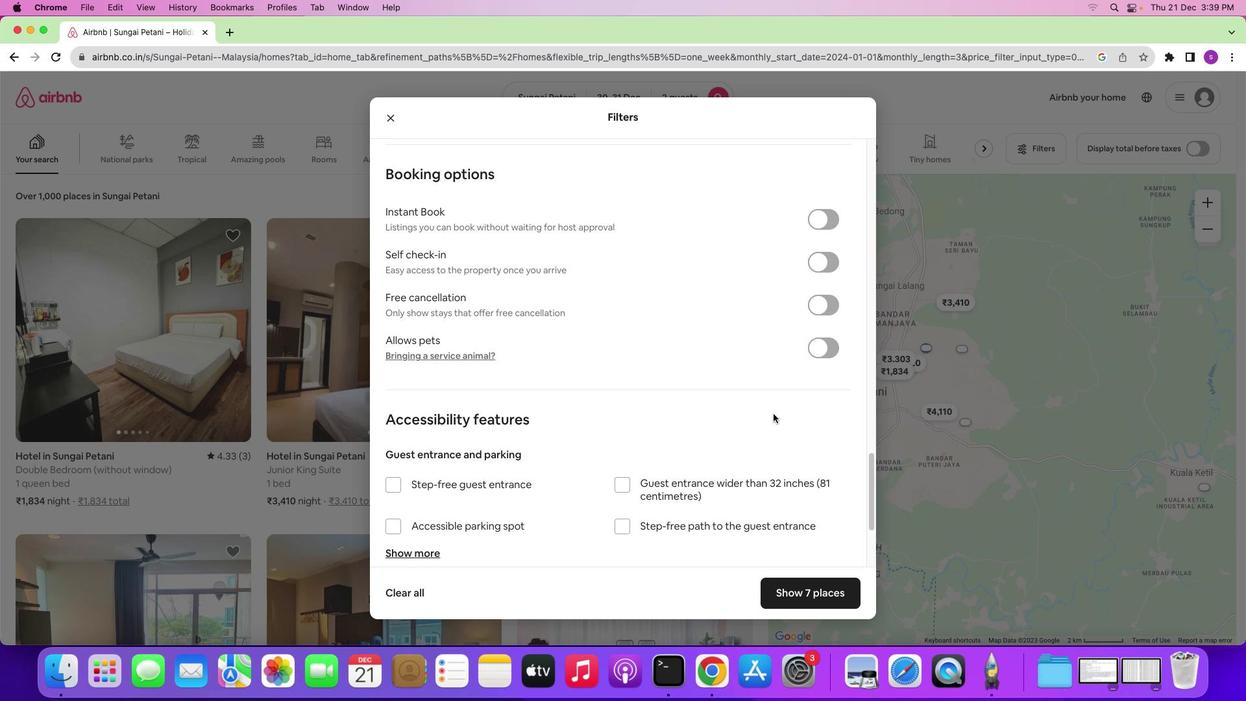 
Action: Mouse scrolled (773, 414) with delta (0, 0)
Screenshot: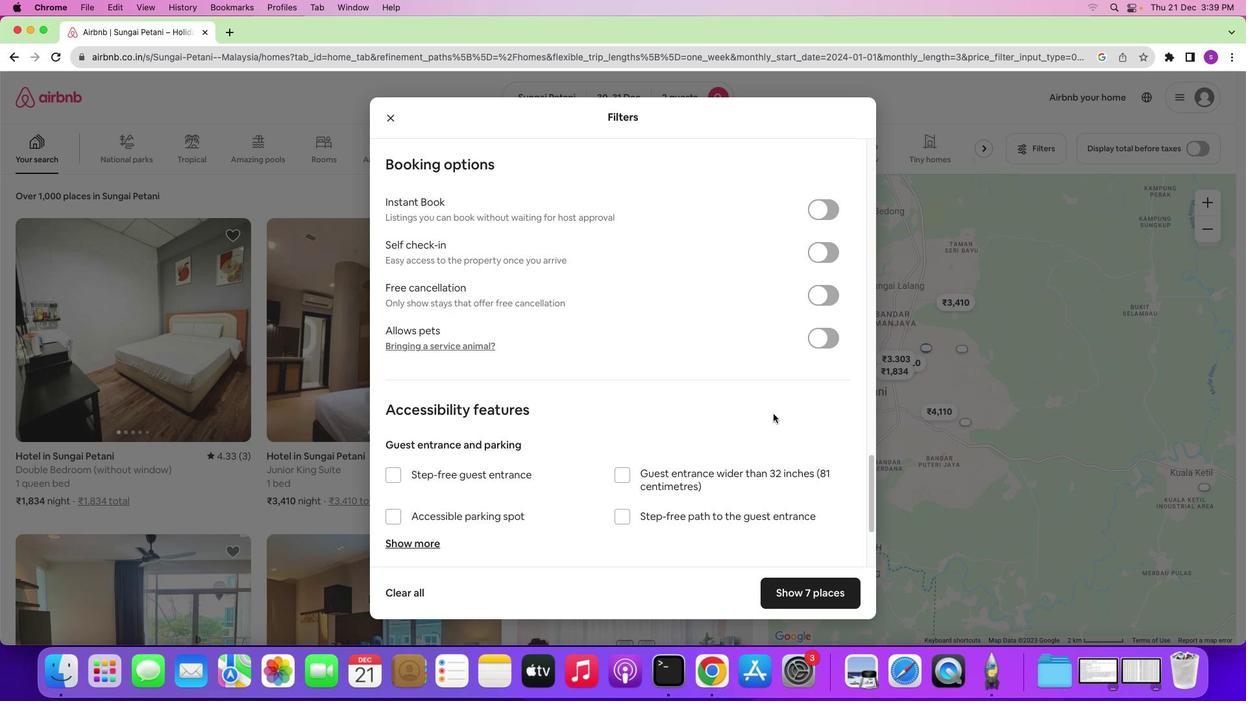 
Action: Mouse scrolled (773, 414) with delta (0, 0)
Screenshot: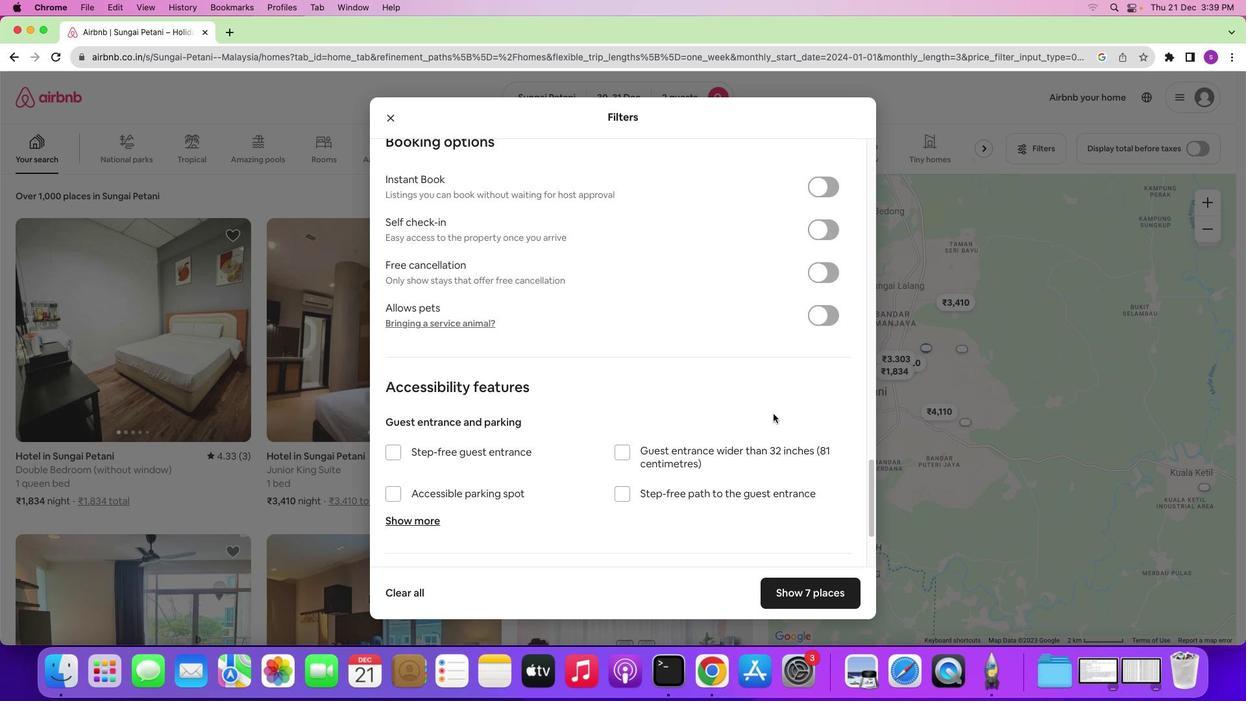 
Action: Mouse scrolled (773, 414) with delta (0, -1)
Screenshot: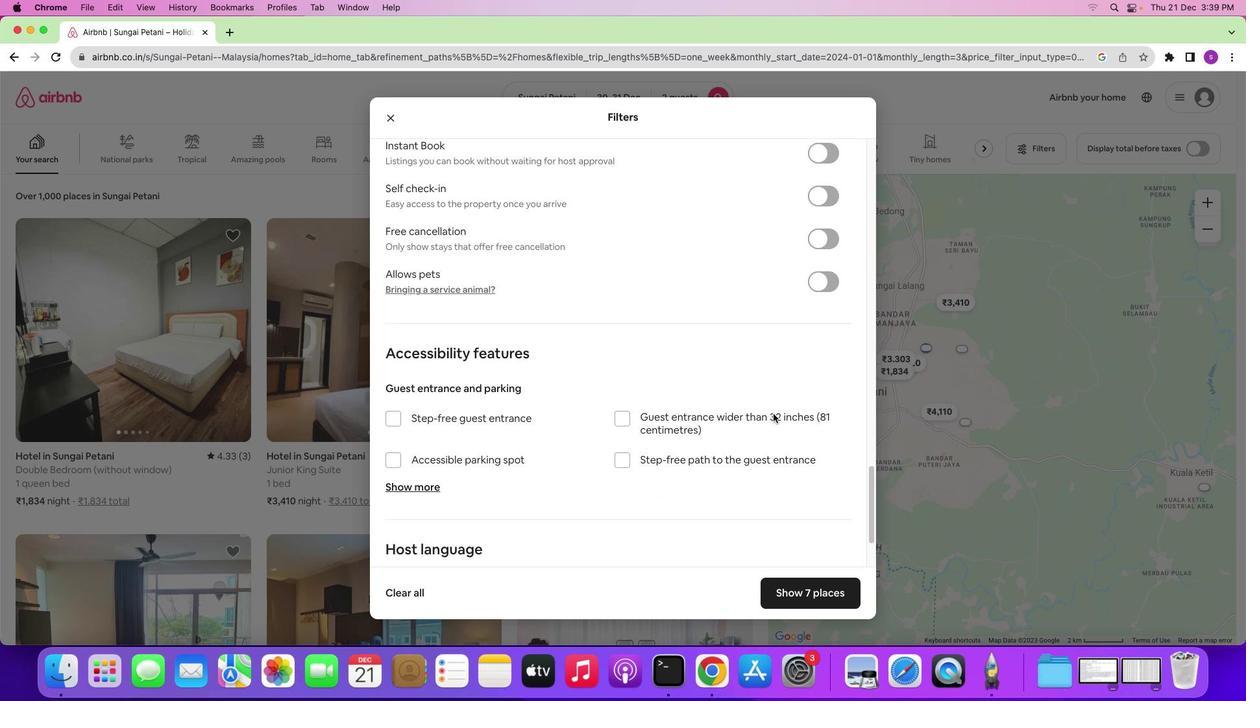 
Action: Mouse scrolled (773, 414) with delta (0, -2)
Screenshot: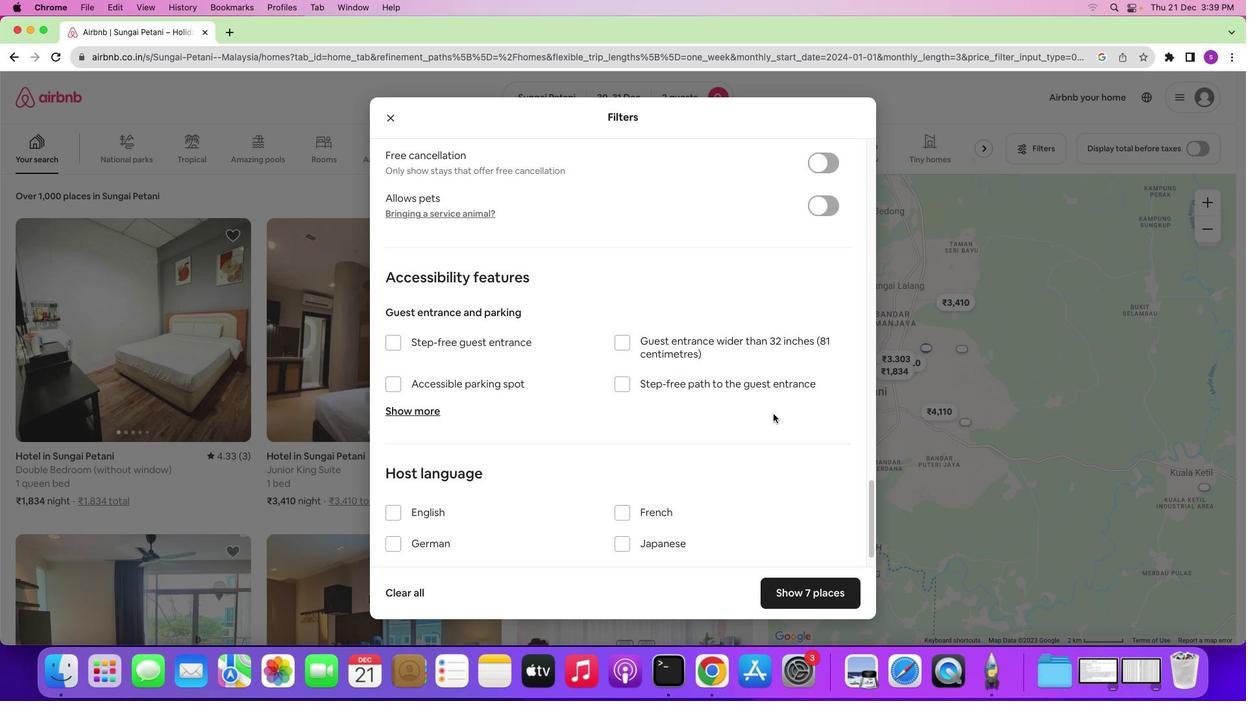 
Action: Mouse scrolled (773, 414) with delta (0, 0)
Screenshot: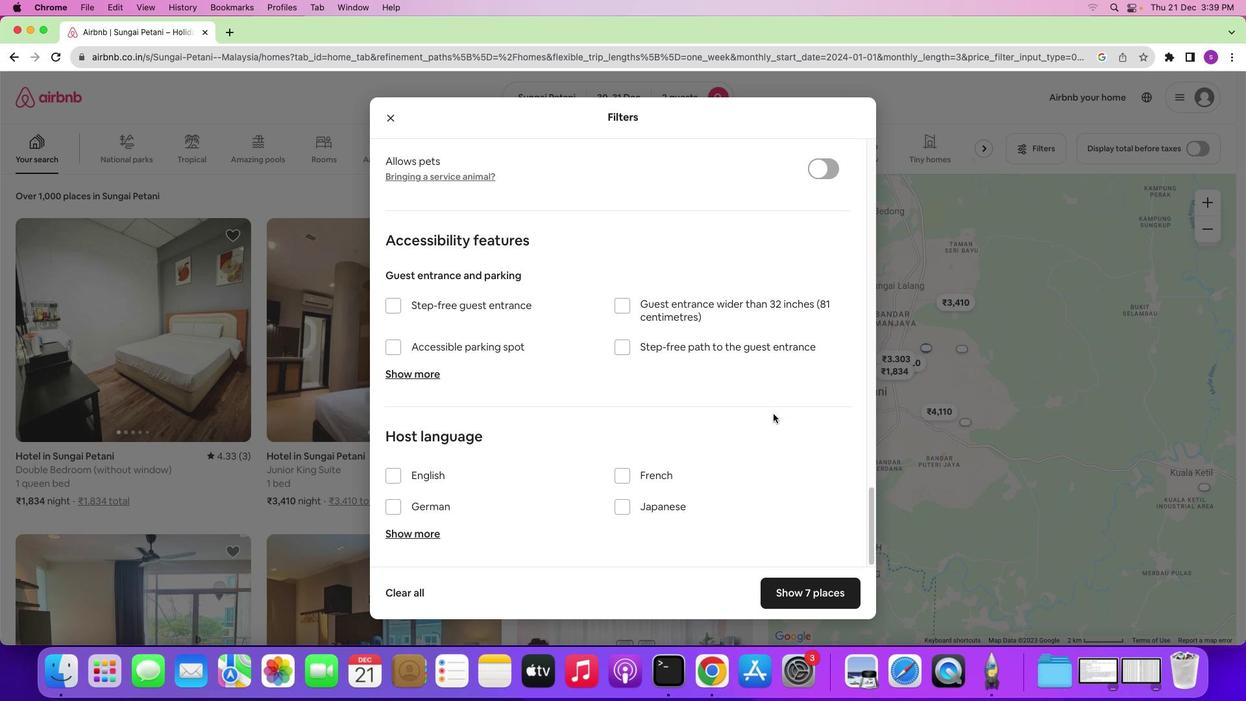 
Action: Mouse scrolled (773, 414) with delta (0, 0)
Screenshot: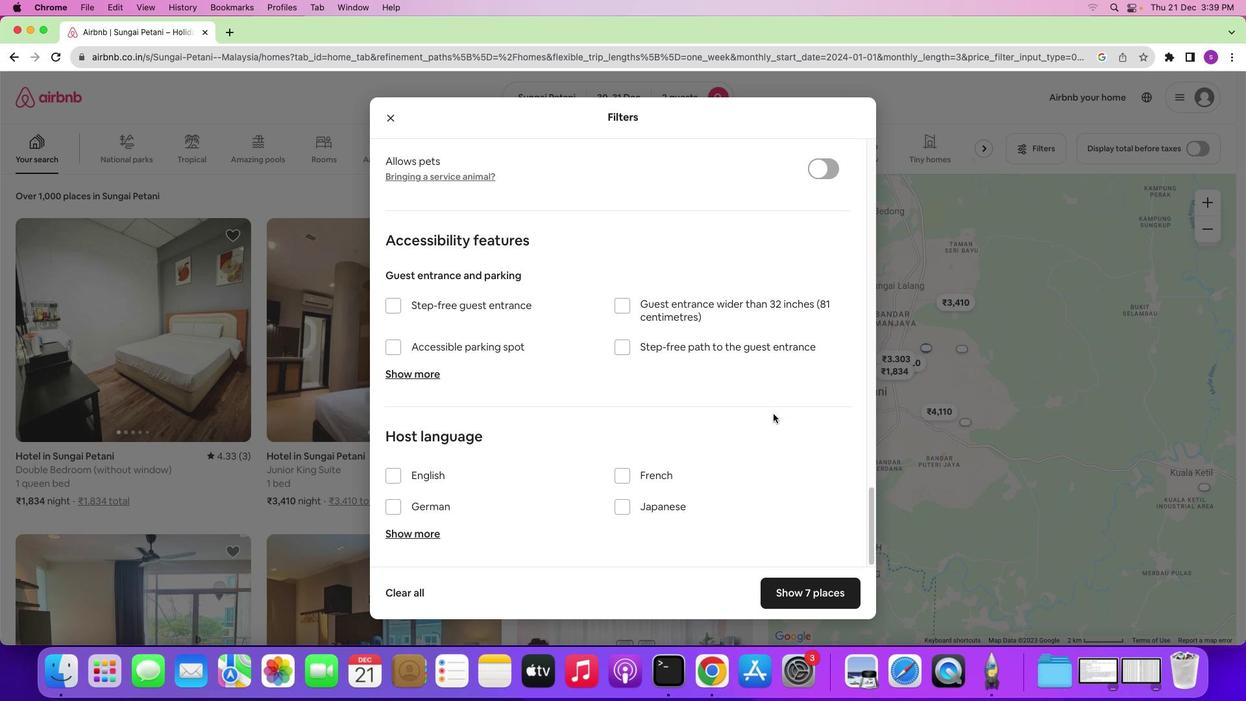 
Action: Mouse scrolled (773, 414) with delta (0, -1)
Screenshot: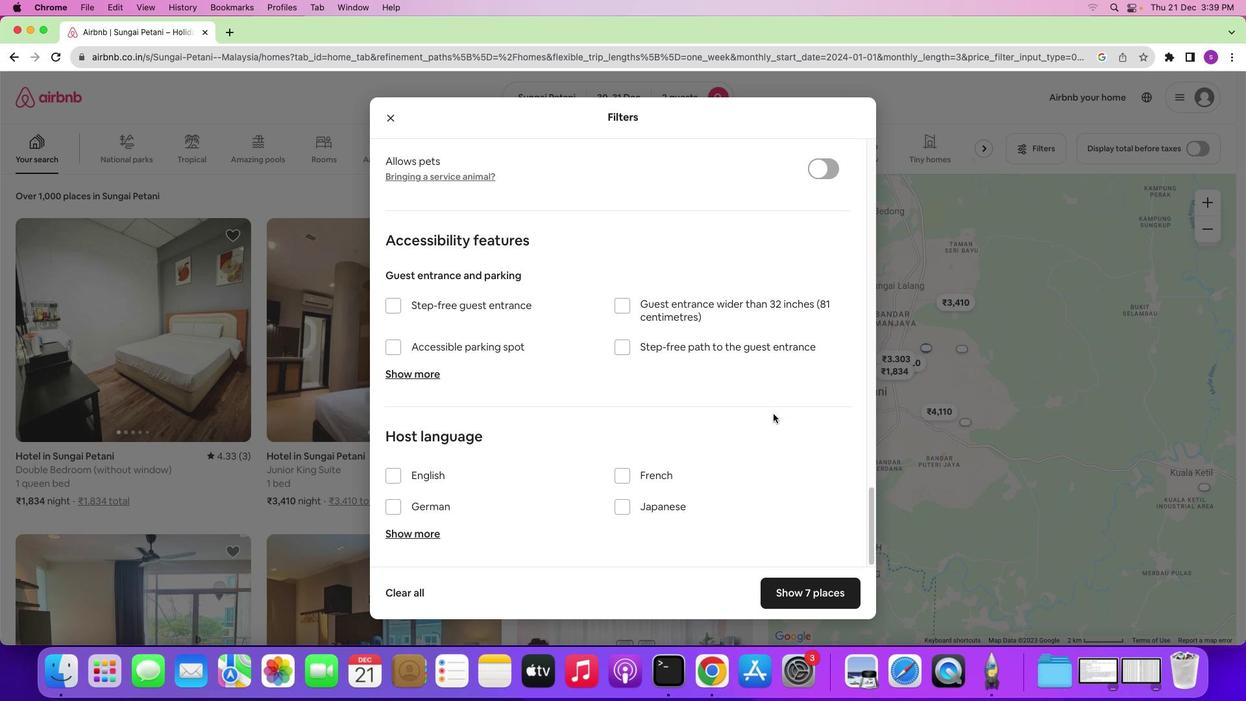 
Action: Mouse moved to (776, 423)
Screenshot: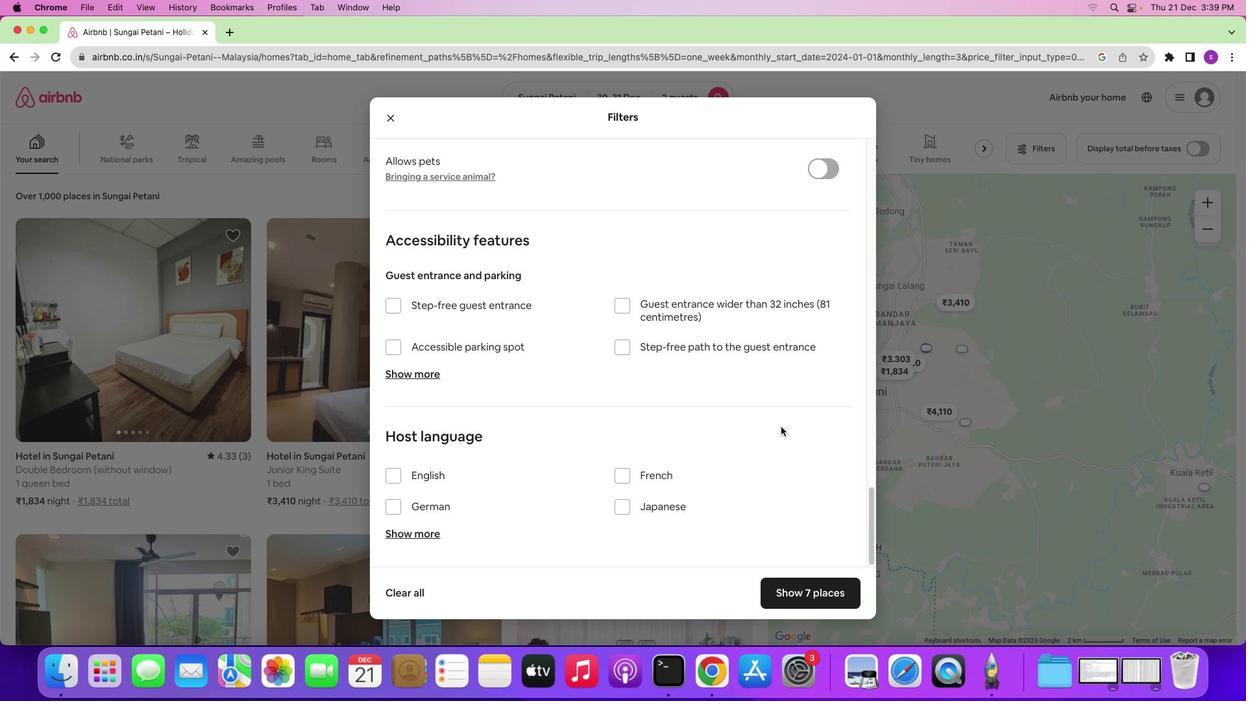 
Action: Mouse scrolled (776, 423) with delta (0, 0)
Screenshot: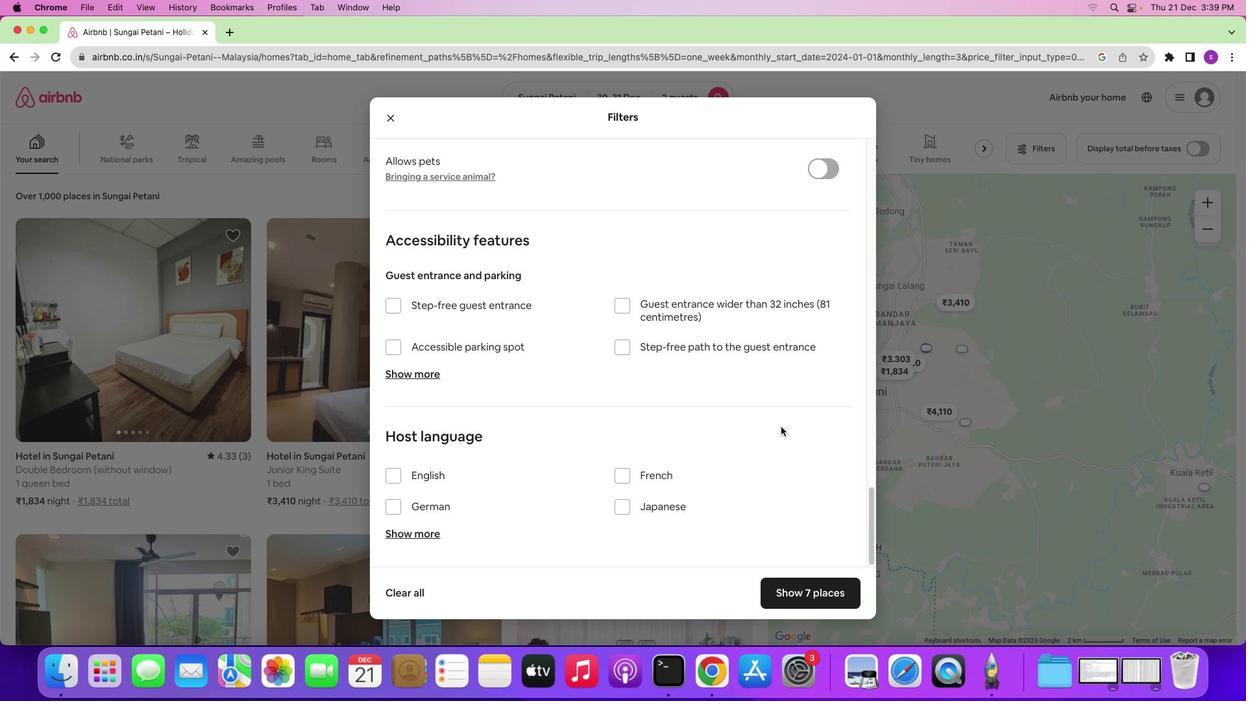 
Action: Mouse moved to (779, 426)
Screenshot: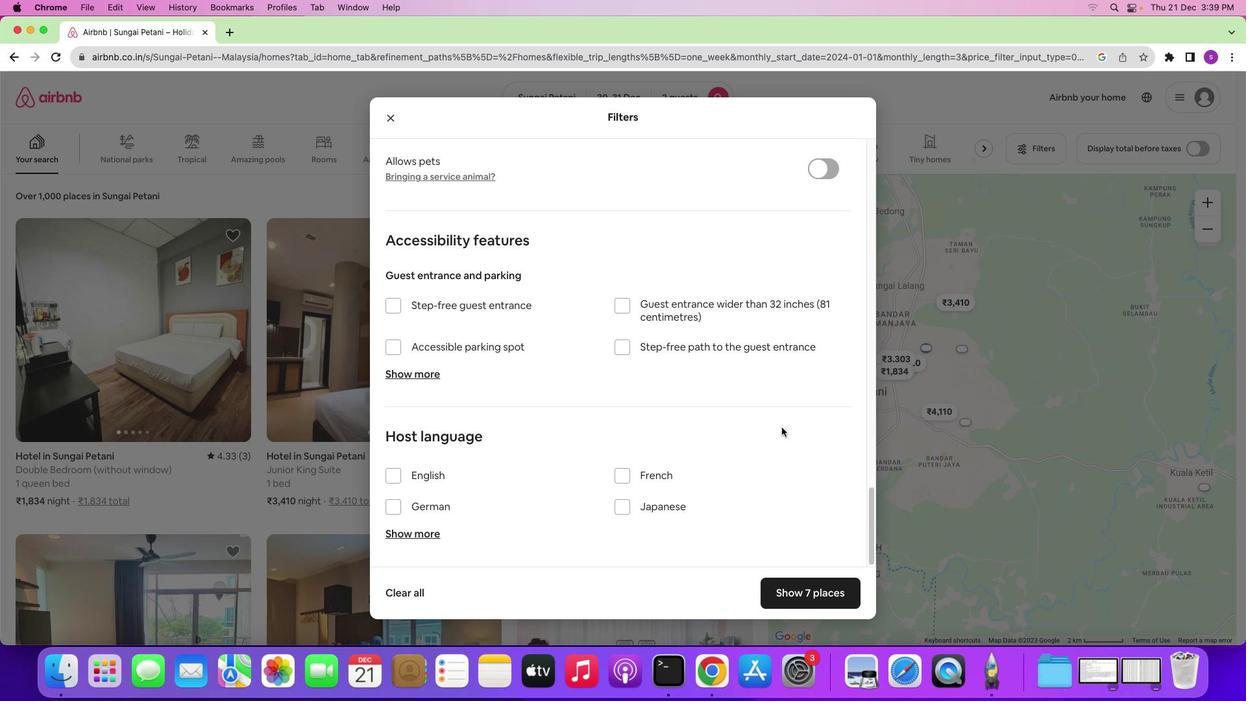 
Action: Mouse scrolled (779, 426) with delta (0, 0)
Screenshot: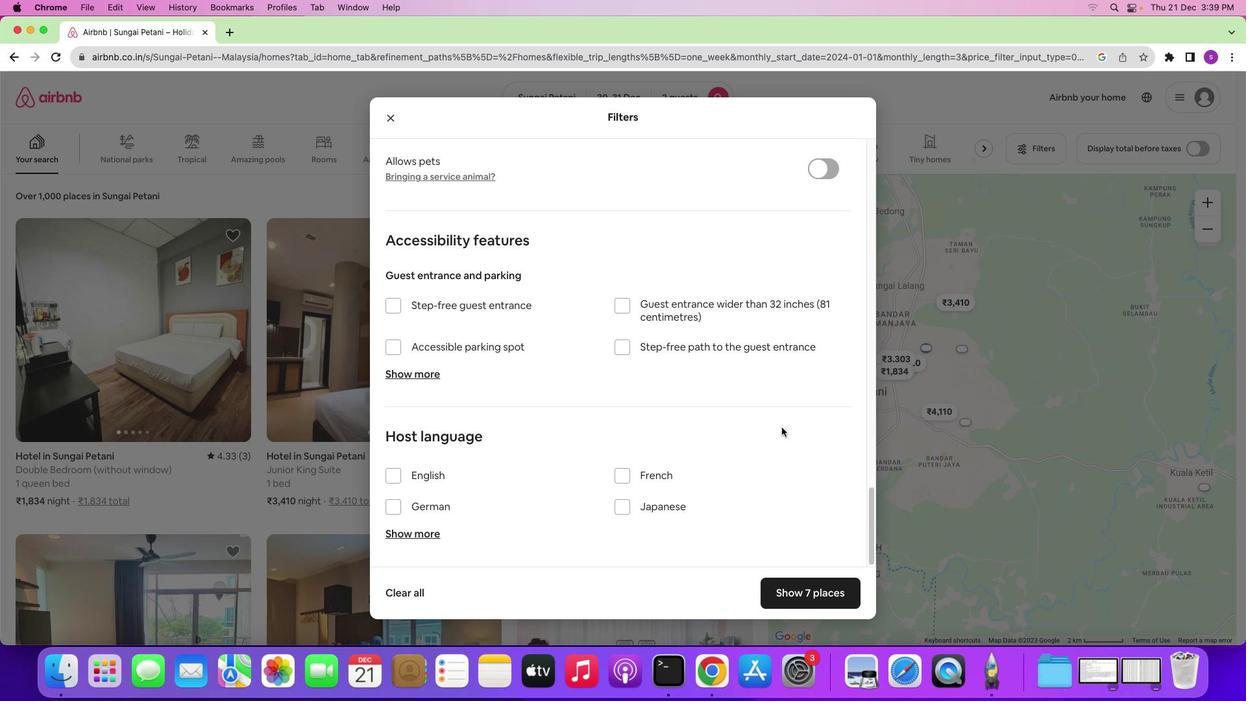 
Action: Mouse moved to (782, 427)
Screenshot: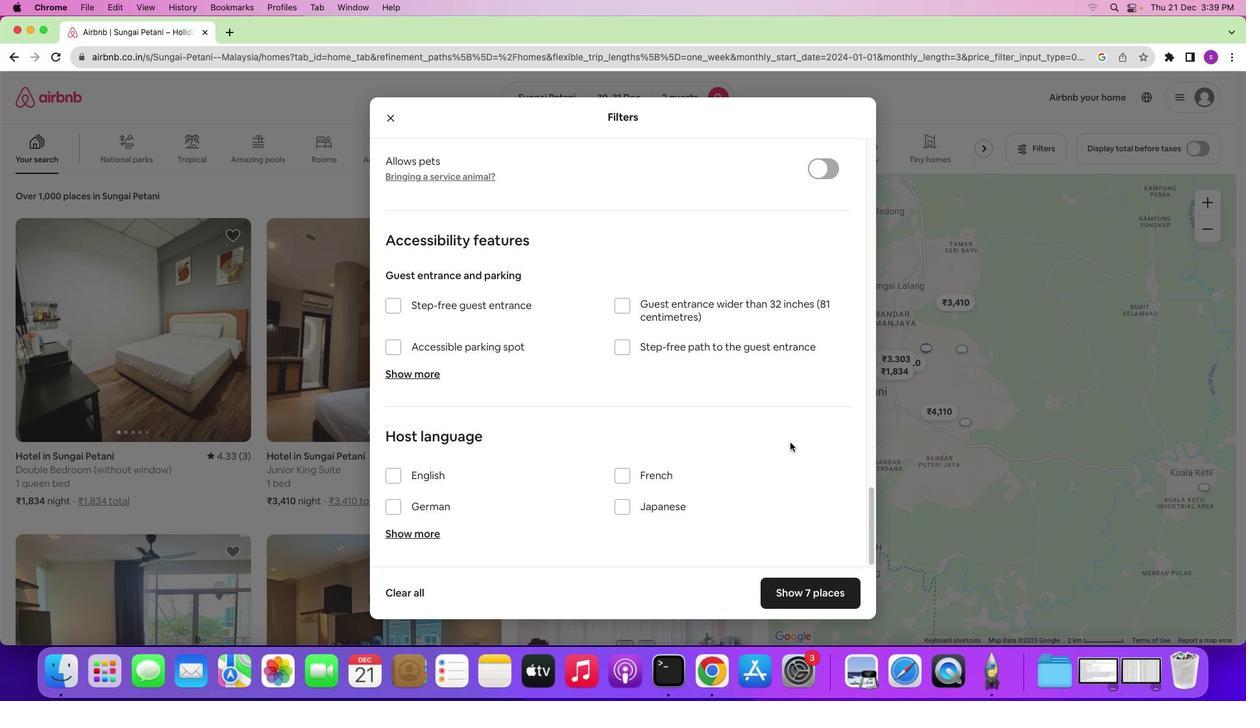 
Action: Mouse scrolled (782, 427) with delta (0, 0)
Screenshot: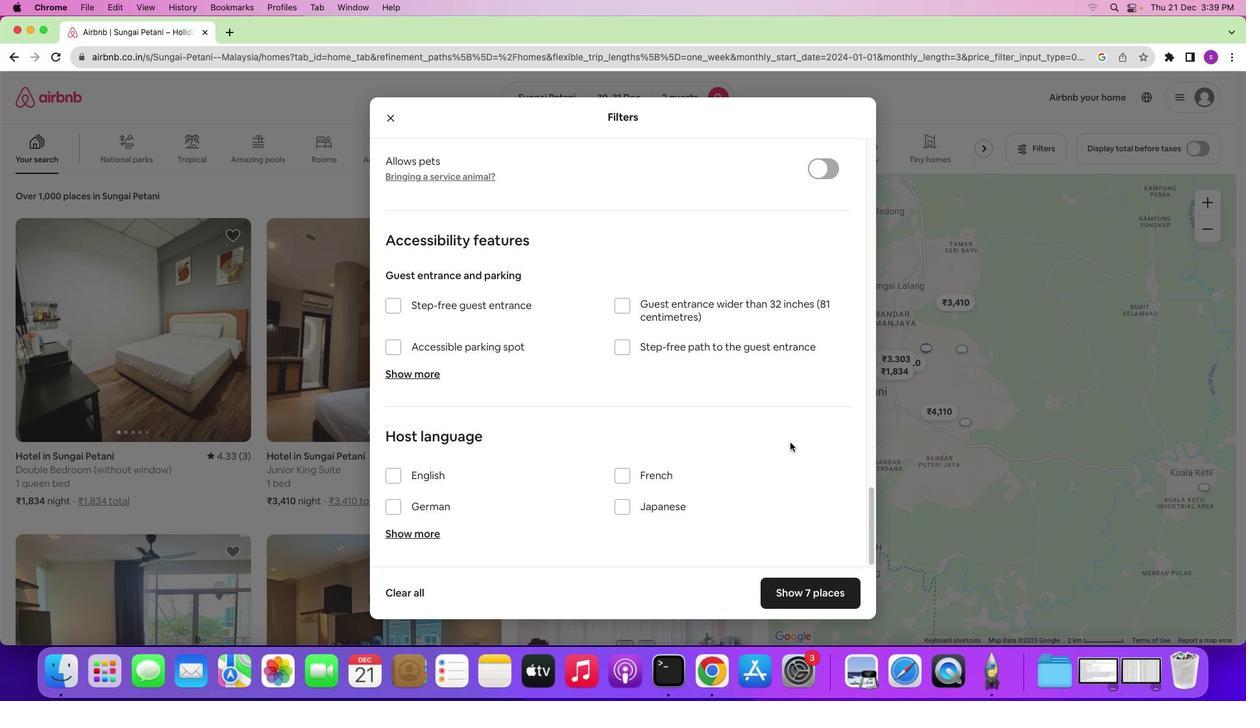 
Action: Mouse moved to (785, 592)
Screenshot: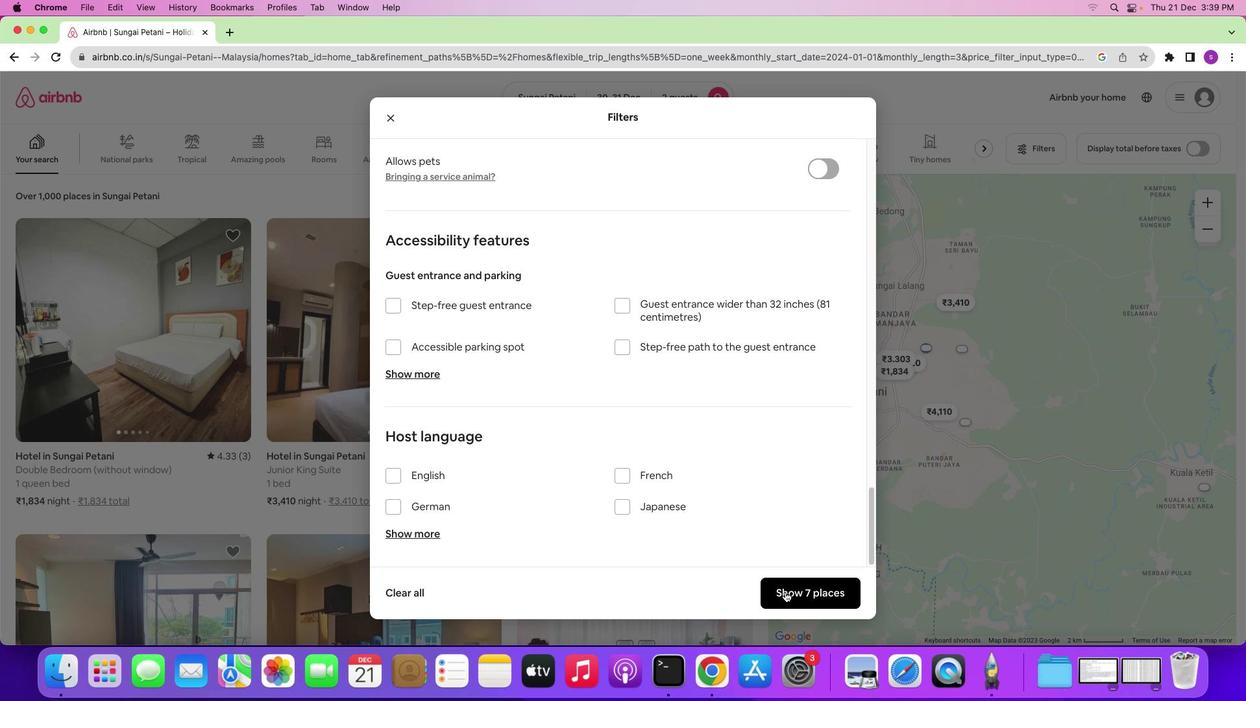 
Action: Mouse pressed left at (785, 592)
Screenshot: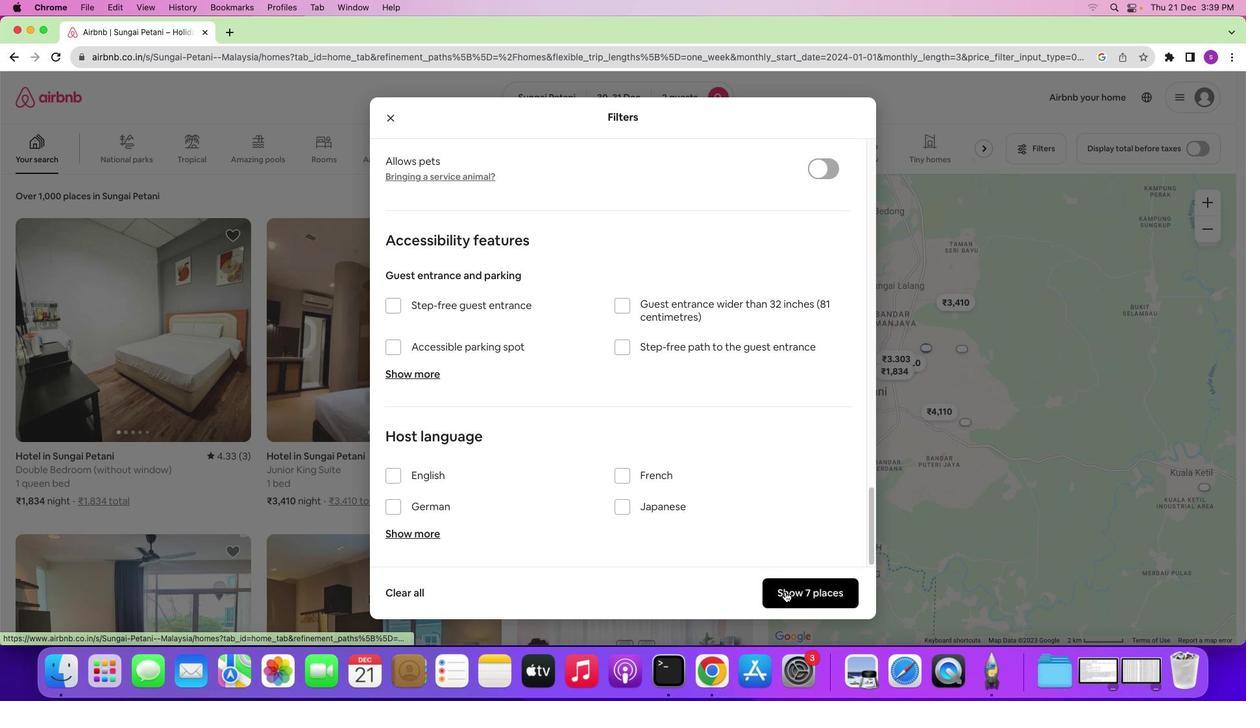 
Action: Mouse moved to (139, 308)
Screenshot: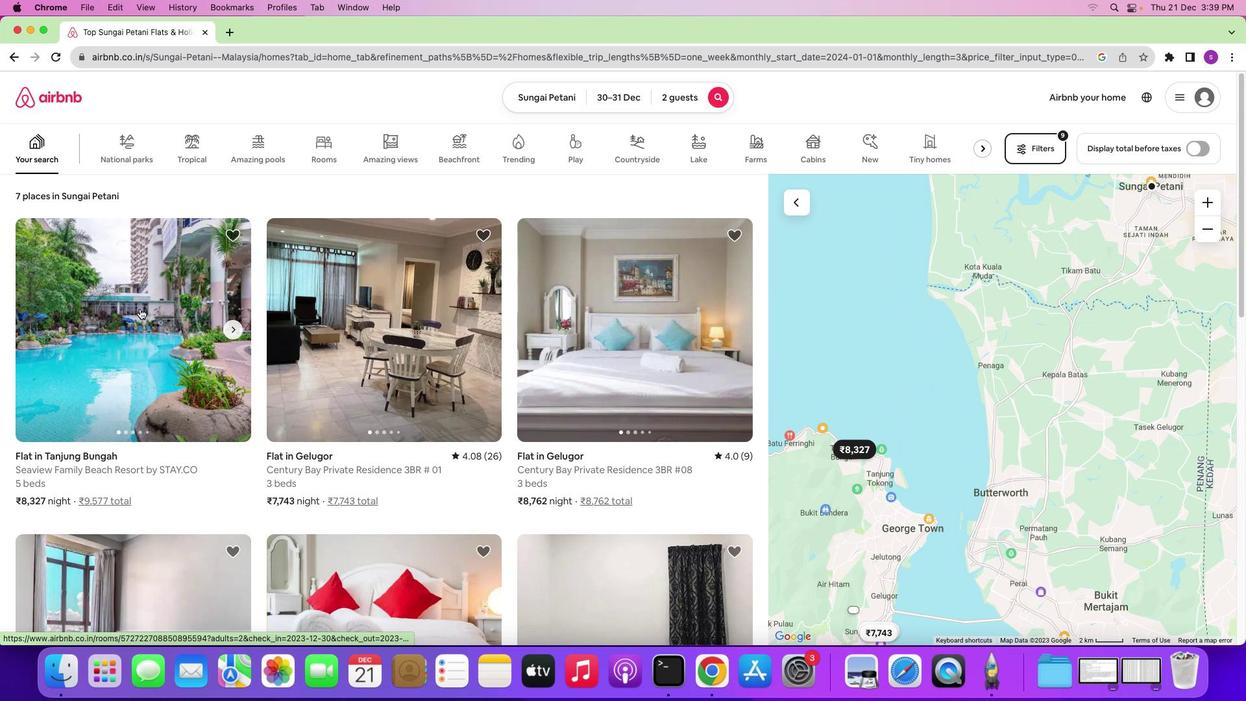 
Action: Mouse pressed left at (139, 308)
Screenshot: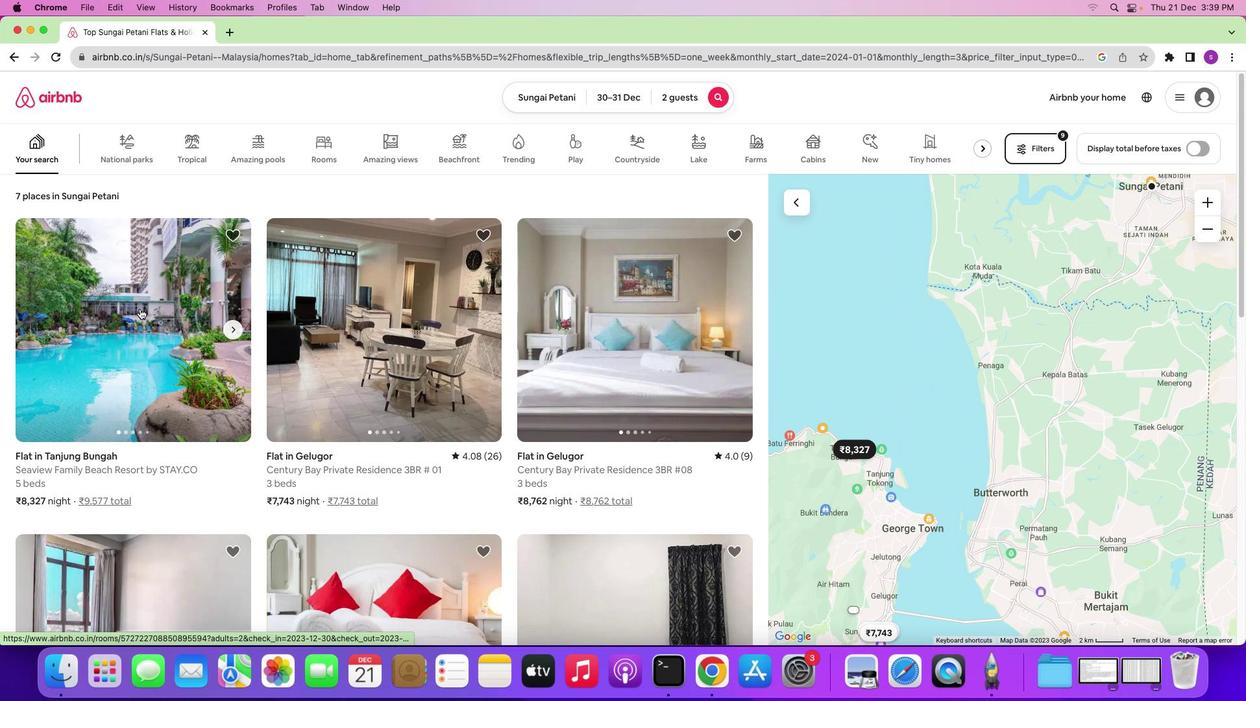 
Action: Mouse moved to (465, 288)
Screenshot: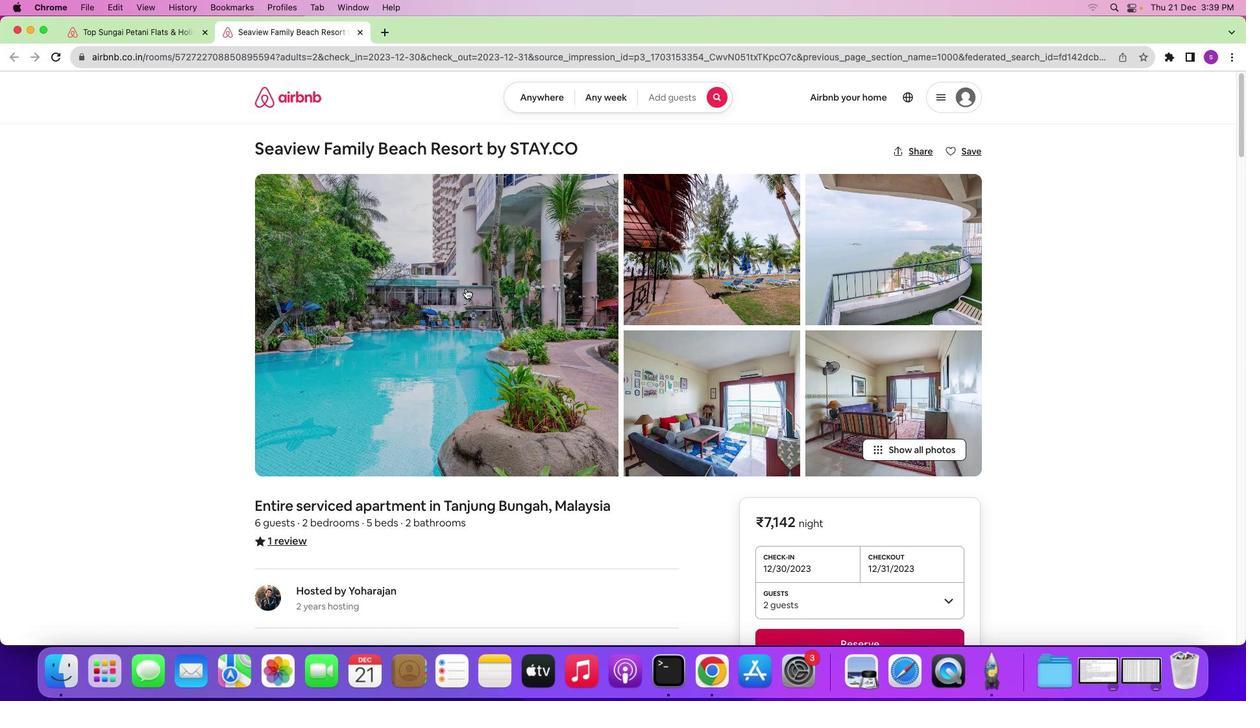 
Action: Mouse pressed left at (465, 288)
Screenshot: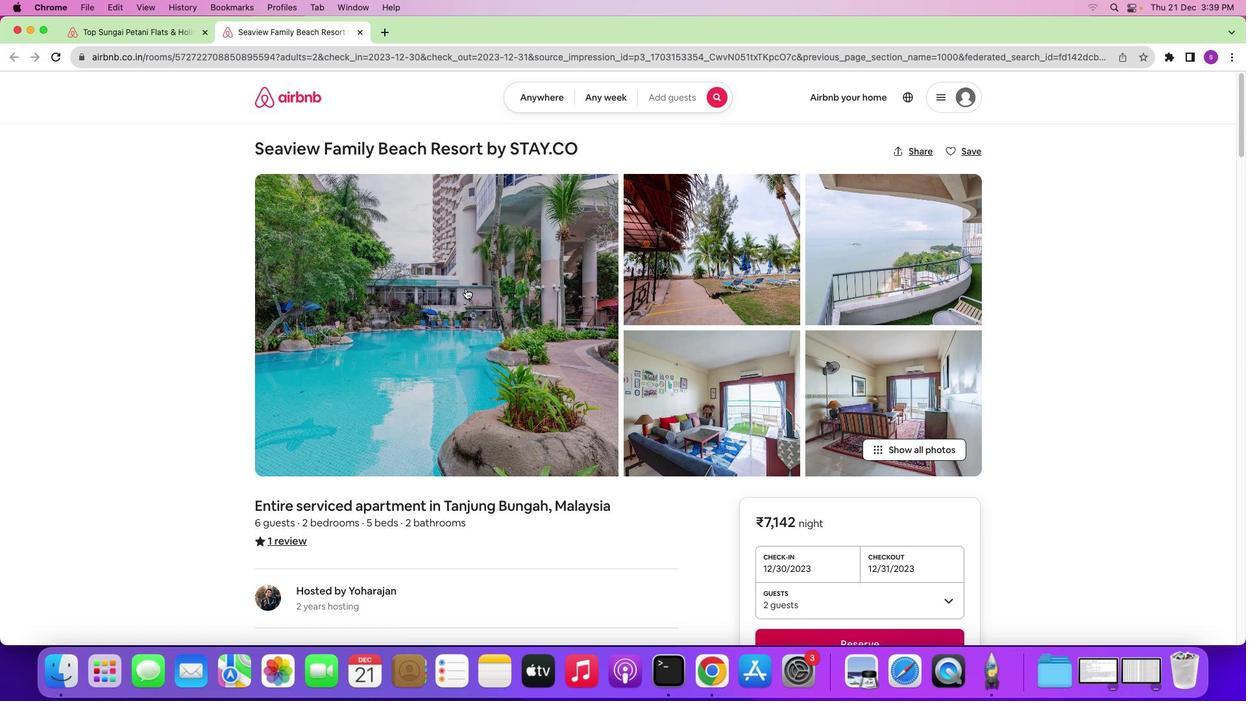 
Action: Mouse moved to (584, 397)
Screenshot: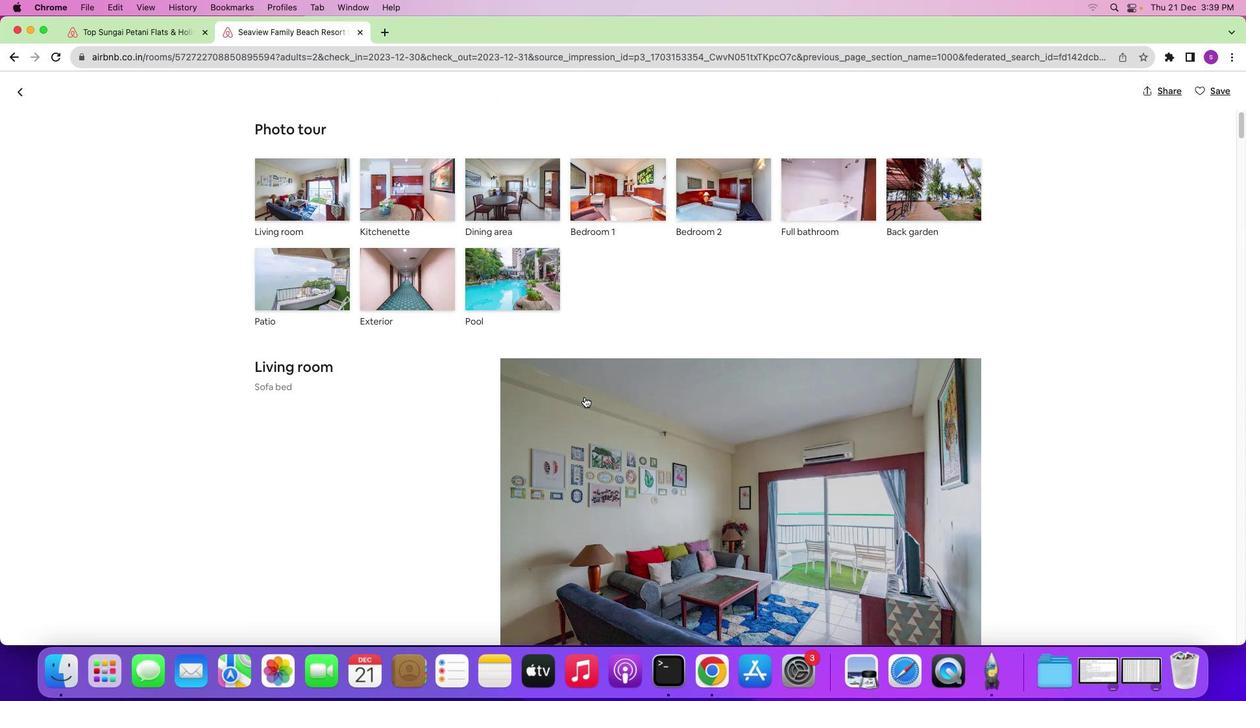 
Action: Mouse scrolled (584, 397) with delta (0, 0)
Screenshot: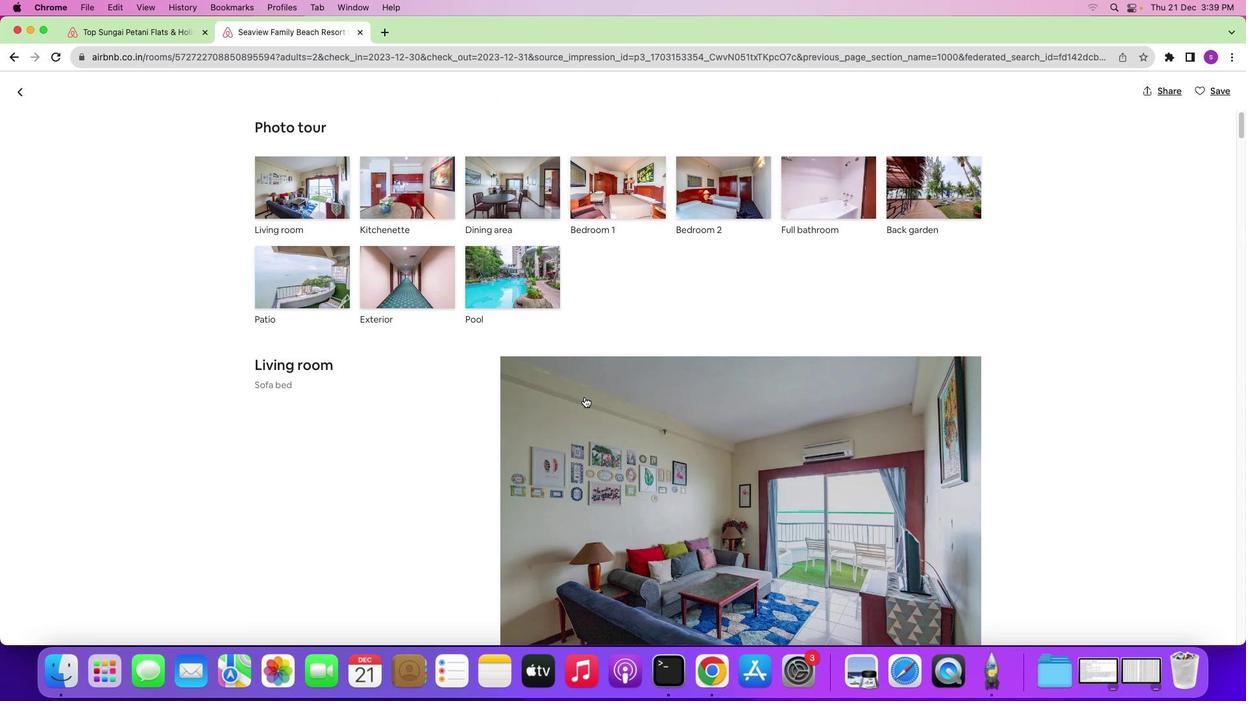 
Action: Mouse scrolled (584, 397) with delta (0, 0)
Screenshot: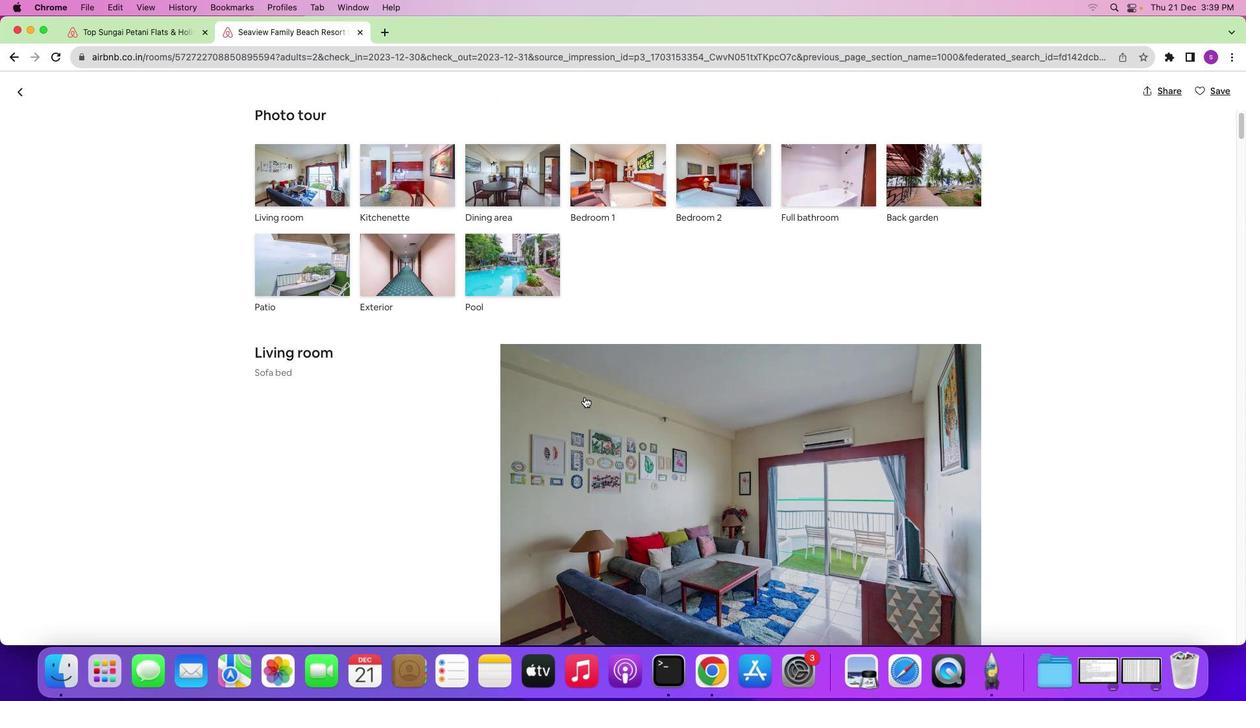 
Action: Mouse moved to (635, 427)
Screenshot: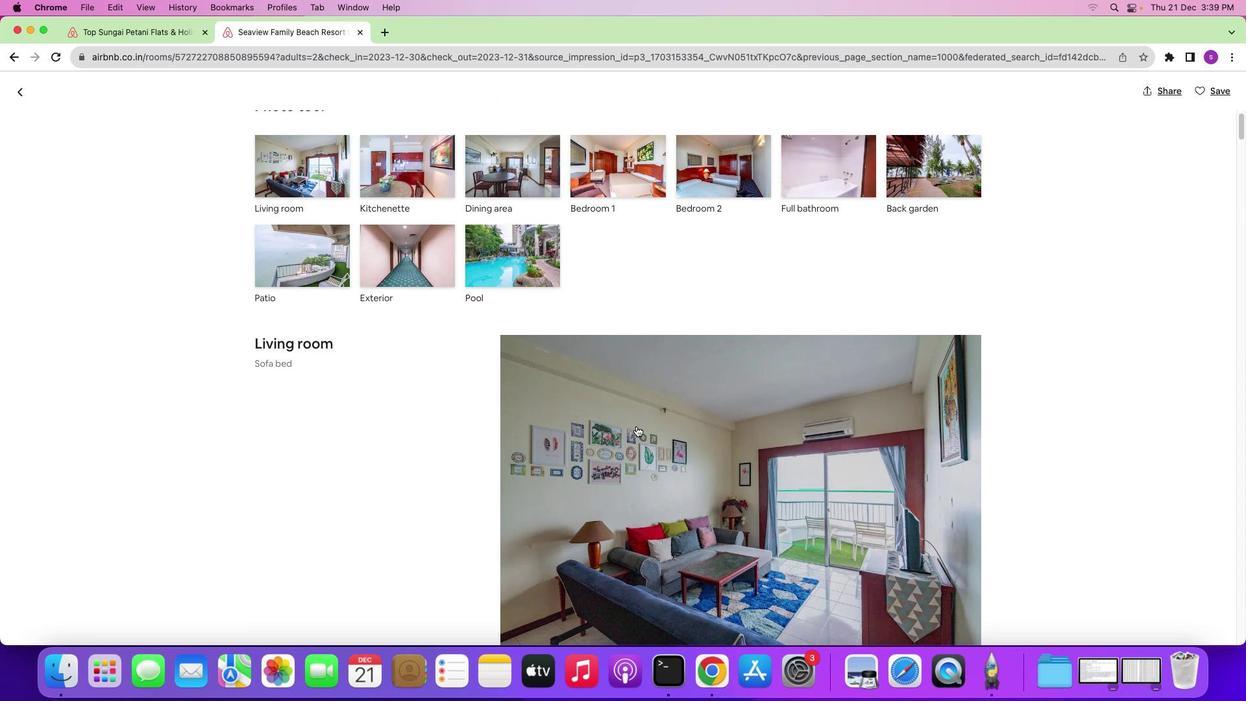 
Action: Mouse scrolled (635, 427) with delta (0, 0)
Screenshot: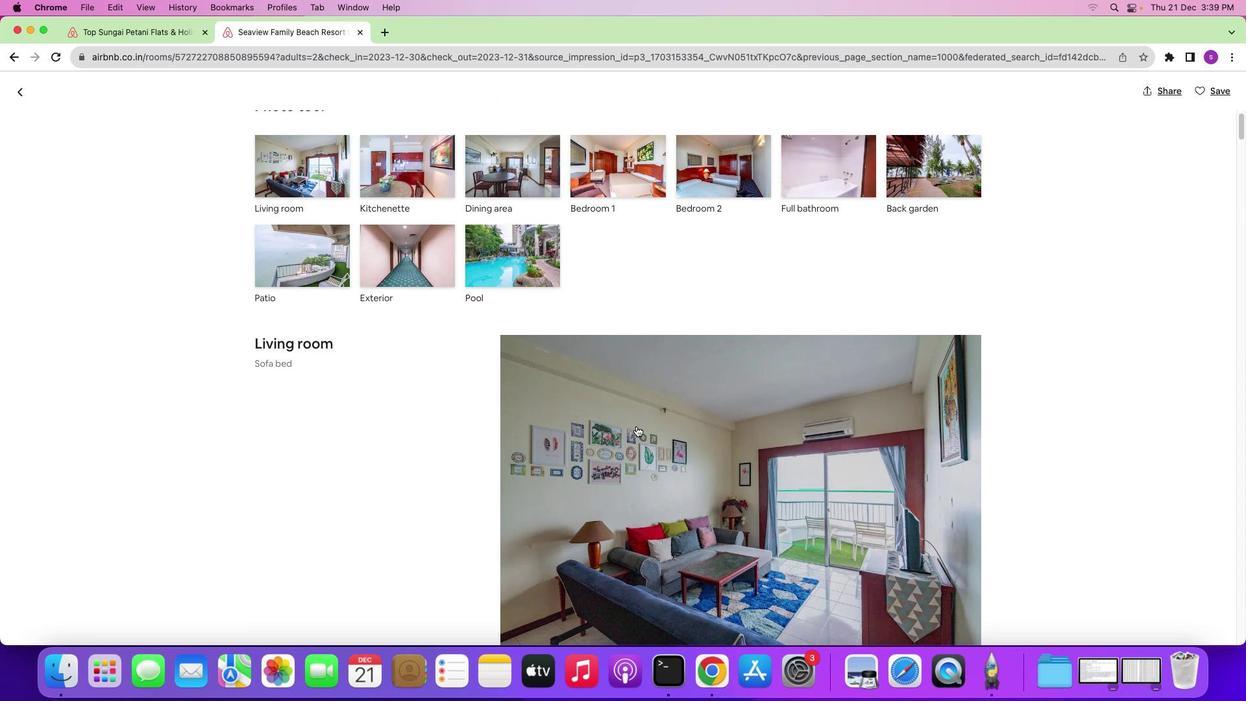 
Action: Mouse moved to (635, 427)
Screenshot: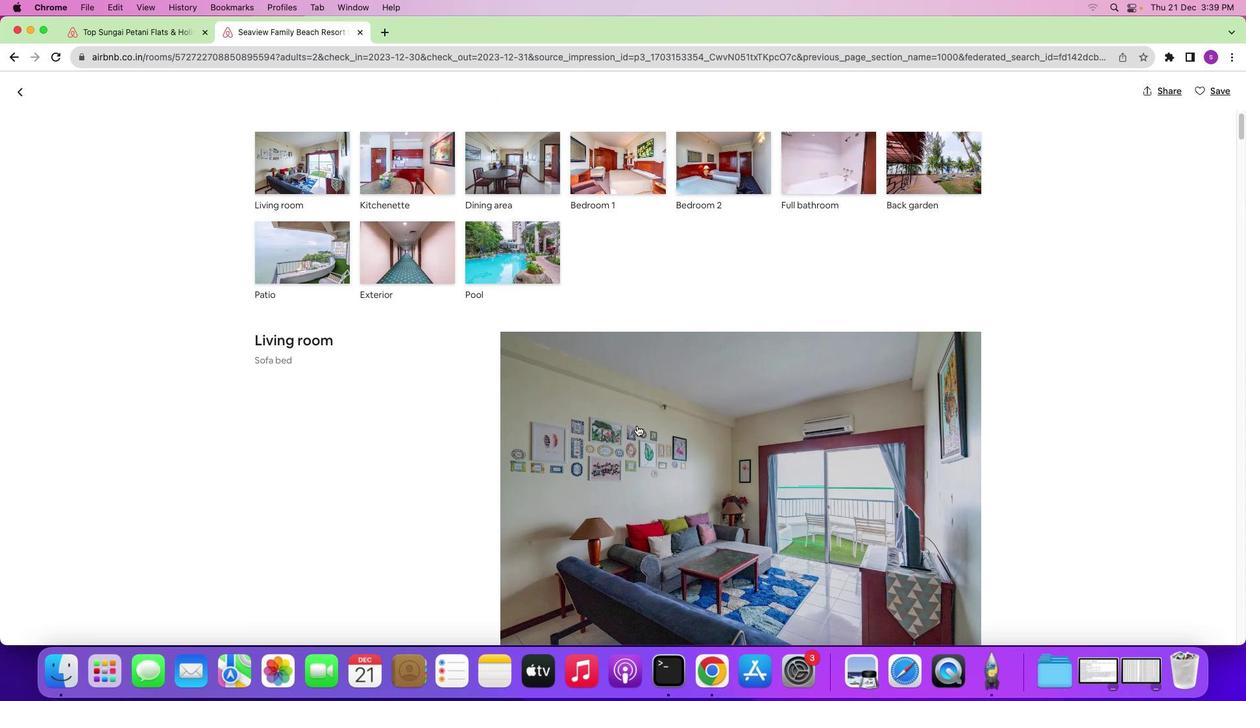 
Action: Mouse scrolled (635, 427) with delta (0, 0)
Screenshot: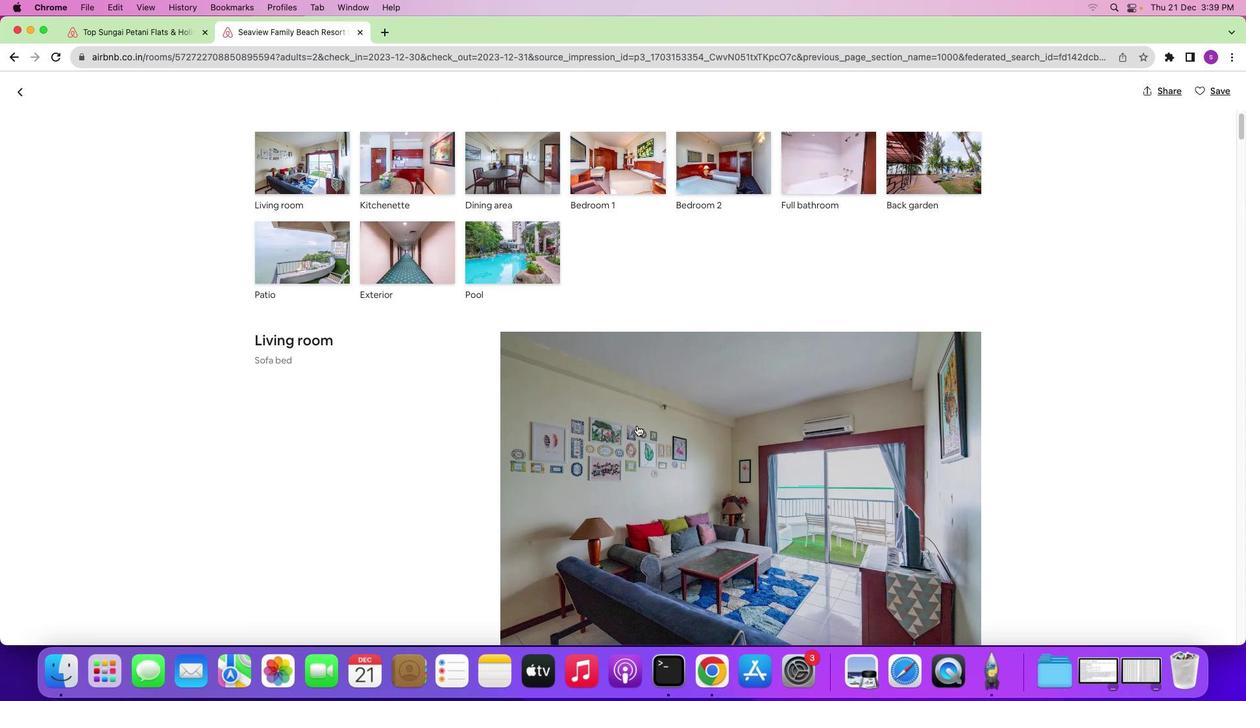 
Action: Mouse moved to (636, 426)
Screenshot: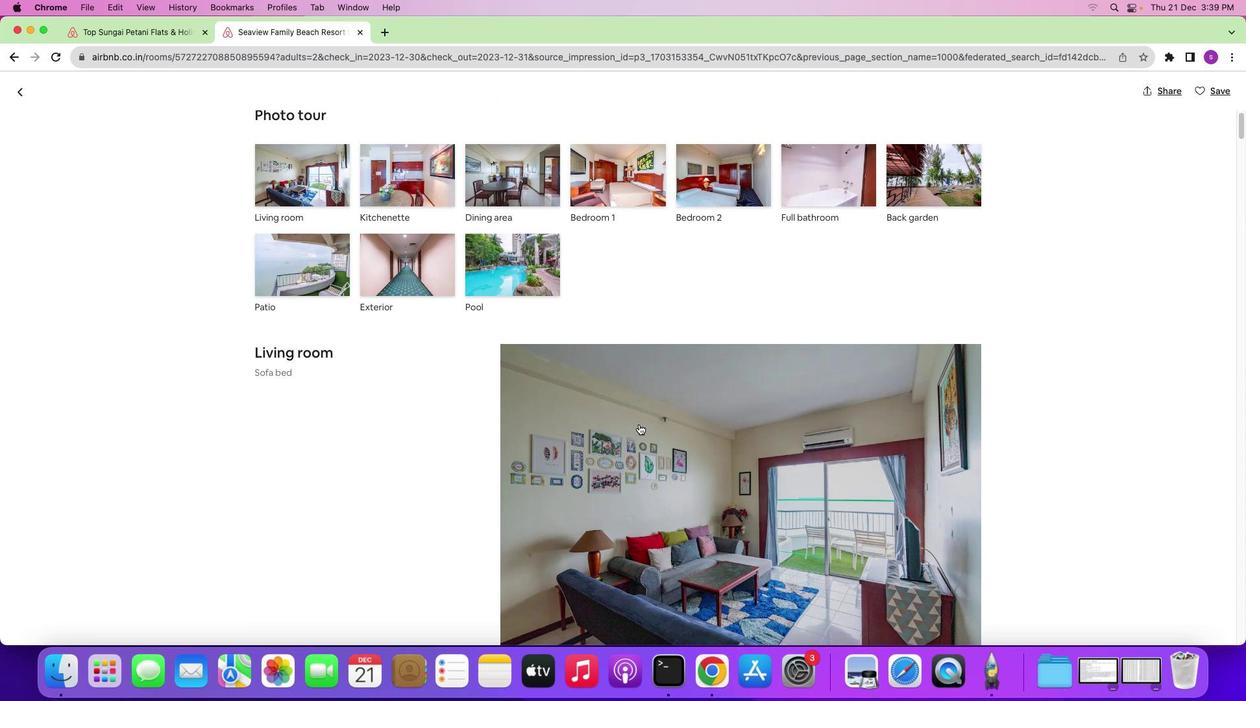 
Action: Mouse scrolled (636, 426) with delta (0, 0)
Screenshot: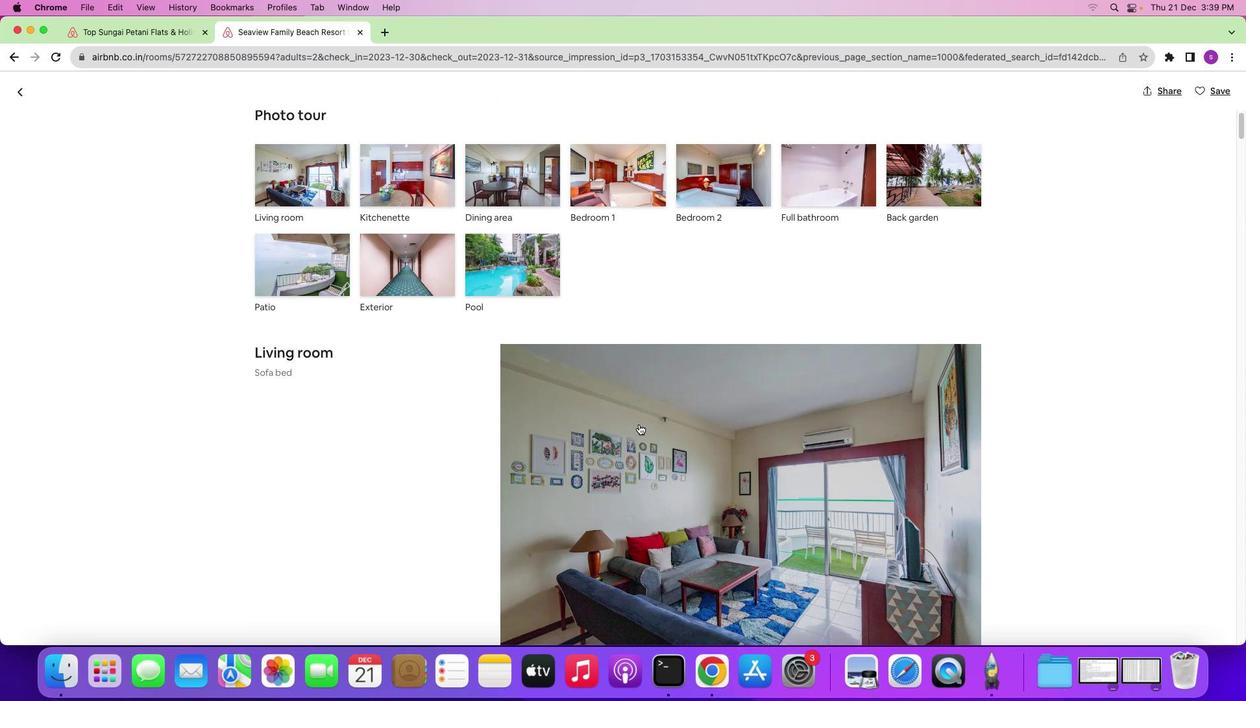 
Action: Mouse moved to (722, 433)
Screenshot: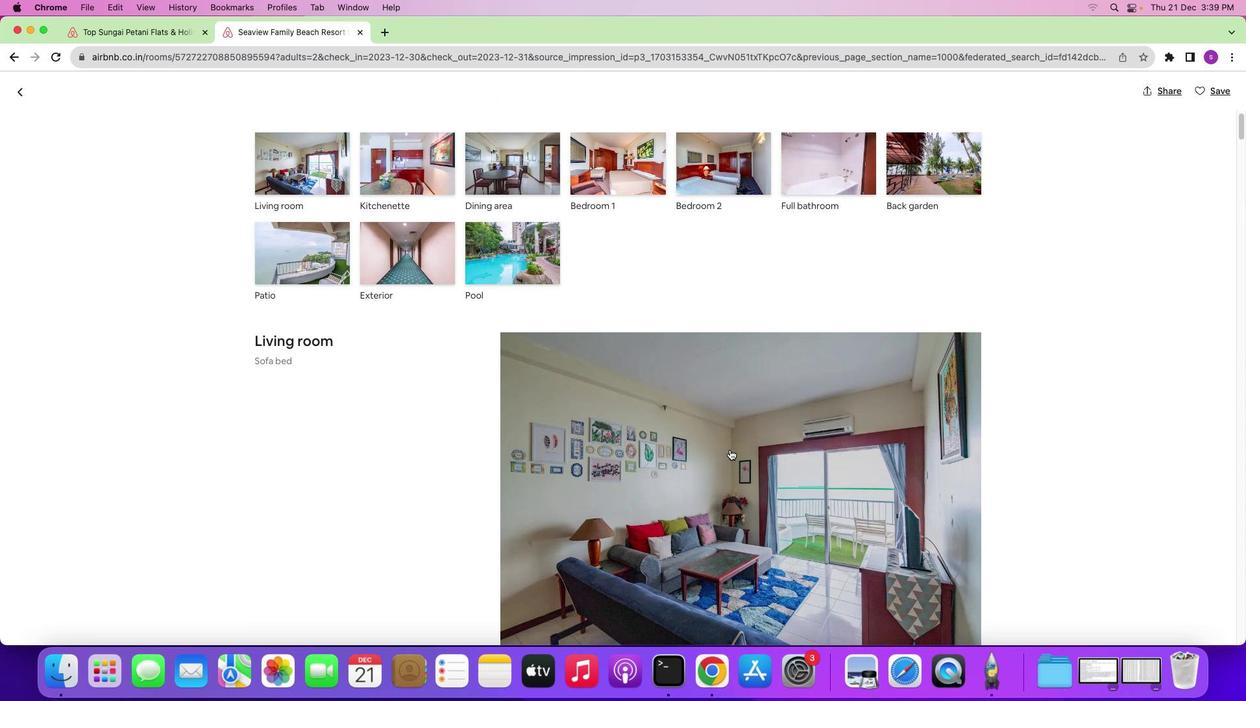 
Action: Mouse scrolled (722, 433) with delta (0, 0)
Screenshot: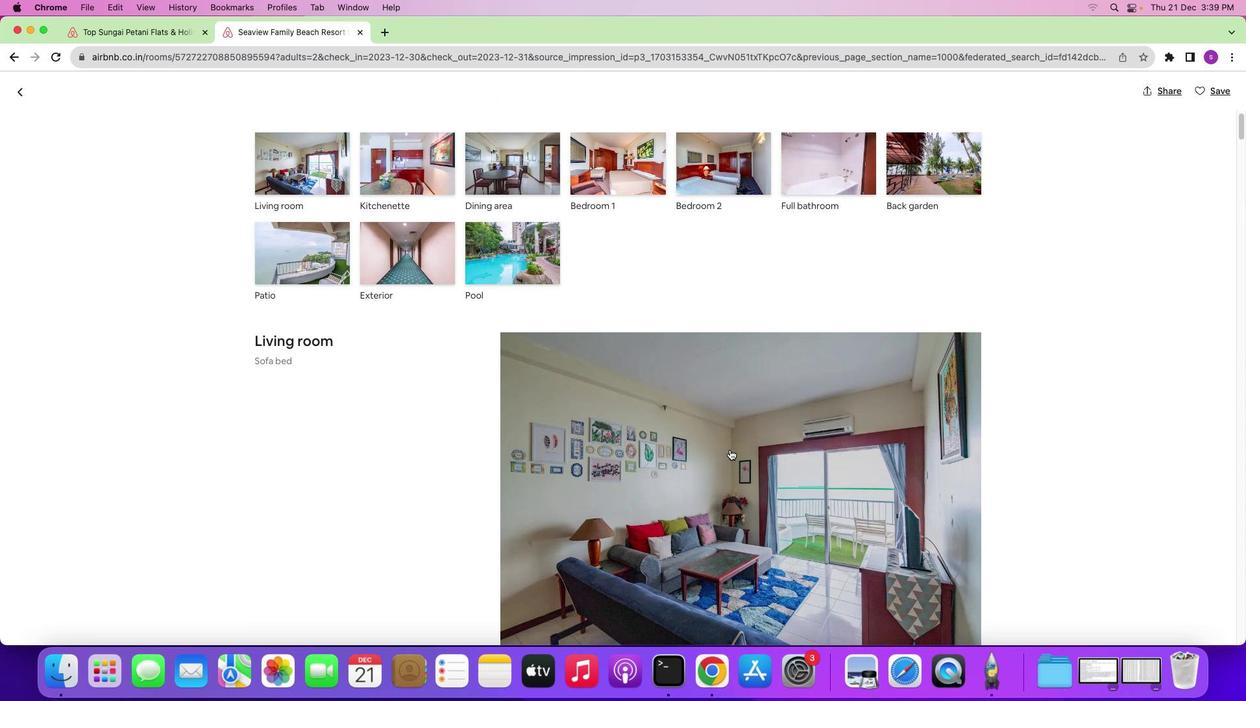 
Action: Mouse moved to (727, 440)
Screenshot: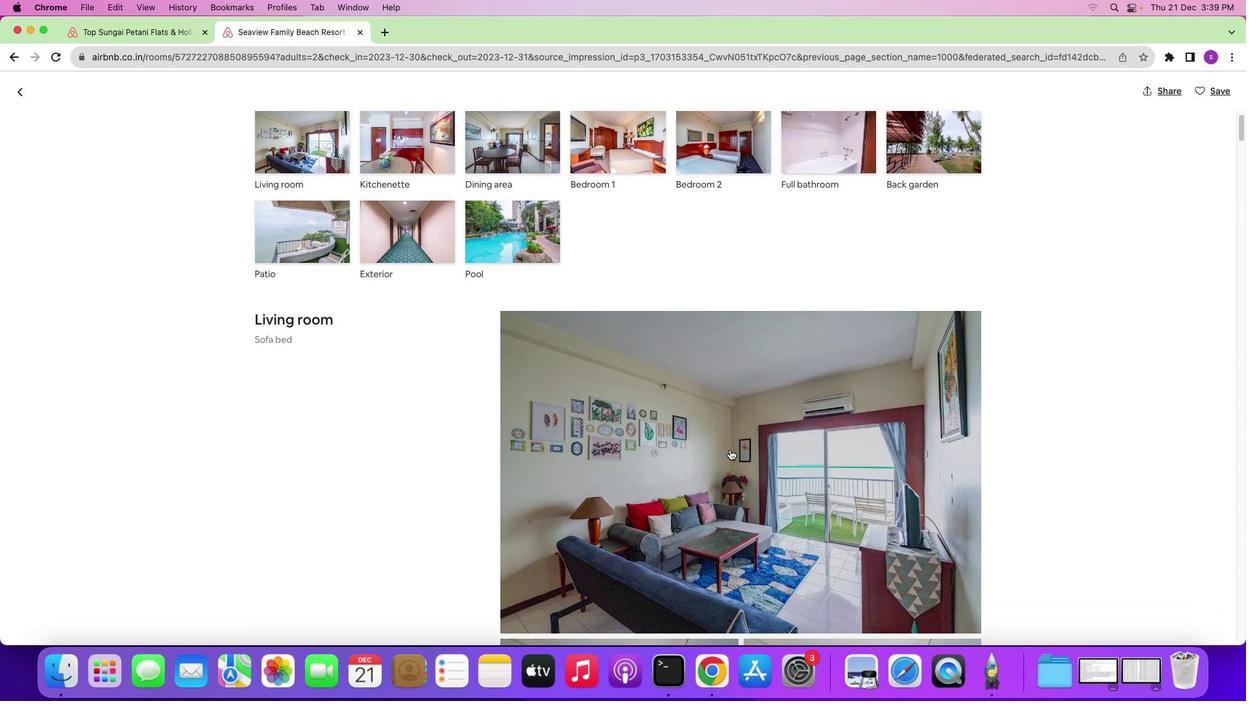 
Action: Mouse scrolled (727, 440) with delta (0, 0)
Screenshot: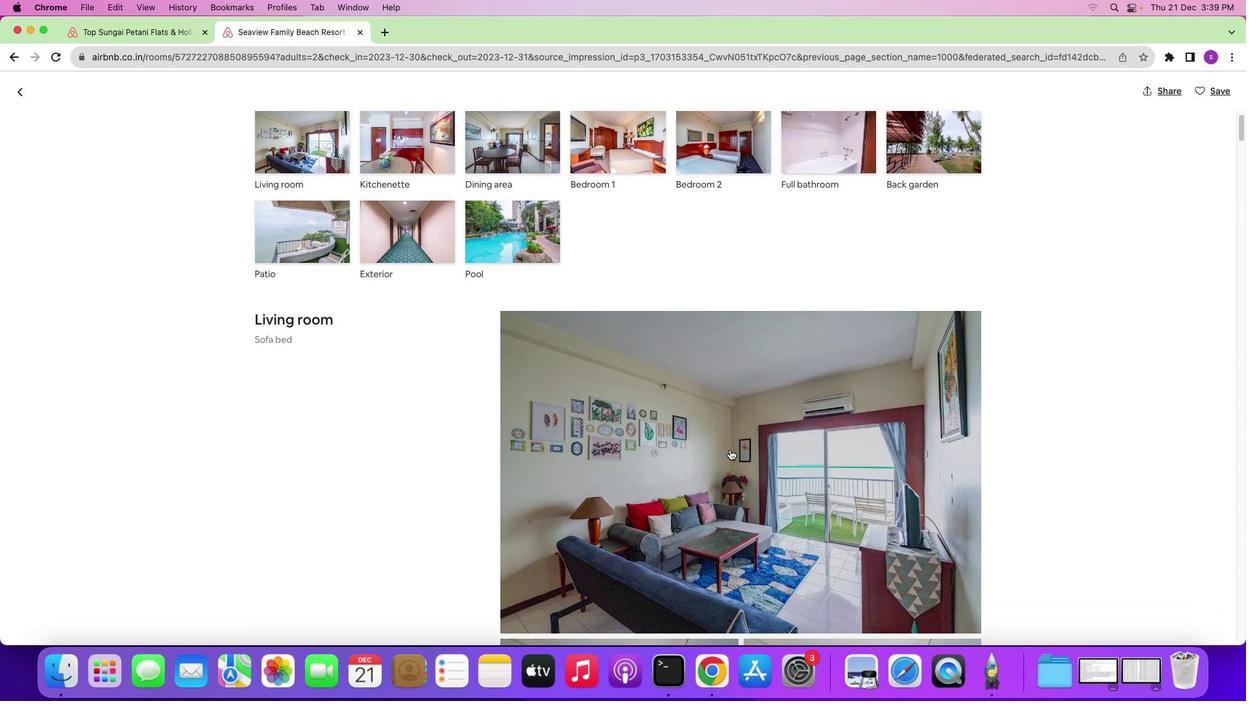 
Action: Mouse moved to (729, 445)
Screenshot: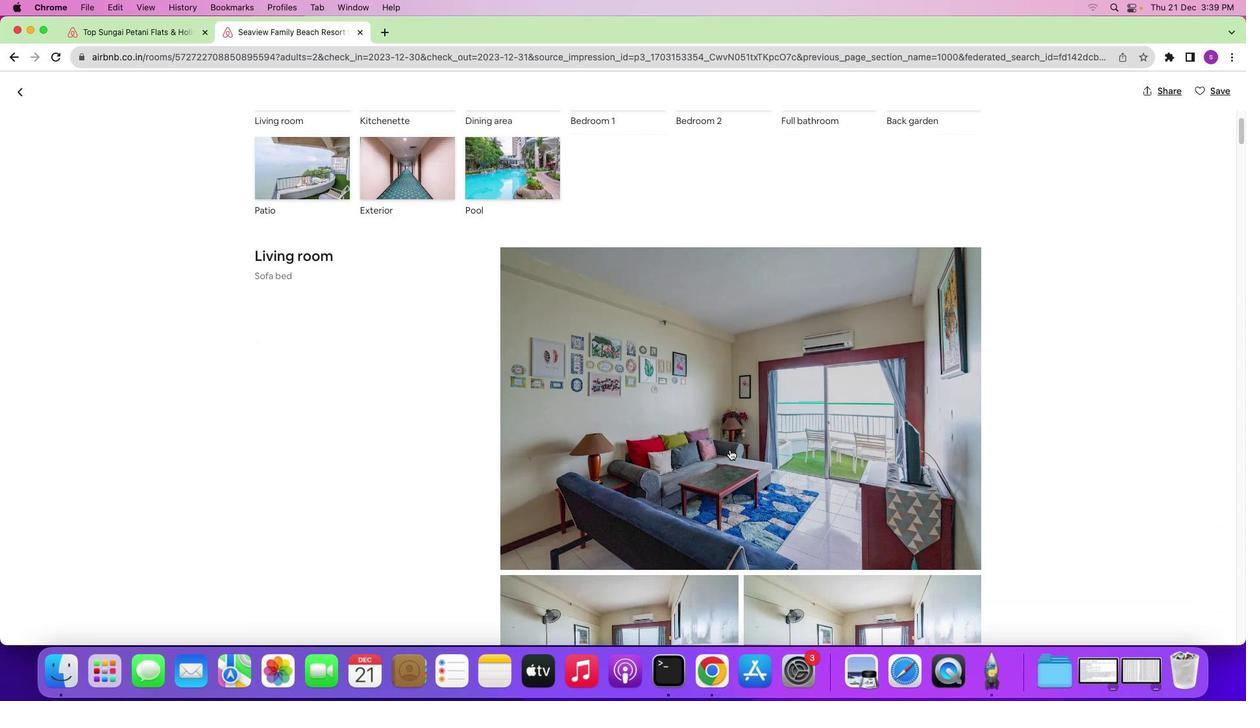 
Action: Mouse scrolled (729, 445) with delta (0, -1)
Screenshot: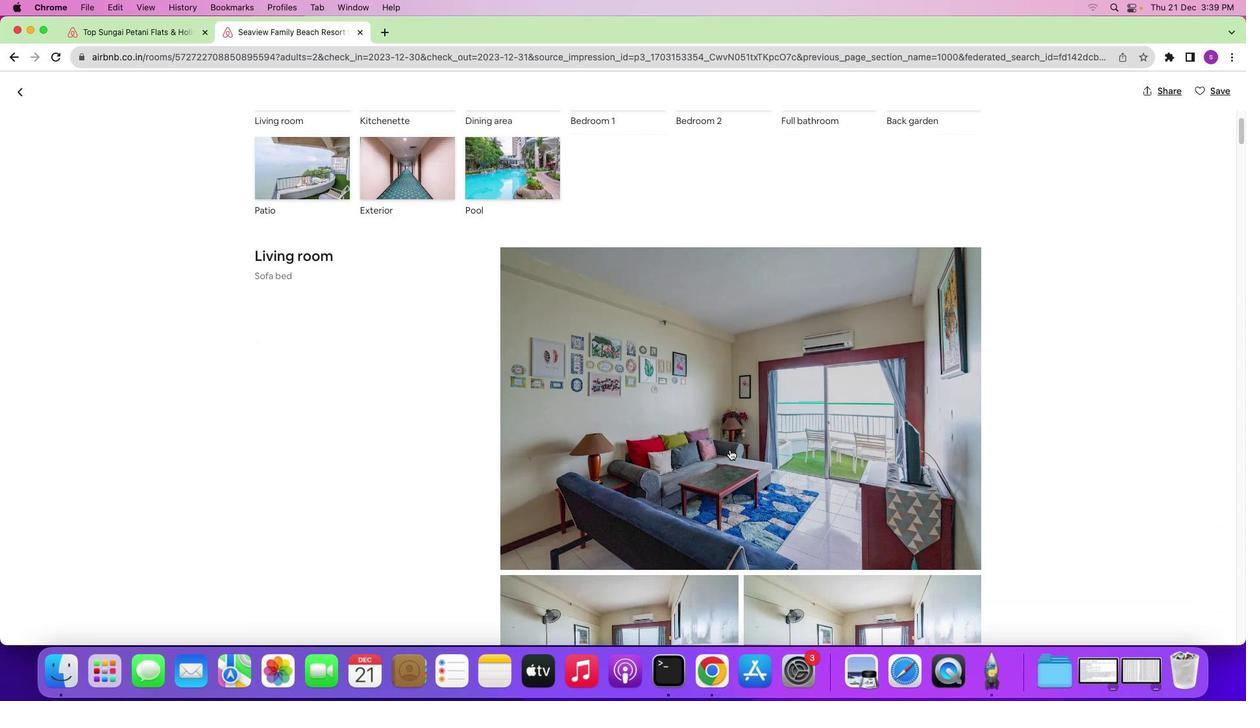 
Action: Mouse moved to (729, 449)
Screenshot: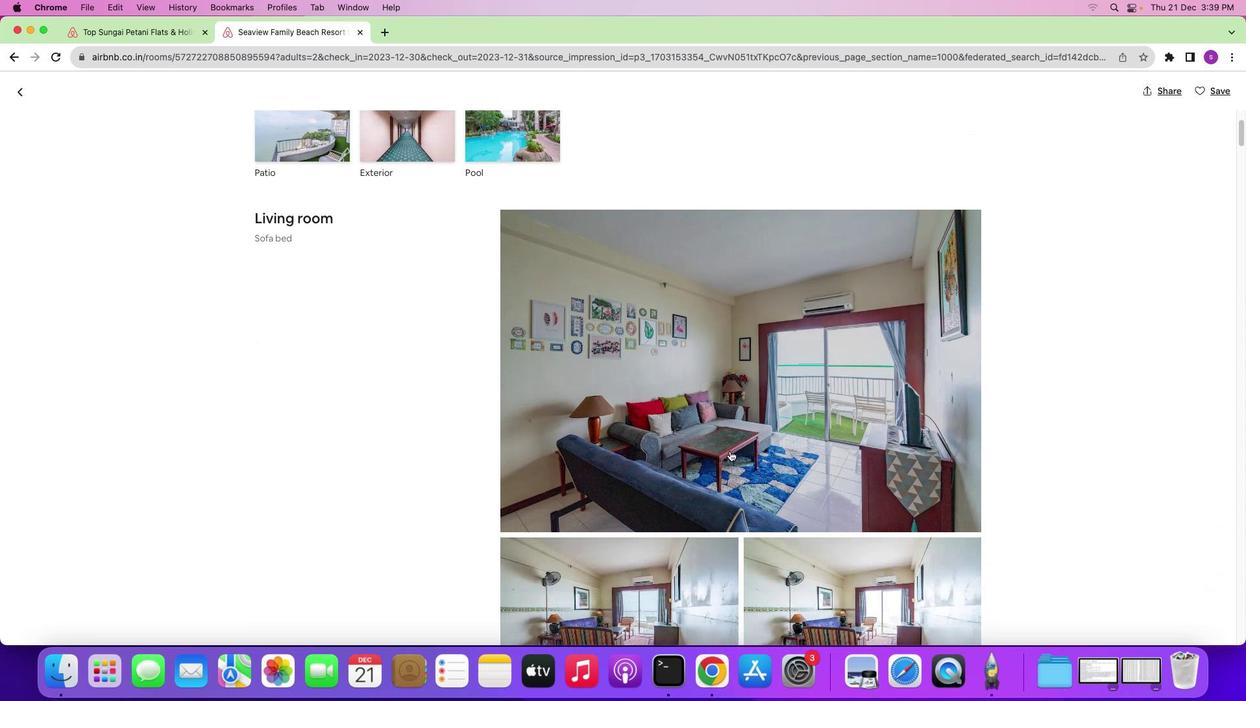
Action: Mouse scrolled (729, 449) with delta (0, -2)
Screenshot: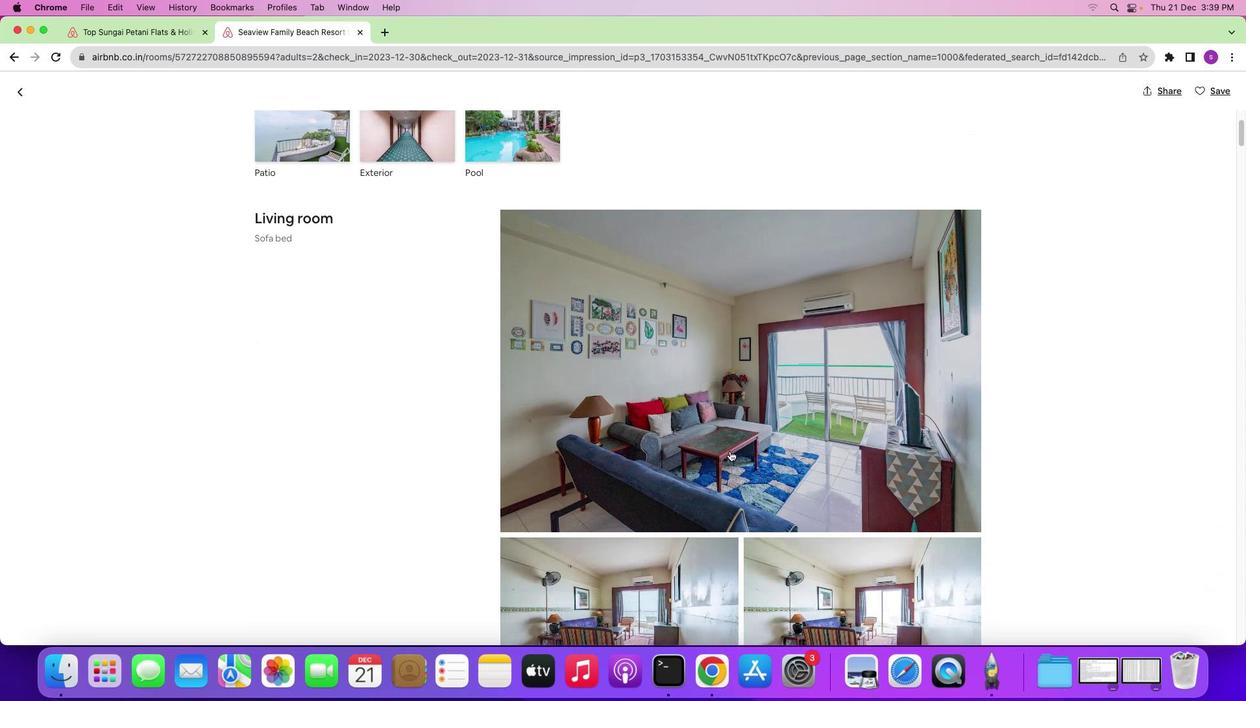 
Action: Mouse moved to (731, 452)
Screenshot: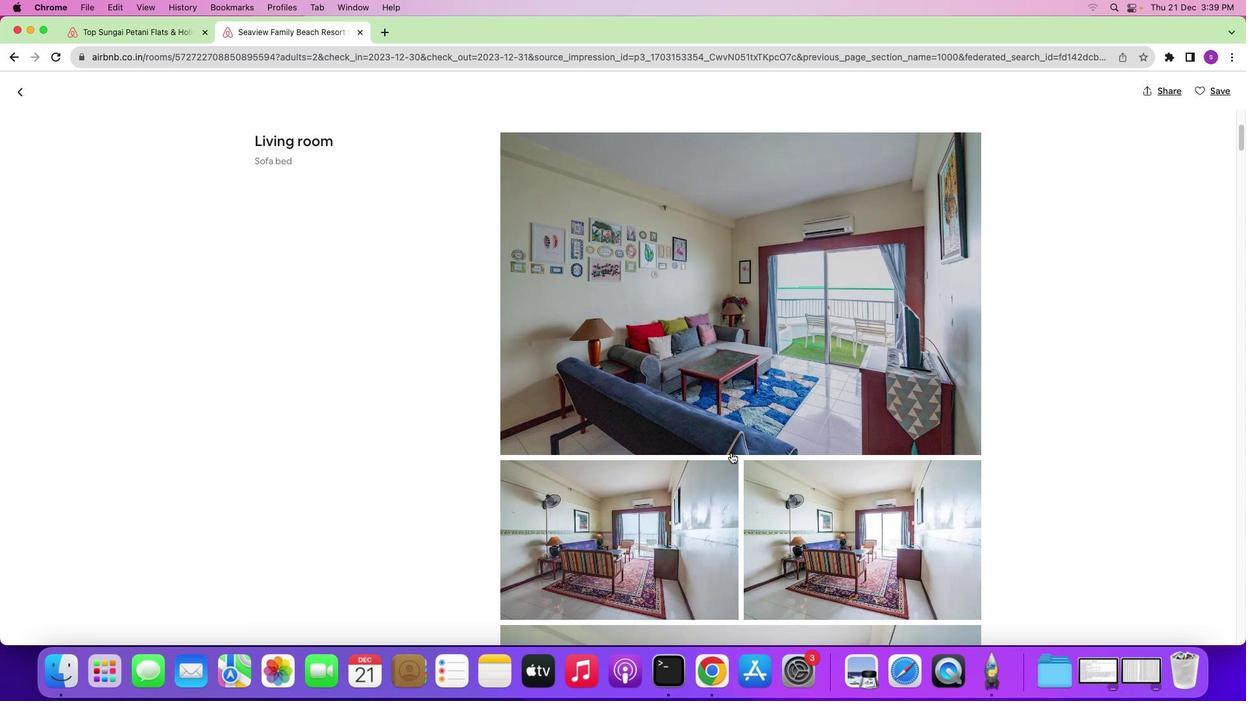 
Action: Mouse scrolled (731, 452) with delta (0, 0)
Screenshot: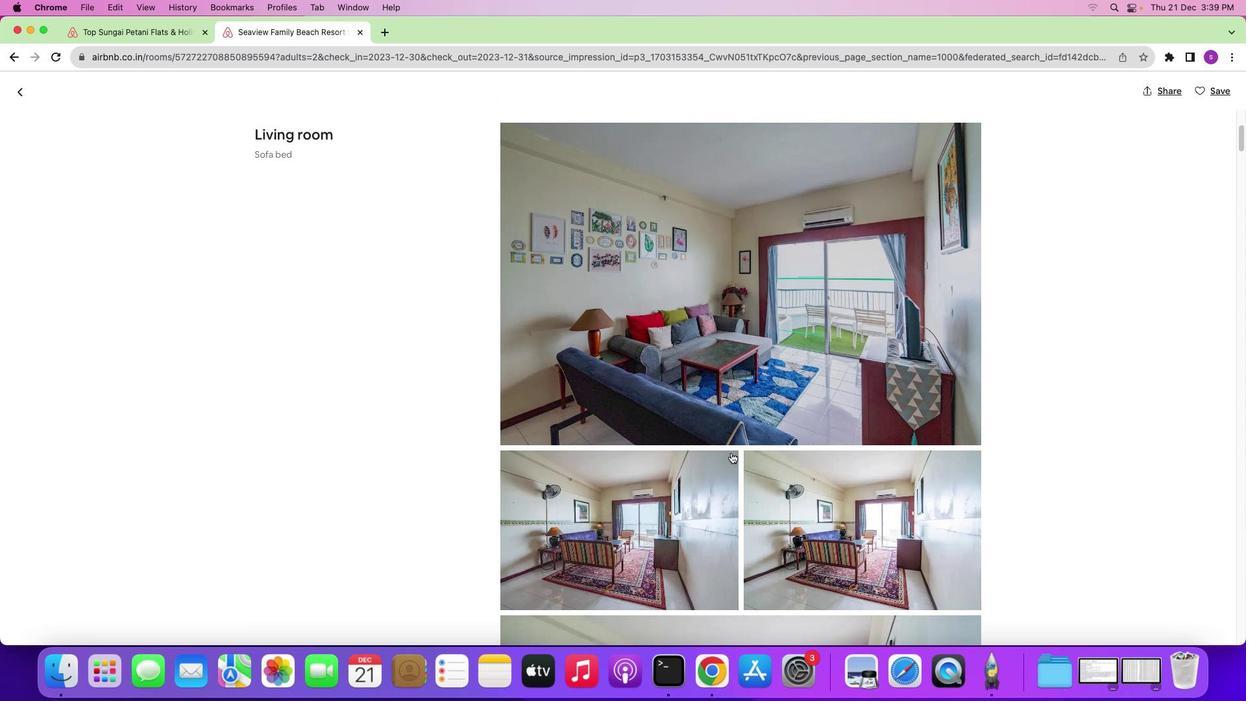 
Action: Mouse scrolled (731, 452) with delta (0, 0)
Screenshot: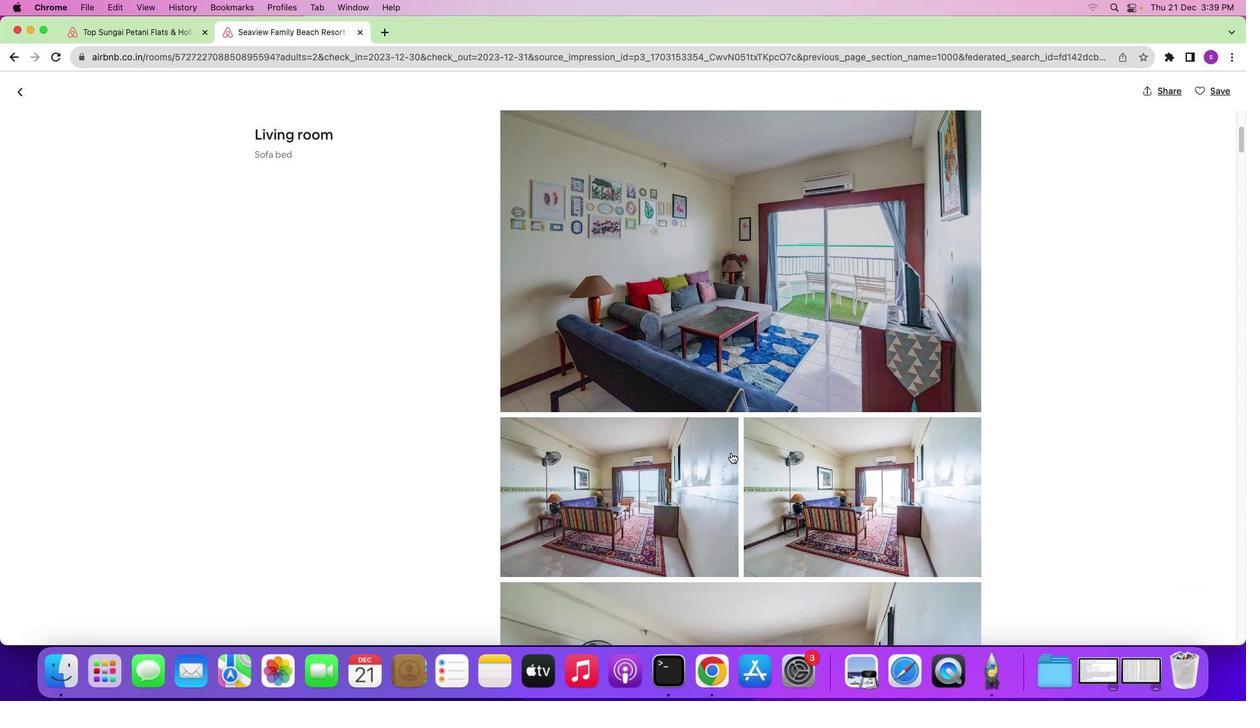 
Action: Mouse scrolled (731, 452) with delta (0, -1)
Screenshot: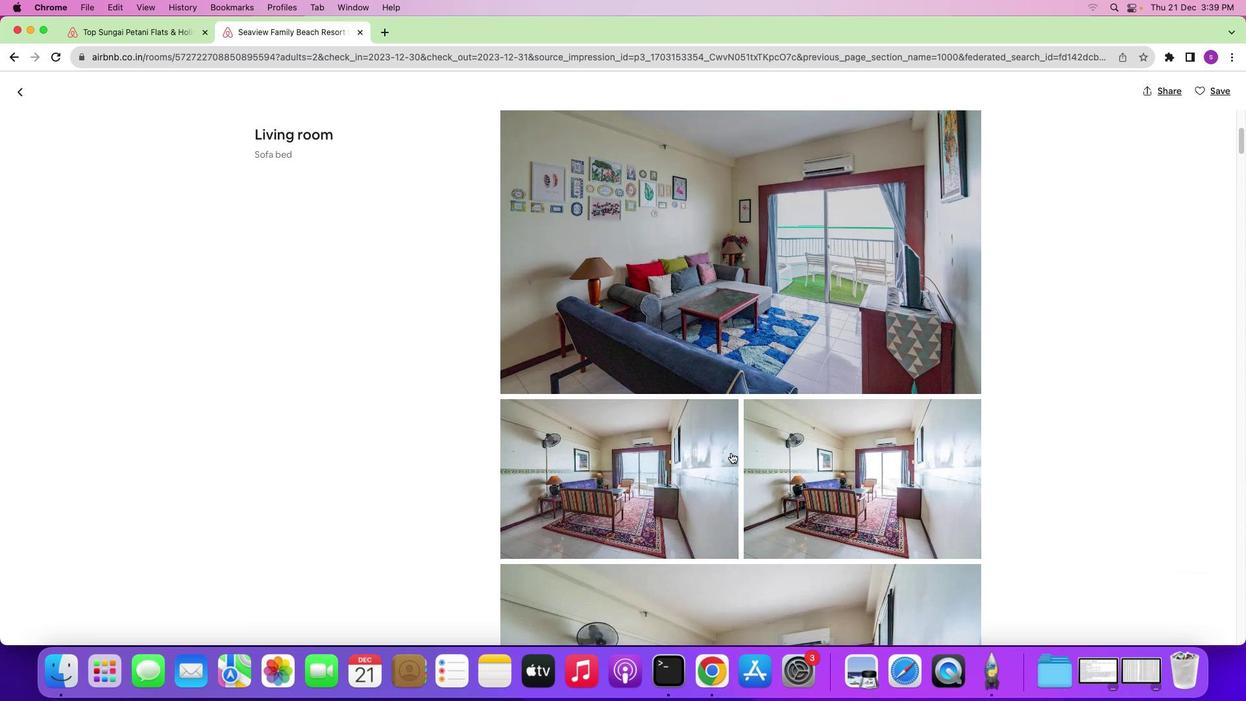 
Action: Mouse scrolled (731, 452) with delta (0, -1)
Screenshot: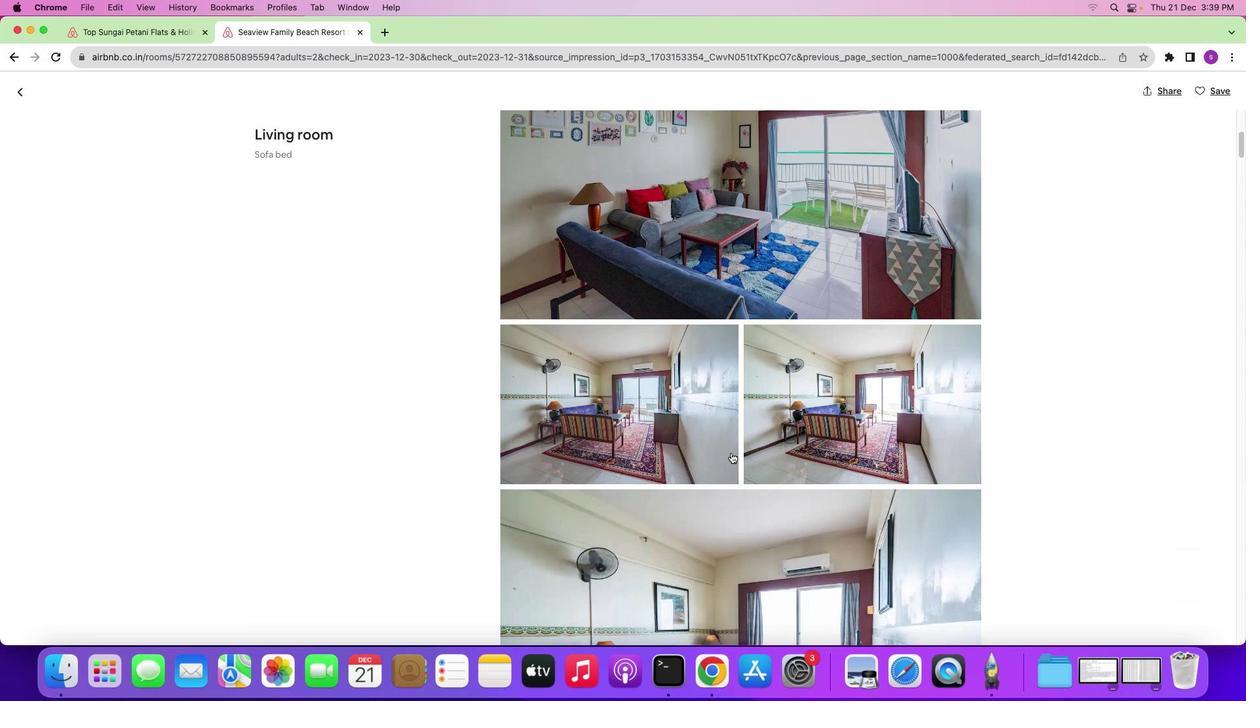 
Action: Mouse moved to (731, 452)
Screenshot: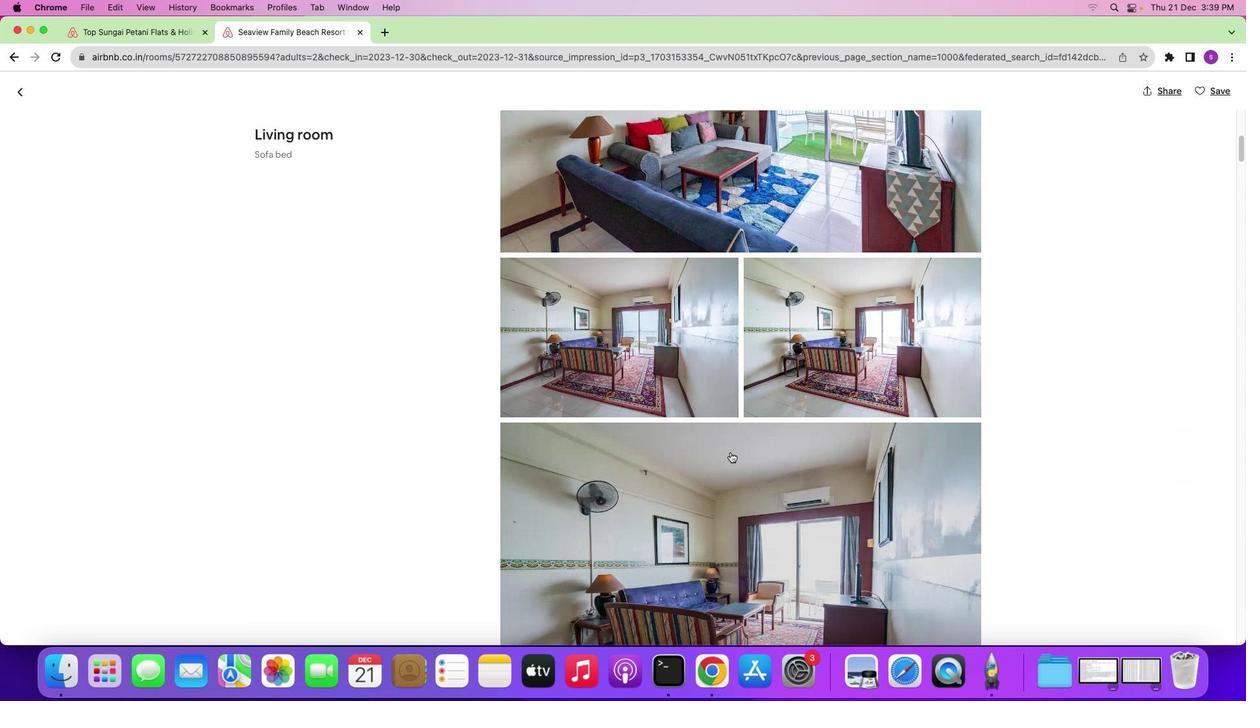 
Action: Mouse scrolled (731, 452) with delta (0, 0)
Screenshot: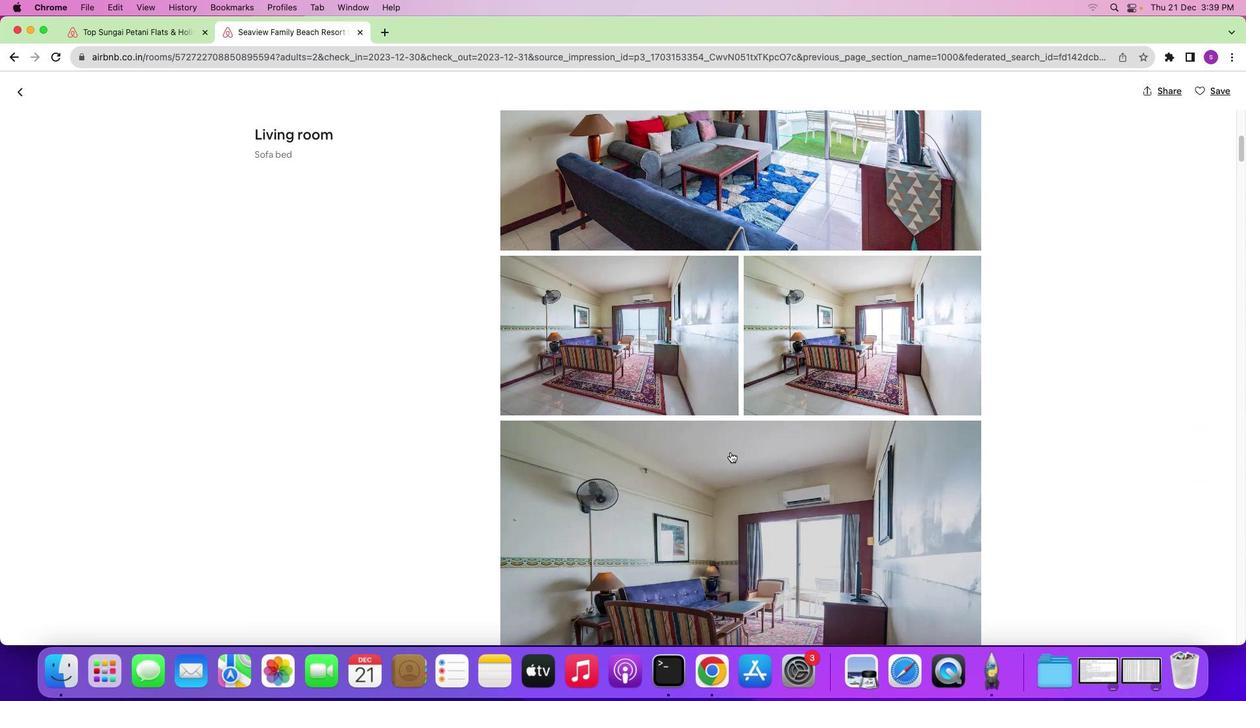 
Action: Mouse scrolled (731, 452) with delta (0, 0)
Screenshot: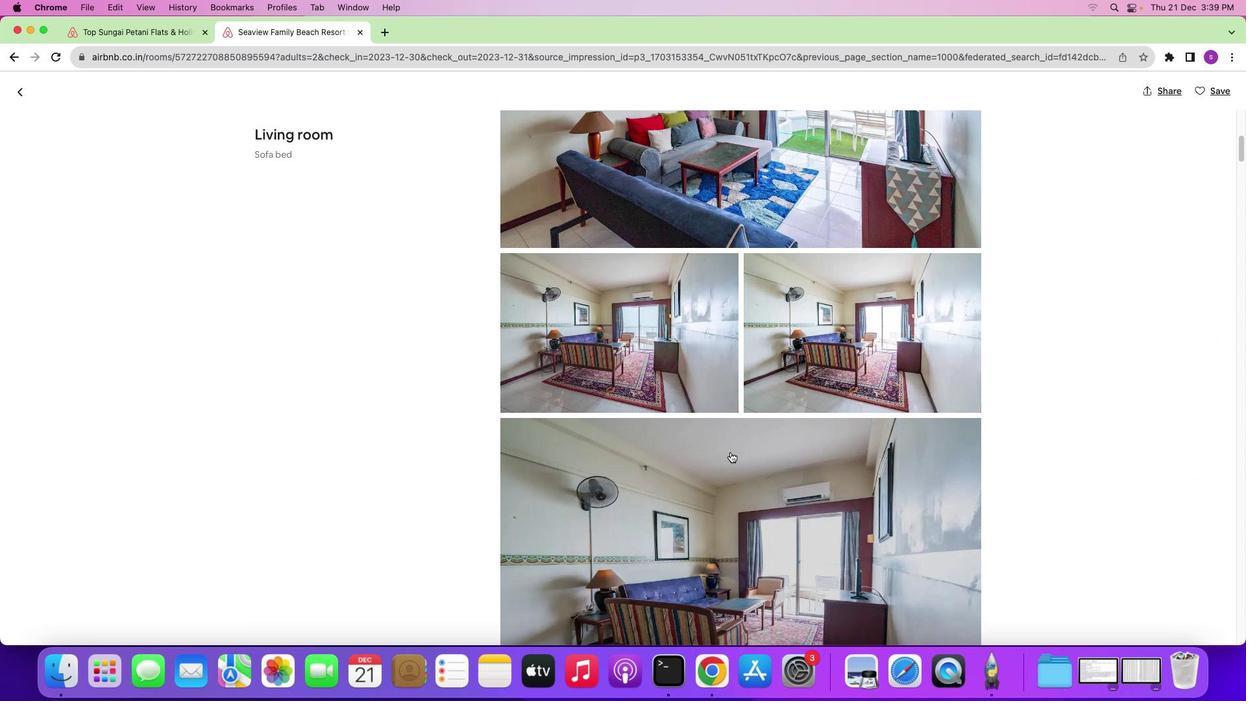 
Action: Mouse moved to (731, 452)
Screenshot: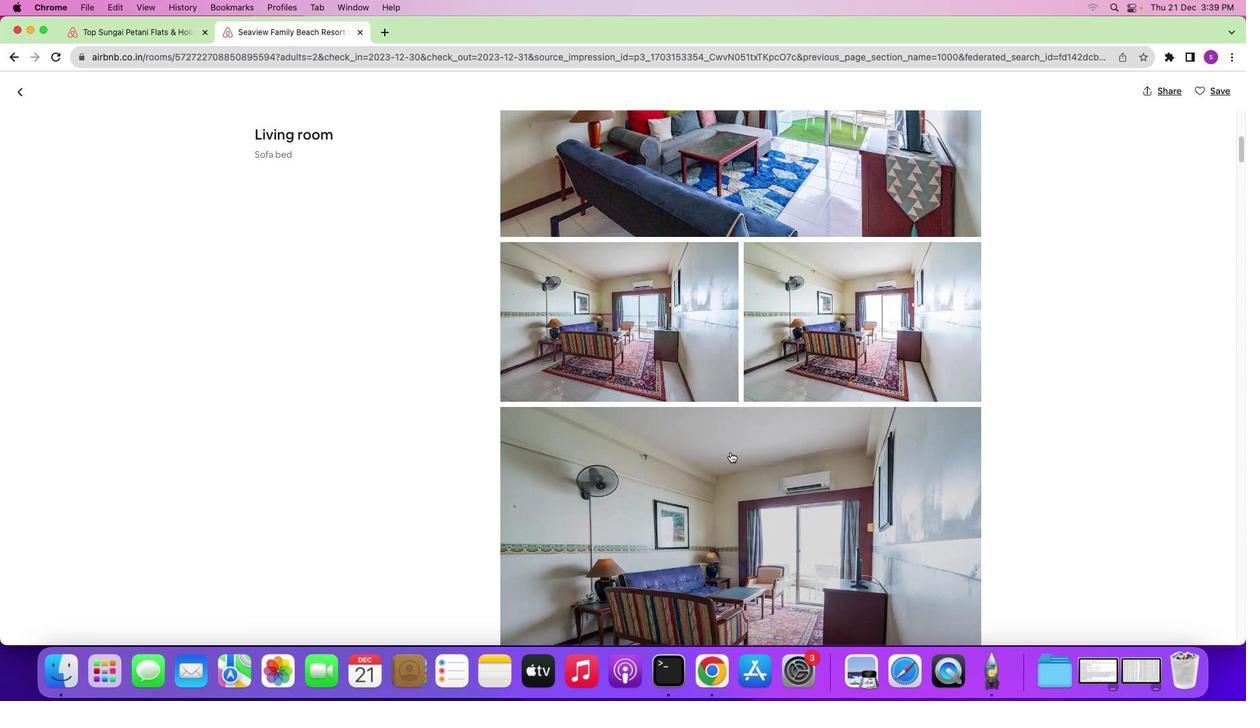 
Action: Mouse scrolled (731, 452) with delta (0, 0)
Screenshot: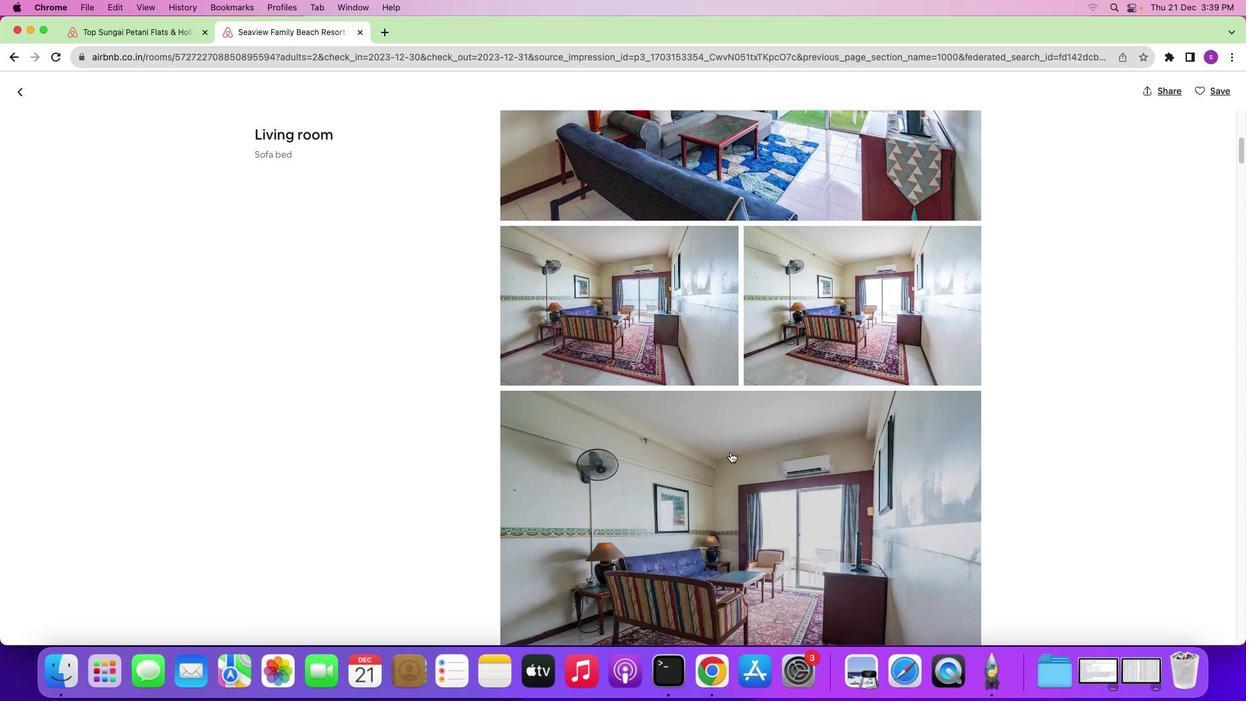 
Action: Mouse scrolled (731, 452) with delta (0, 0)
Screenshot: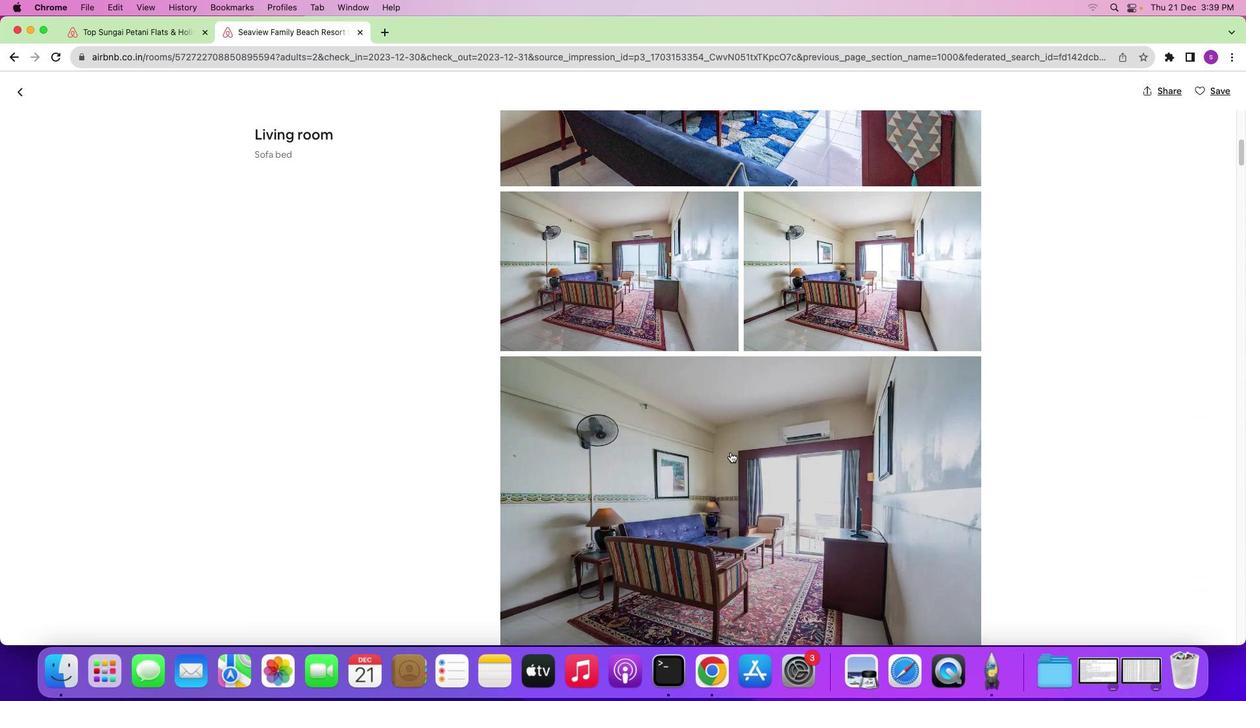 
Action: Mouse scrolled (731, 452) with delta (0, -1)
Screenshot: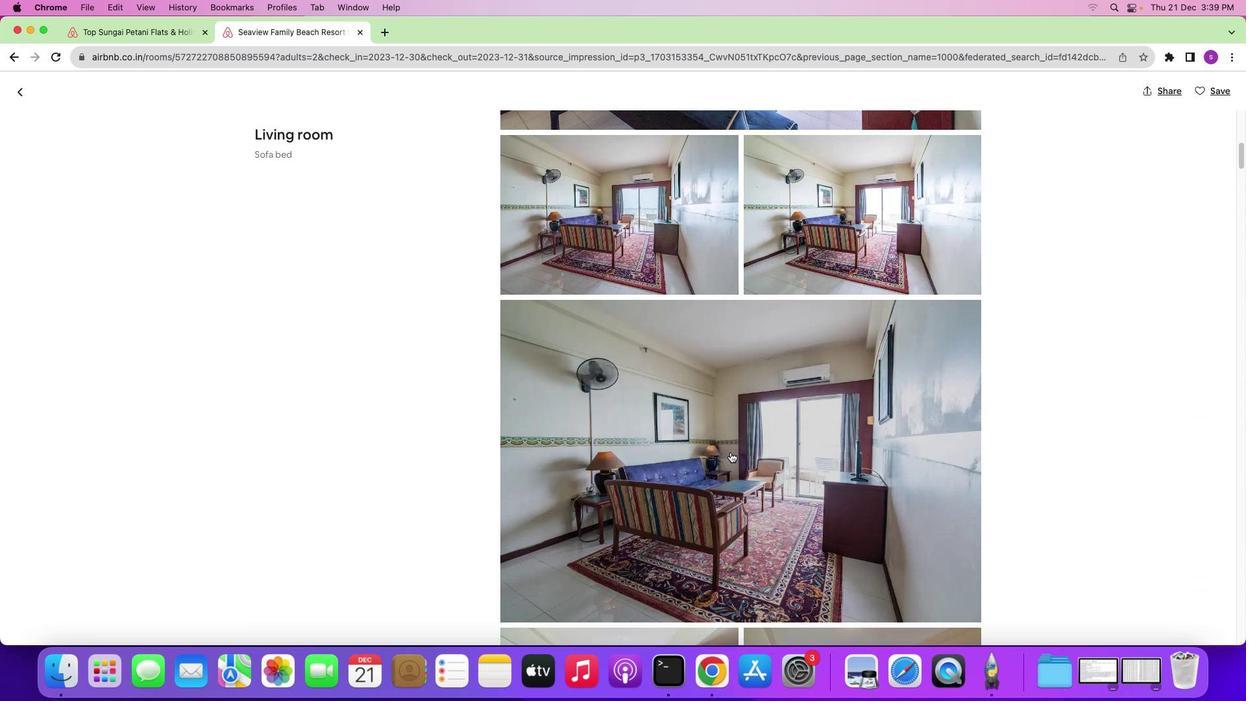 
Action: Mouse scrolled (731, 452) with delta (0, -2)
Screenshot: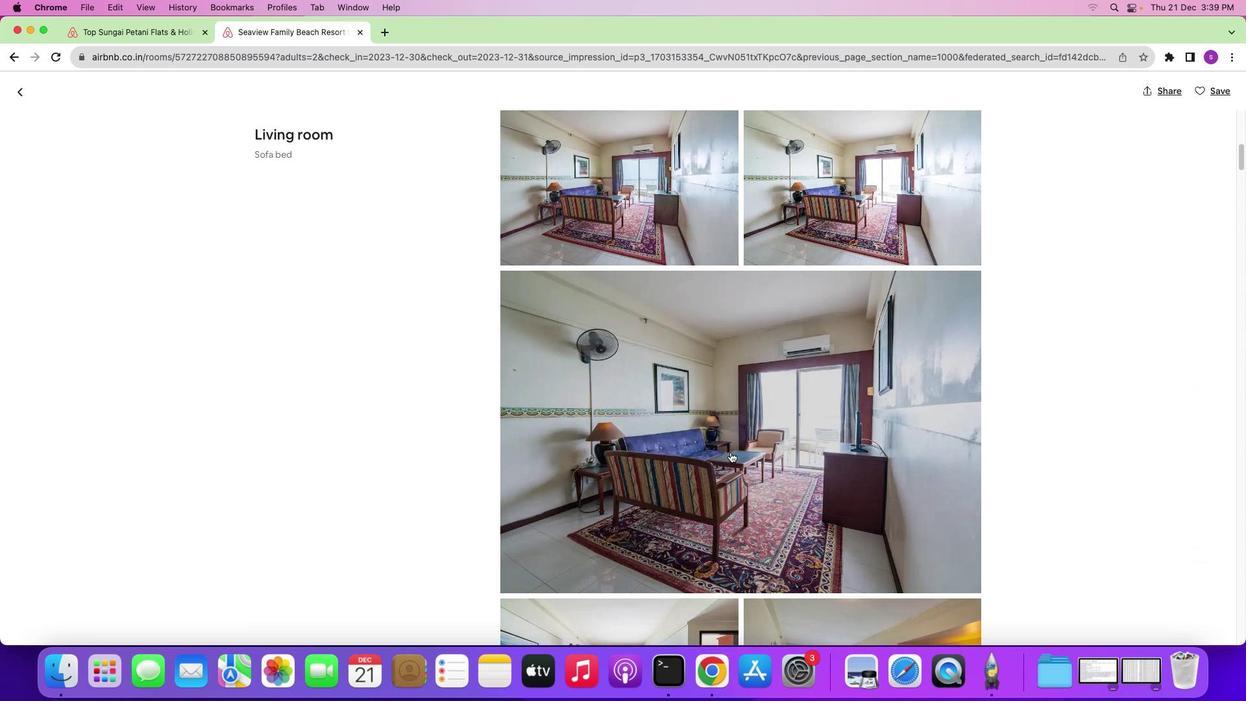 
Action: Mouse moved to (762, 471)
Screenshot: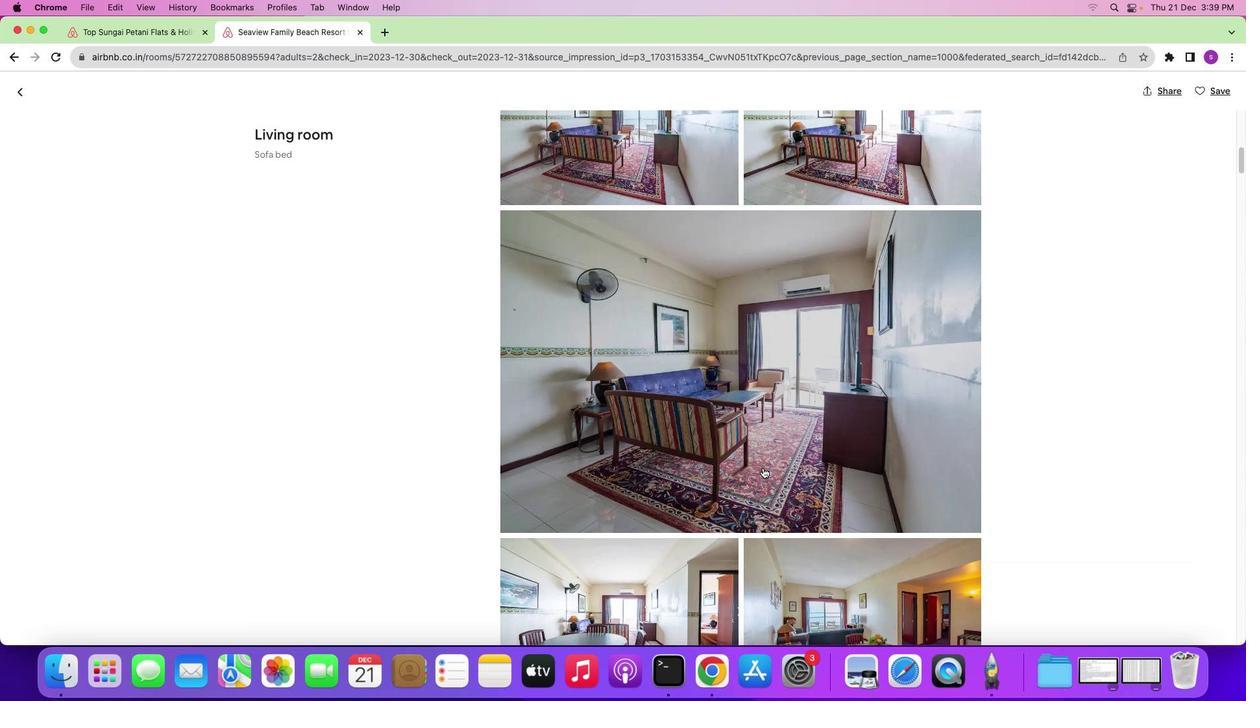 
Action: Mouse scrolled (762, 471) with delta (0, 0)
Screenshot: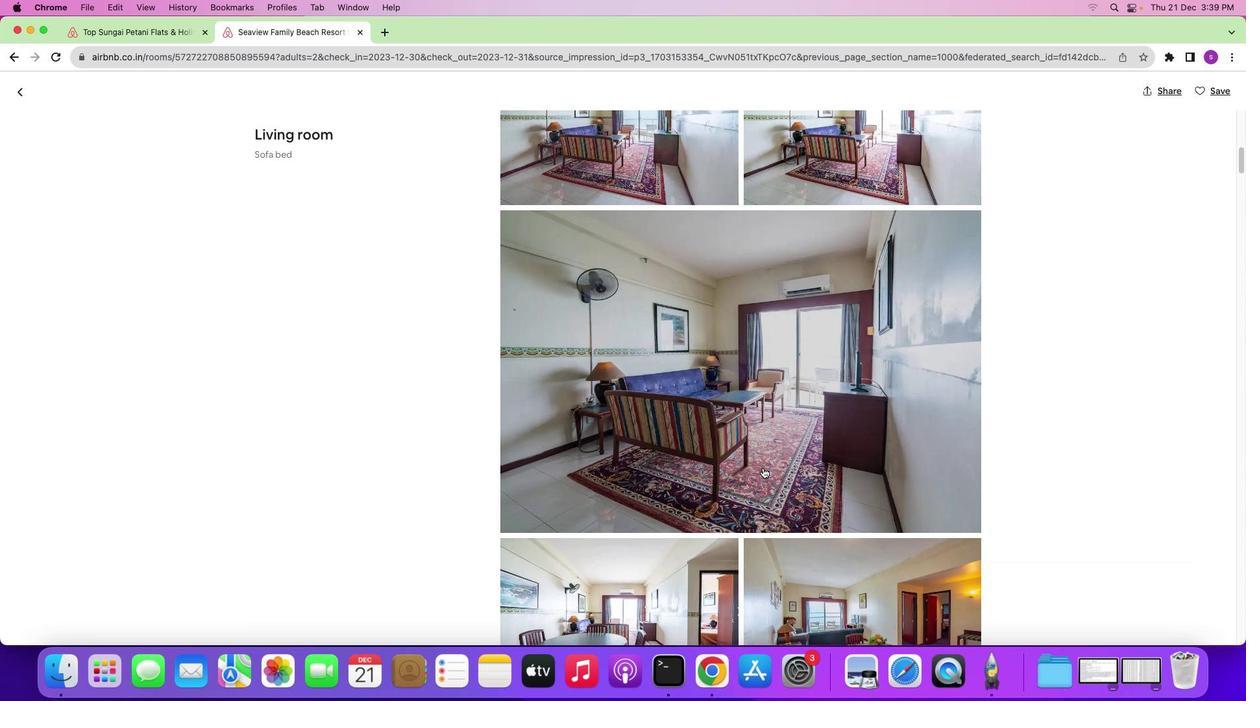 
Action: Mouse moved to (763, 469)
Screenshot: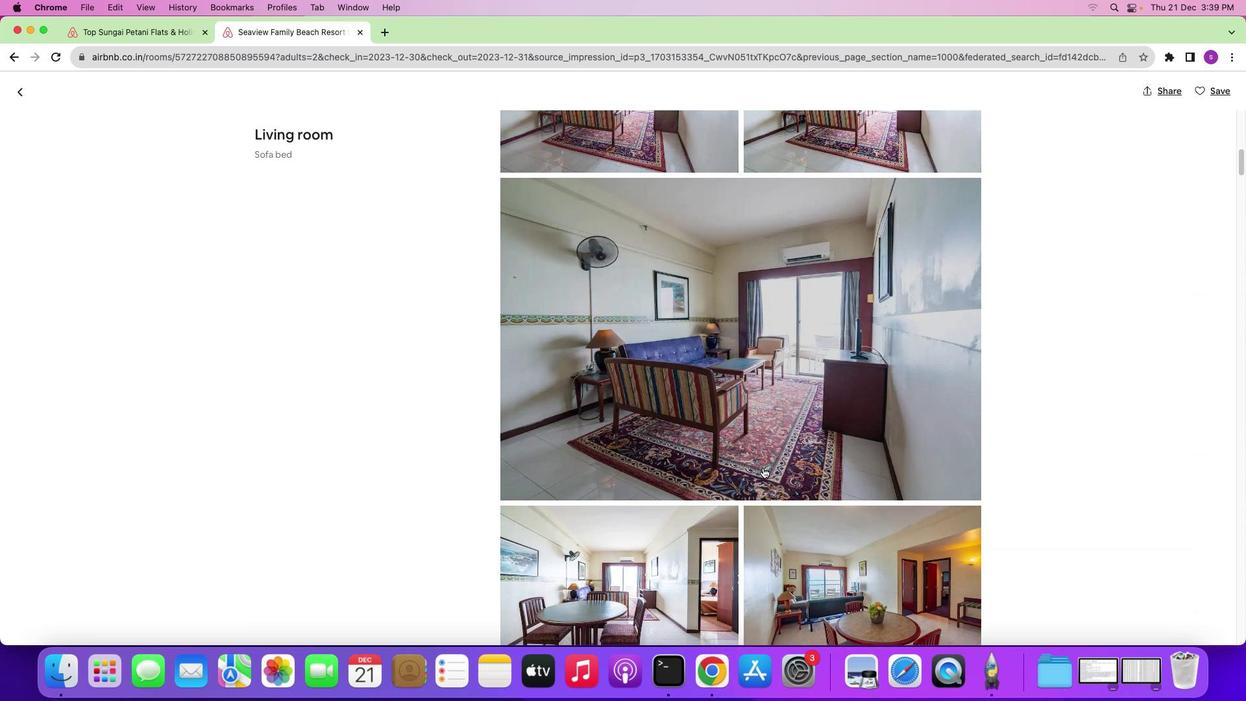 
Action: Mouse scrolled (763, 469) with delta (0, 0)
Screenshot: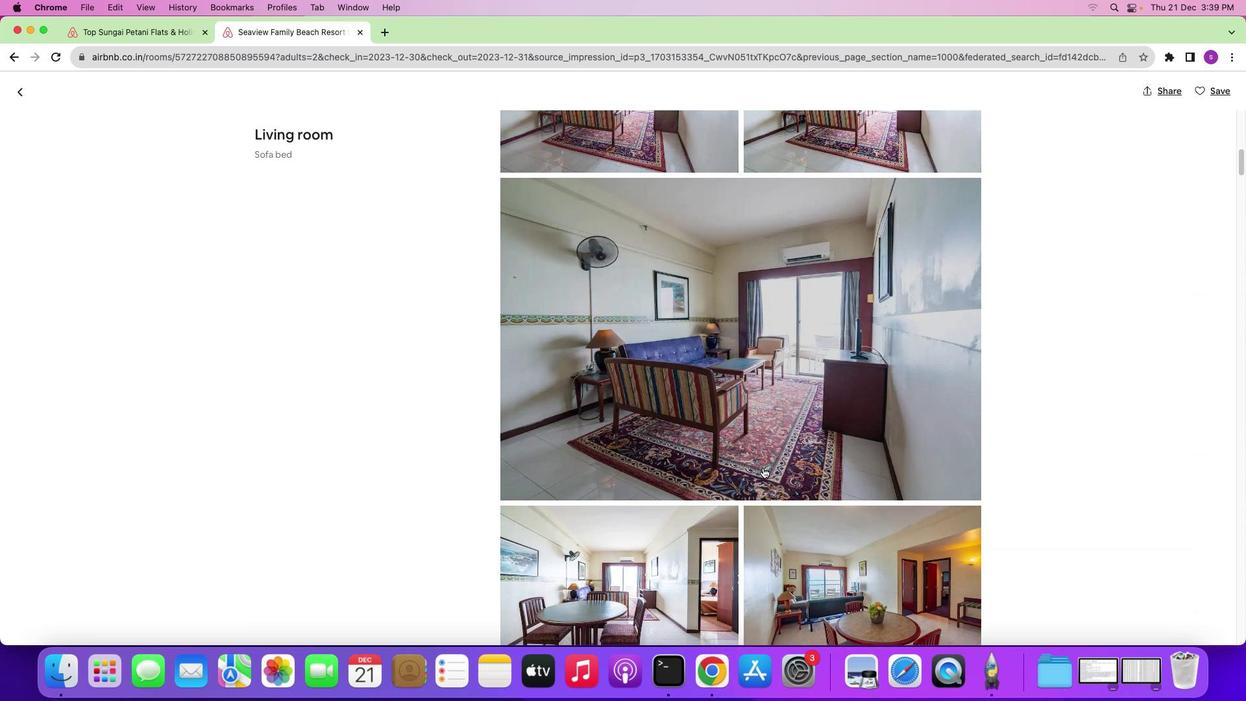 
Action: Mouse moved to (763, 468)
Screenshot: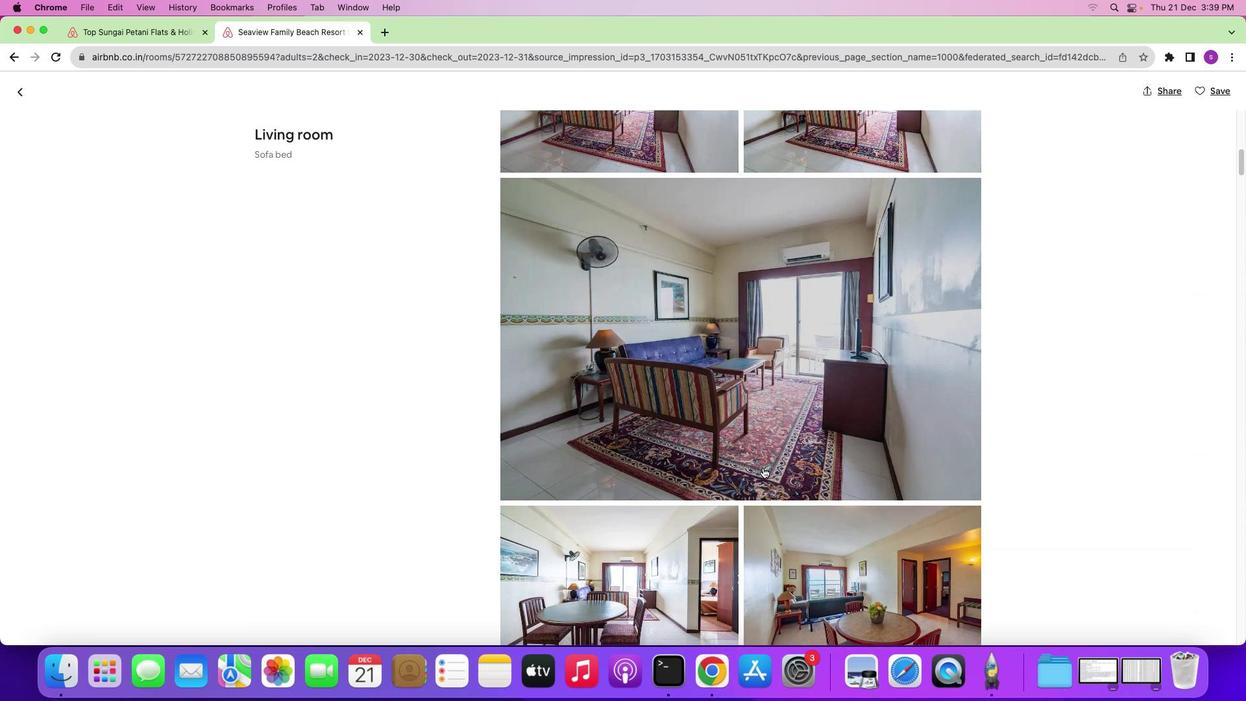 
Action: Mouse scrolled (763, 468) with delta (0, -1)
Screenshot: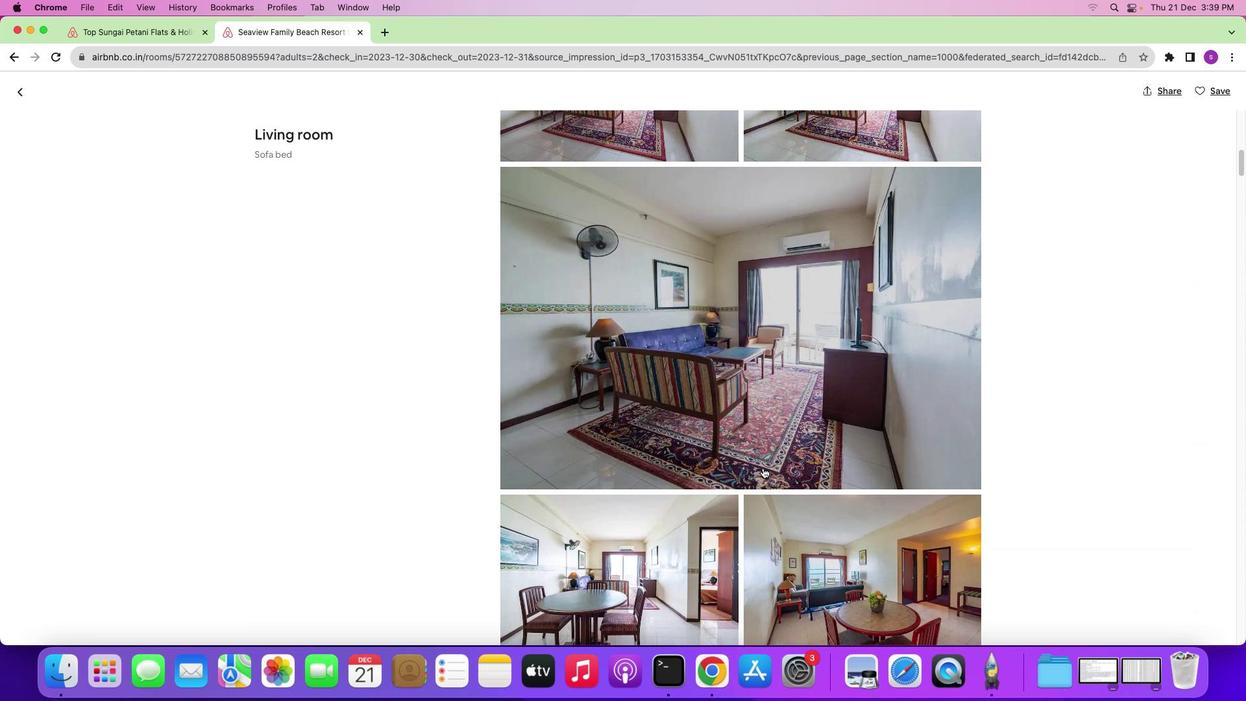 
Action: Mouse scrolled (763, 468) with delta (0, 0)
Screenshot: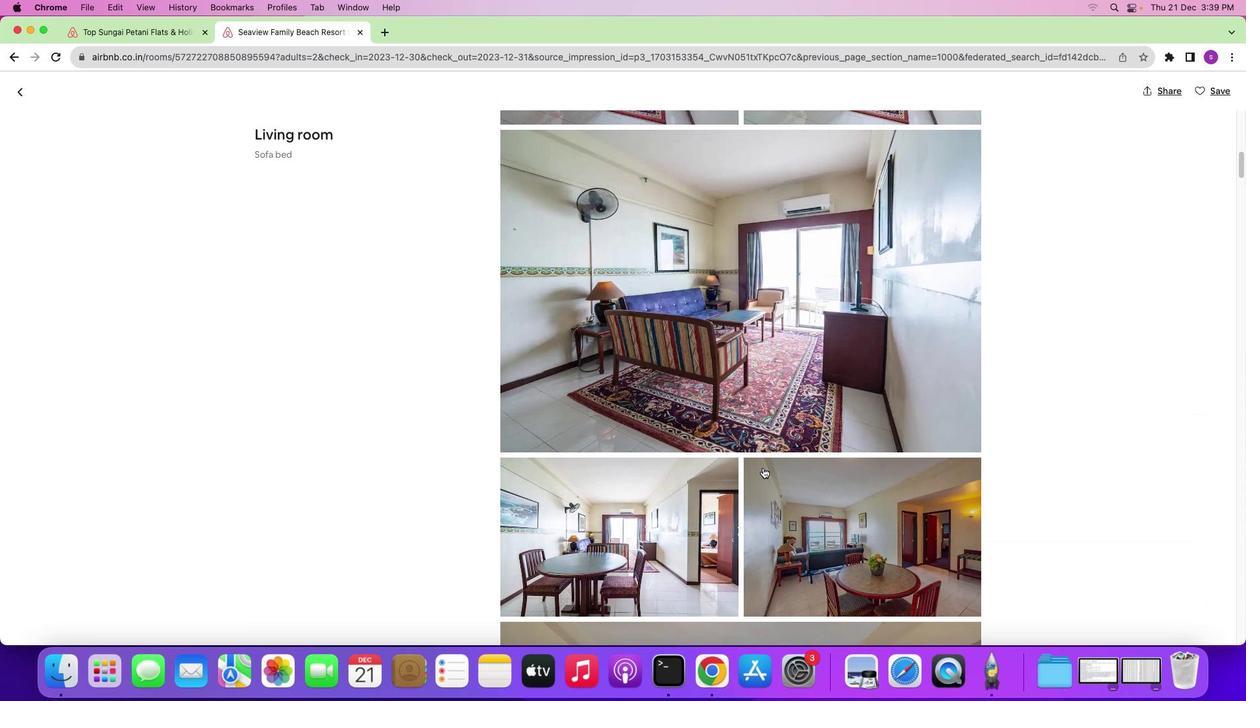 
Action: Mouse scrolled (763, 468) with delta (0, 0)
Screenshot: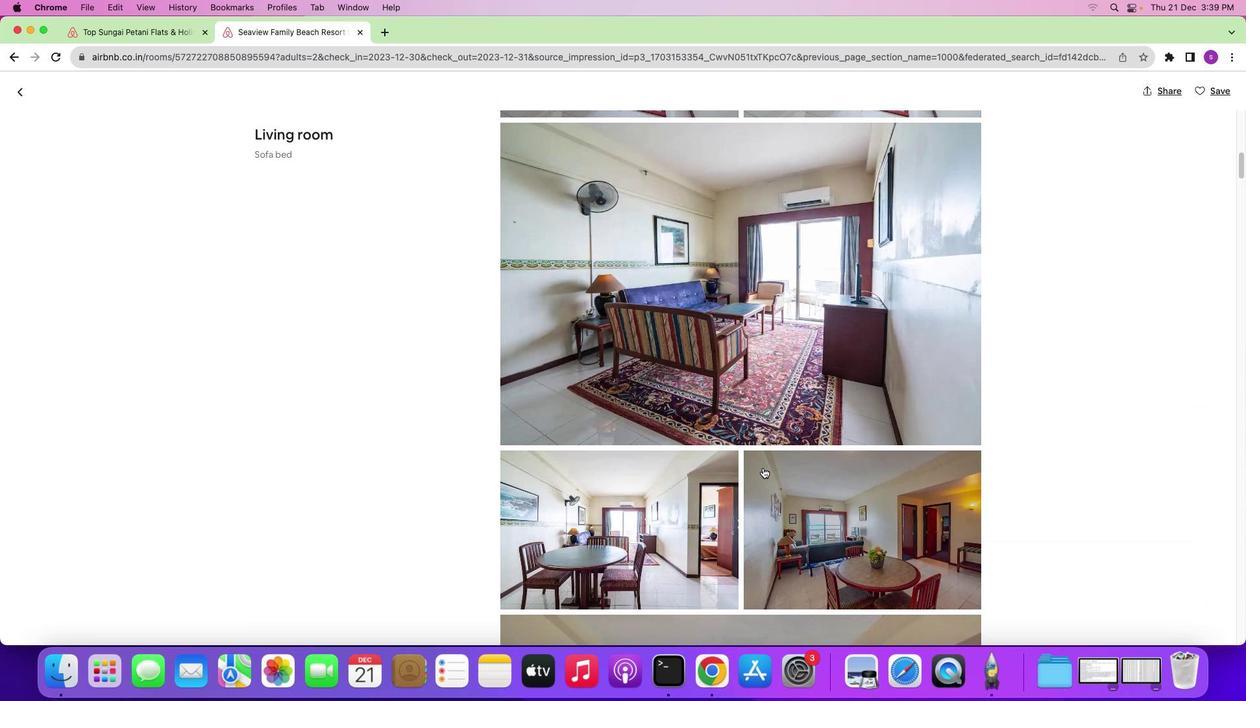 
Action: Mouse moved to (763, 467)
Screenshot: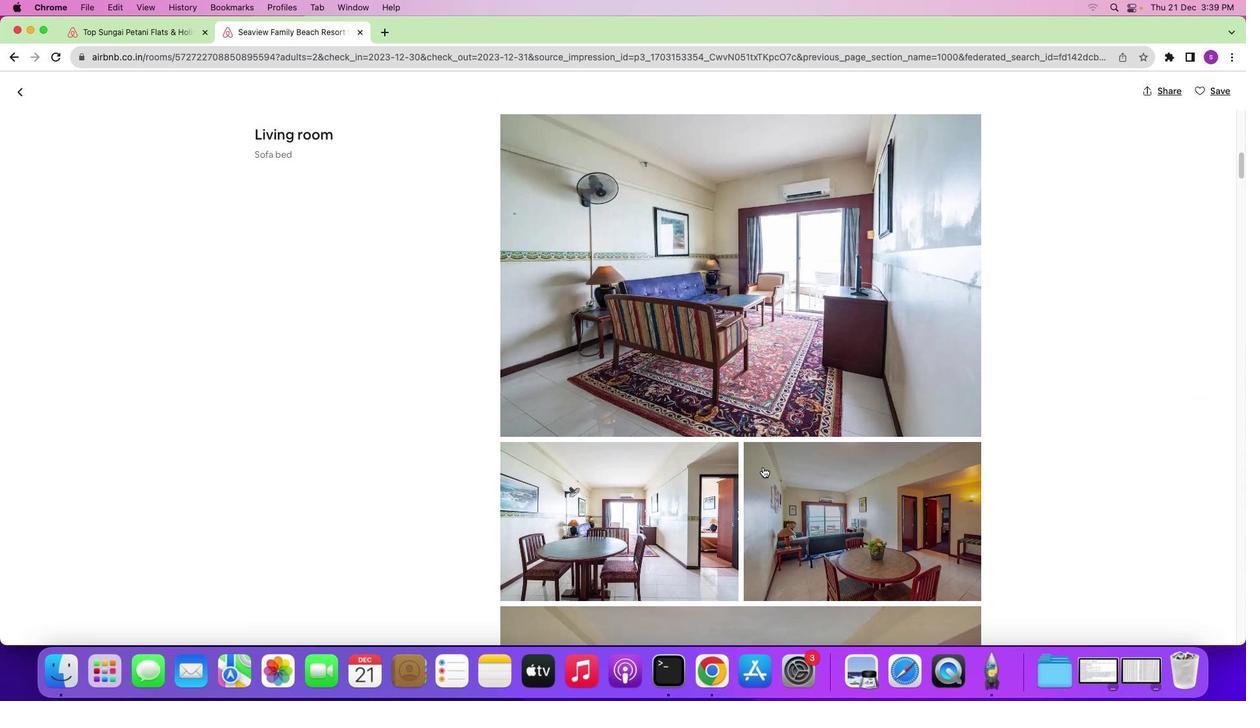 
Action: Mouse scrolled (763, 467) with delta (0, 0)
Screenshot: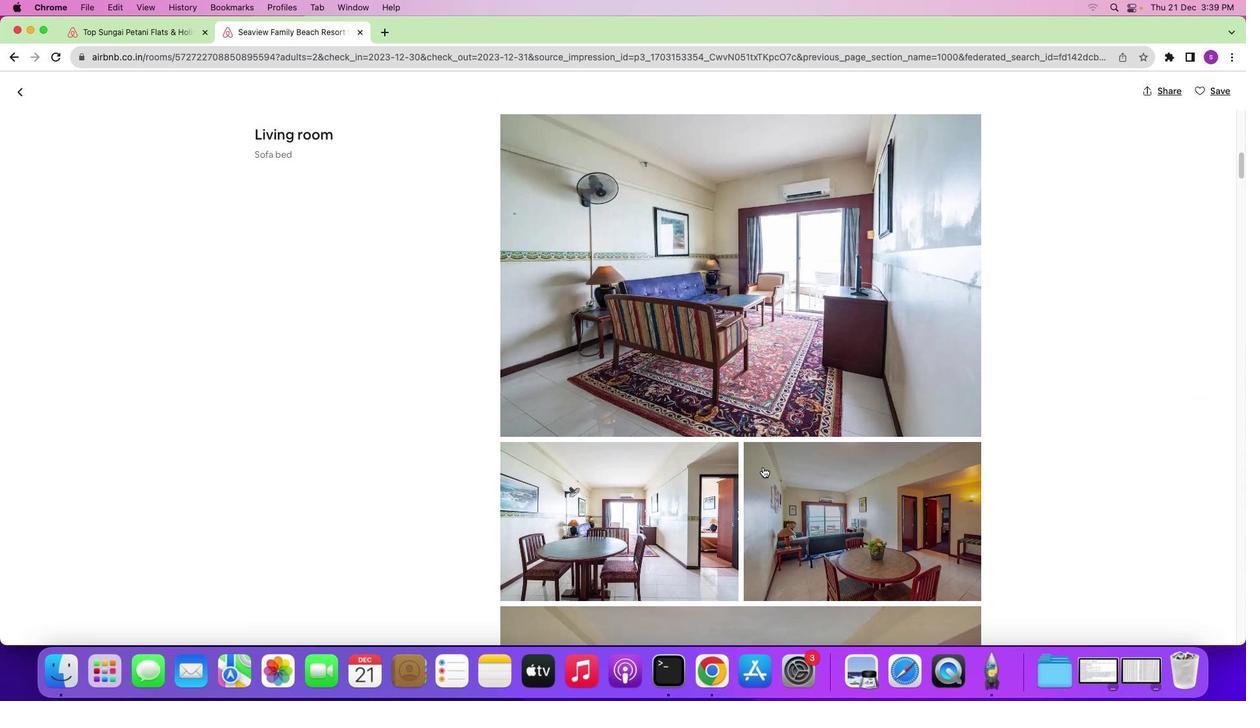 
Action: Mouse moved to (763, 467)
Screenshot: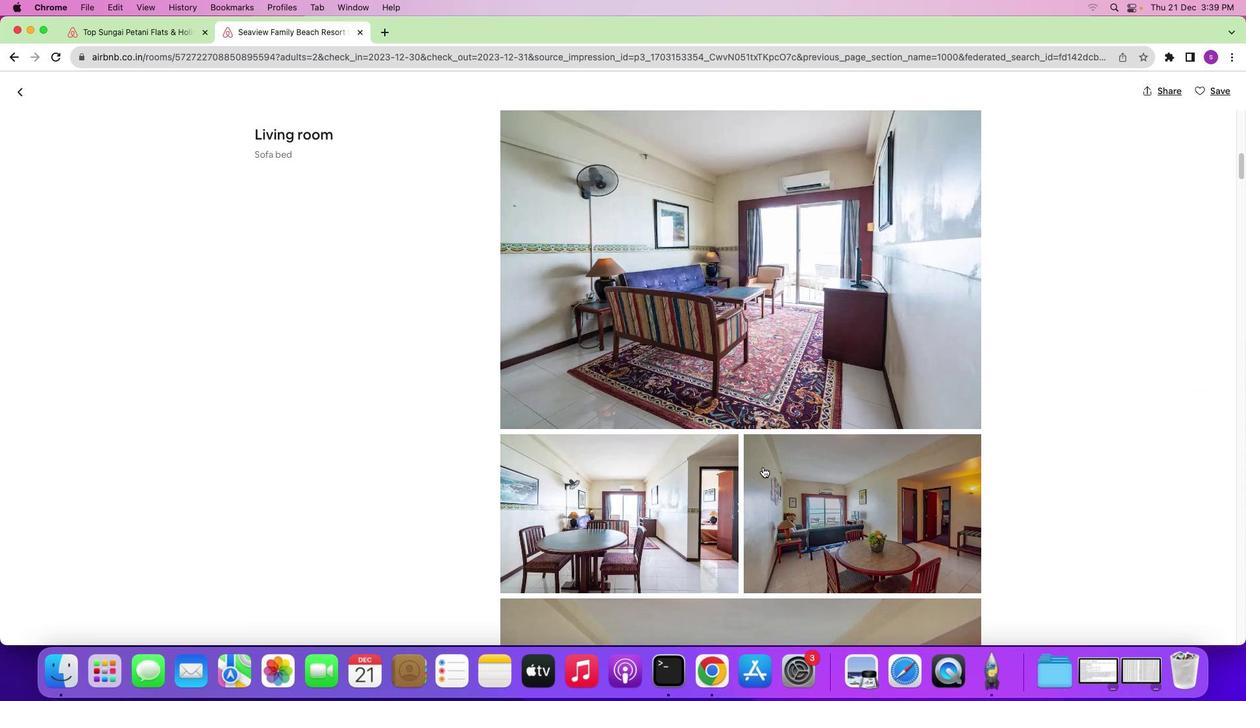 
Action: Mouse scrolled (763, 467) with delta (0, 0)
Screenshot: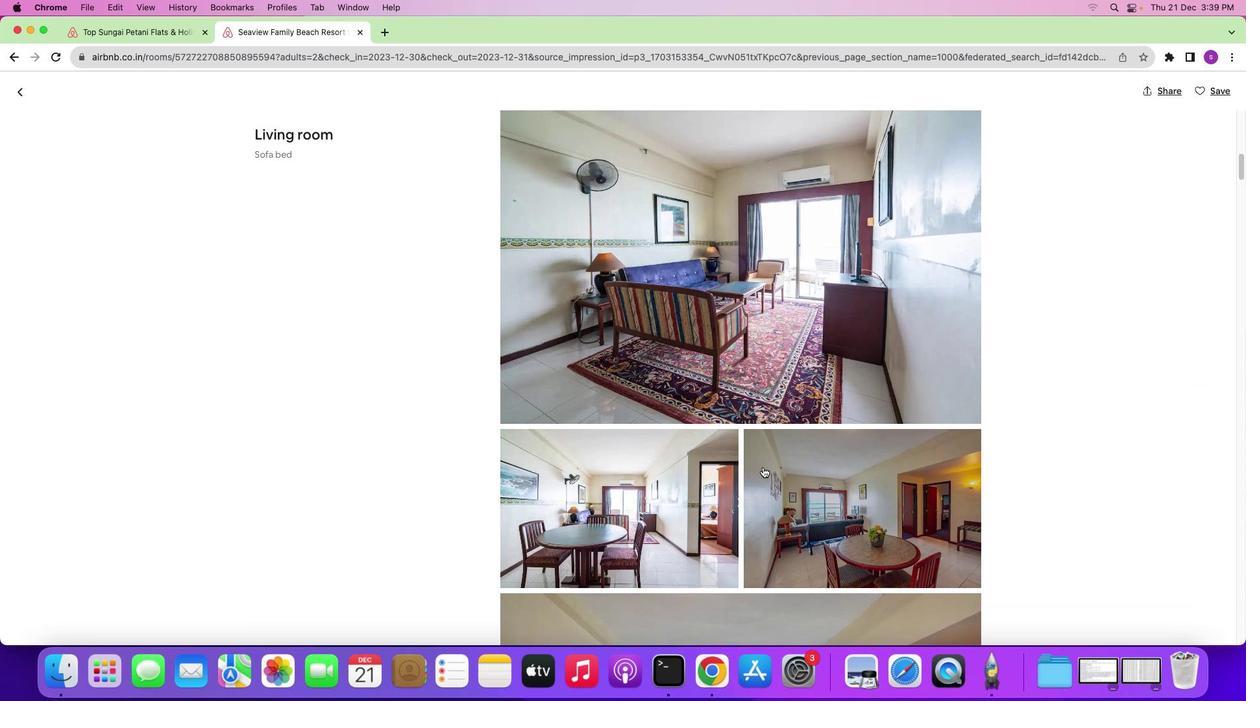 
Action: Mouse moved to (763, 466)
Screenshot: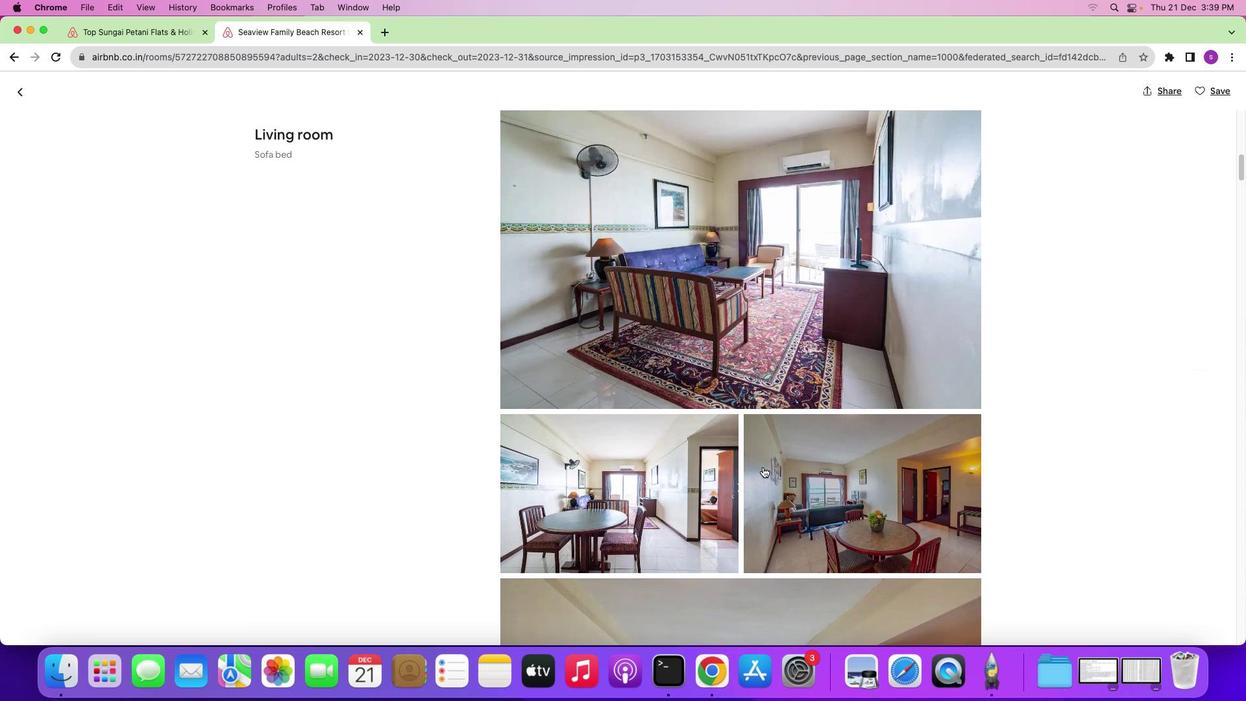 
Action: Mouse scrolled (763, 466) with delta (0, -1)
Screenshot: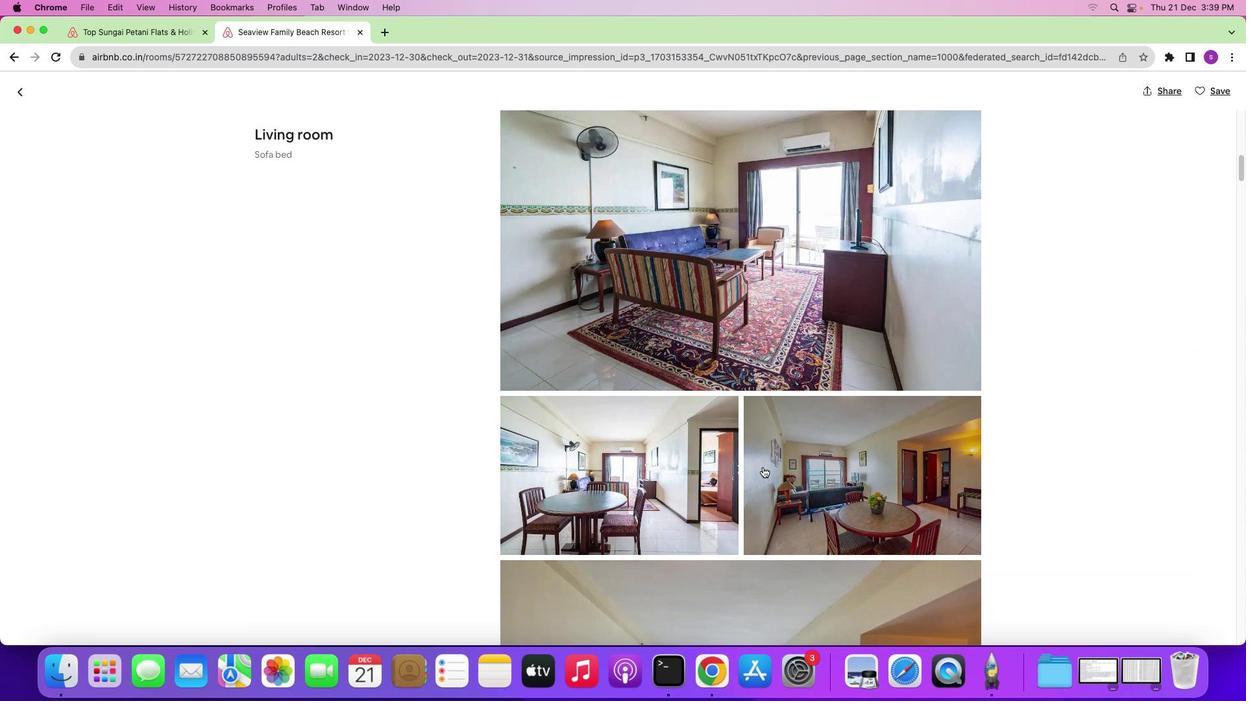 
Action: Mouse moved to (763, 465)
Screenshot: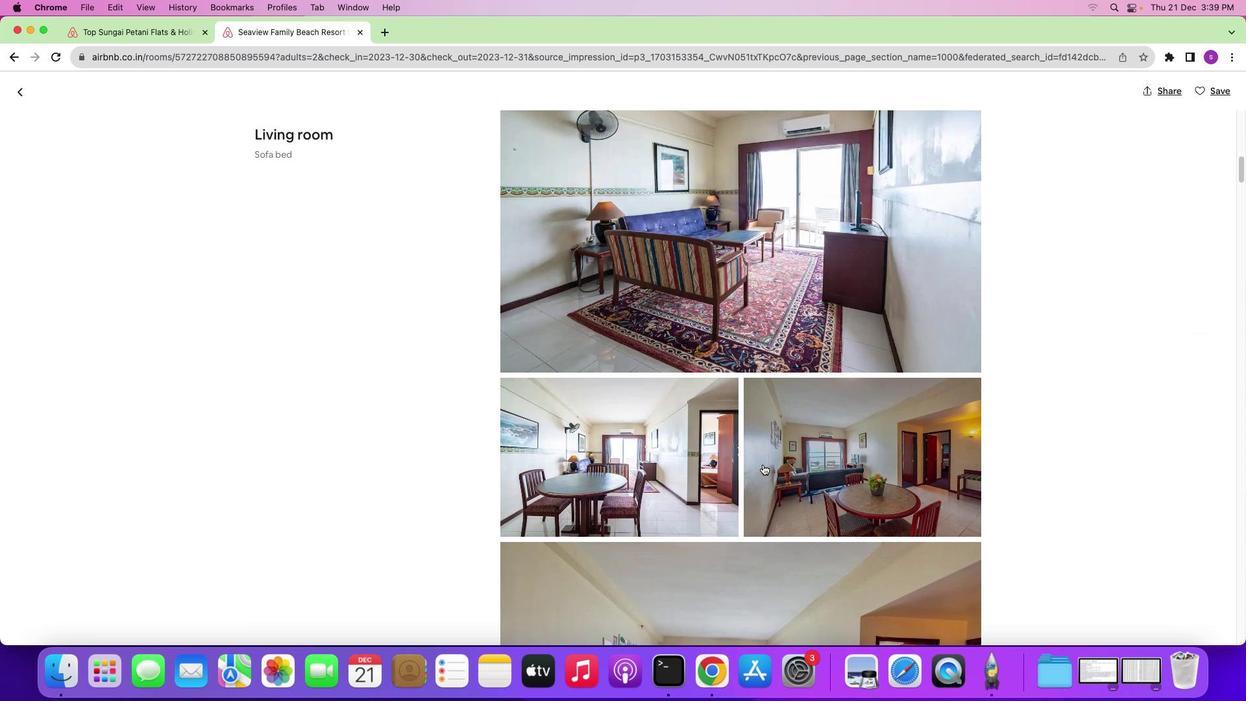 
Action: Mouse scrolled (763, 465) with delta (0, 0)
Screenshot: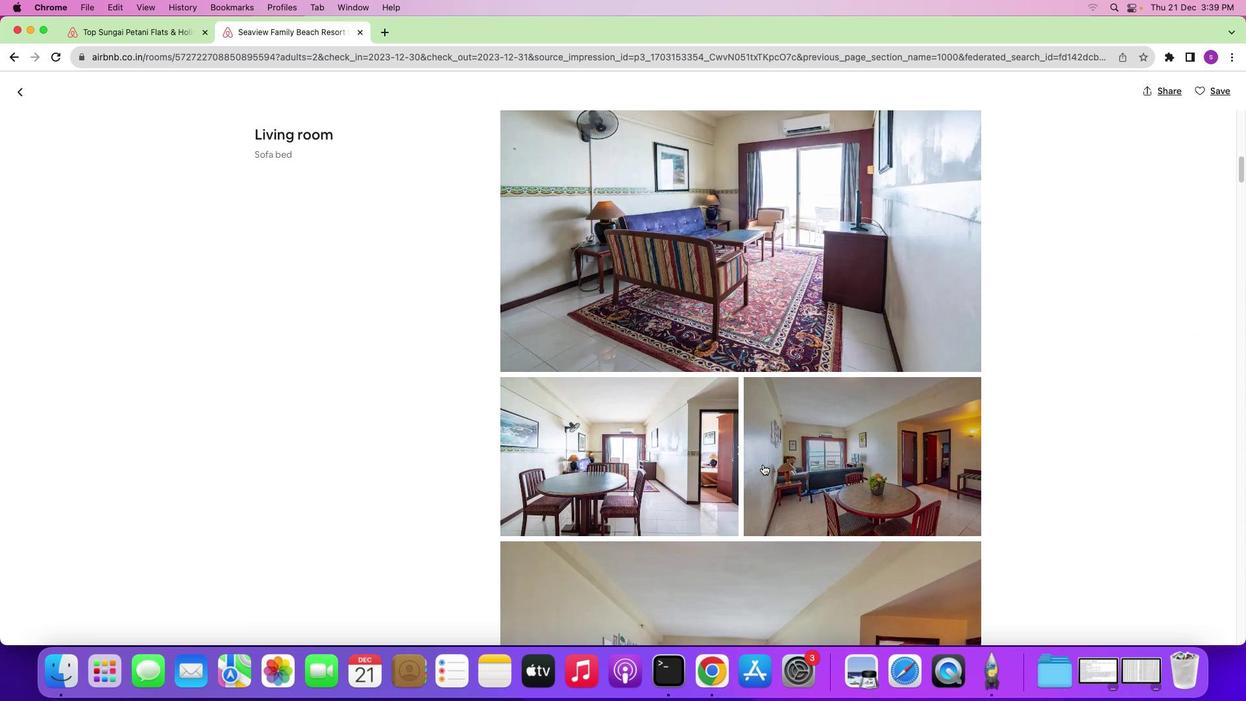 
Action: Mouse scrolled (763, 465) with delta (0, 1)
Screenshot: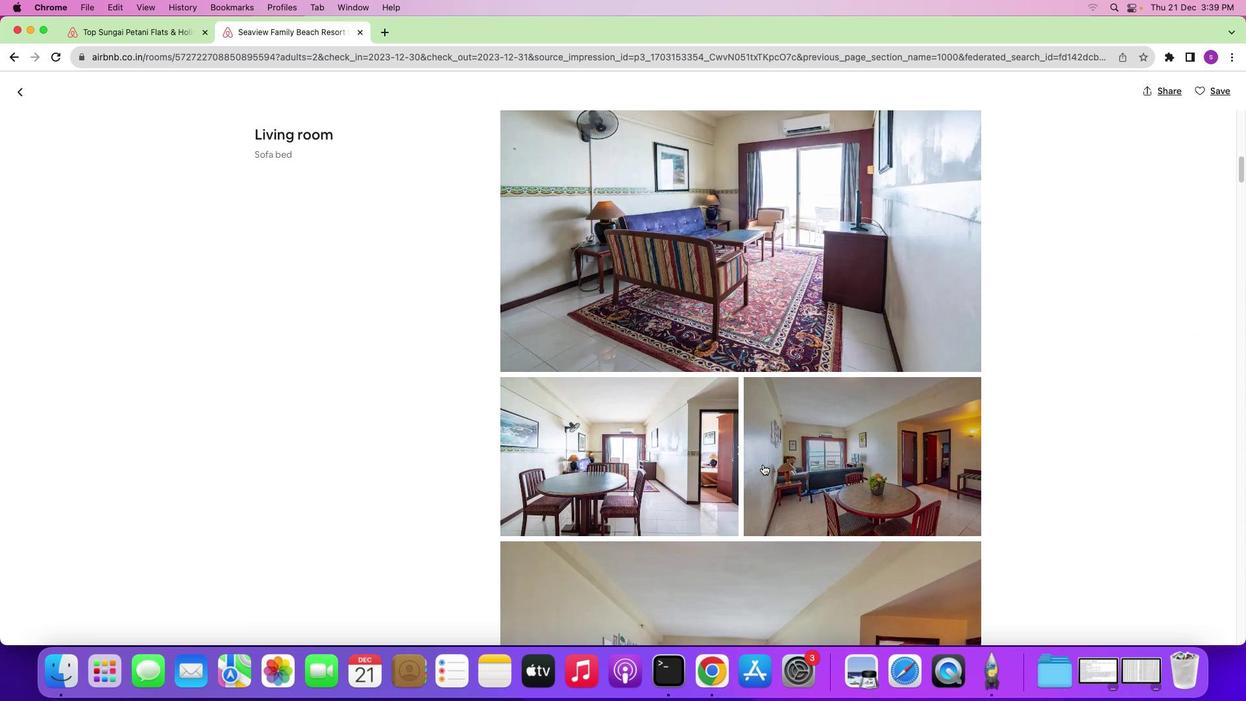 
Action: Mouse scrolled (763, 465) with delta (0, -1)
Screenshot: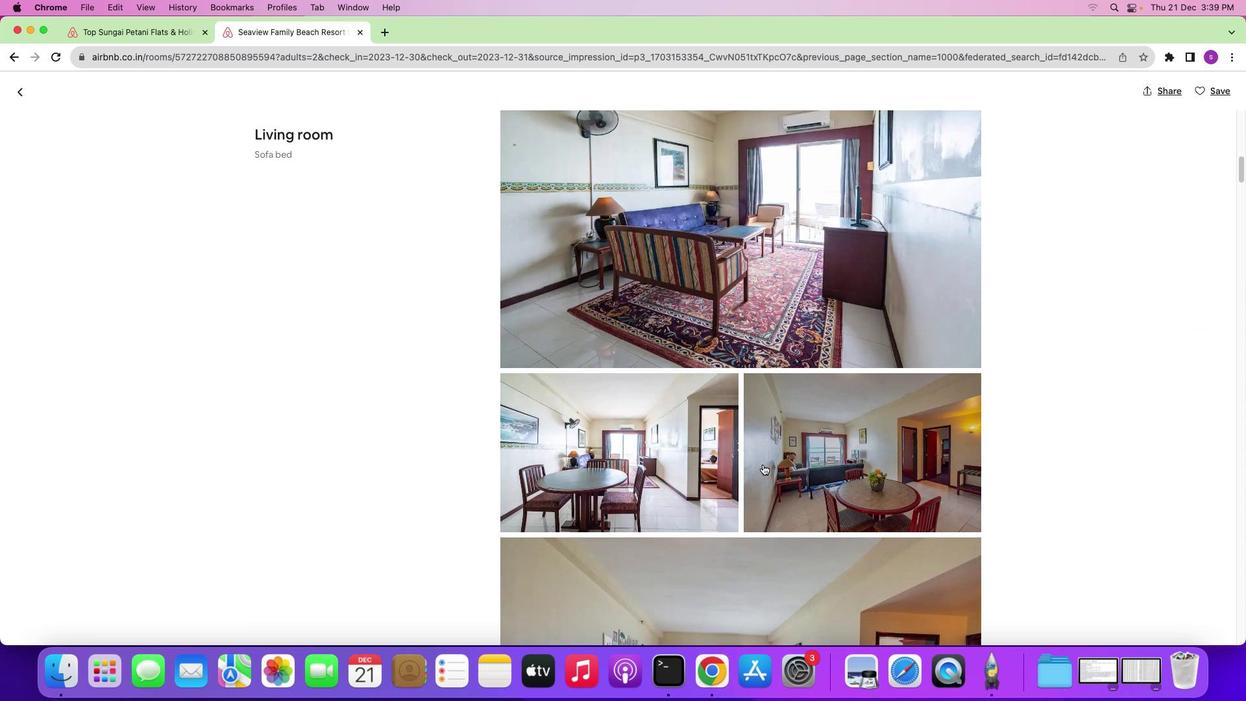 
Action: Mouse moved to (763, 464)
Screenshot: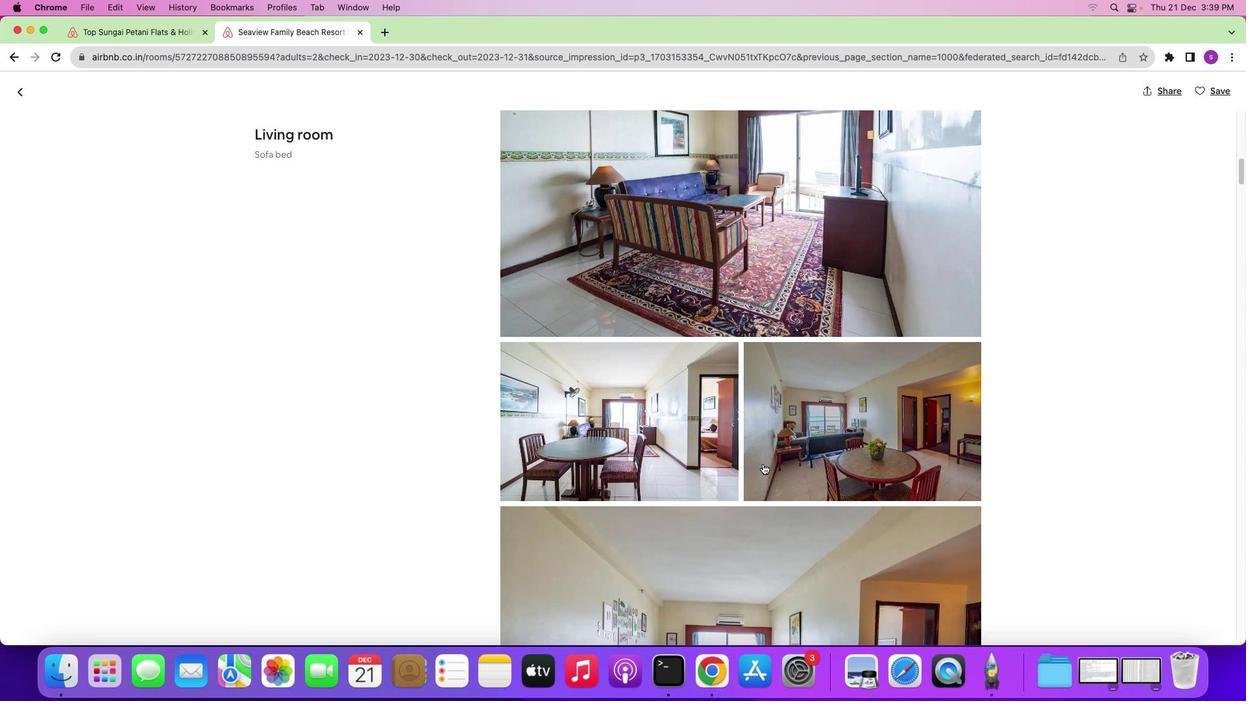 
Action: Mouse scrolled (763, 464) with delta (0, 0)
Screenshot: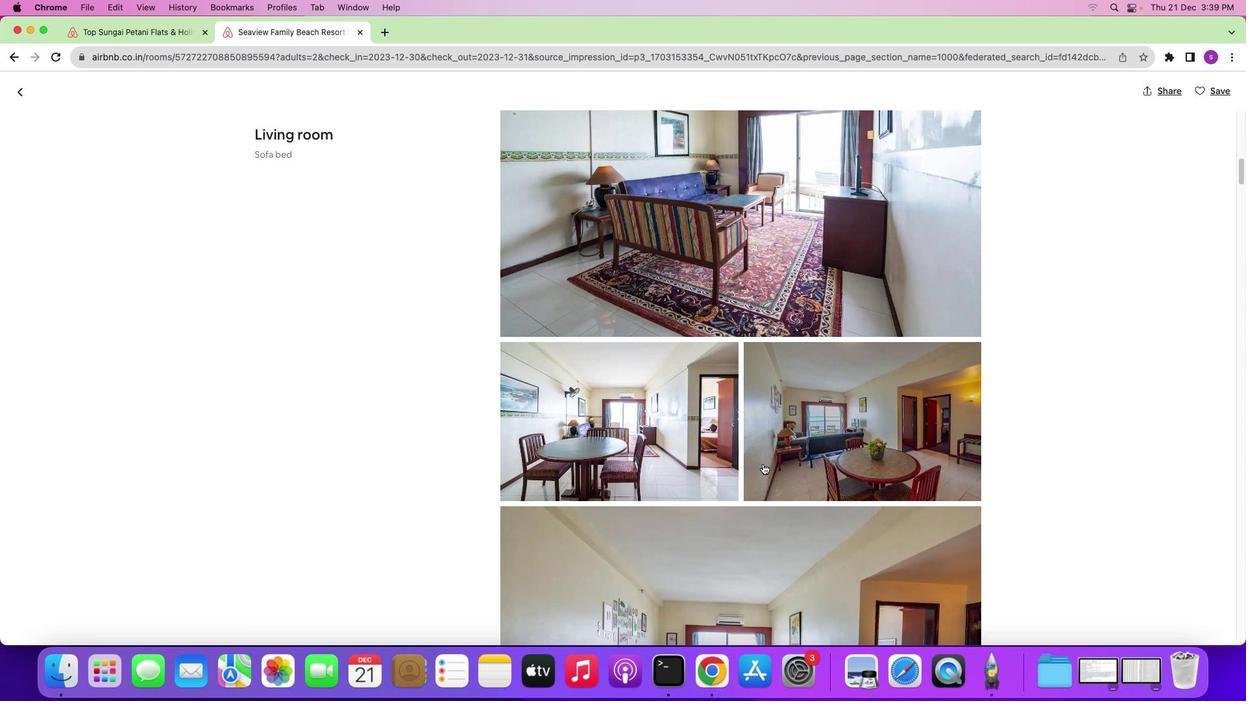 
Action: Mouse moved to (763, 463)
Screenshot: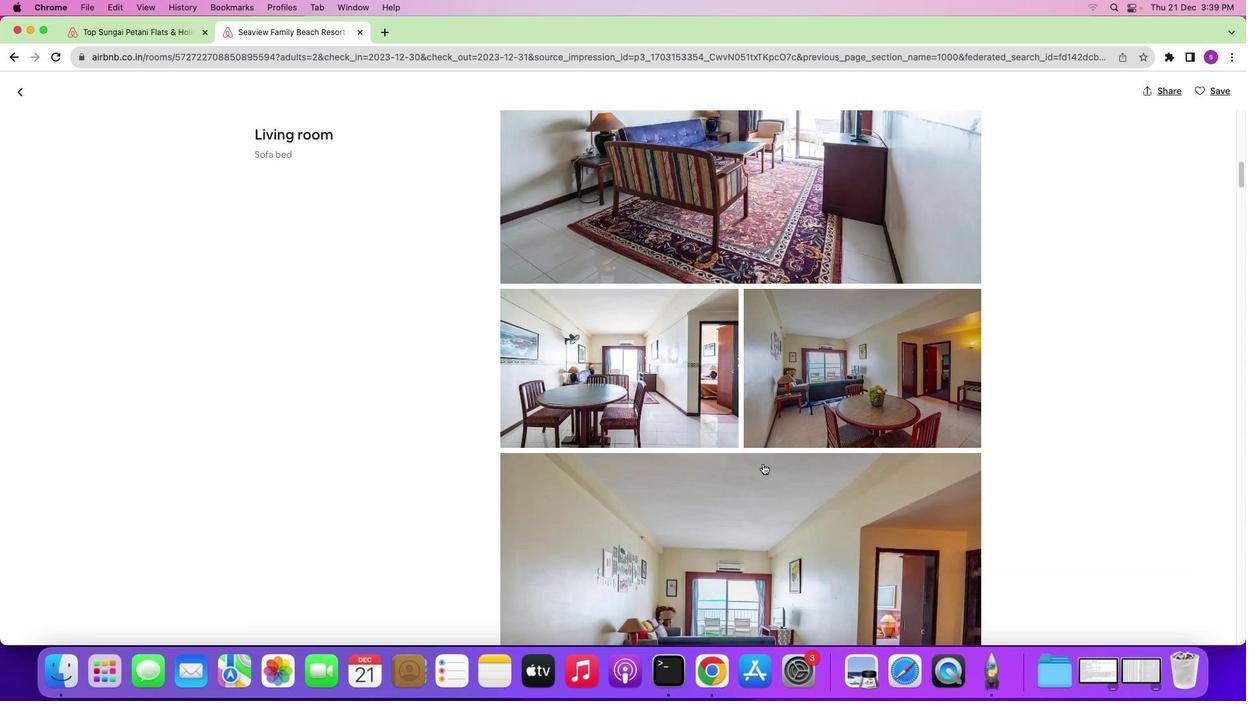 
Action: Mouse scrolled (763, 463) with delta (0, 0)
Screenshot: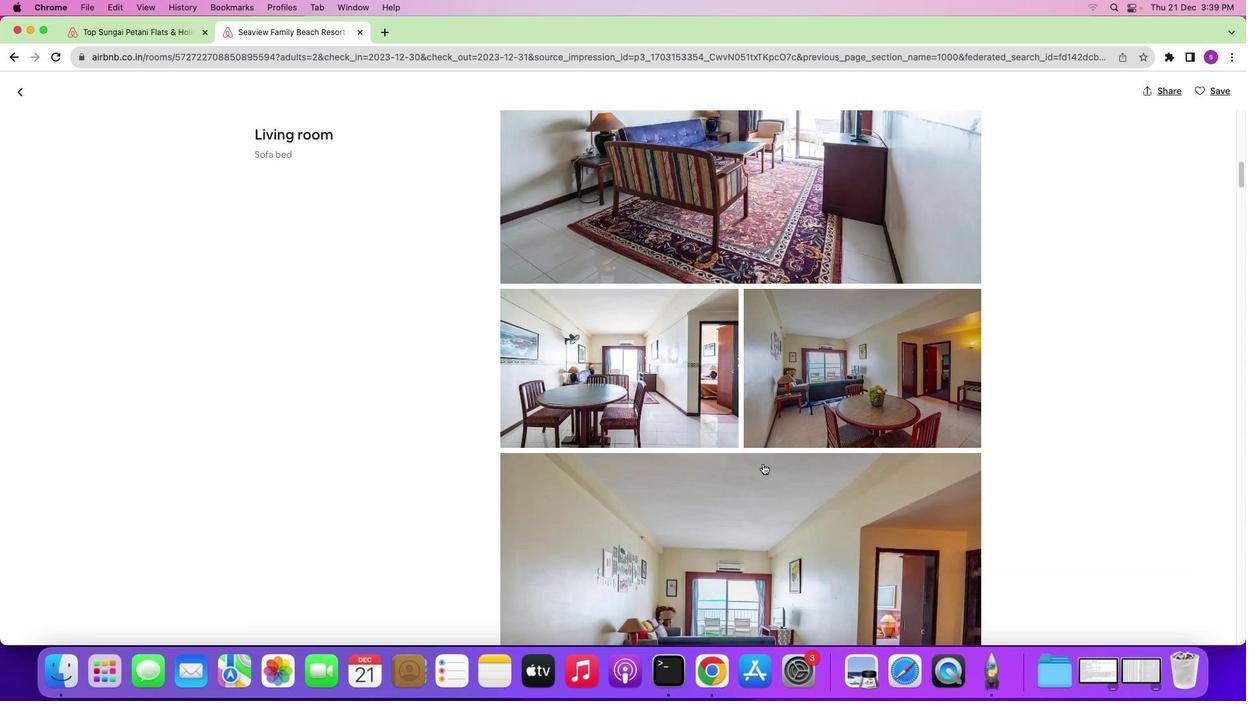 
Action: Mouse scrolled (763, 463) with delta (0, -1)
Screenshot: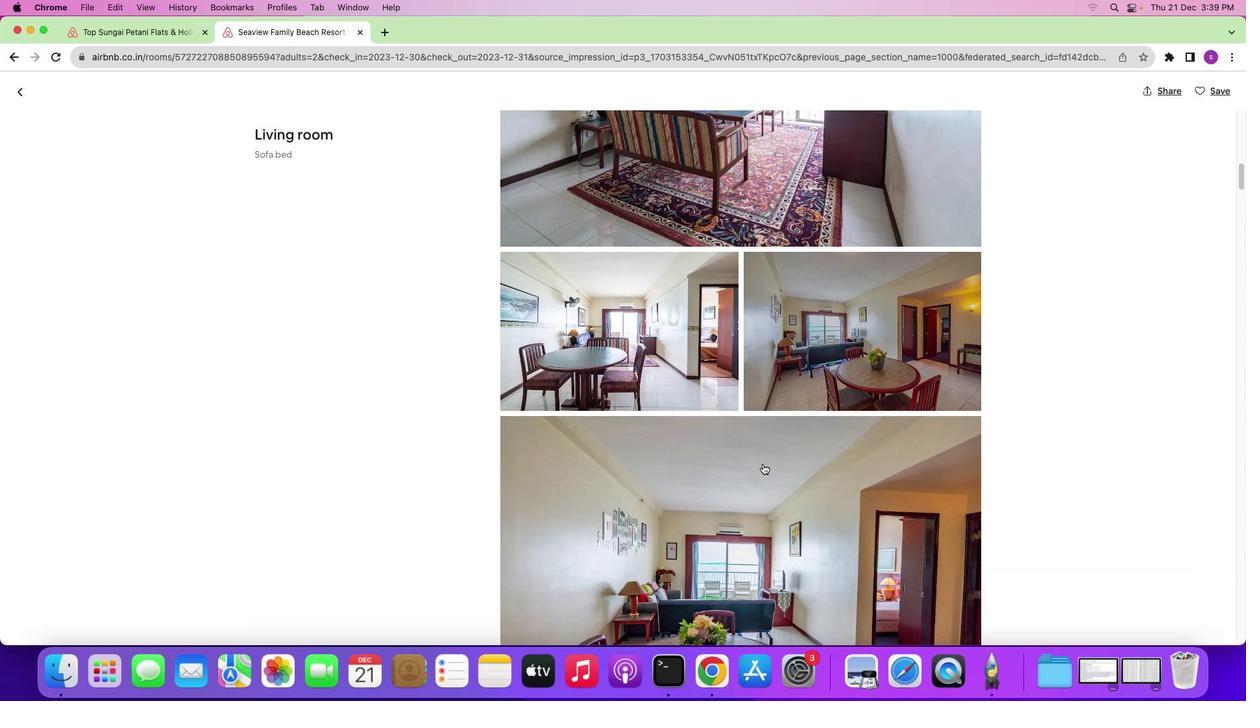 
Action: Mouse scrolled (763, 463) with delta (0, -2)
Screenshot: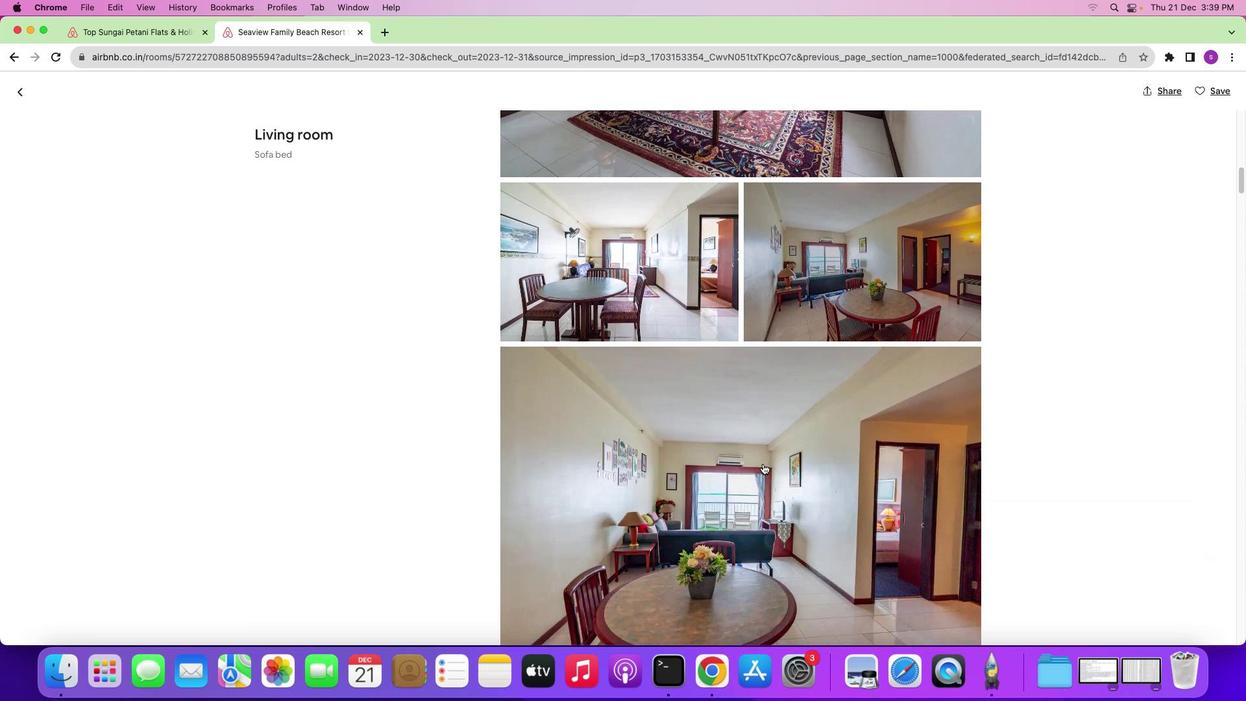 
Action: Mouse moved to (774, 475)
Screenshot: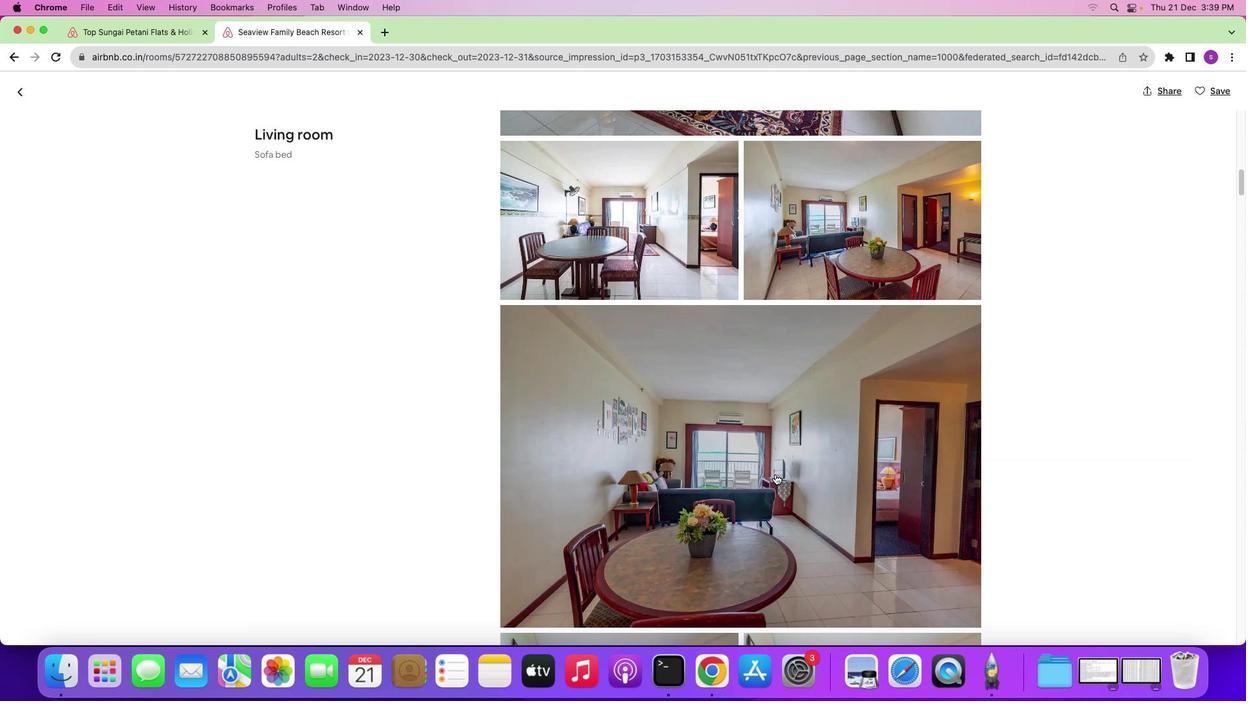 
Action: Mouse scrolled (774, 475) with delta (0, 0)
Screenshot: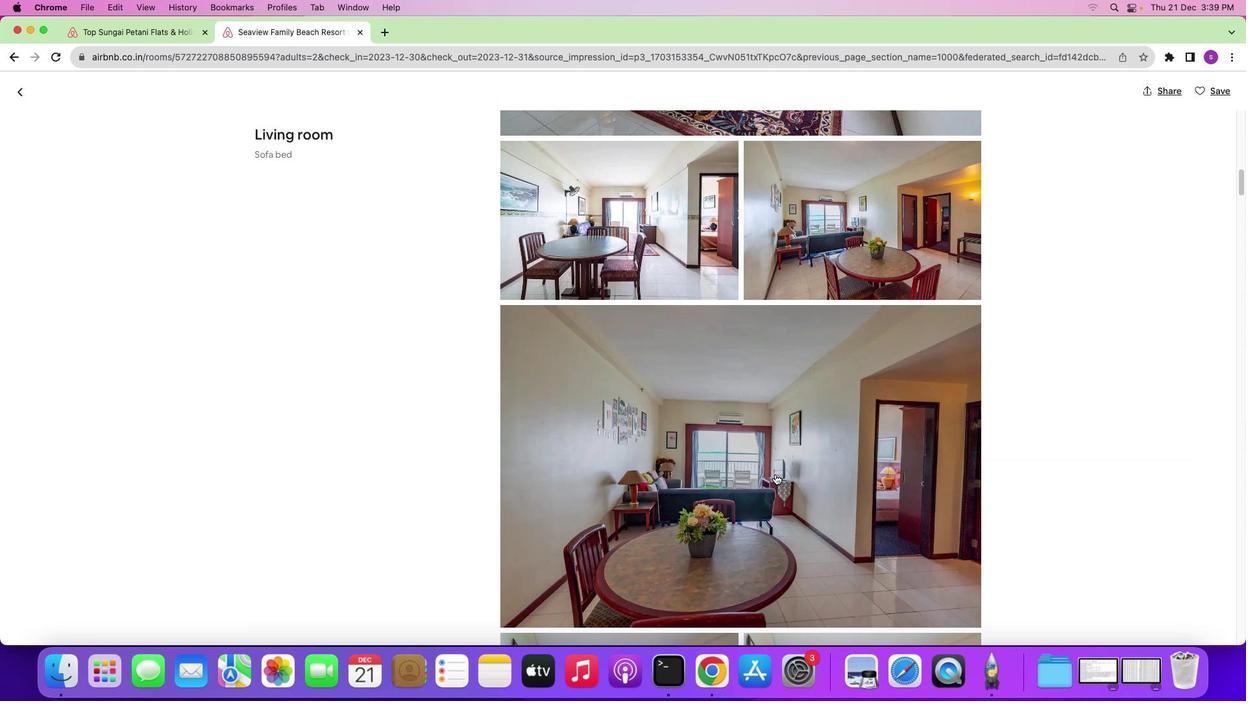 
Action: Mouse moved to (775, 475)
Screenshot: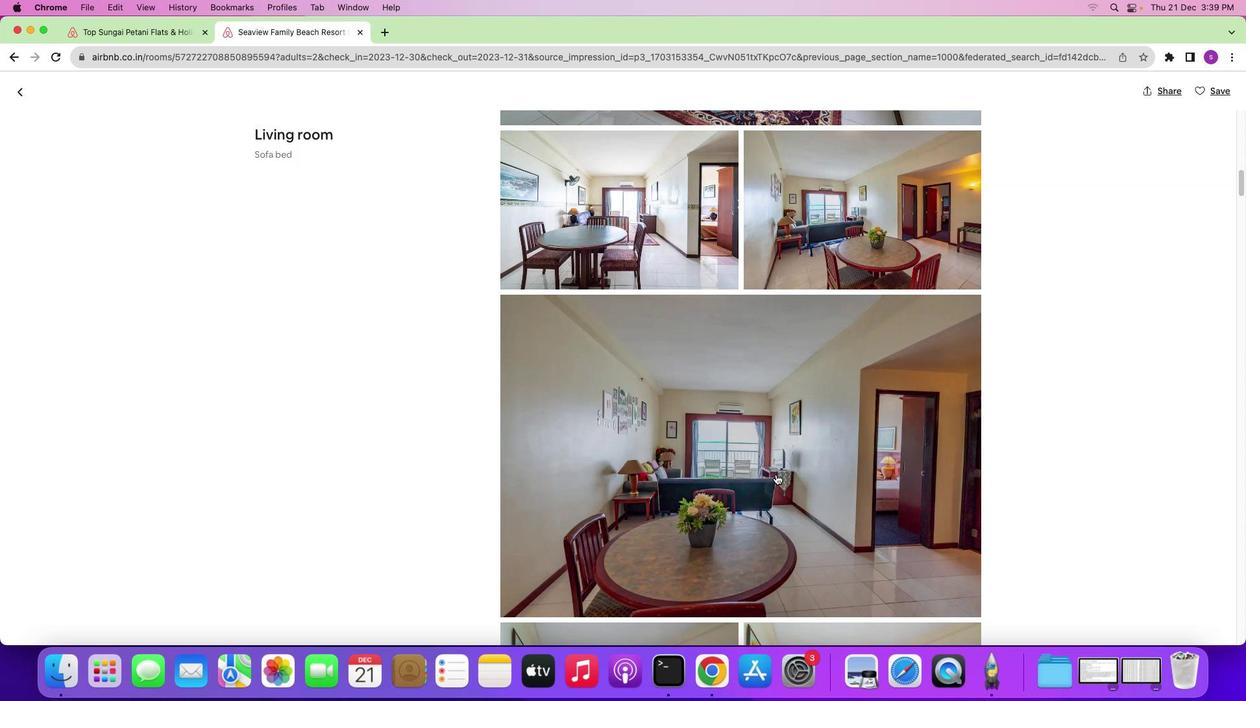 
Action: Mouse scrolled (775, 475) with delta (0, 0)
Screenshot: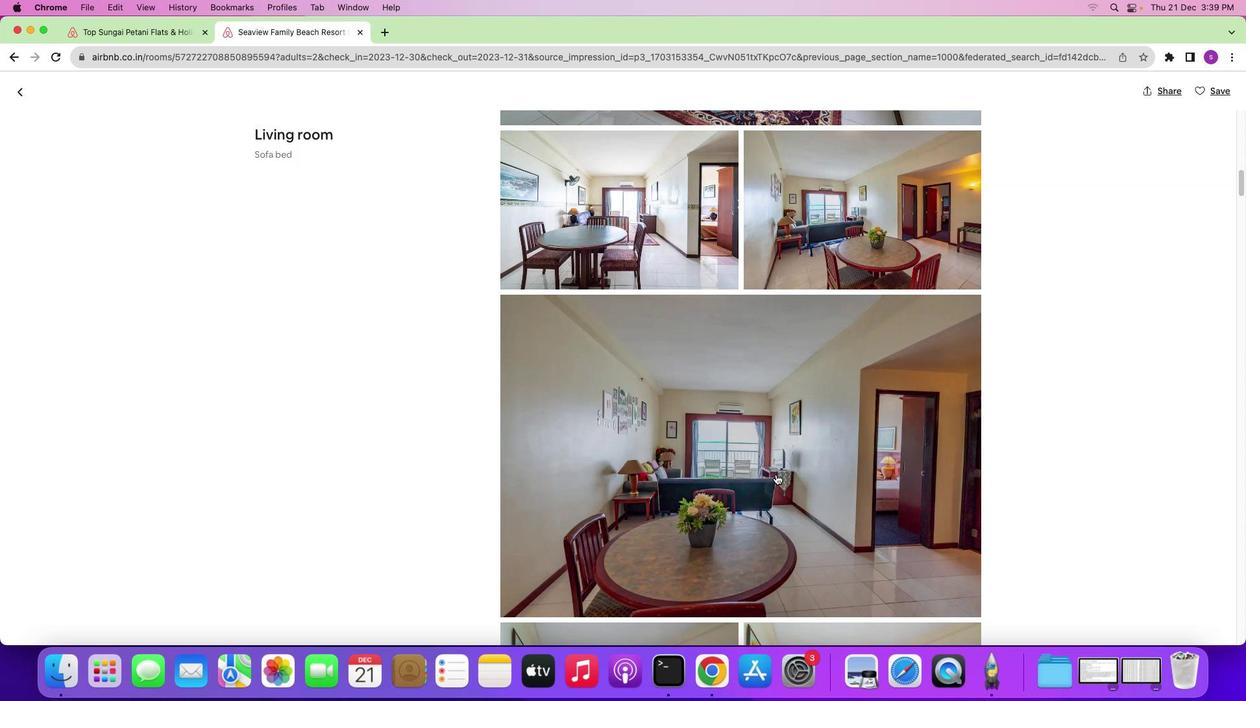 
Action: Mouse moved to (776, 474)
Screenshot: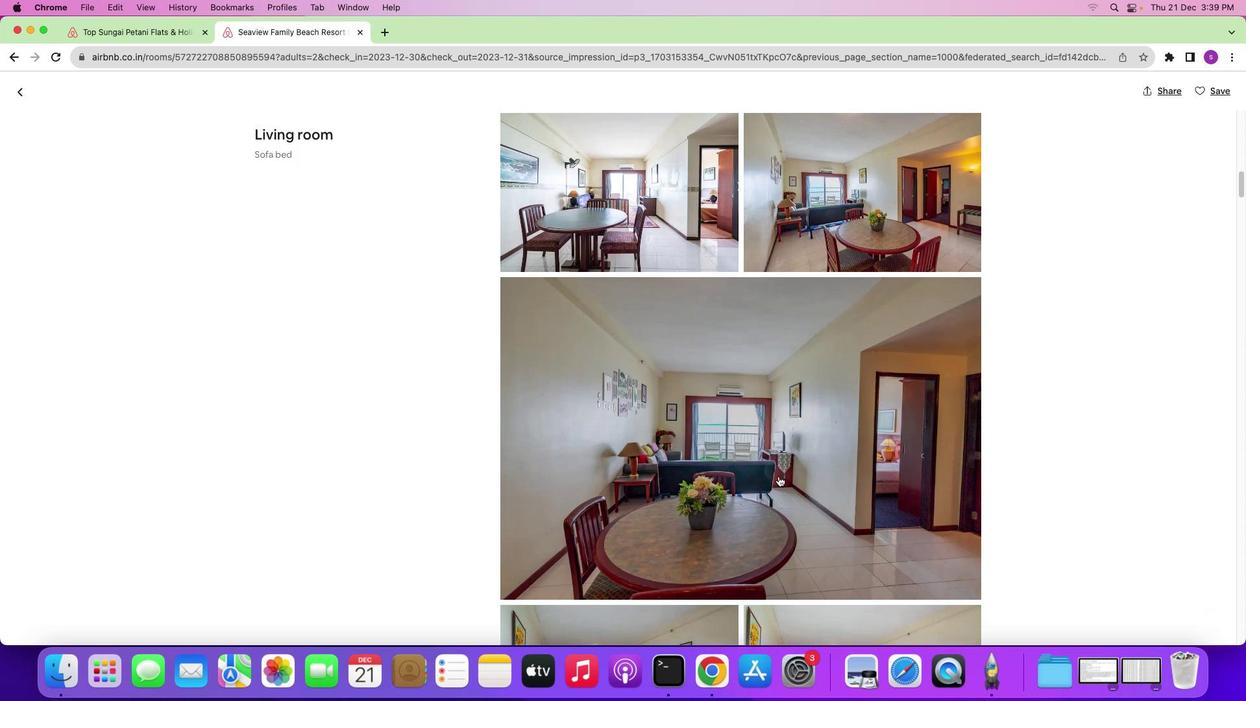 
Action: Mouse scrolled (776, 474) with delta (0, -1)
Screenshot: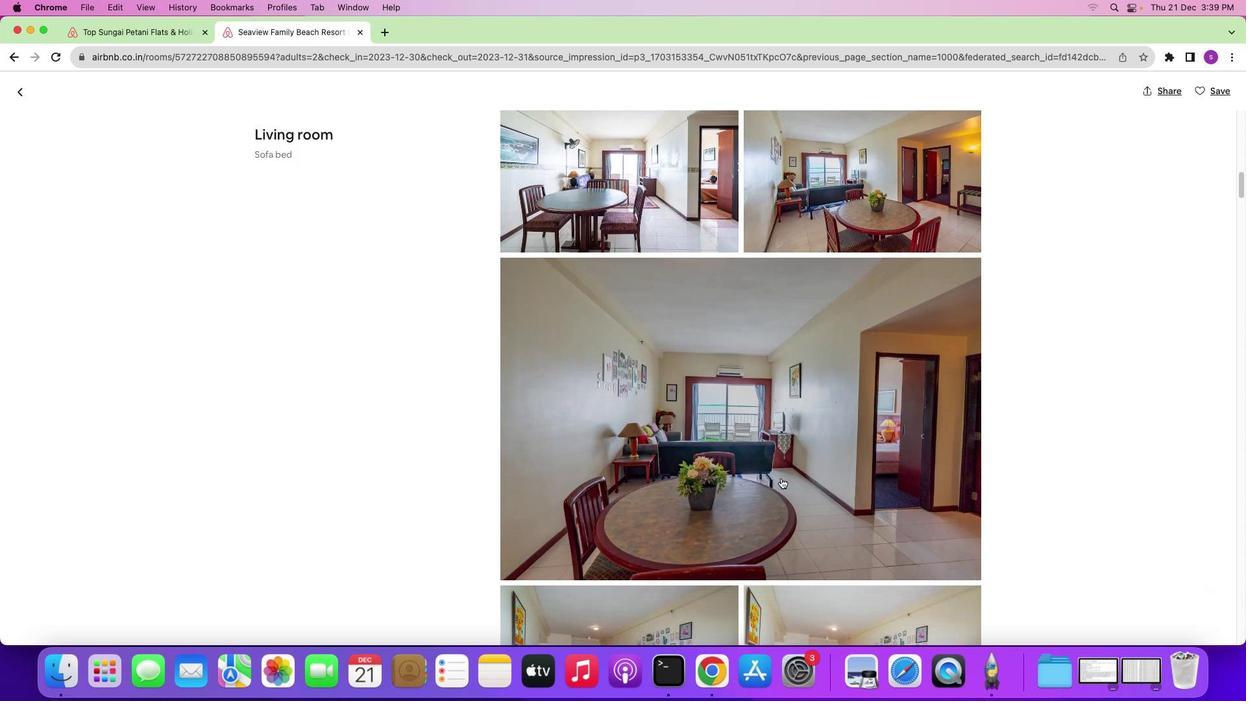 
Action: Mouse moved to (789, 483)
Screenshot: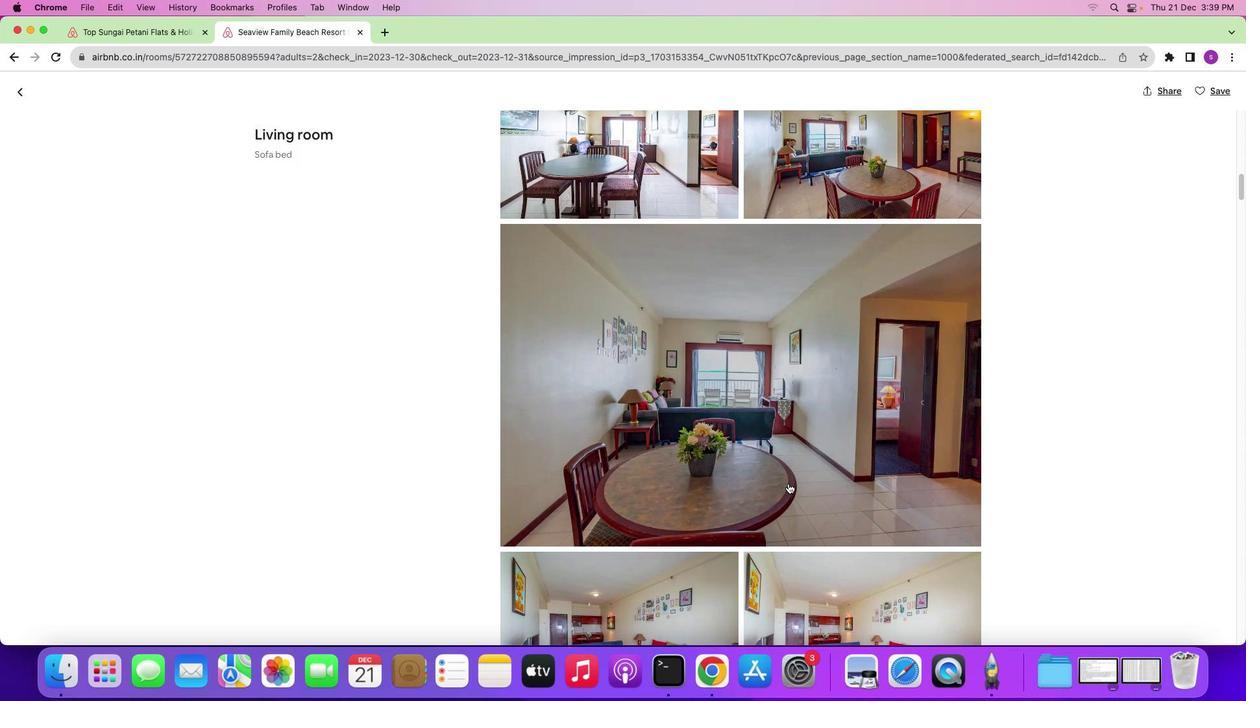 
Action: Mouse scrolled (789, 483) with delta (0, 0)
Screenshot: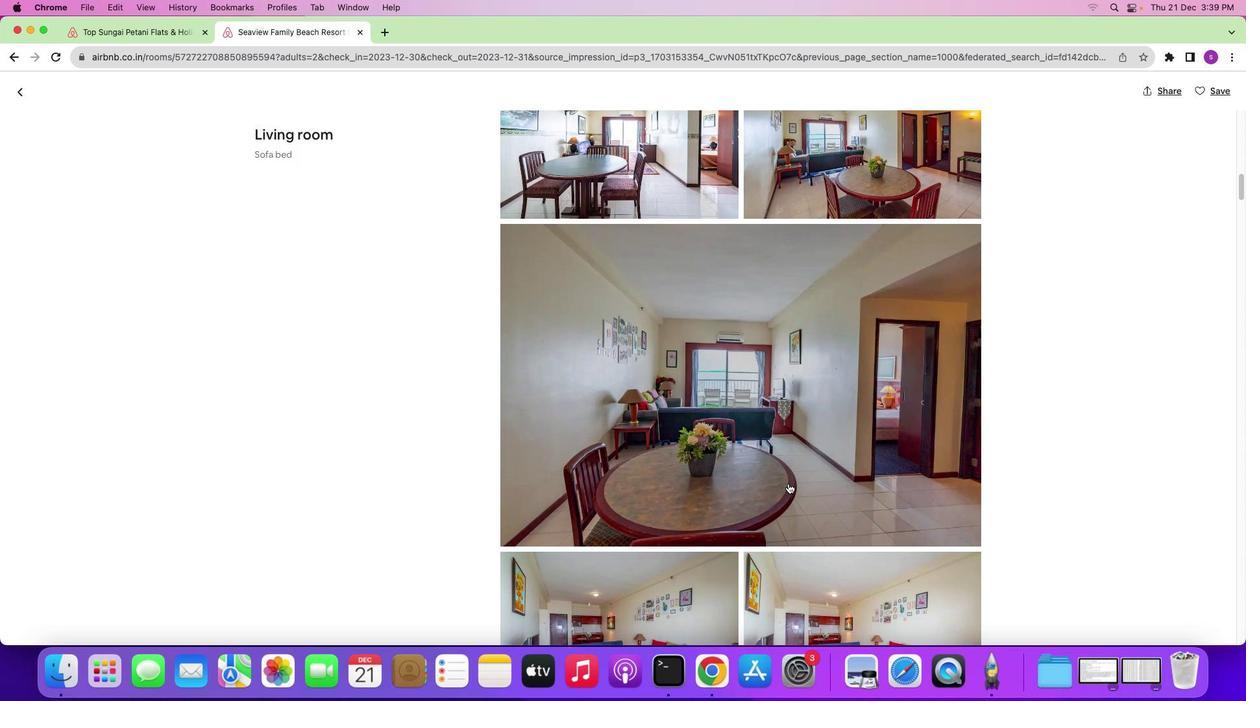 
Action: Mouse moved to (789, 483)
Screenshot: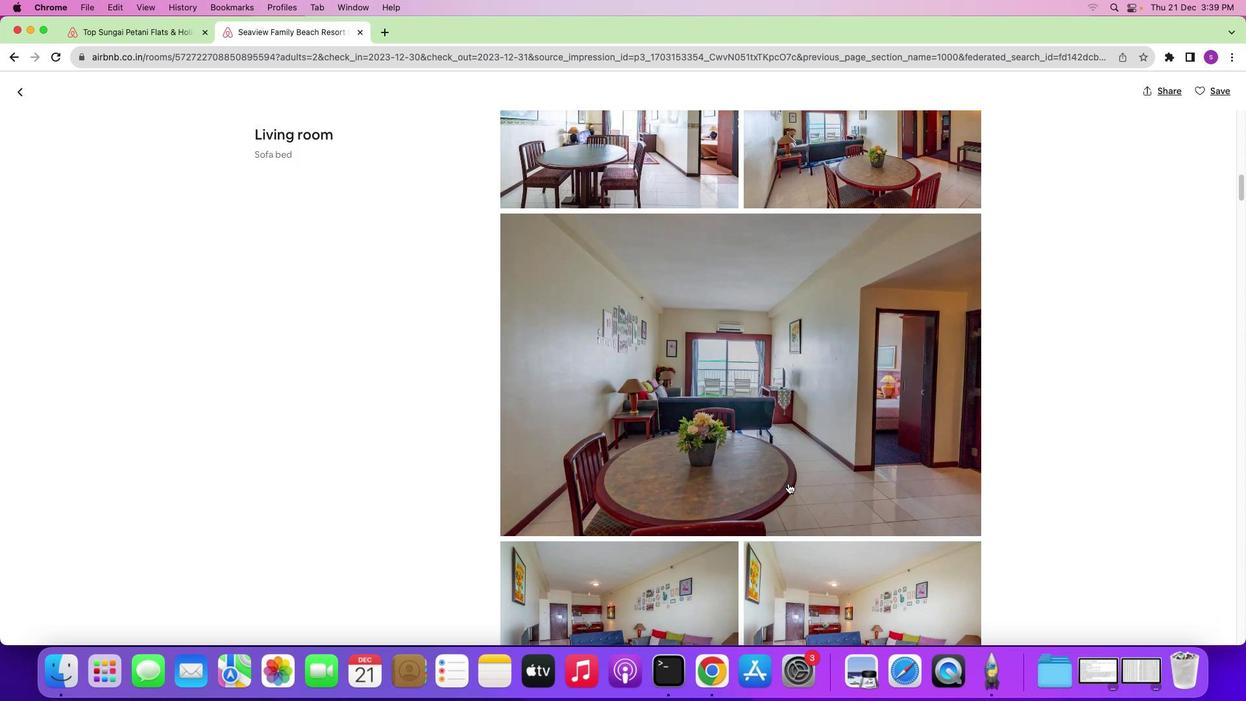 
Action: Mouse scrolled (789, 483) with delta (0, 0)
Screenshot: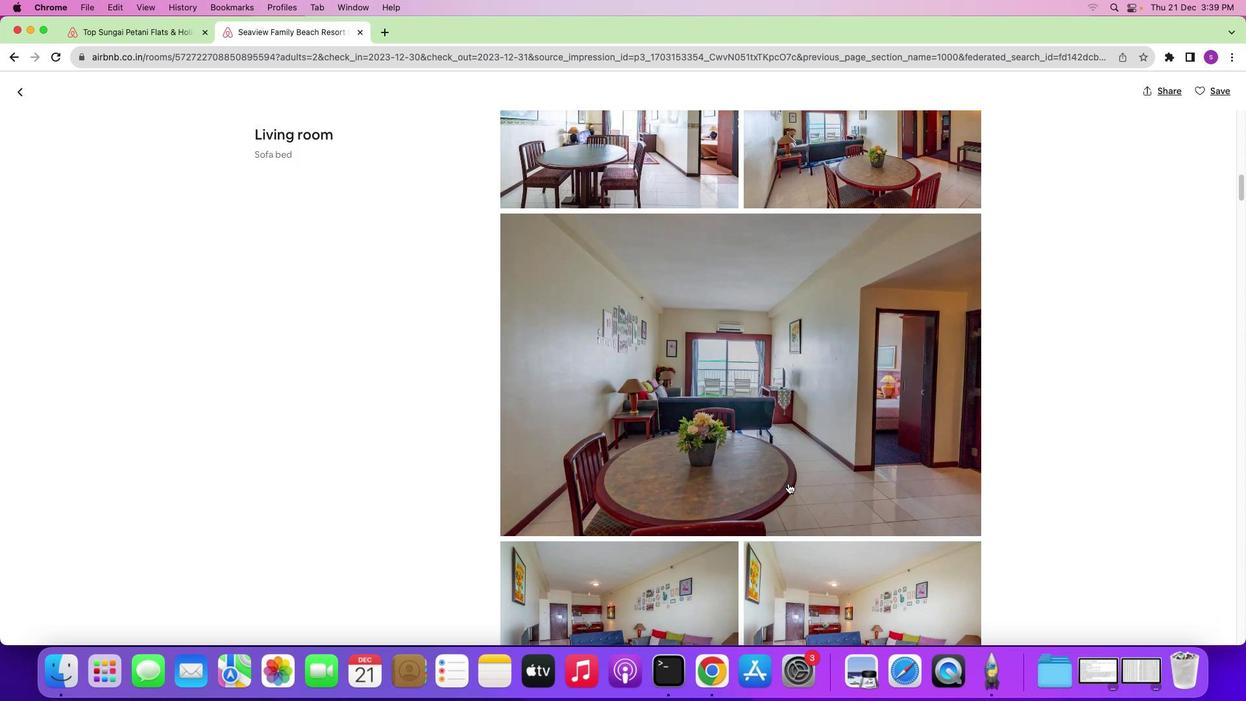 
Action: Mouse moved to (789, 483)
Screenshot: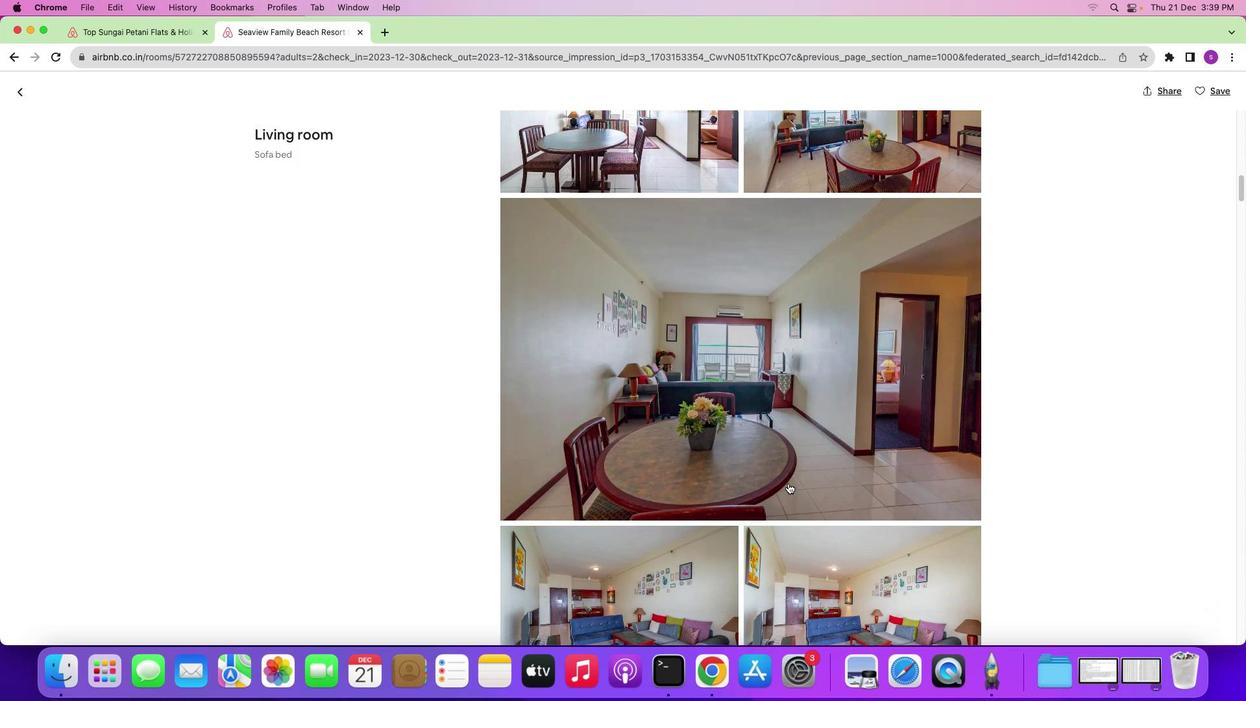 
Action: Mouse scrolled (789, 483) with delta (0, -1)
Screenshot: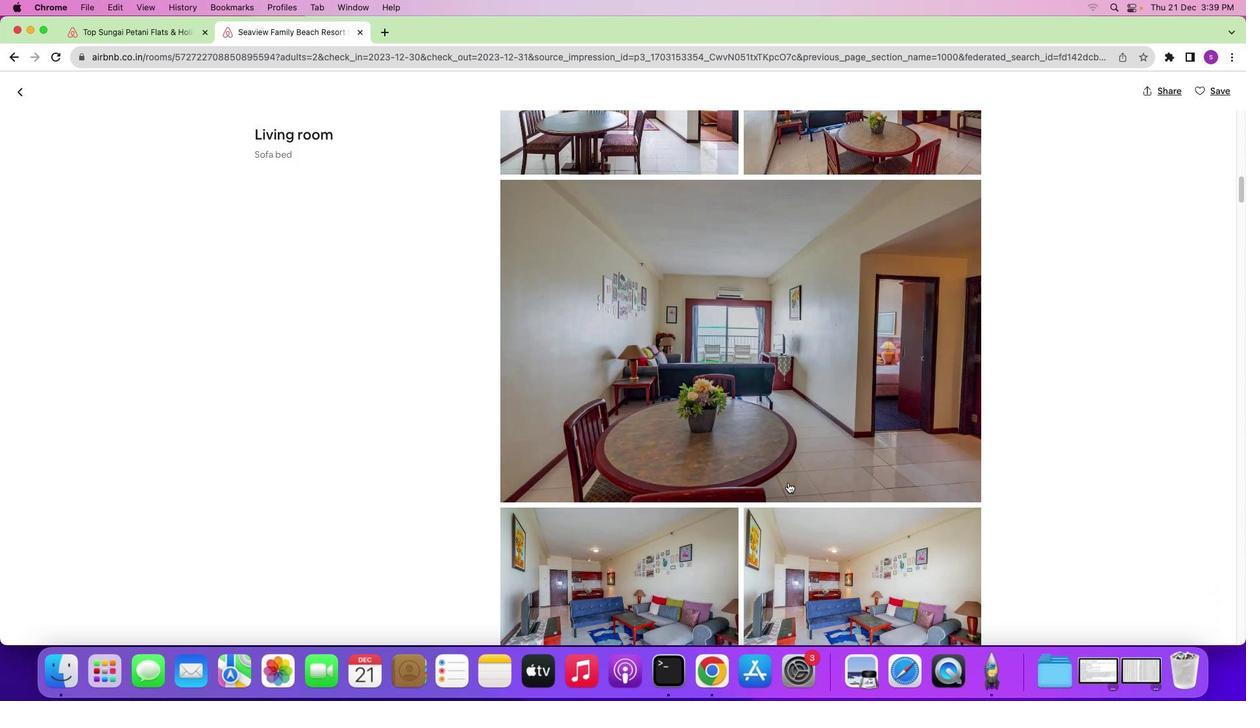 
Action: Mouse moved to (787, 482)
Screenshot: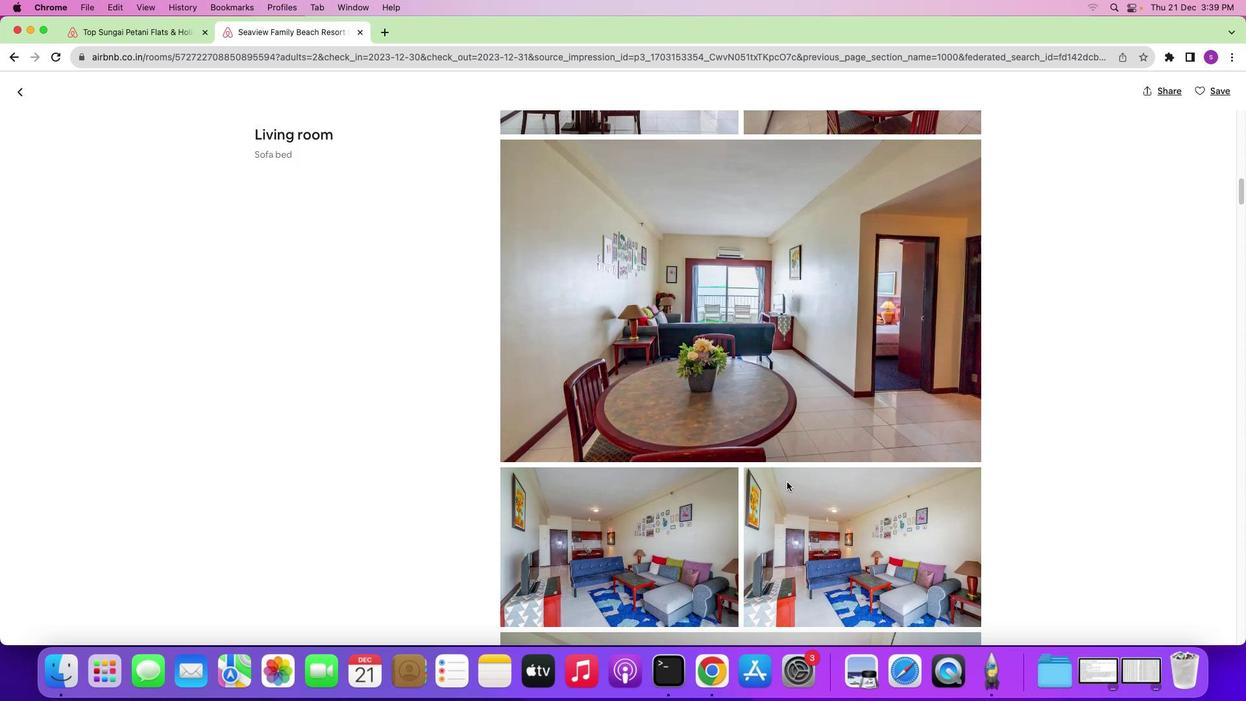
Action: Mouse scrolled (787, 482) with delta (0, 0)
Screenshot: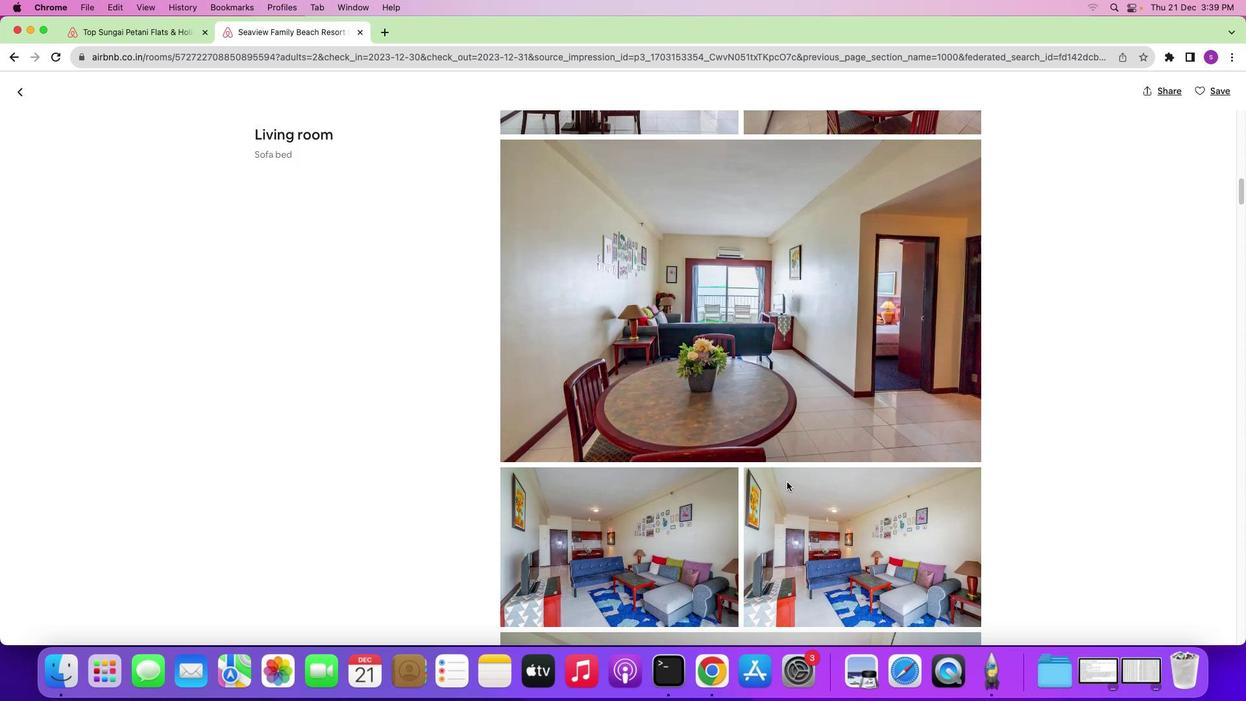 
Action: Mouse scrolled (787, 482) with delta (0, 0)
Screenshot: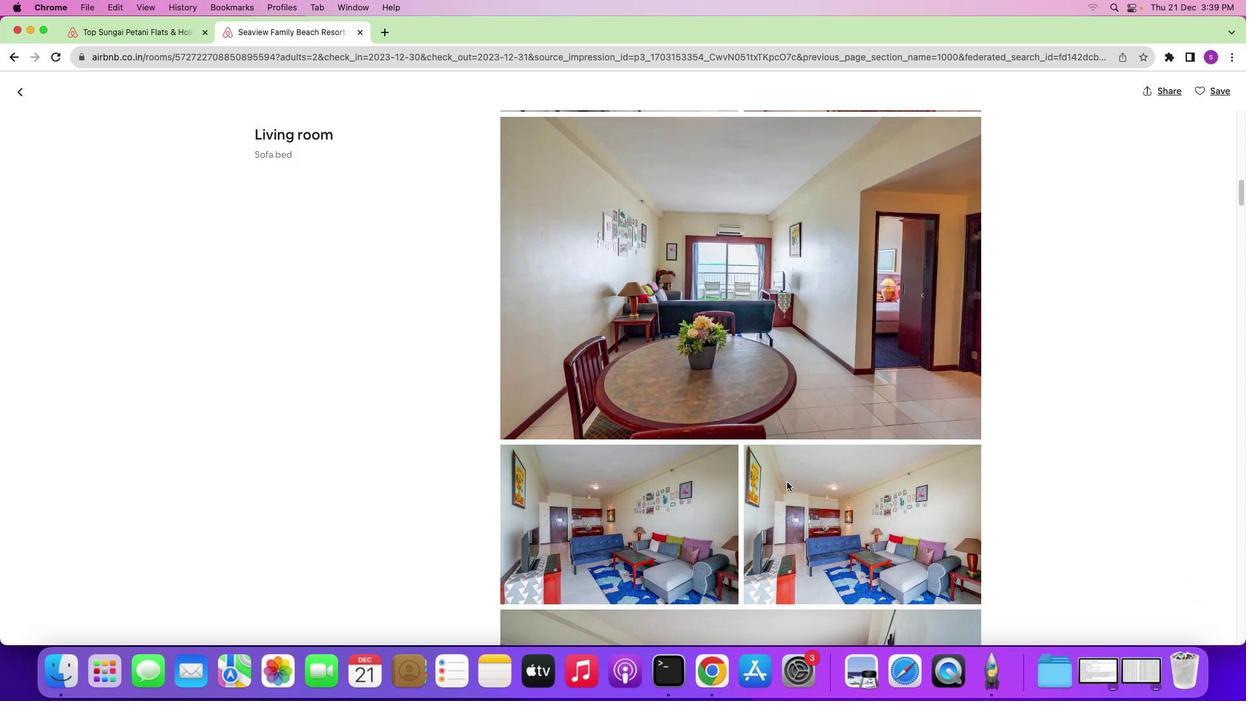 
Action: Mouse scrolled (787, 482) with delta (0, -1)
Screenshot: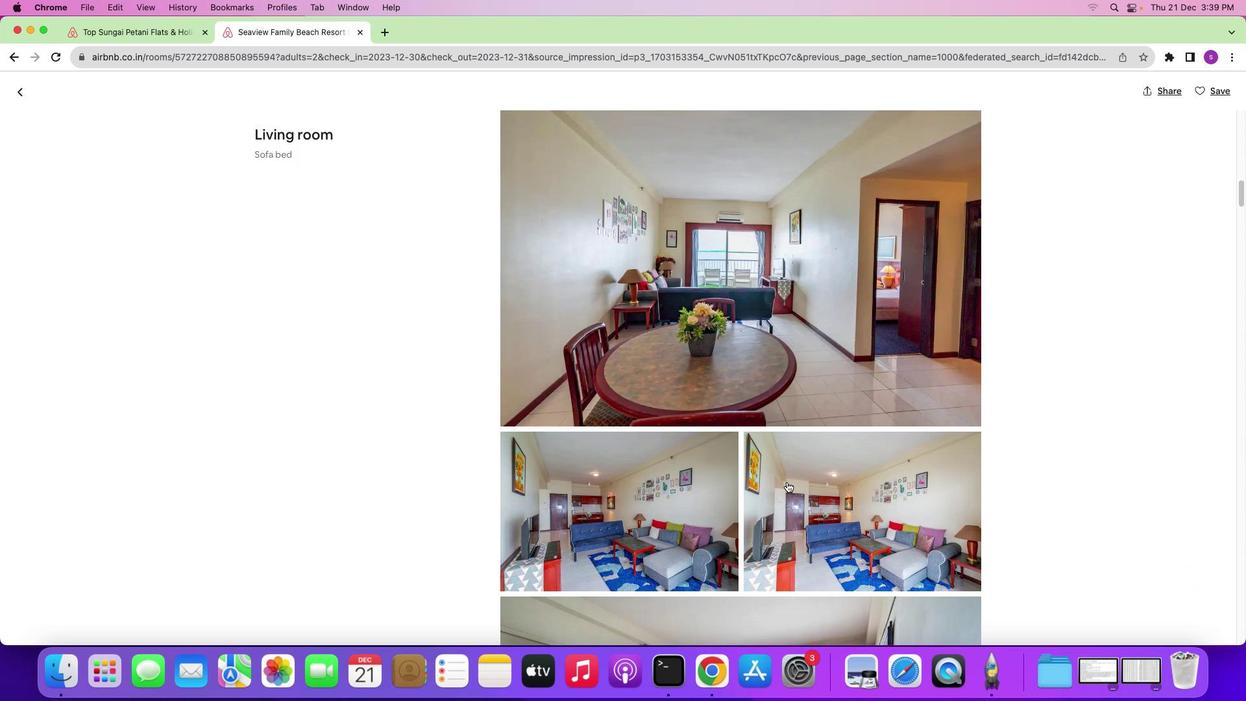 
Action: Mouse scrolled (787, 482) with delta (0, 0)
Screenshot: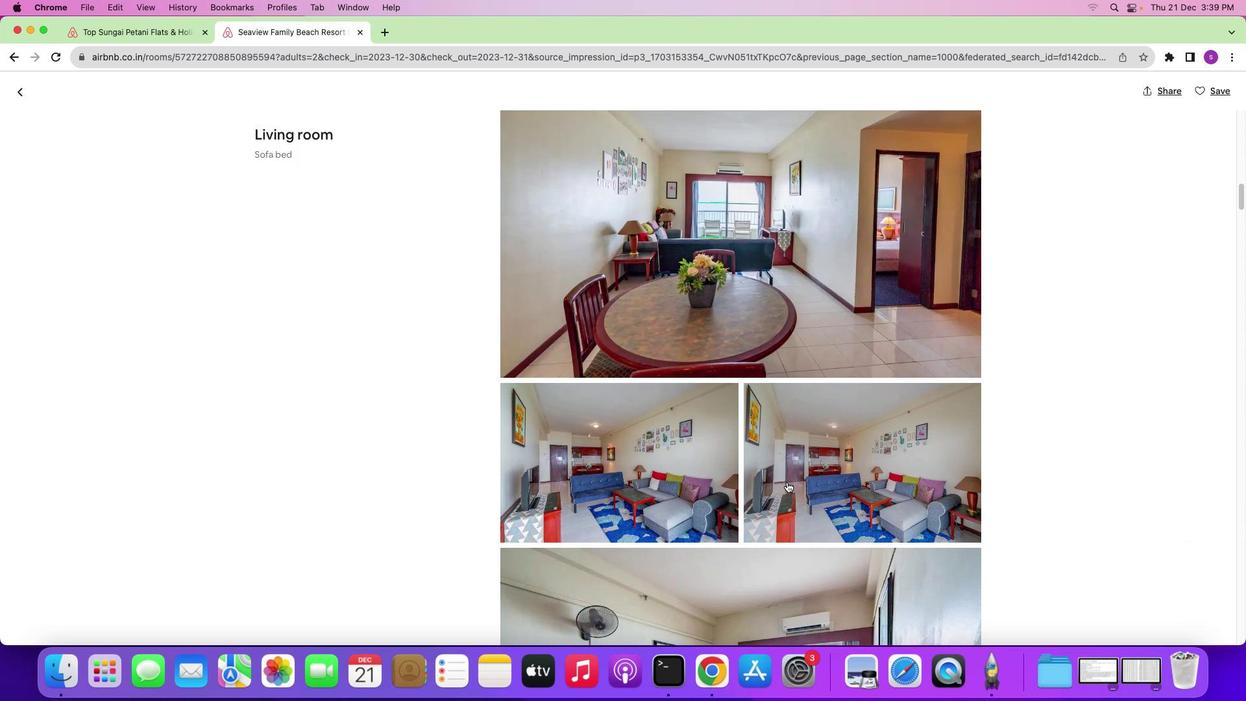 
Action: Mouse scrolled (787, 482) with delta (0, 0)
